 Task: Find a unique Airbnb rental in a historic castle or chateau for a memorable stay.
Action: Mouse moved to (568, 82)
Screenshot: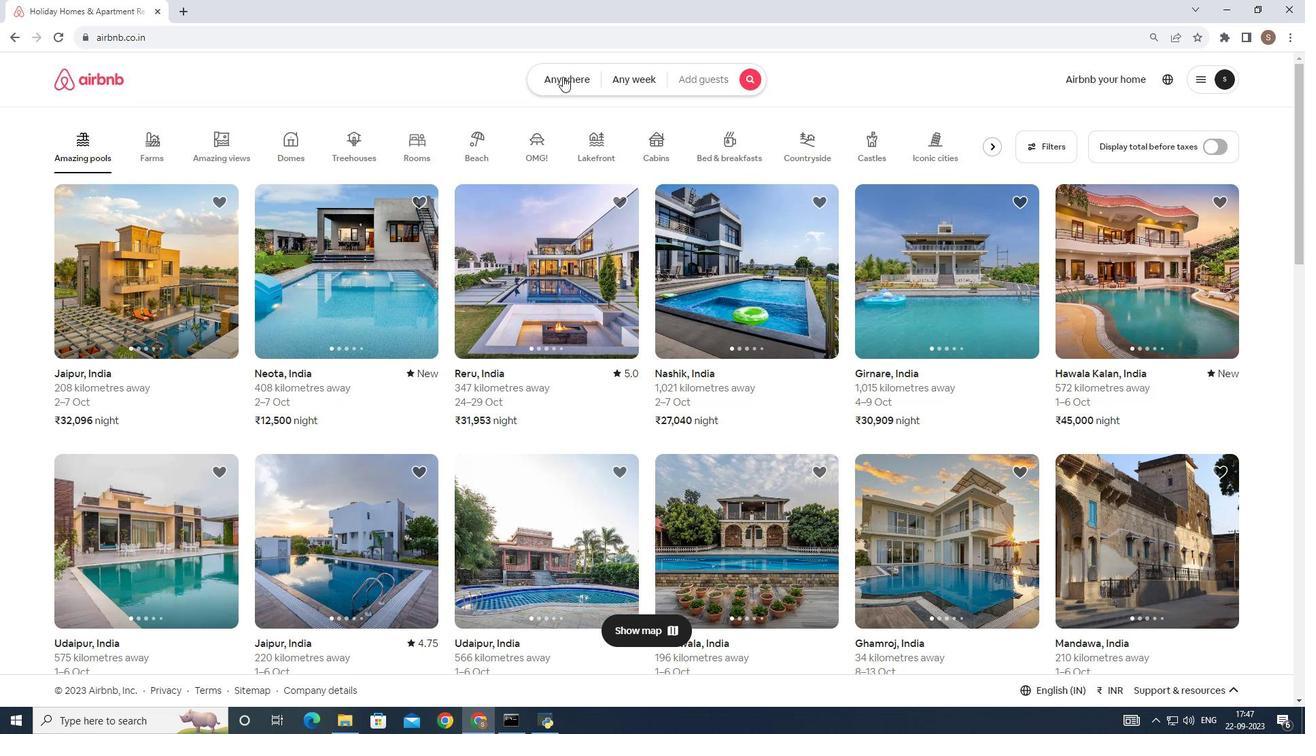 
Action: Mouse pressed left at (568, 82)
Screenshot: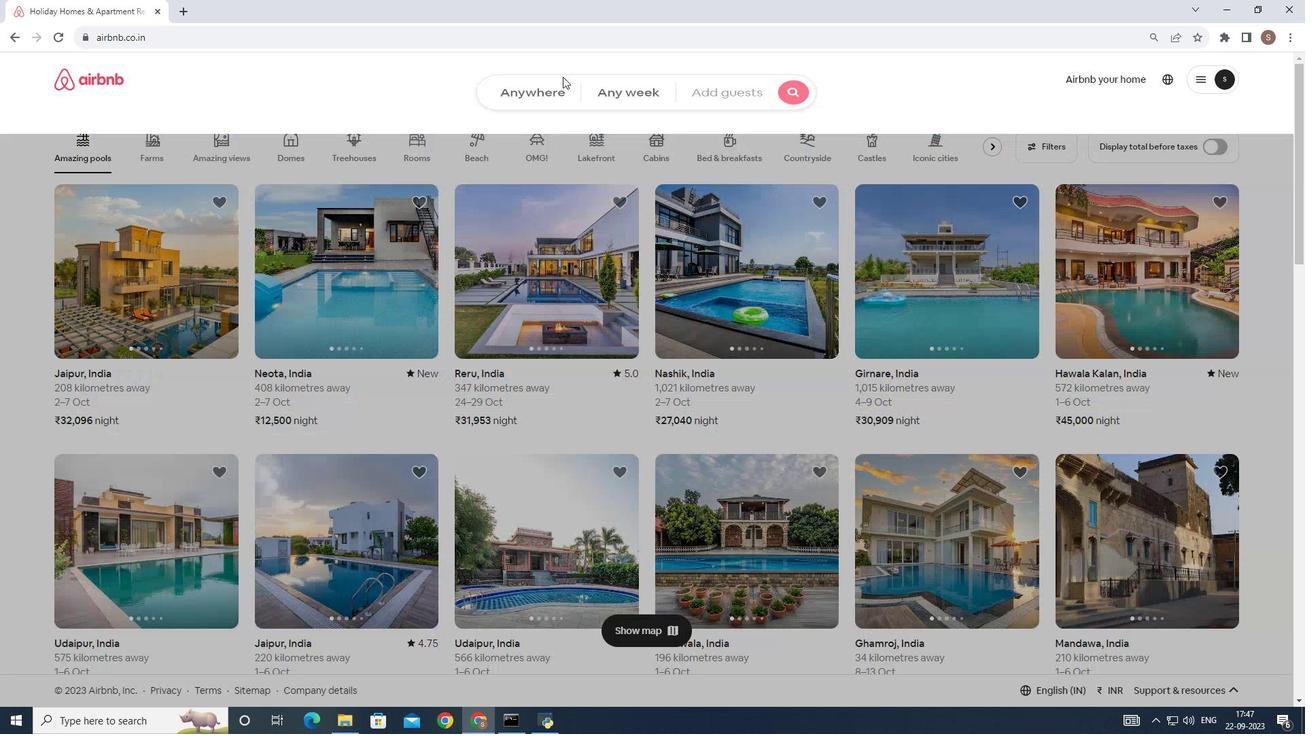 
Action: Mouse moved to (476, 142)
Screenshot: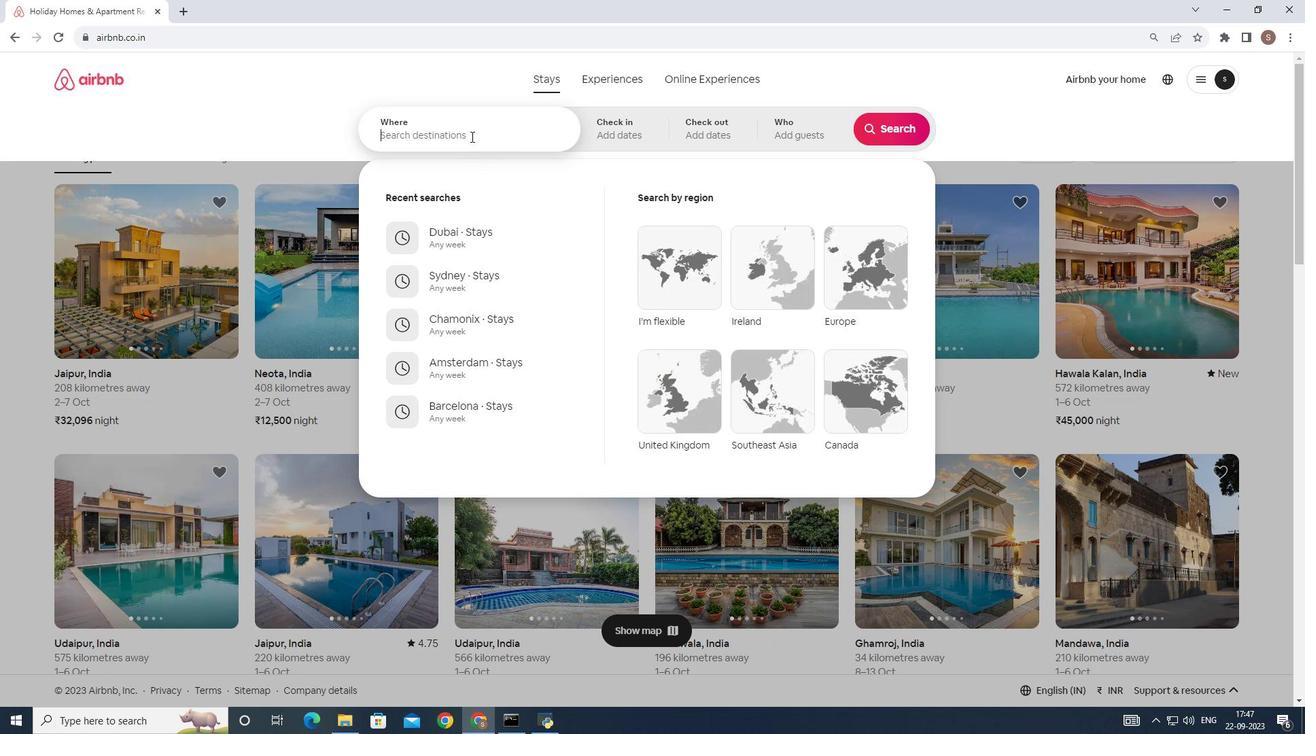 
Action: Mouse pressed left at (476, 142)
Screenshot: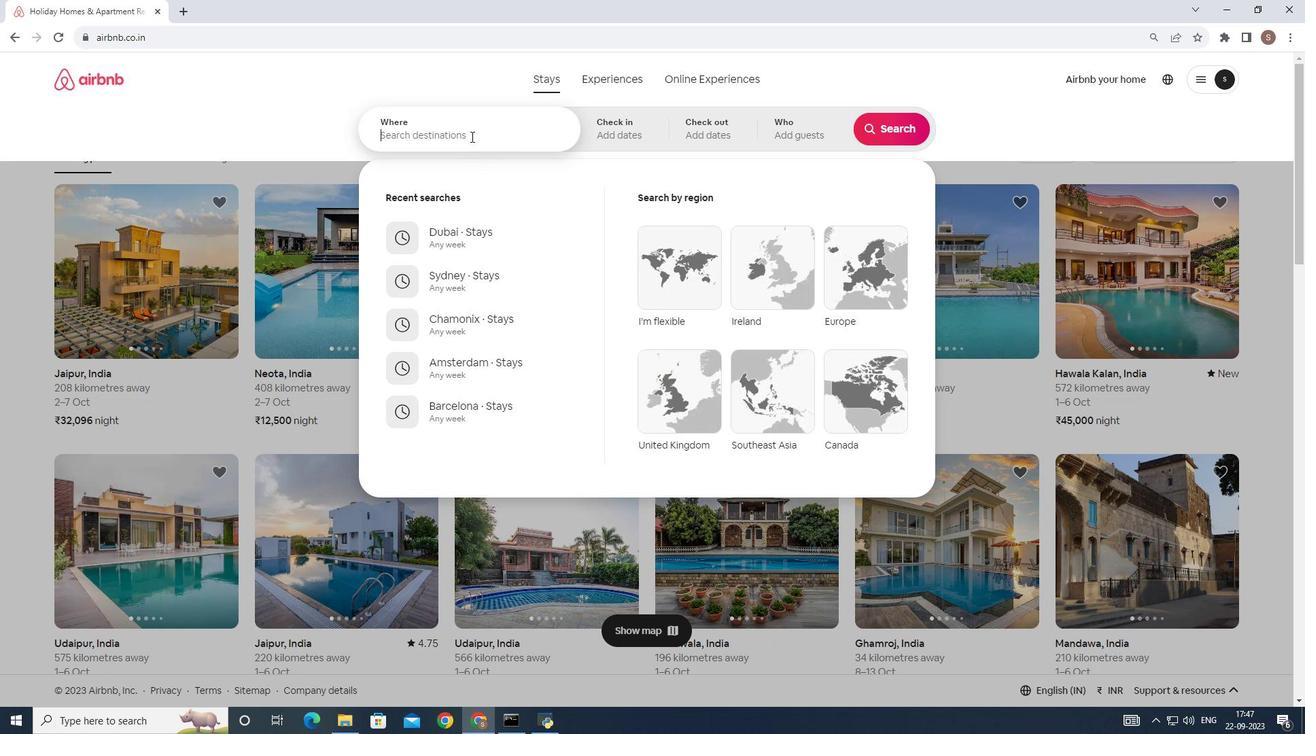 
Action: Key pressed edinburgh<Key.space>scotland
Screenshot: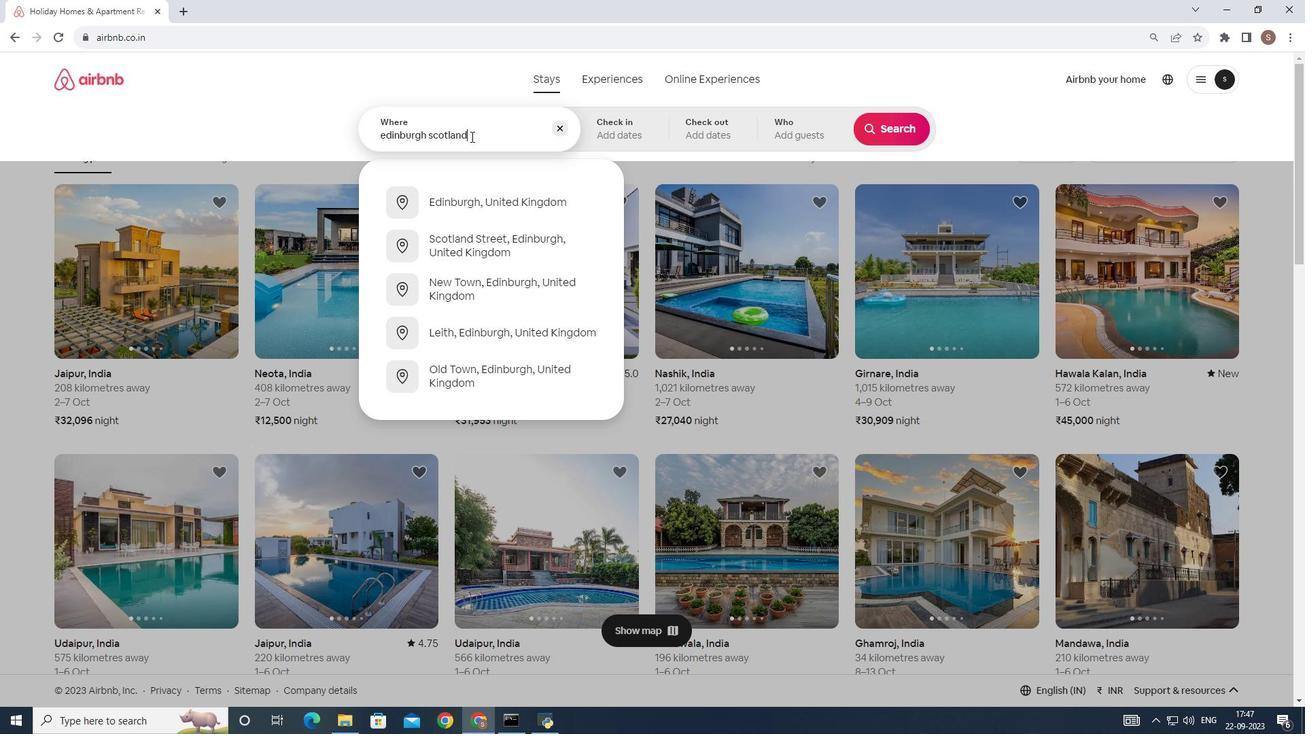 
Action: Mouse moved to (473, 252)
Screenshot: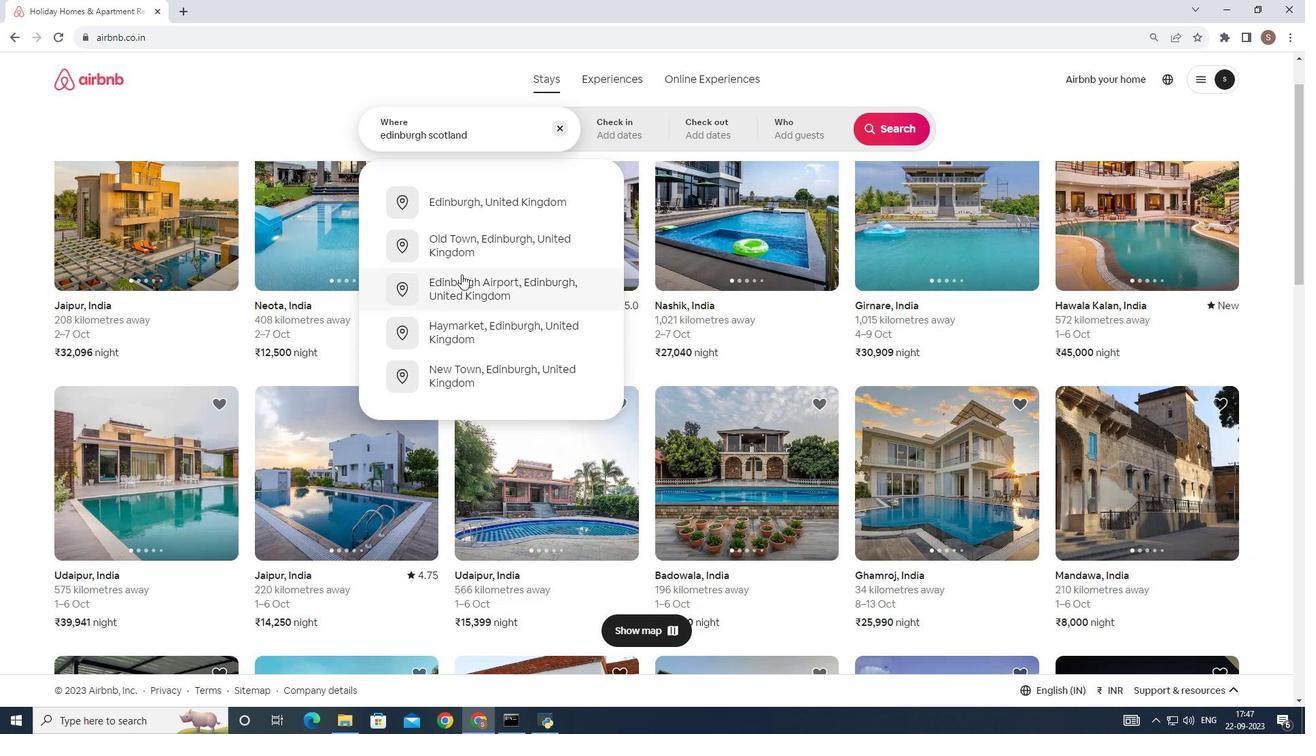 
Action: Mouse scrolled (473, 251) with delta (0, 0)
Screenshot: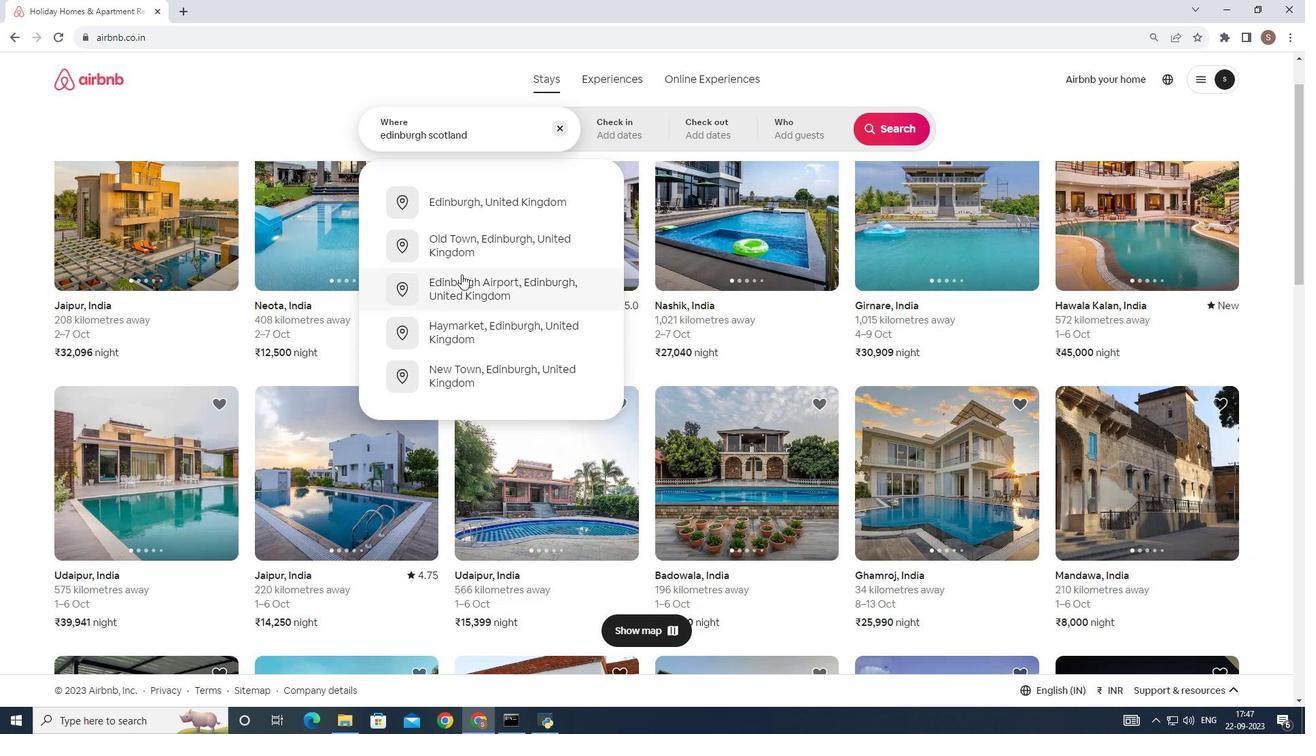 
Action: Mouse moved to (598, 76)
Screenshot: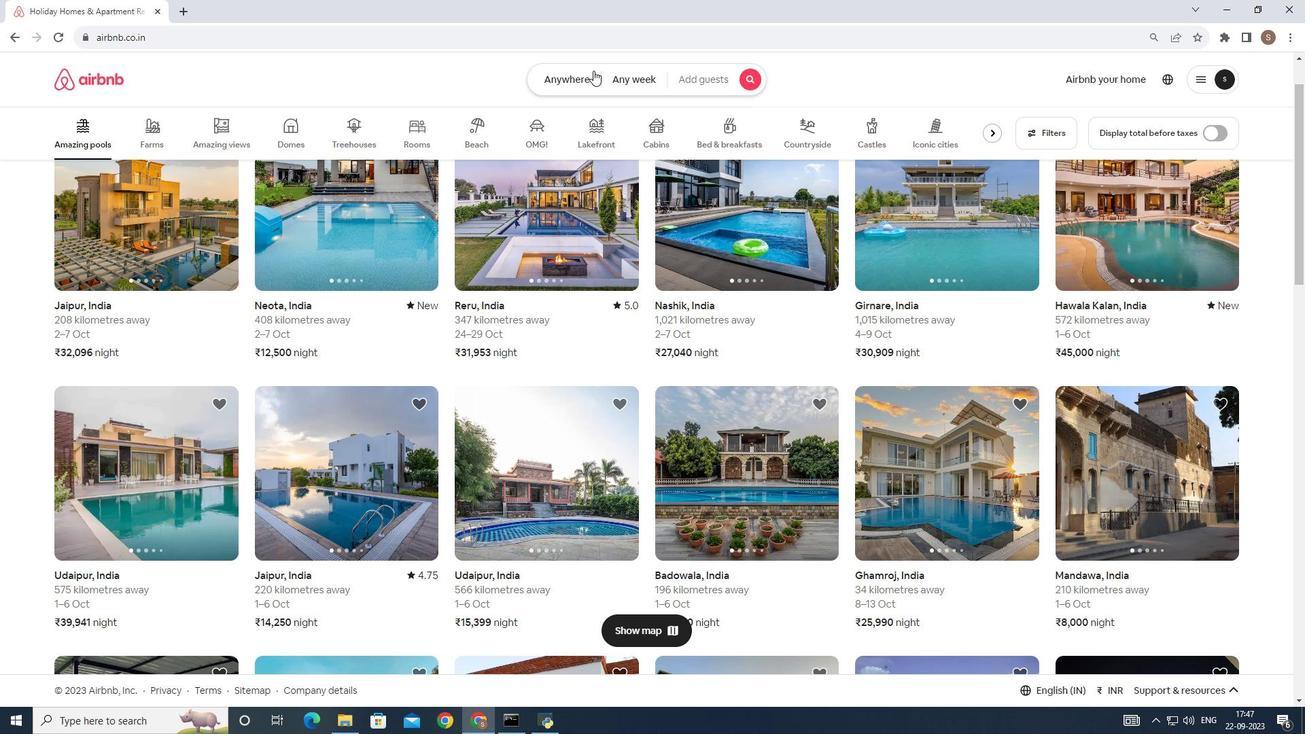 
Action: Mouse pressed left at (598, 76)
Screenshot: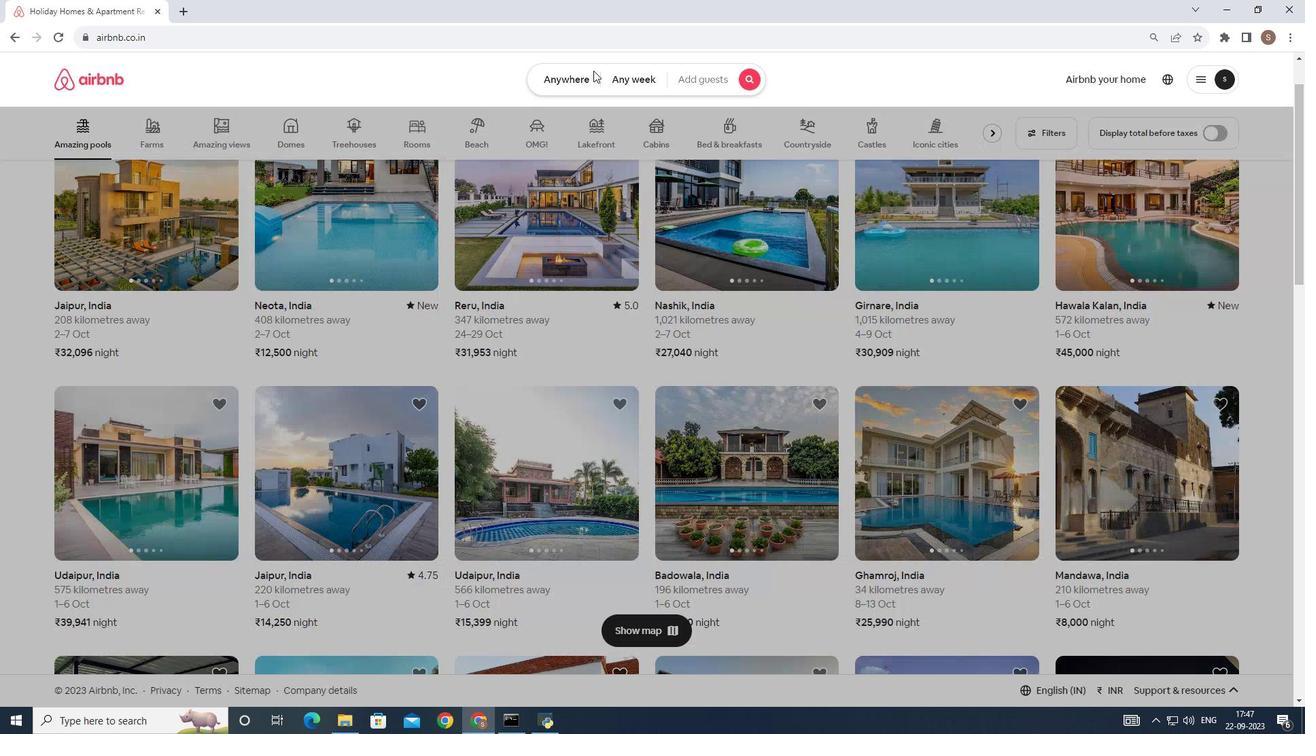 
Action: Mouse moved to (433, 140)
Screenshot: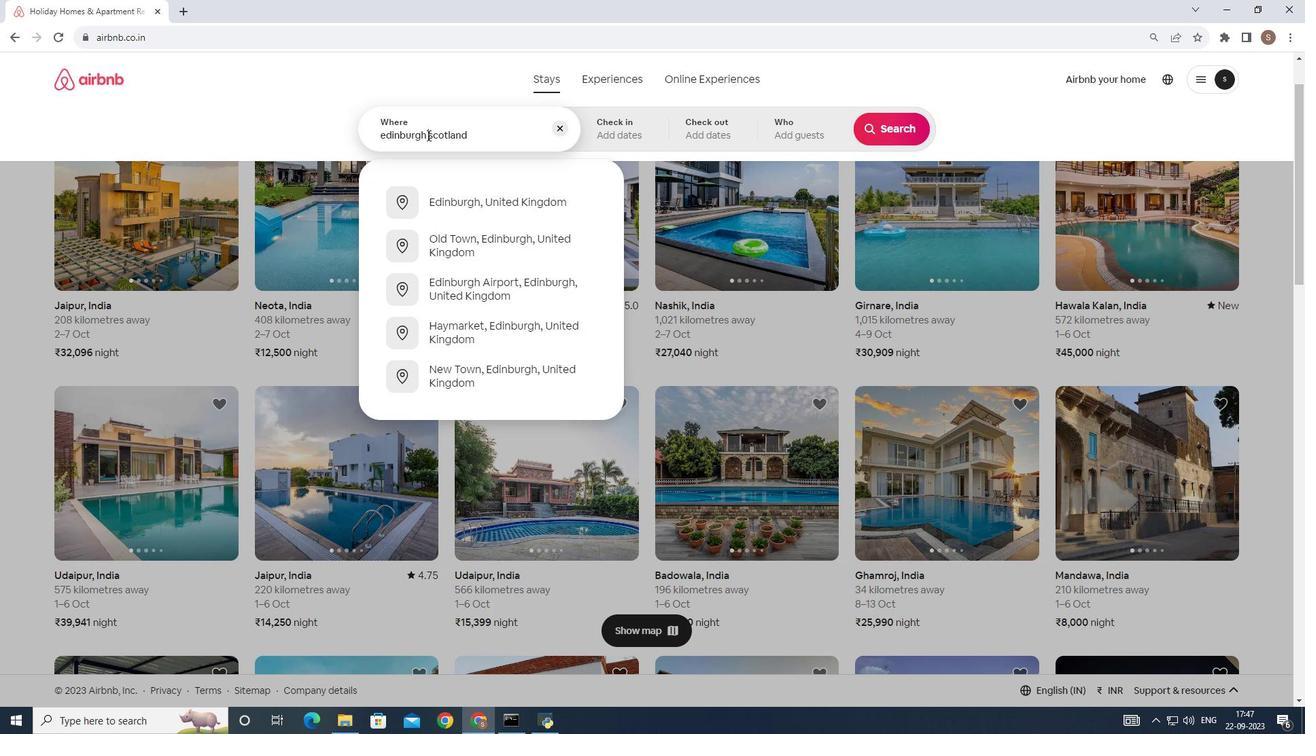 
Action: Mouse pressed left at (433, 140)
Screenshot: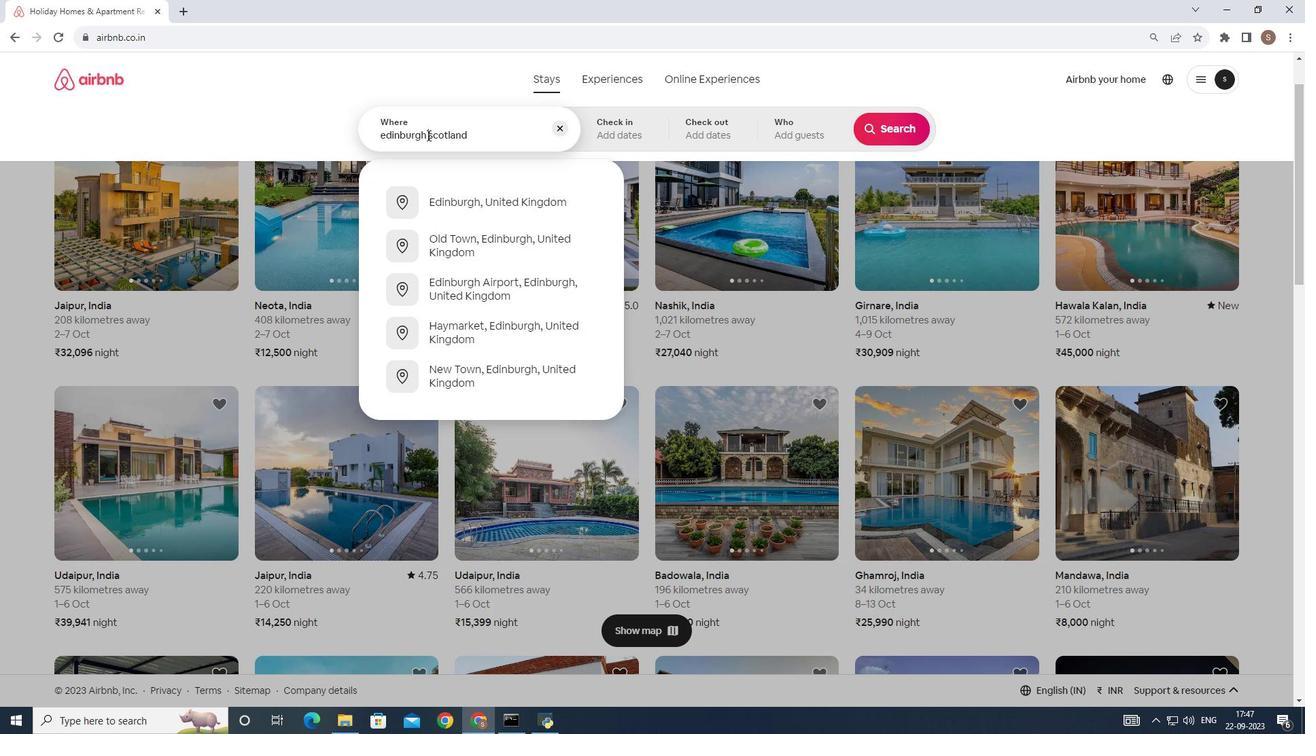 
Action: Key pressed ,<Key.space>
Screenshot: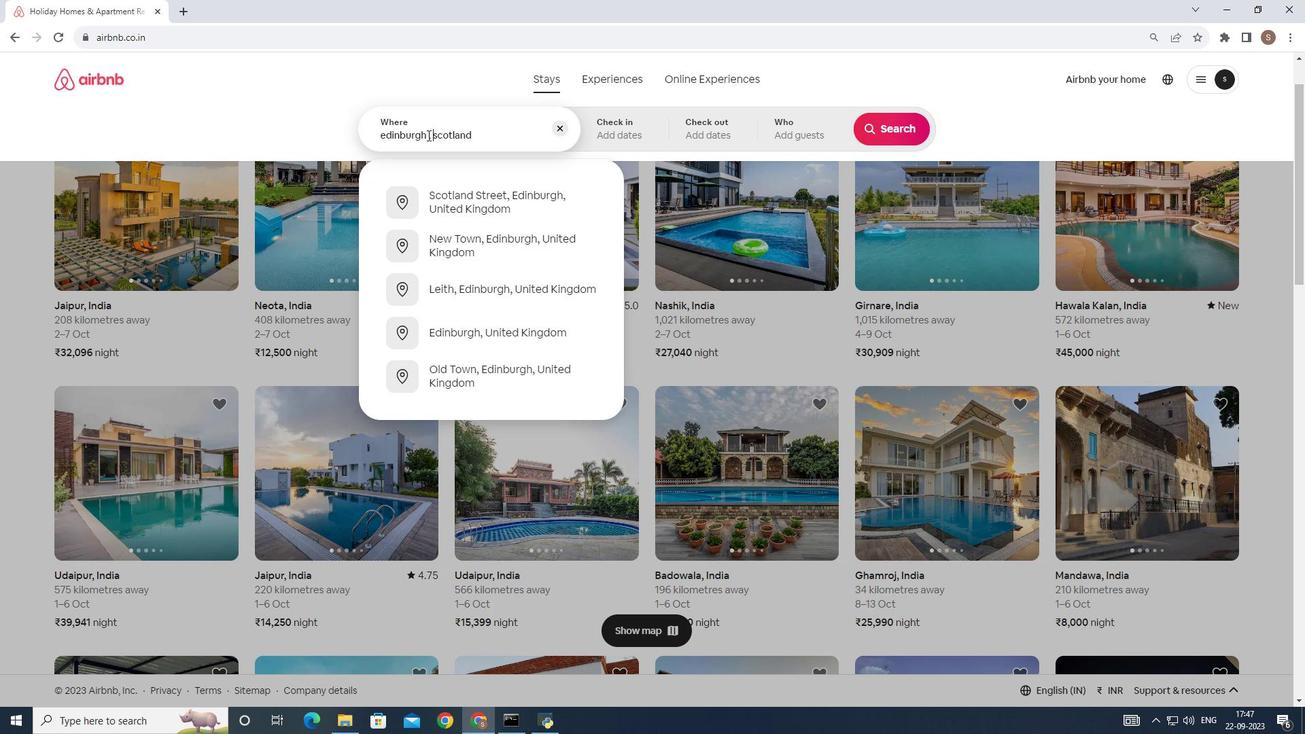 
Action: Mouse moved to (422, 261)
Screenshot: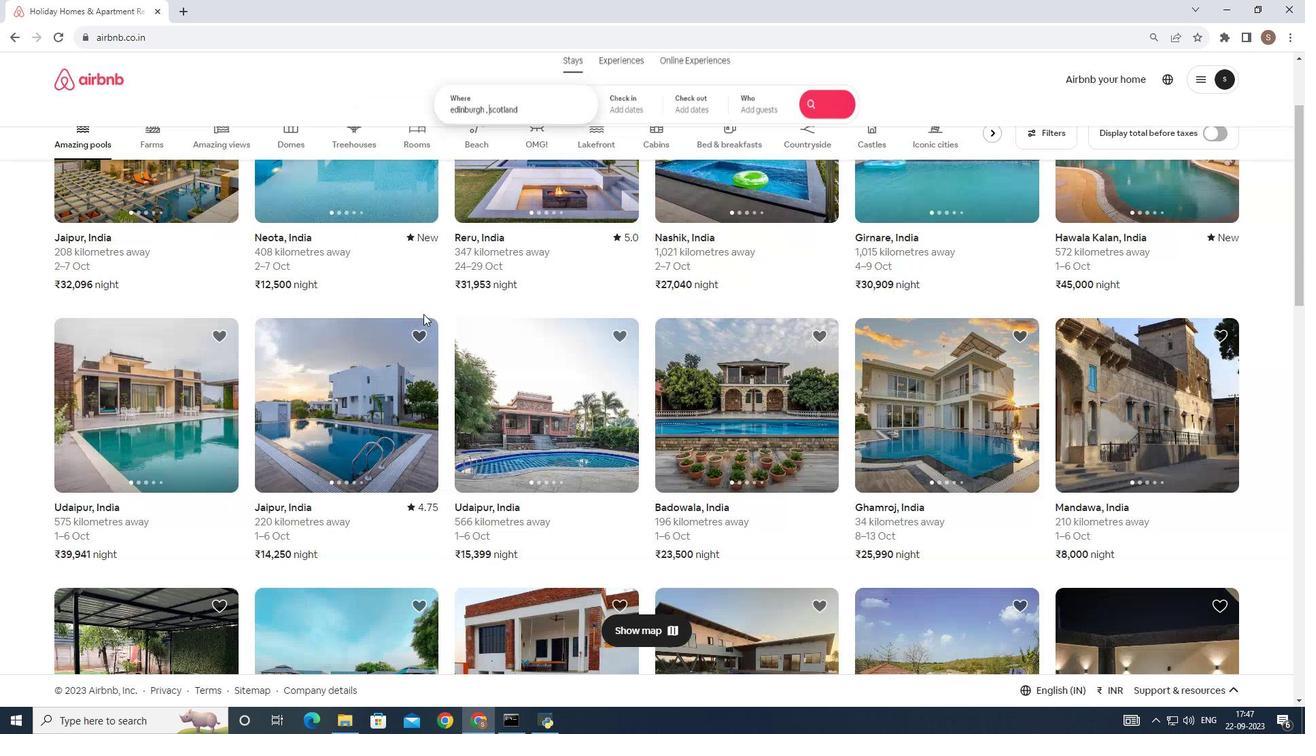 
Action: Mouse scrolled (422, 261) with delta (0, 0)
Screenshot: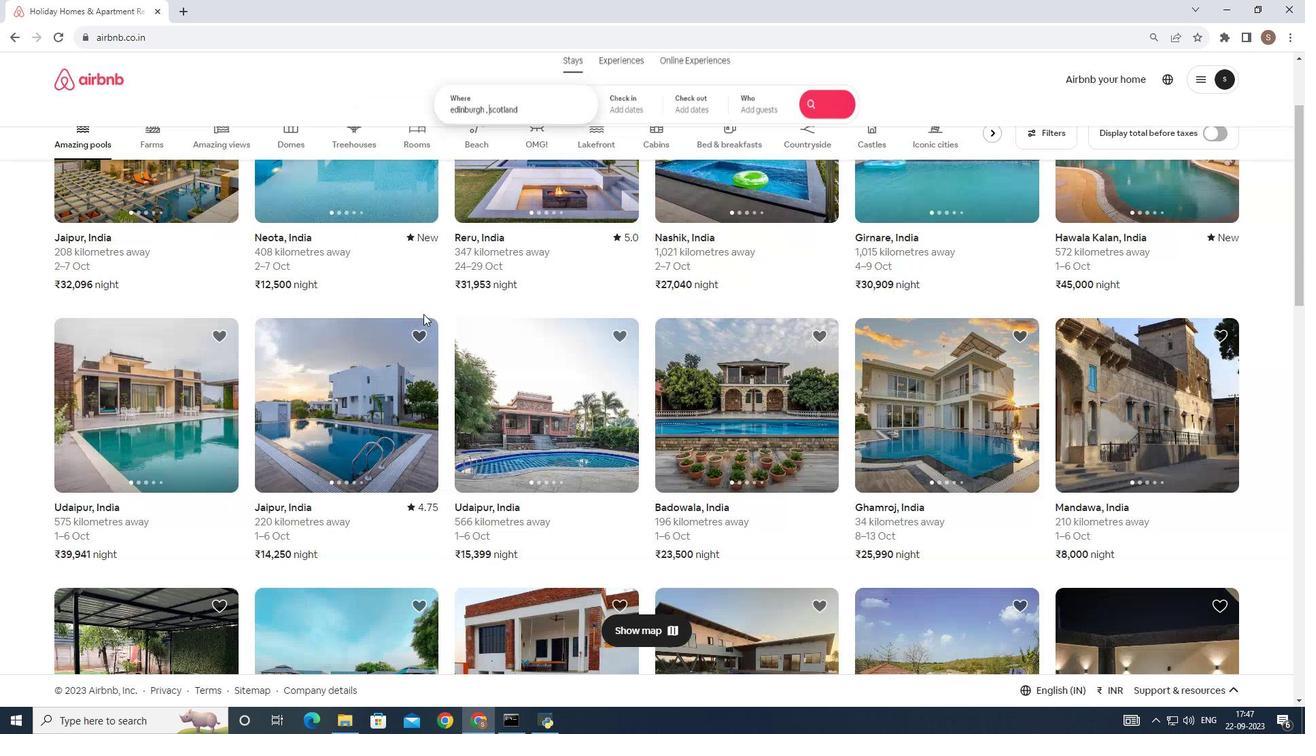 
Action: Mouse moved to (586, 92)
Screenshot: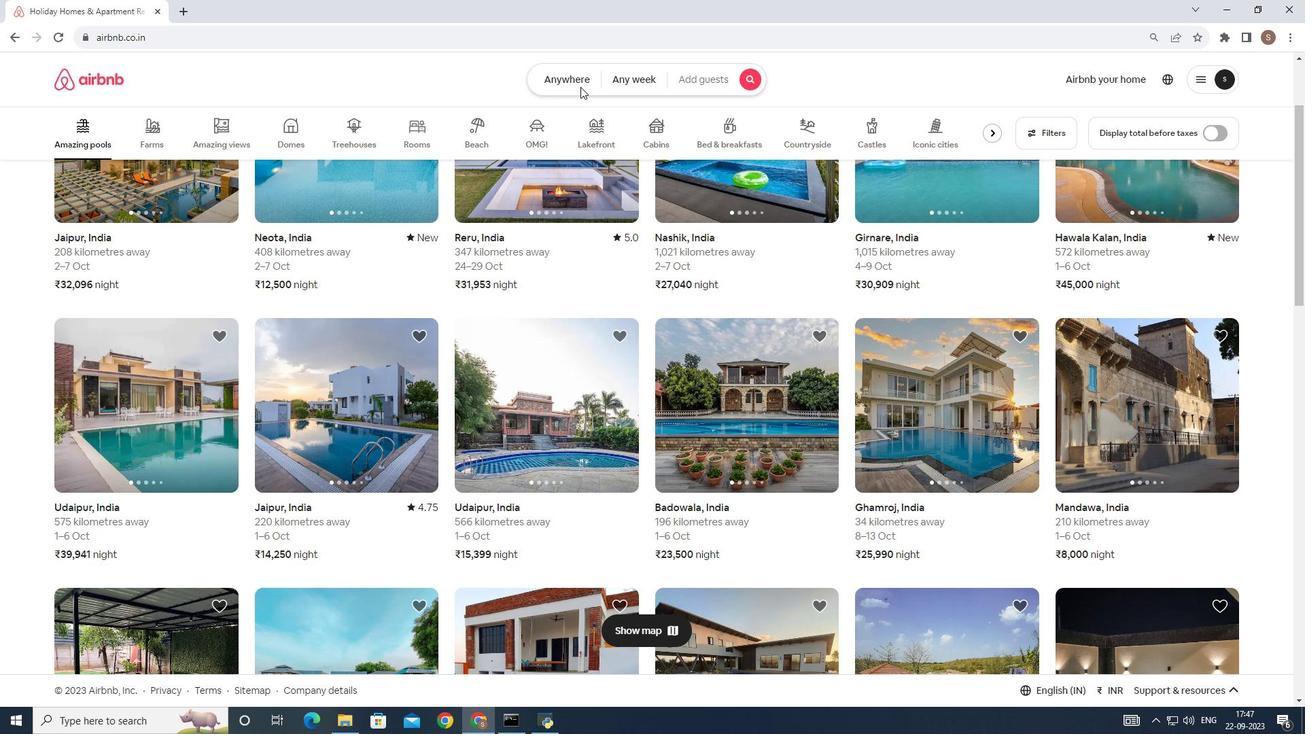 
Action: Mouse pressed left at (586, 92)
Screenshot: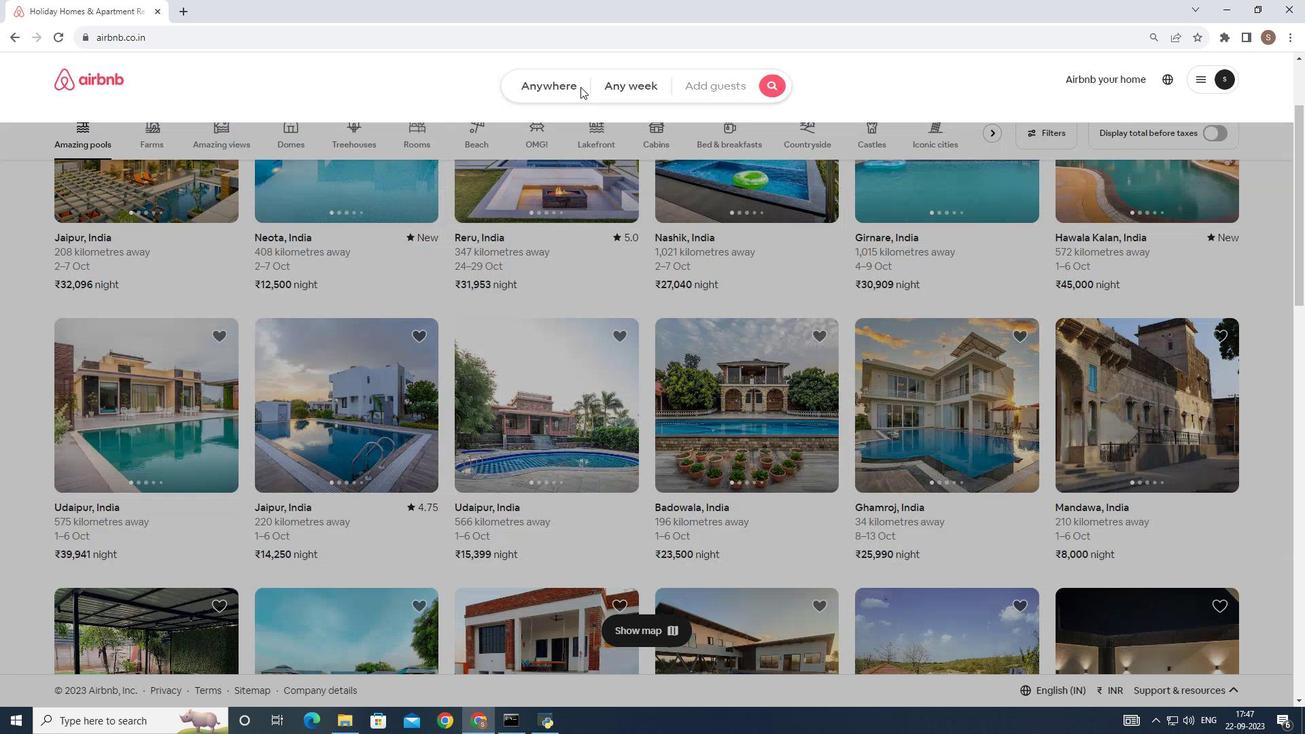 
Action: Mouse moved to (488, 343)
Screenshot: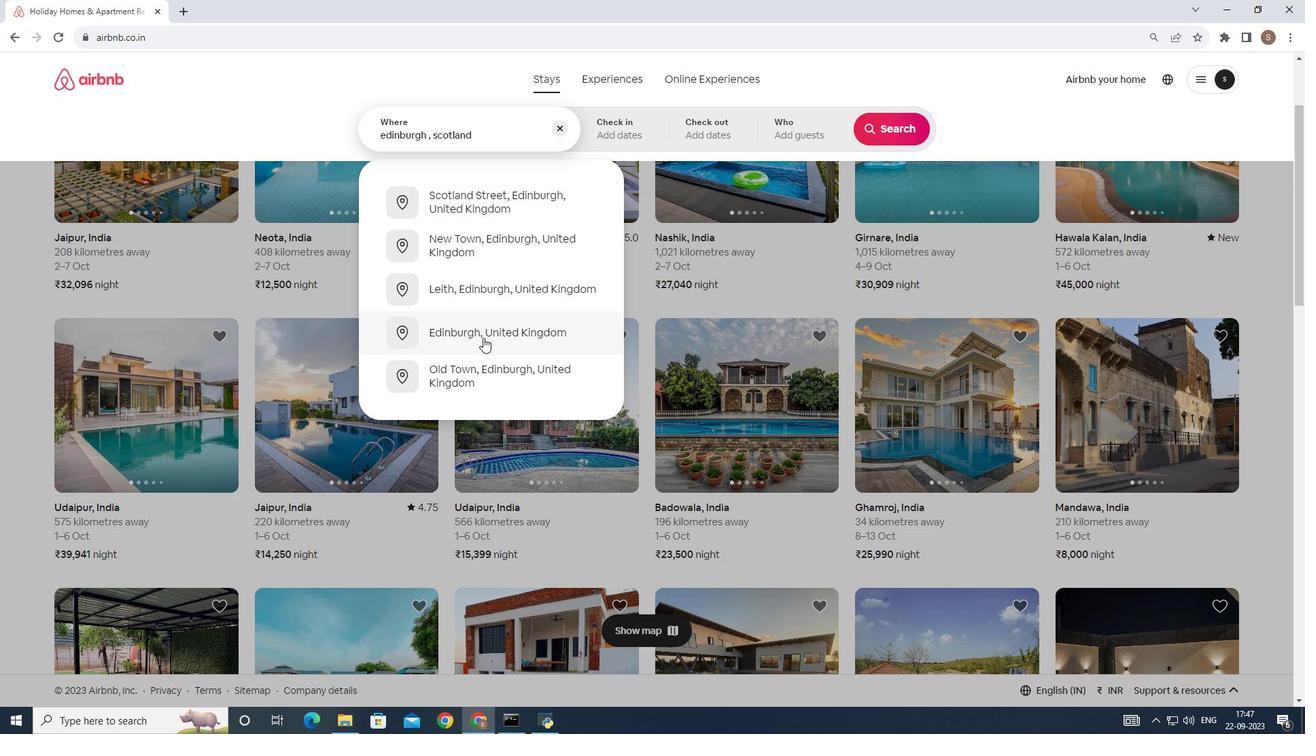 
Action: Mouse pressed left at (488, 343)
Screenshot: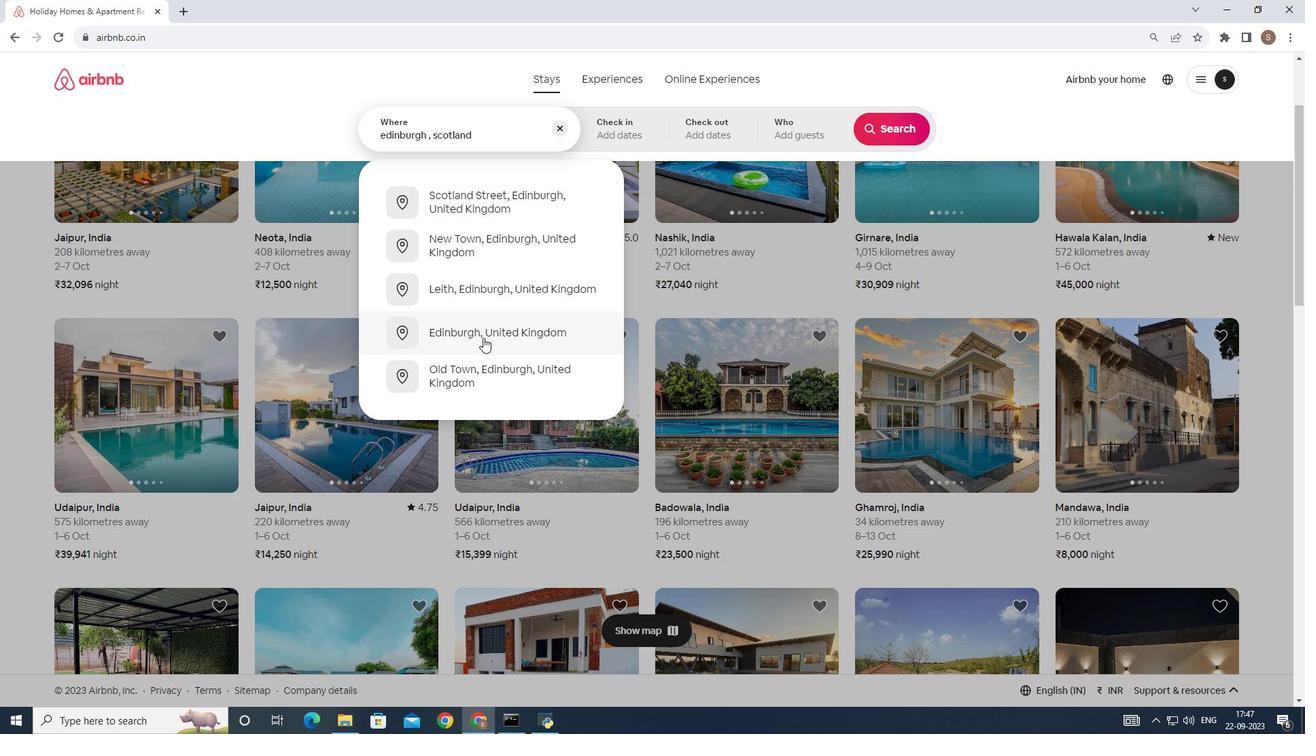 
Action: Mouse moved to (917, 134)
Screenshot: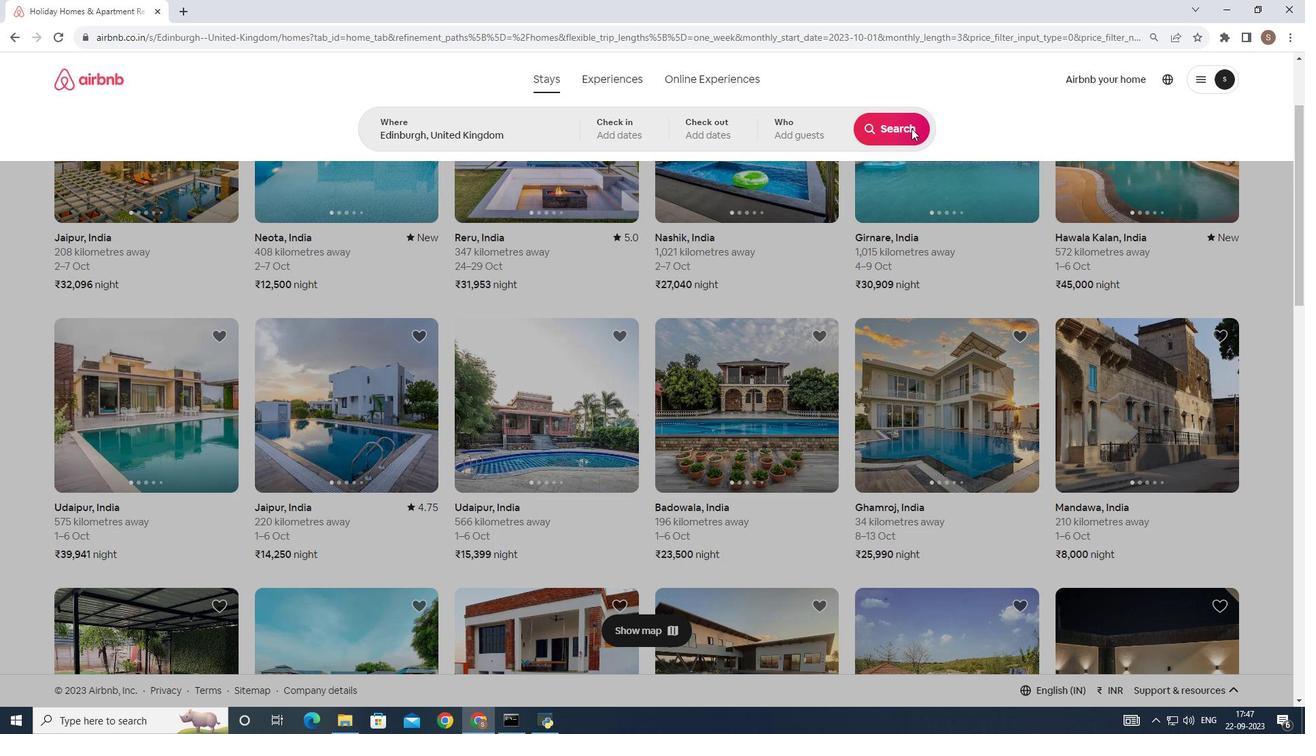 
Action: Mouse pressed left at (917, 134)
Screenshot: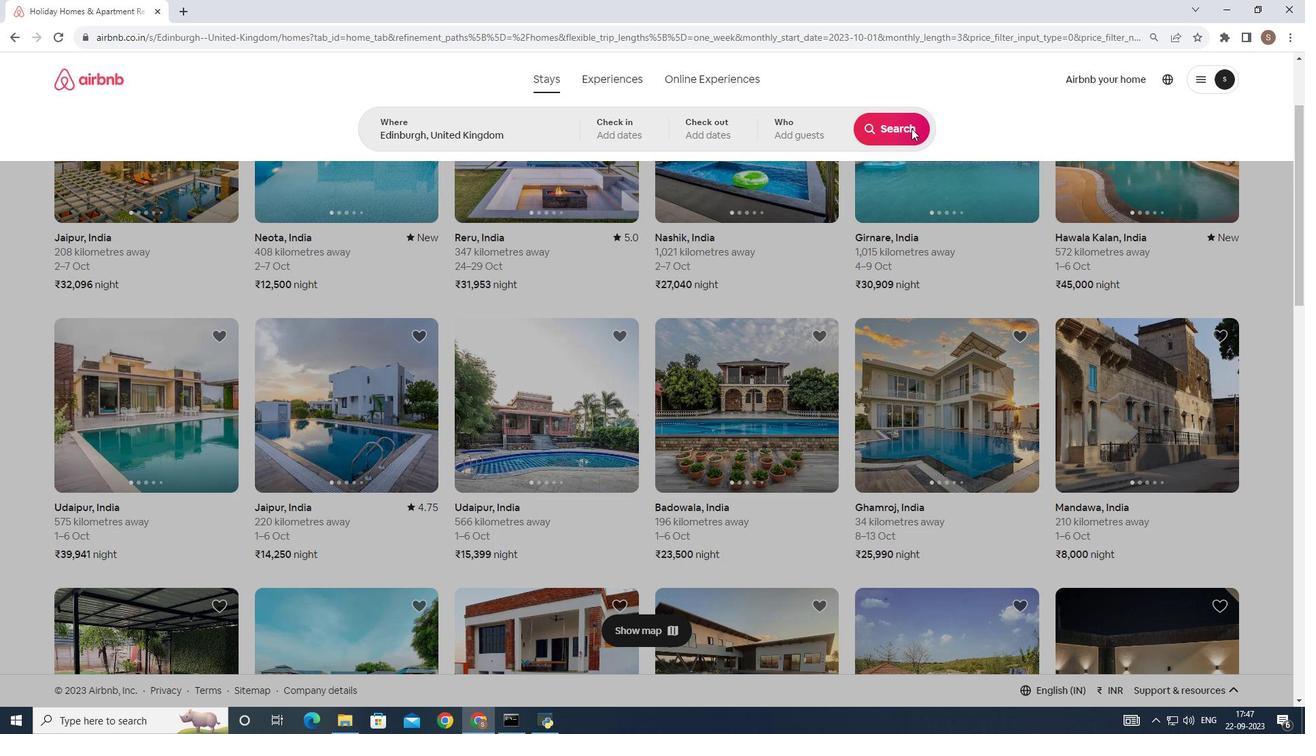 
Action: Mouse moved to (1037, 138)
Screenshot: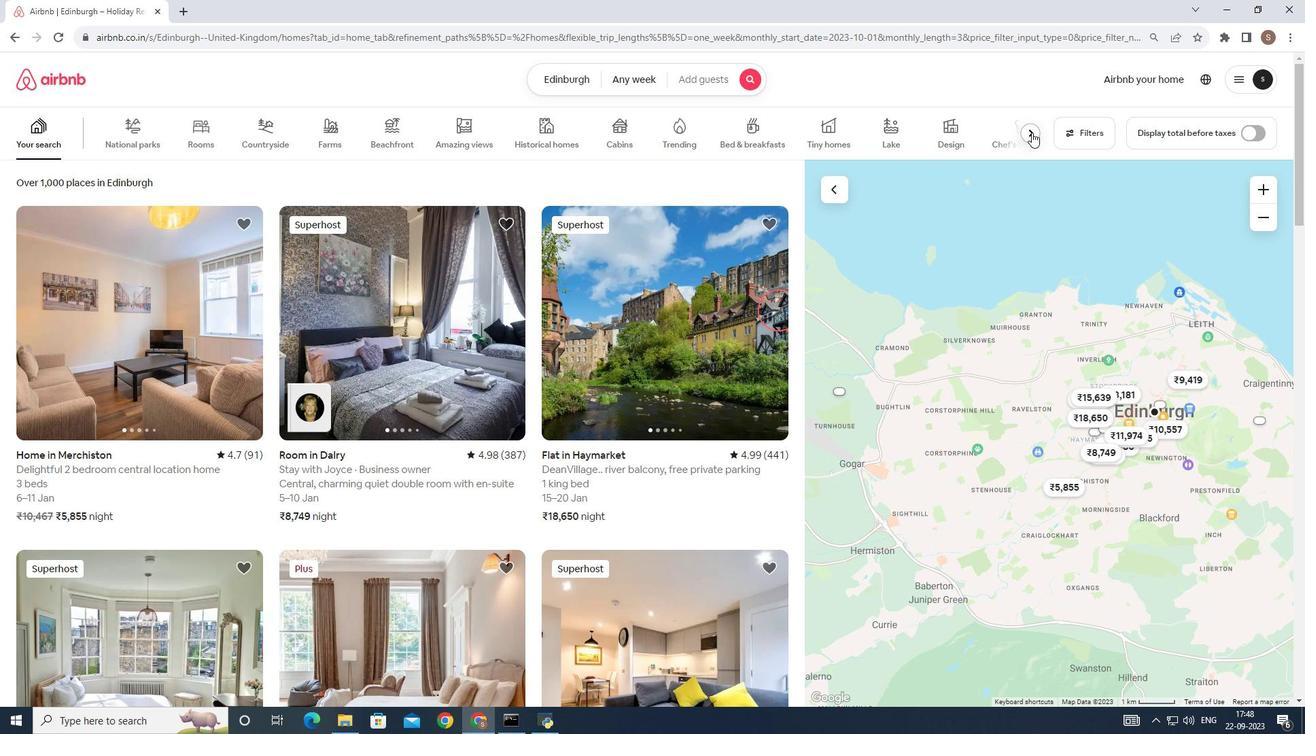 
Action: Mouse pressed left at (1037, 138)
Screenshot: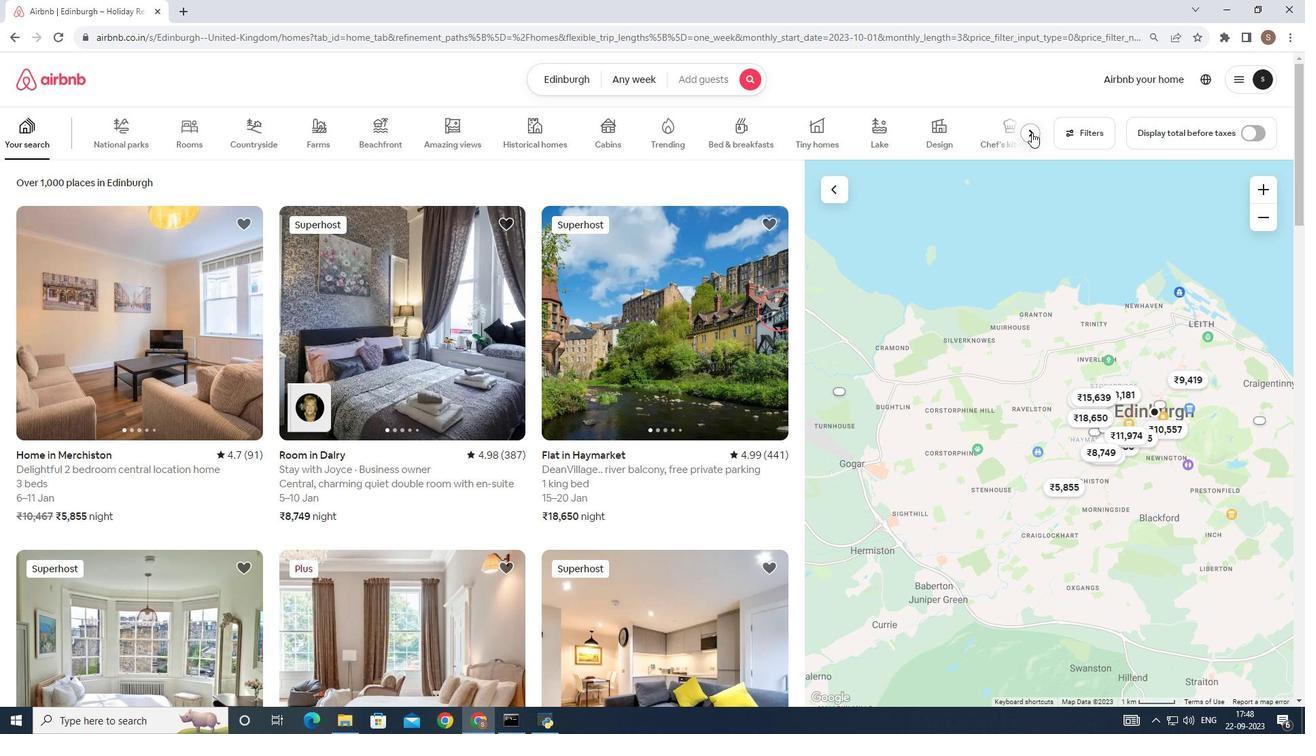 
Action: Mouse moved to (1037, 138)
Screenshot: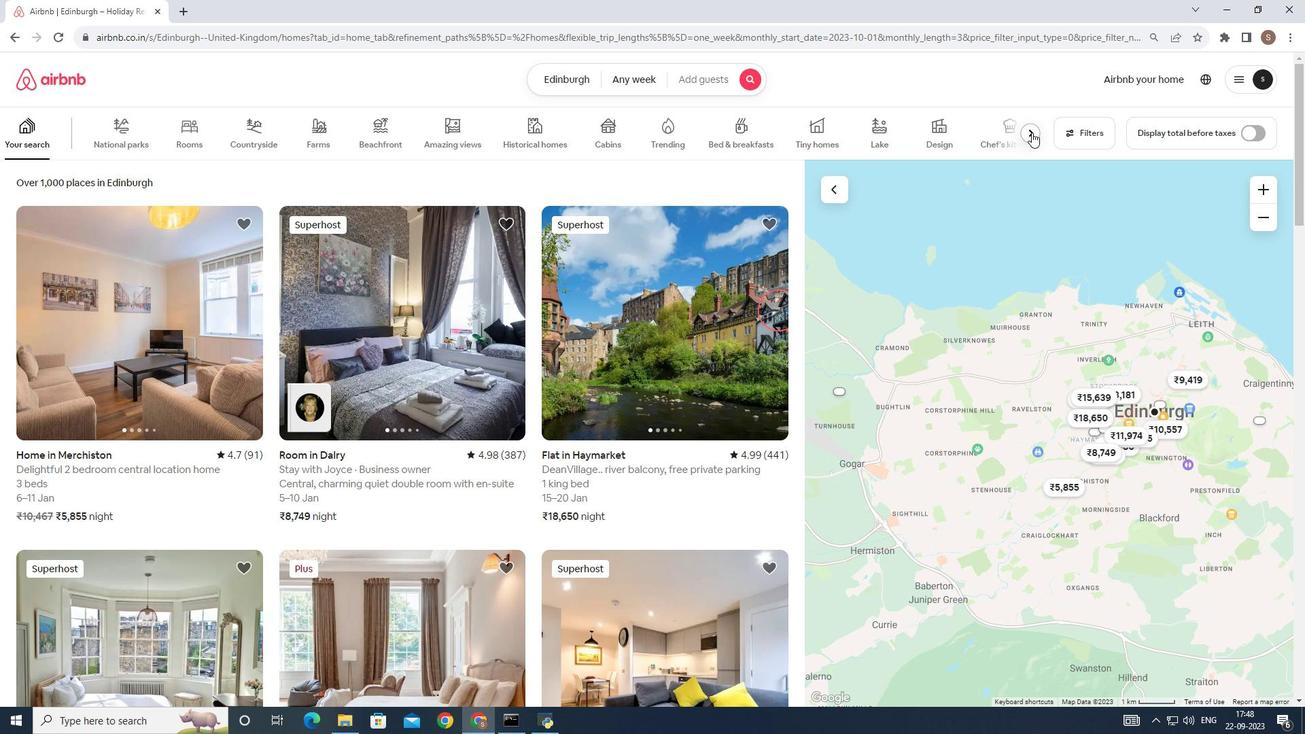 
Action: Mouse pressed left at (1037, 138)
Screenshot: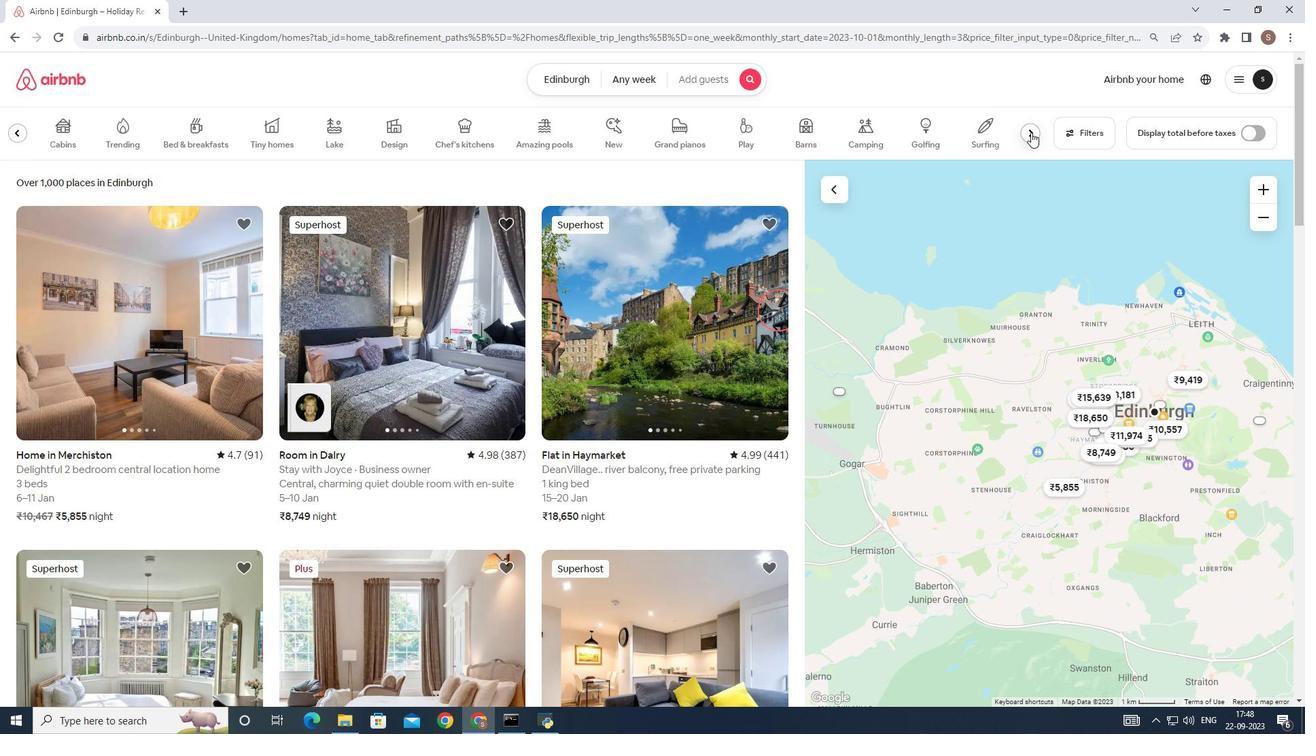 
Action: Mouse moved to (611, 144)
Screenshot: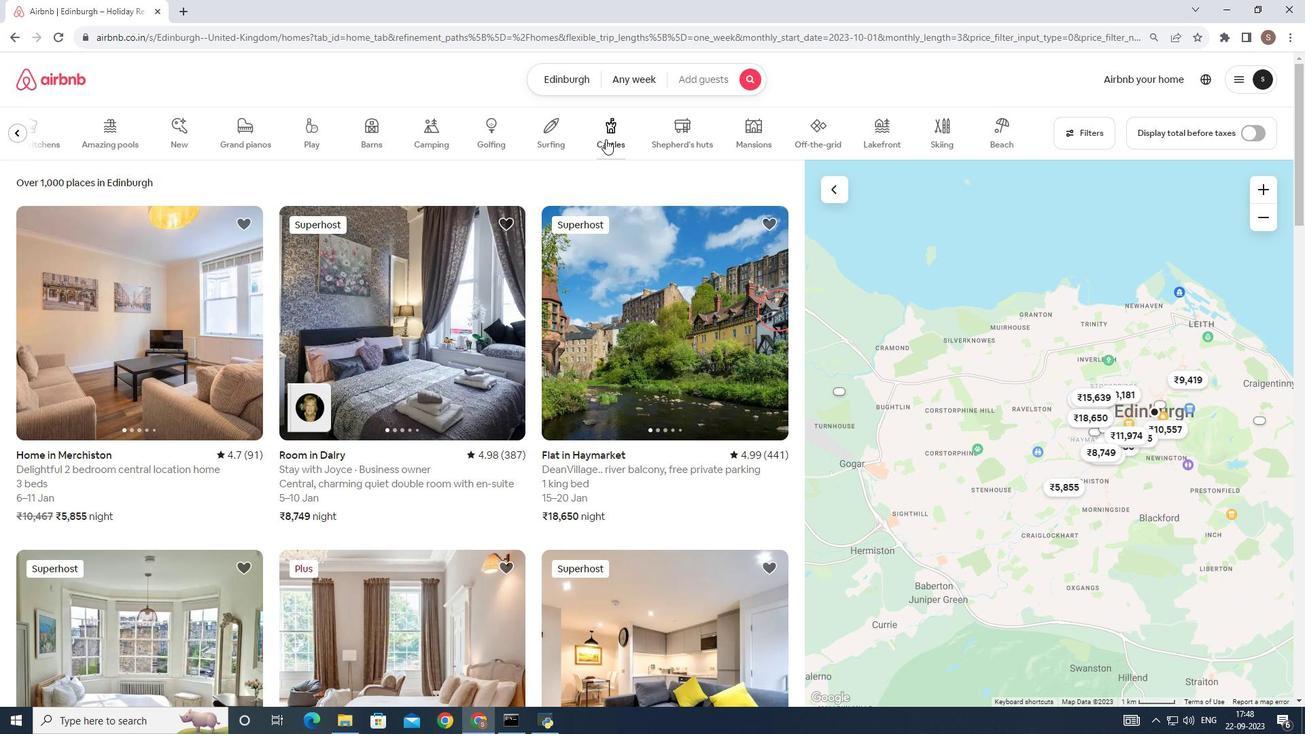 
Action: Mouse pressed left at (611, 144)
Screenshot: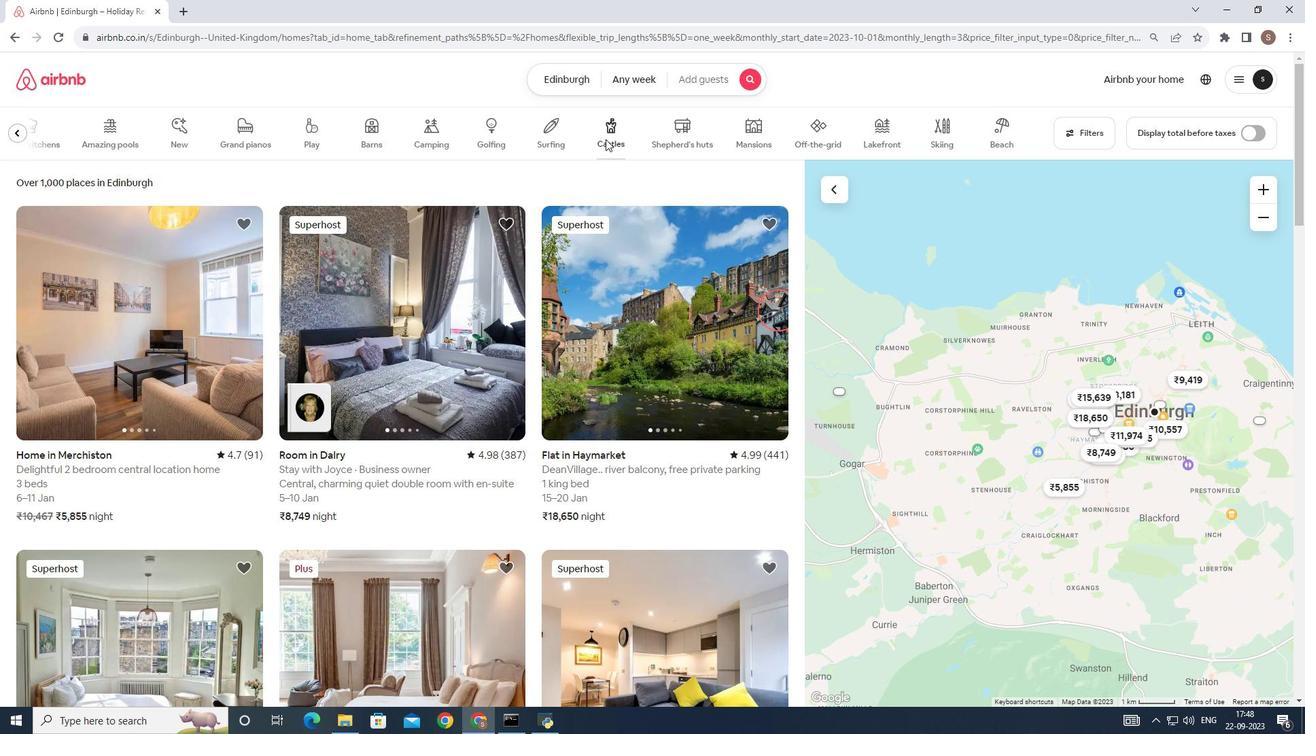 
Action: Mouse moved to (152, 379)
Screenshot: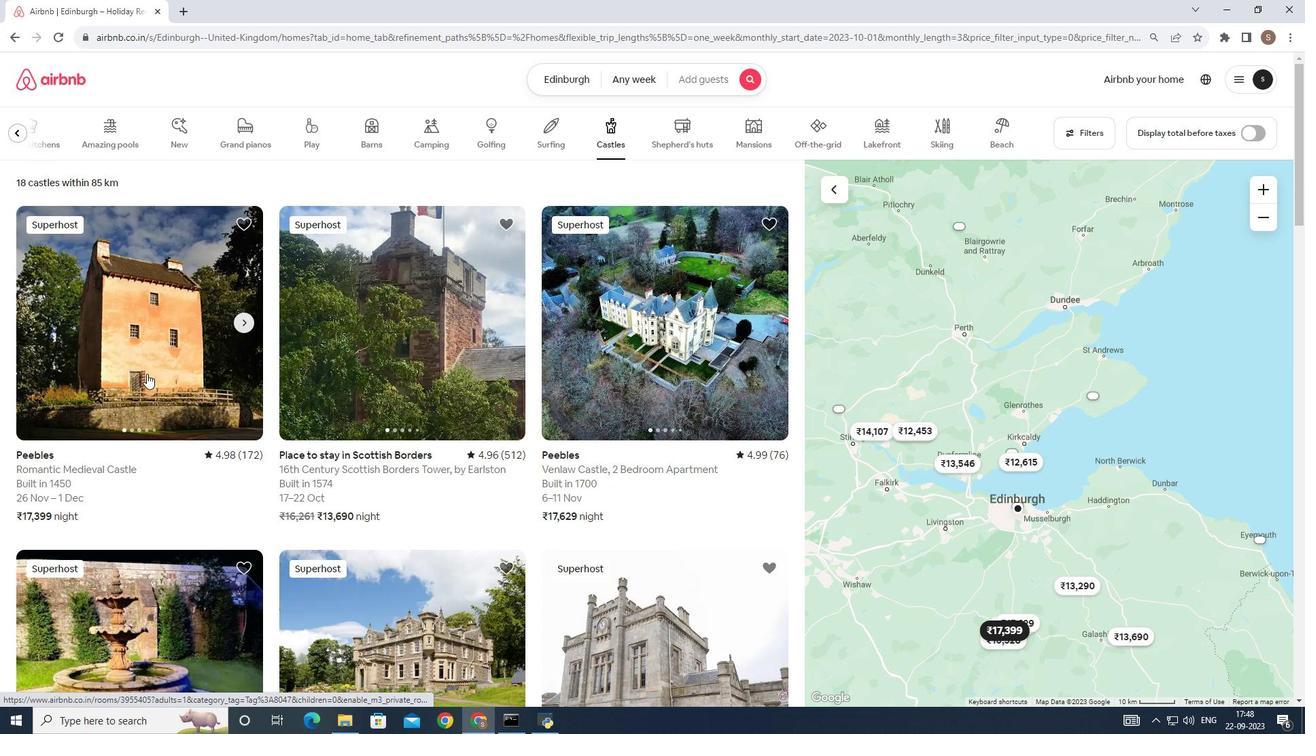 
Action: Mouse pressed left at (152, 379)
Screenshot: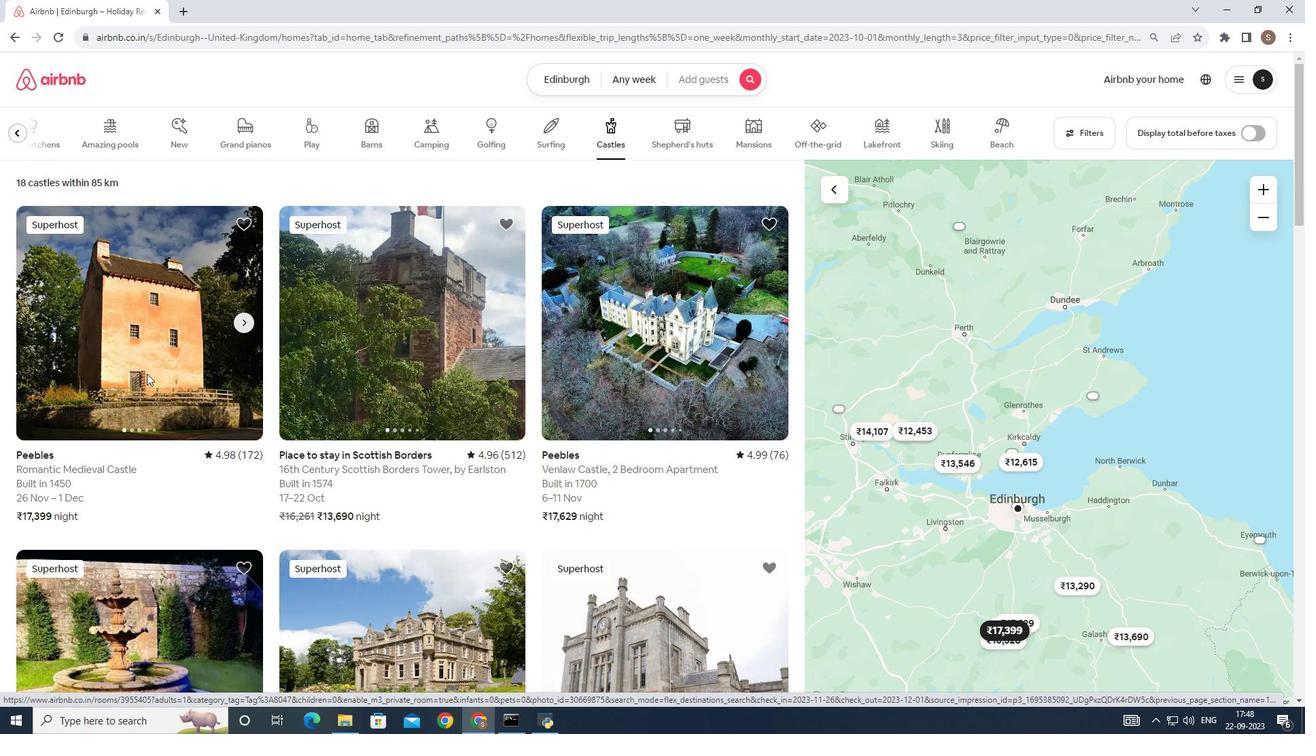 
Action: Mouse moved to (577, 543)
Screenshot: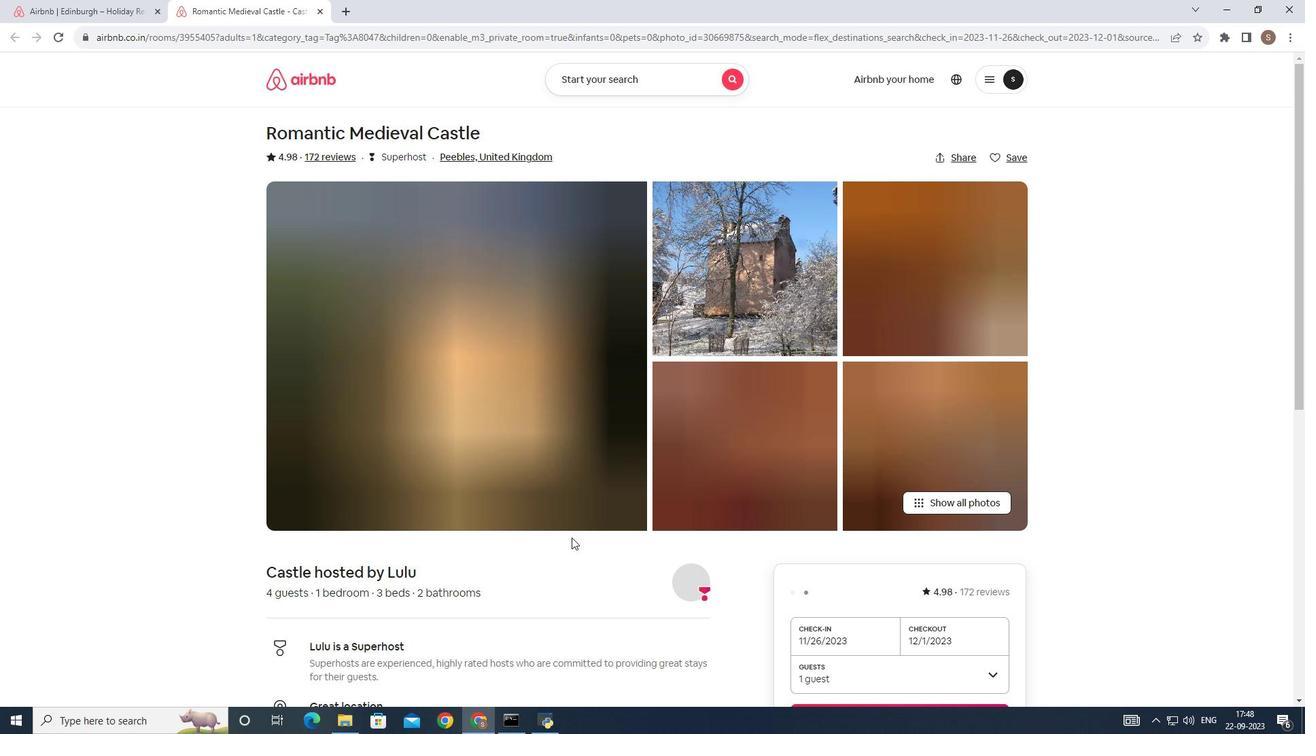 
Action: Mouse scrolled (577, 542) with delta (0, 0)
Screenshot: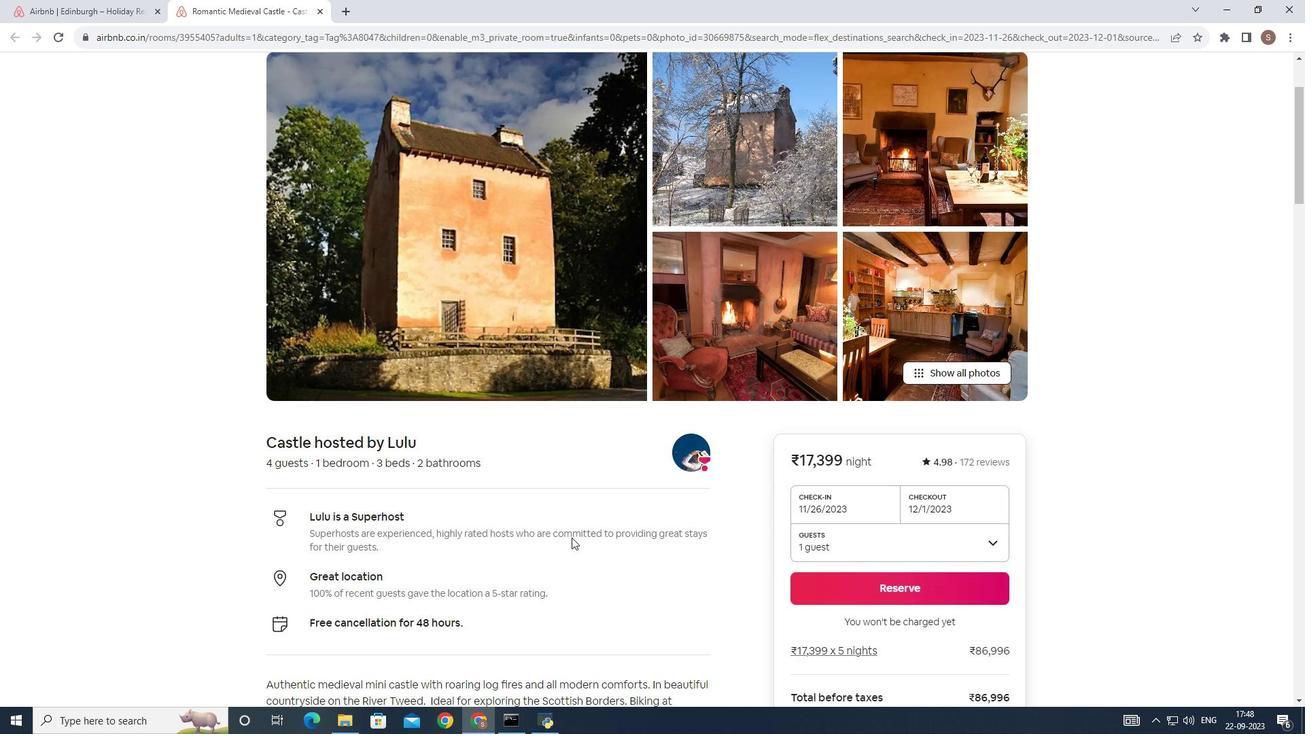 
Action: Mouse scrolled (577, 542) with delta (0, 0)
Screenshot: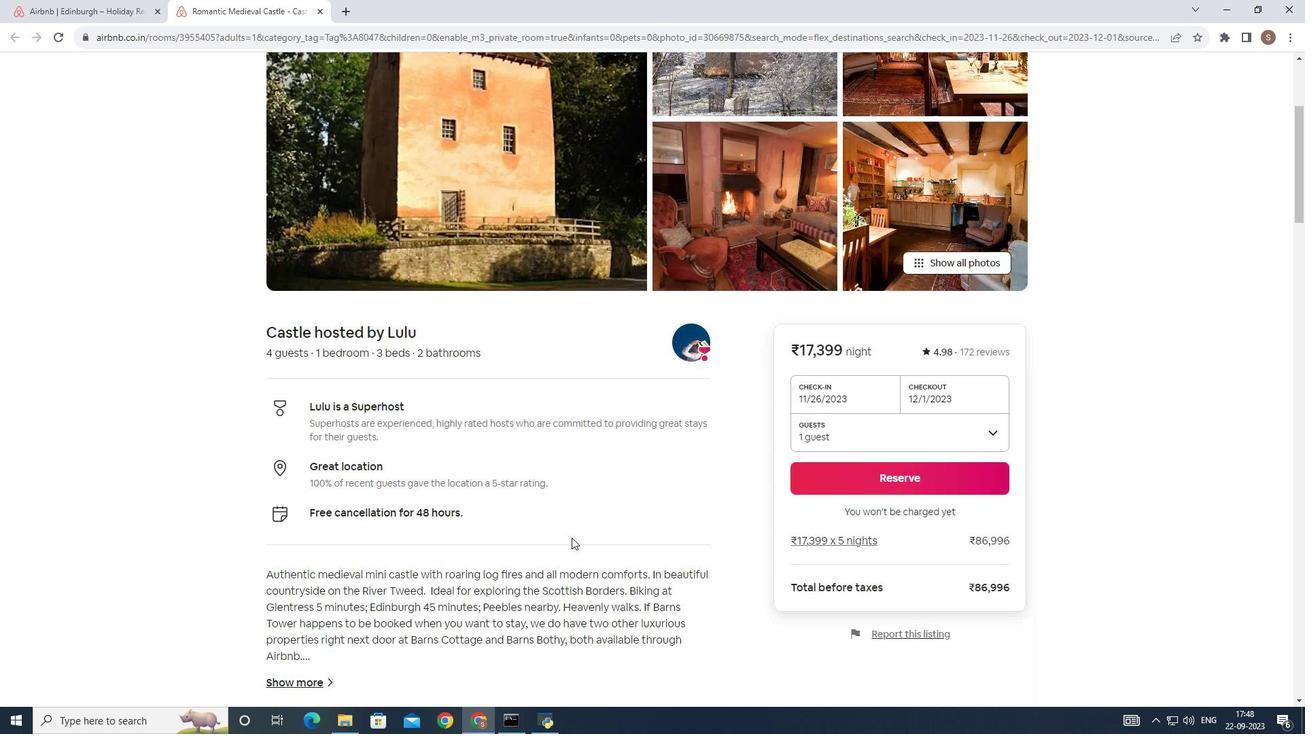 
Action: Mouse scrolled (577, 542) with delta (0, 0)
Screenshot: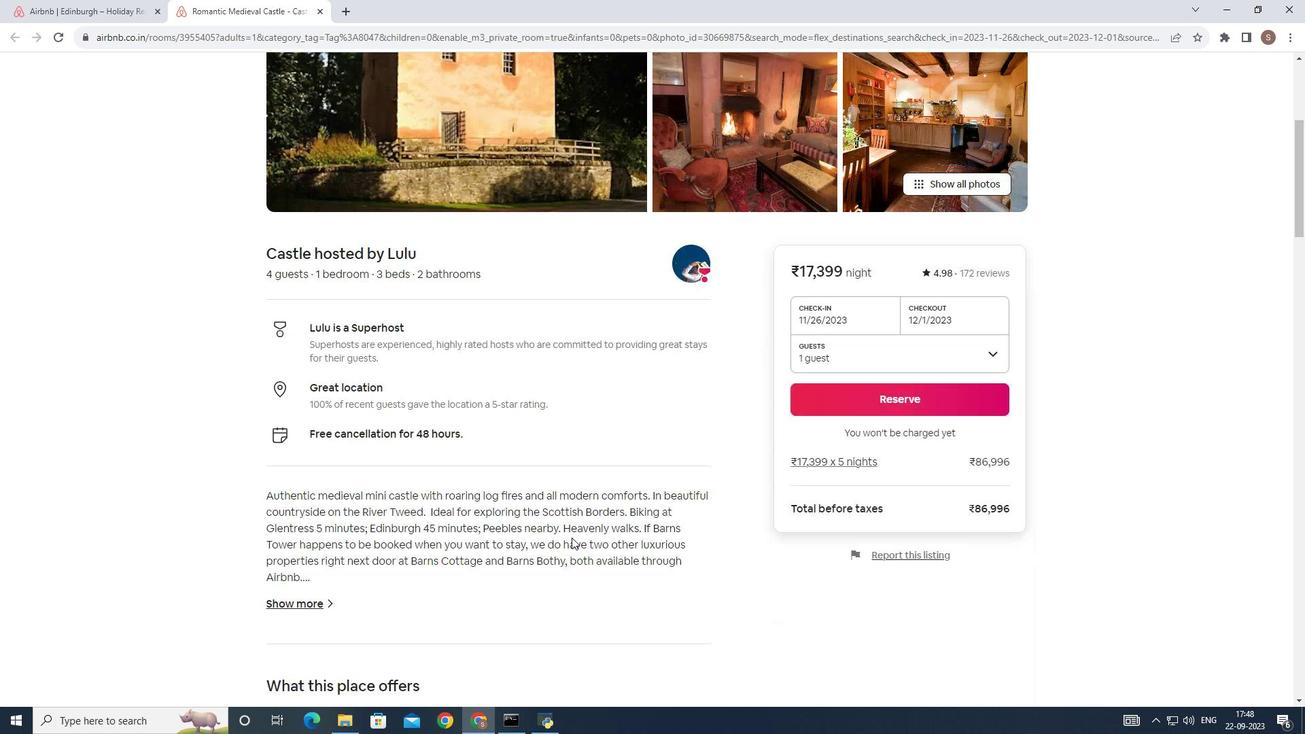 
Action: Mouse scrolled (577, 542) with delta (0, 0)
Screenshot: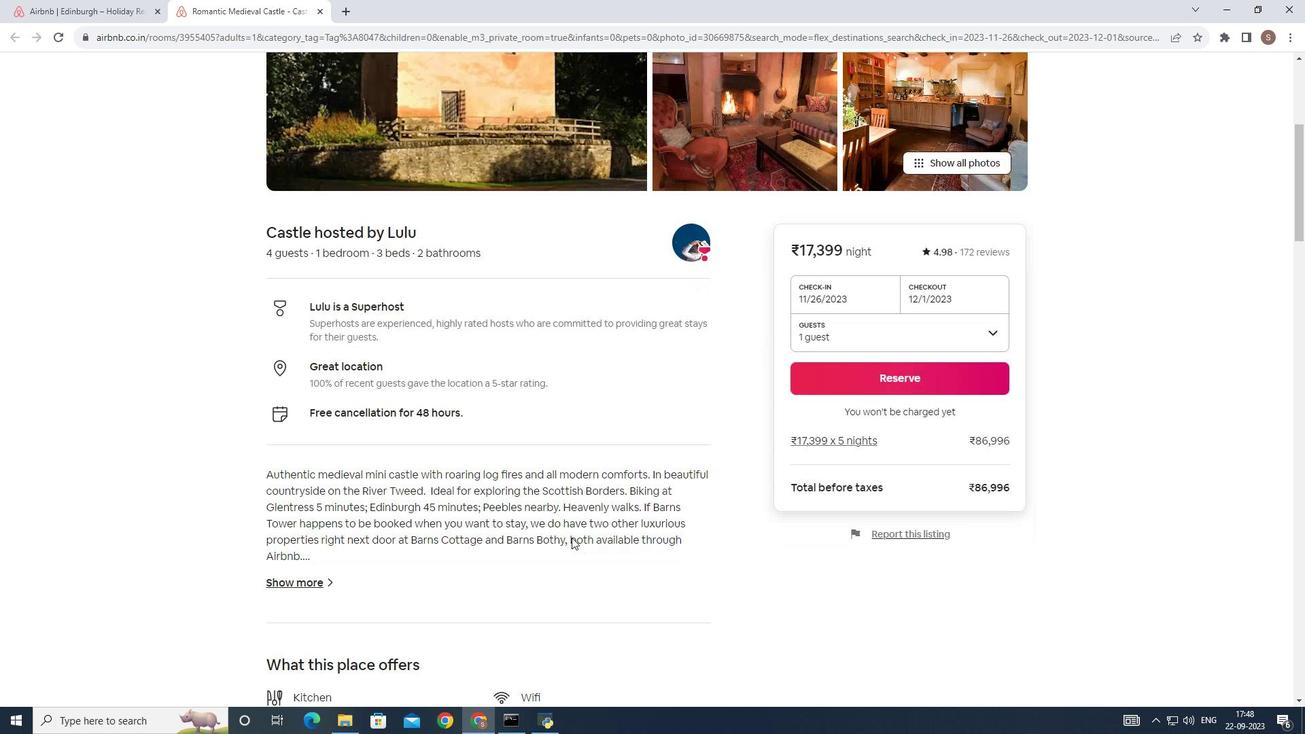 
Action: Mouse scrolled (577, 542) with delta (0, 0)
Screenshot: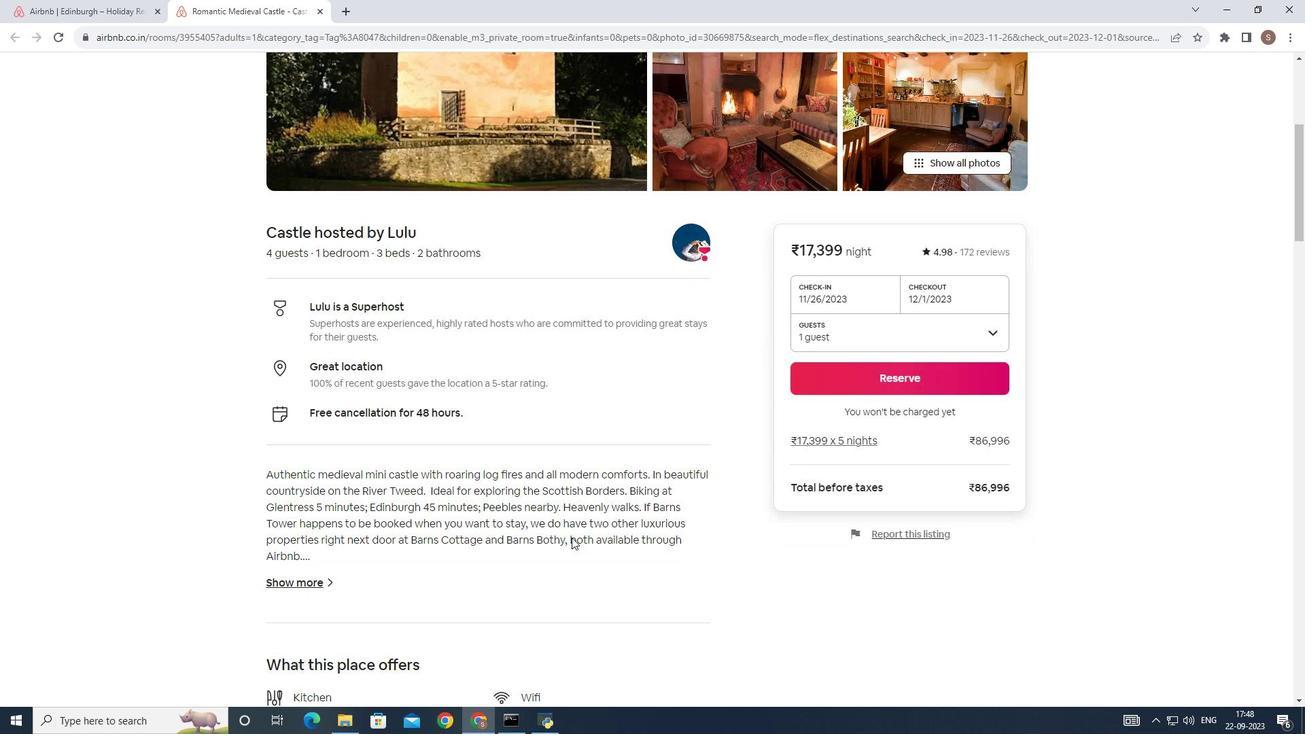 
Action: Mouse moved to (308, 586)
Screenshot: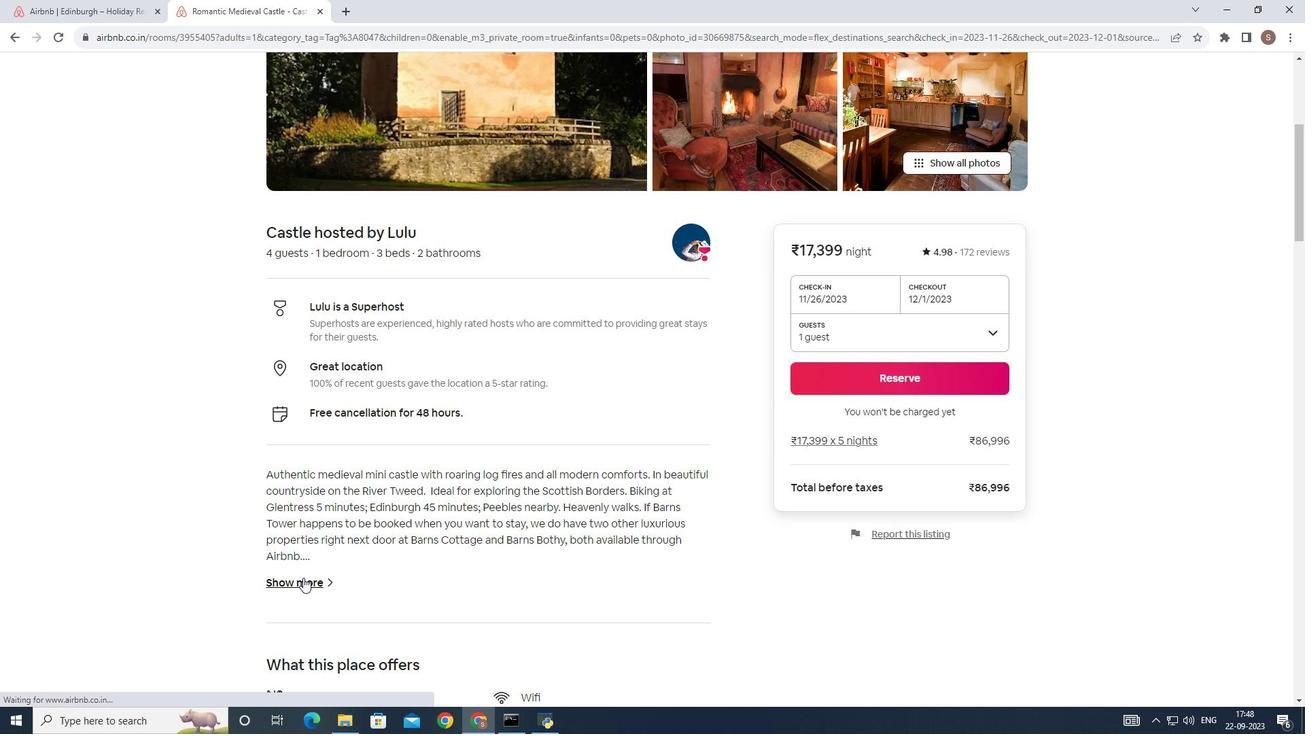 
Action: Mouse pressed left at (308, 586)
Screenshot: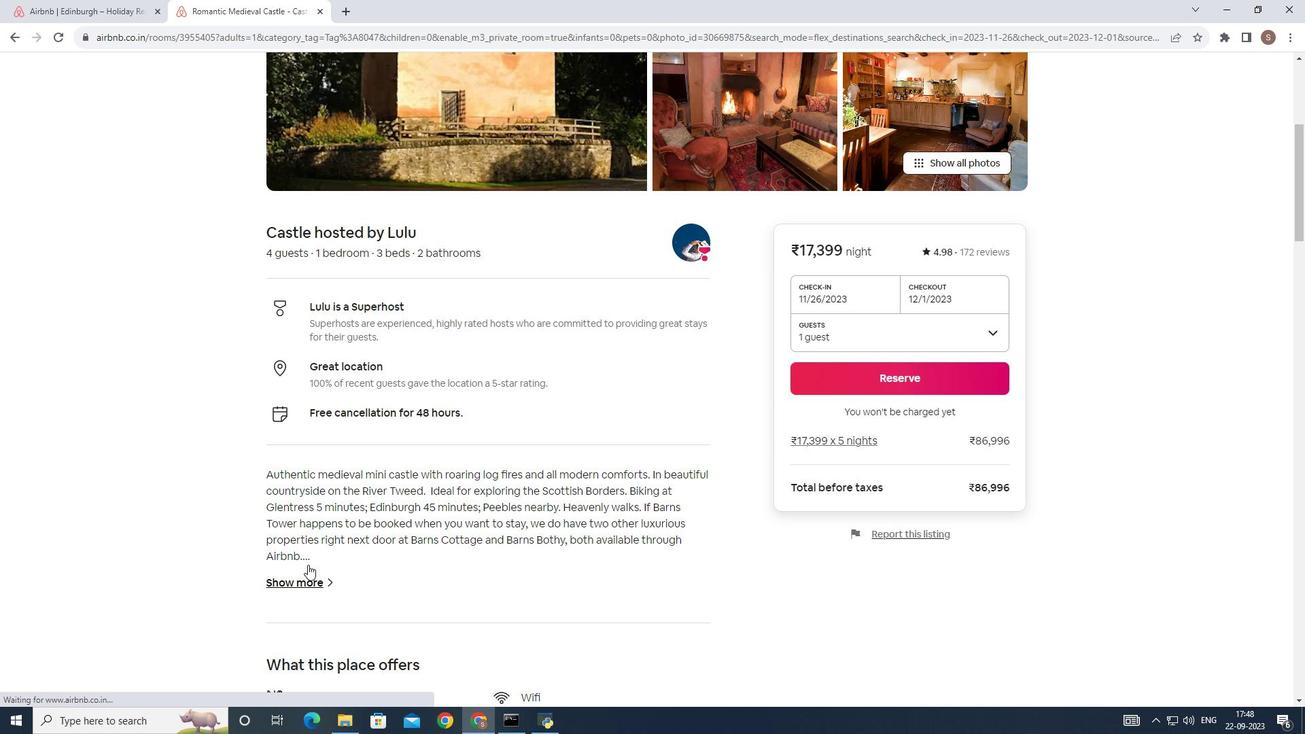 
Action: Mouse moved to (522, 501)
Screenshot: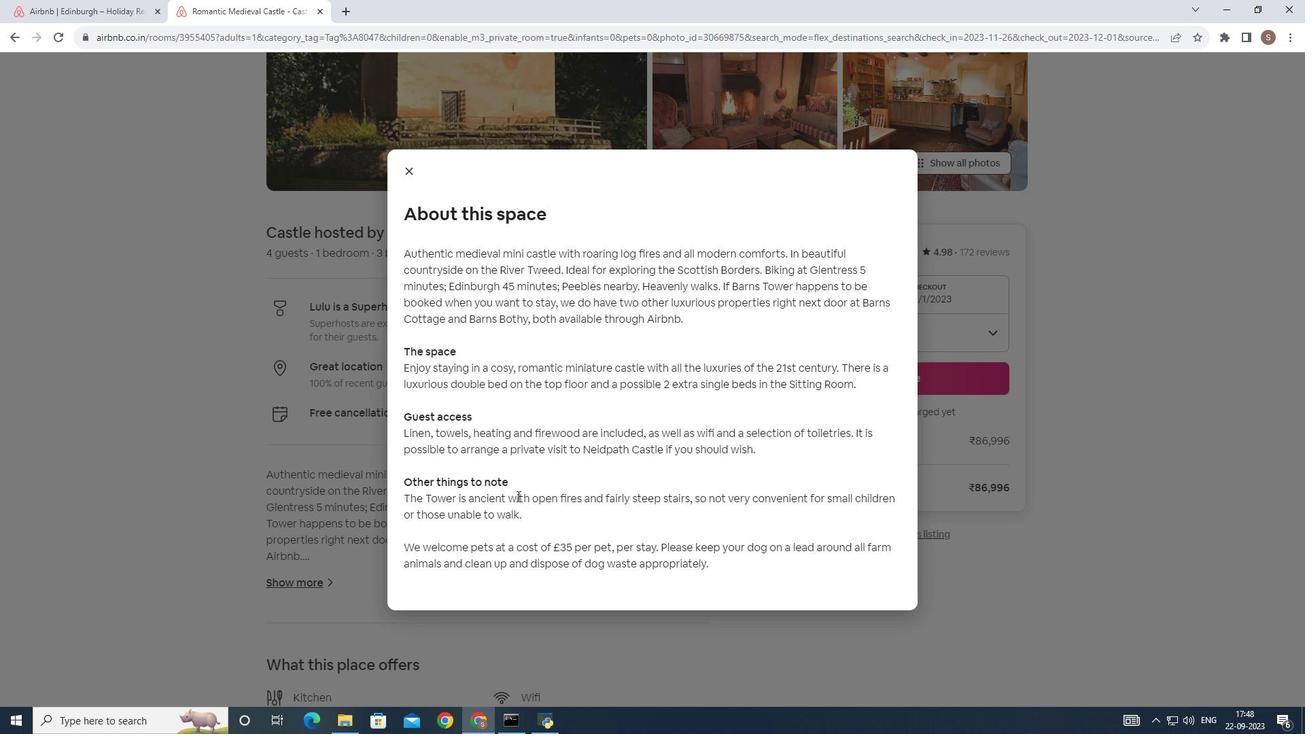 
Action: Mouse scrolled (522, 501) with delta (0, 0)
Screenshot: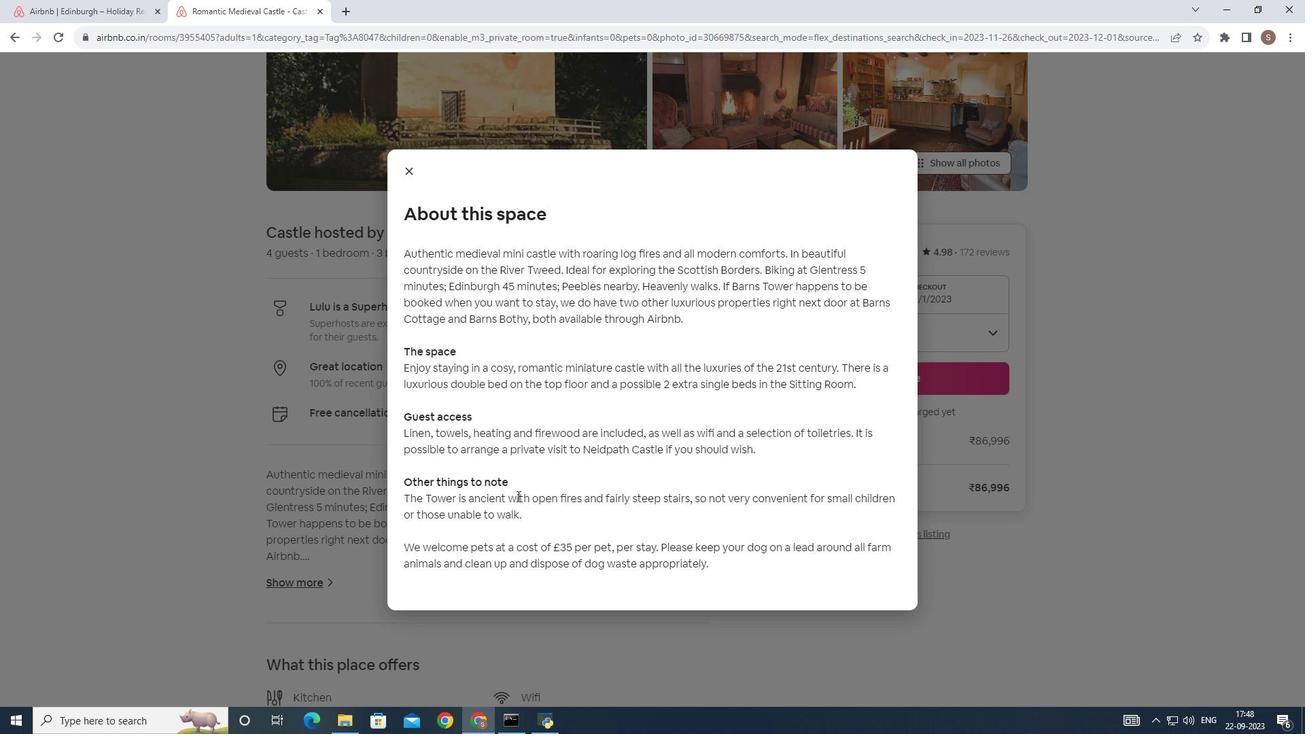 
Action: Mouse scrolled (522, 501) with delta (0, 0)
Screenshot: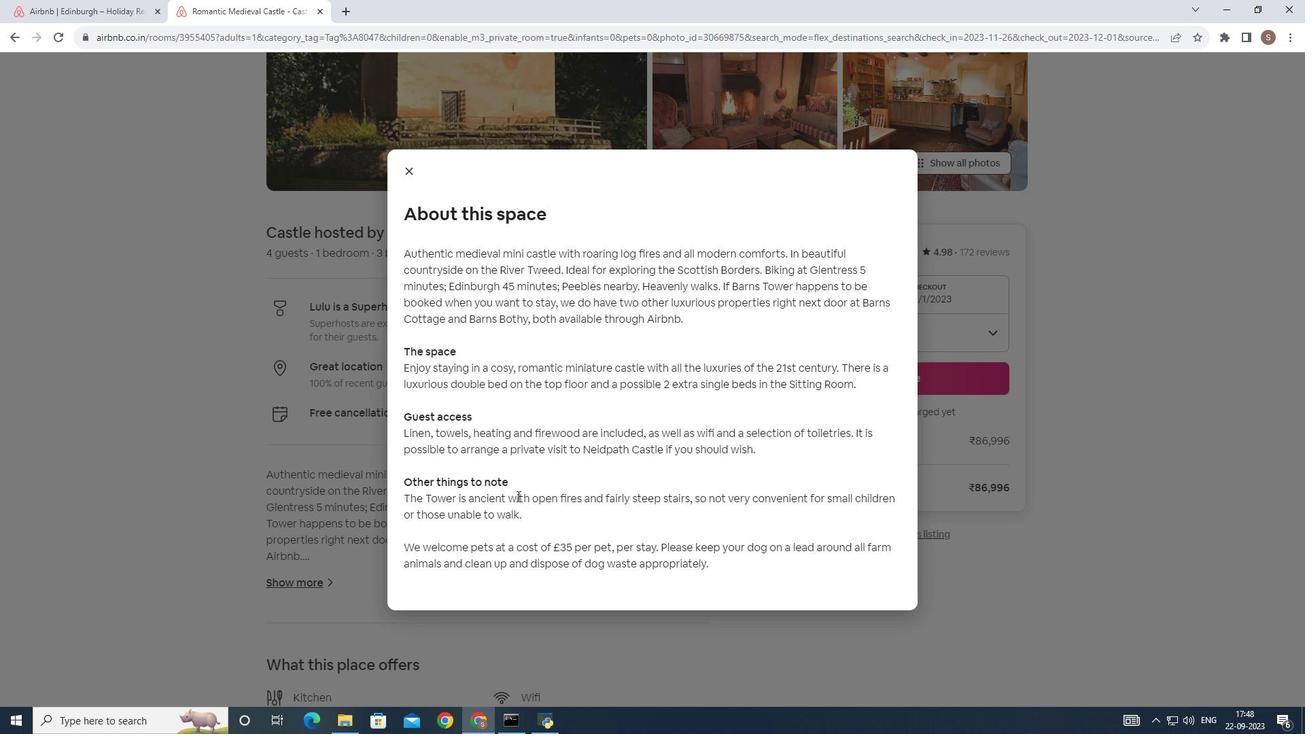 
Action: Mouse scrolled (522, 501) with delta (0, 0)
Screenshot: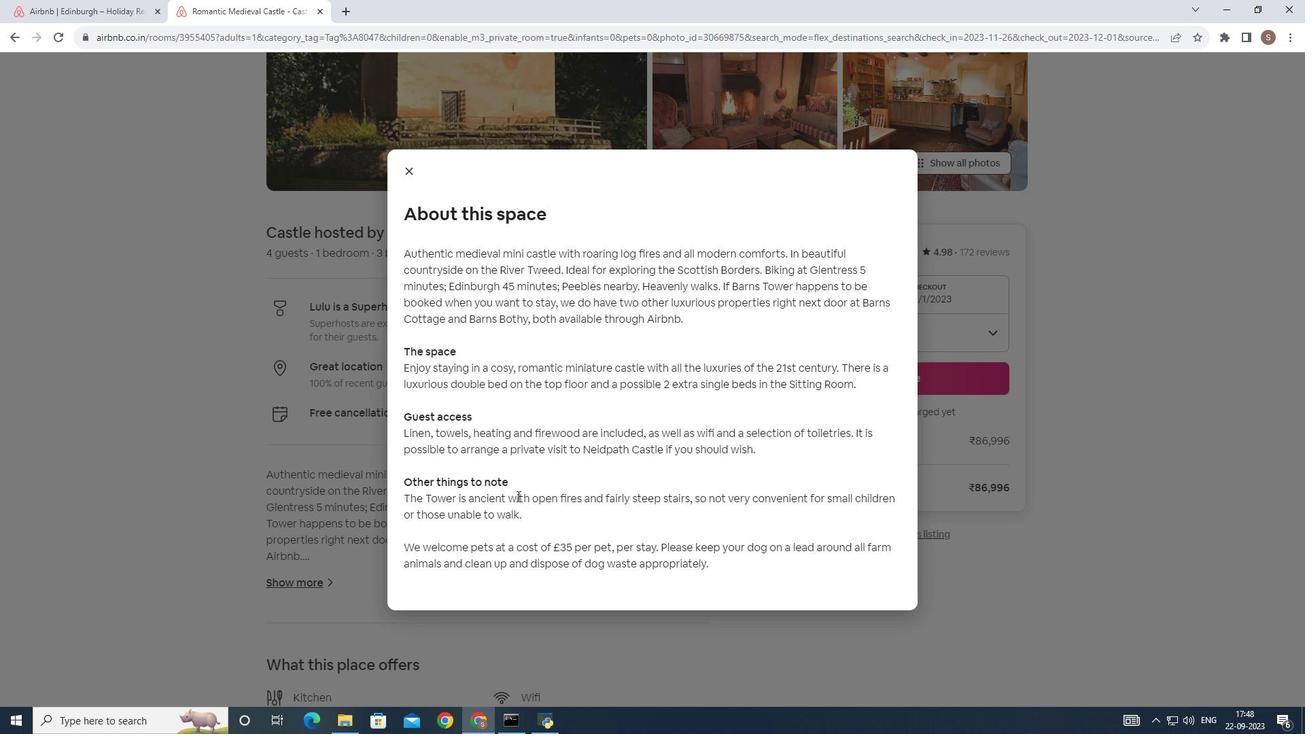 
Action: Mouse moved to (411, 178)
Screenshot: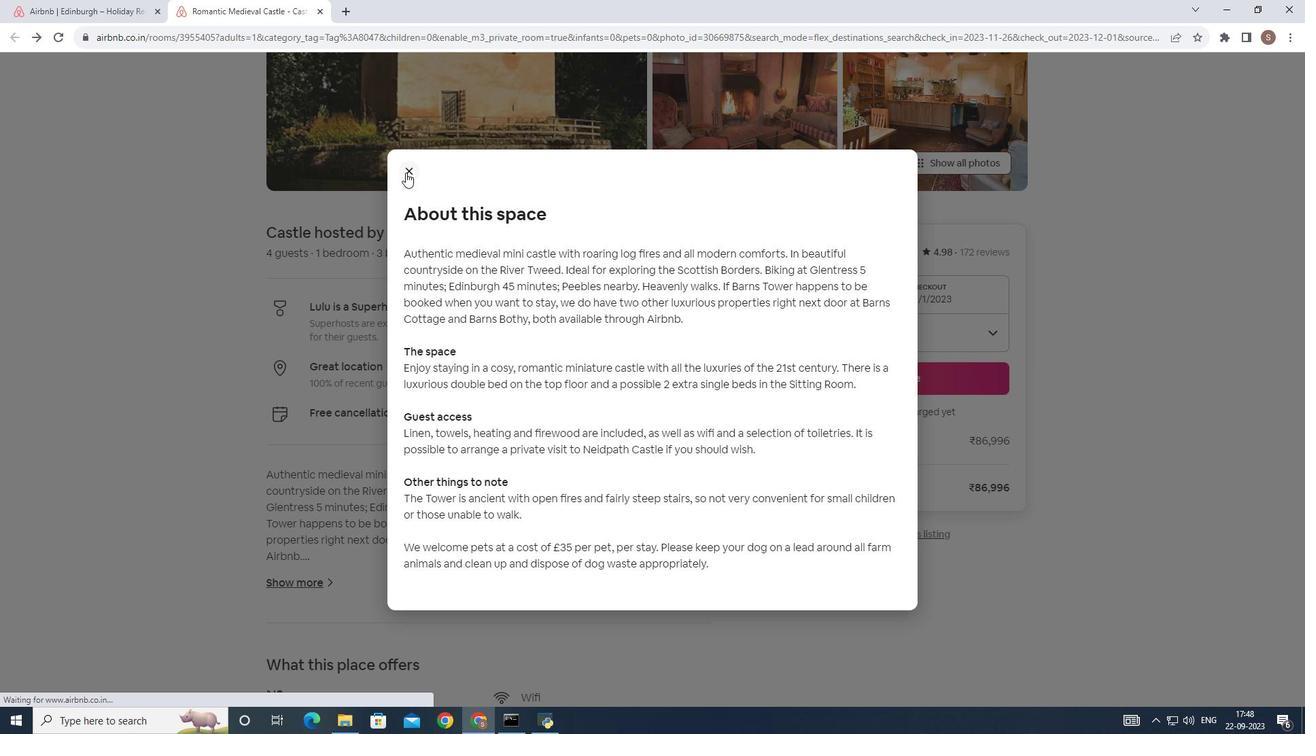 
Action: Mouse pressed left at (411, 178)
Screenshot: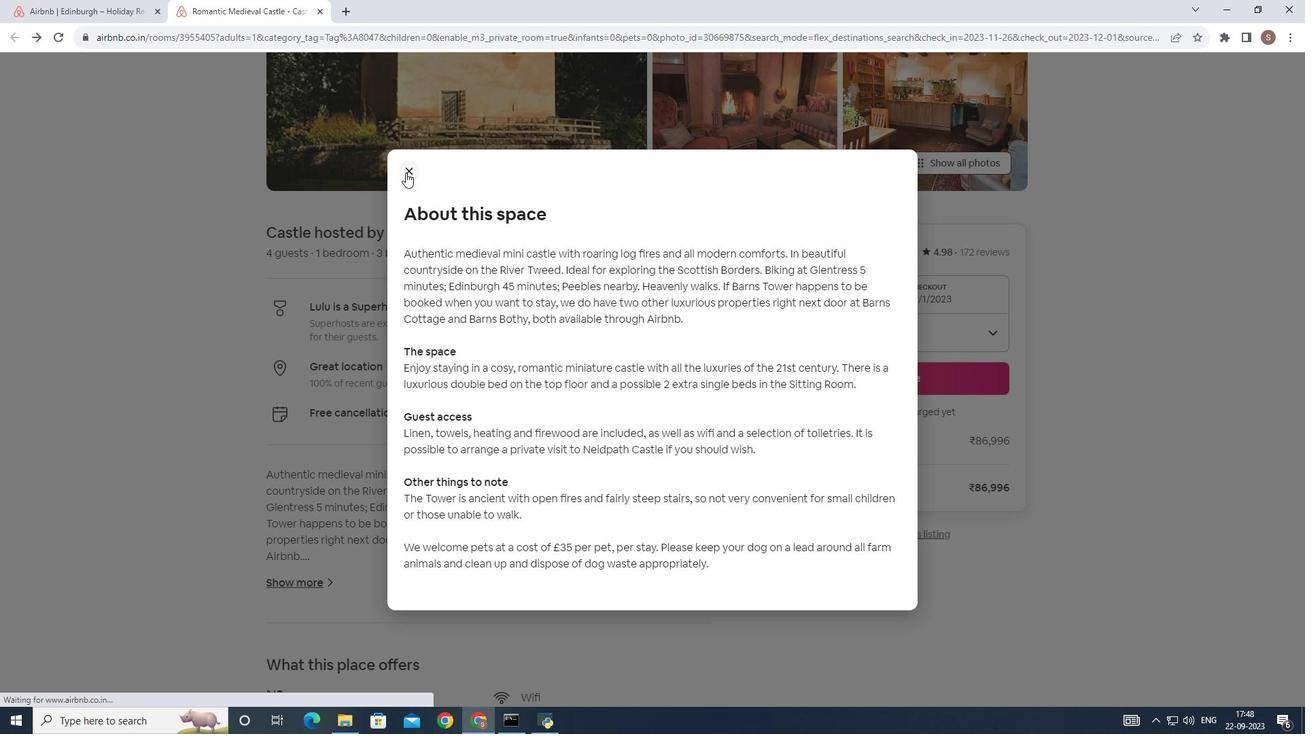 
Action: Mouse moved to (363, 372)
Screenshot: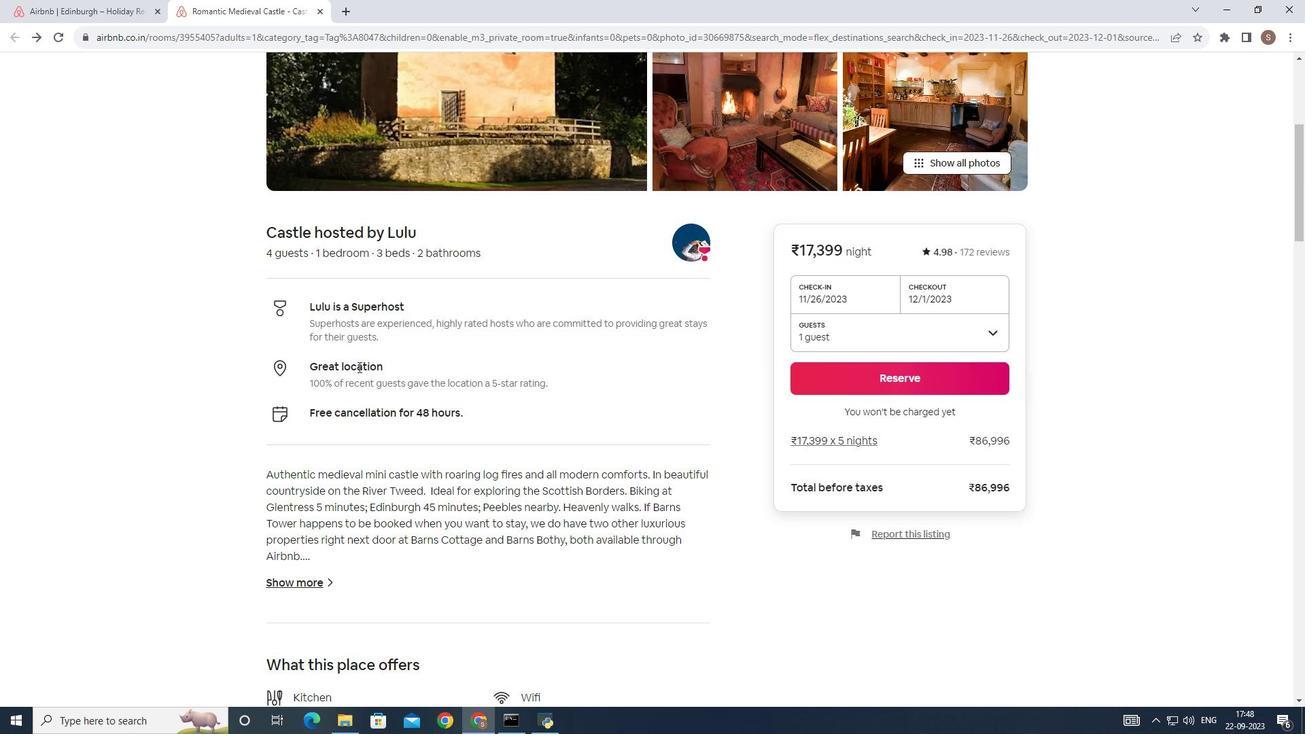 
Action: Mouse scrolled (363, 371) with delta (0, 0)
Screenshot: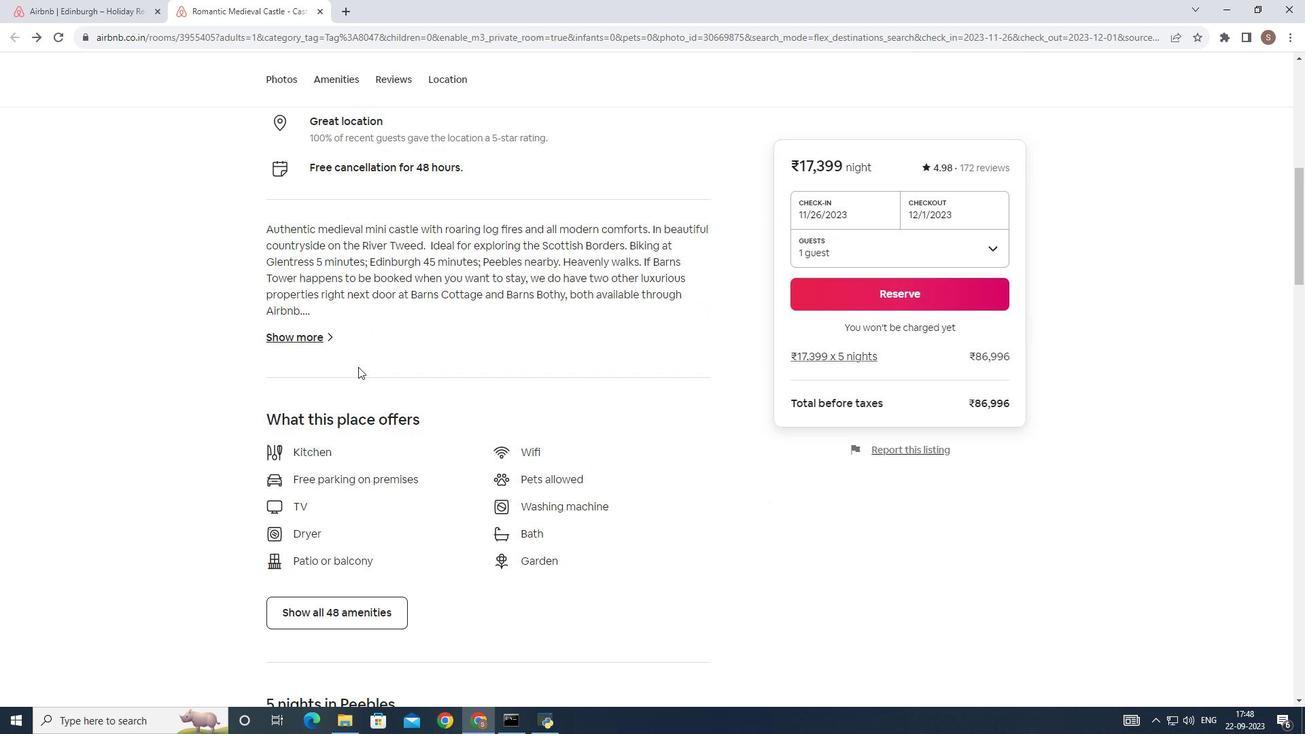 
Action: Mouse scrolled (363, 371) with delta (0, 0)
Screenshot: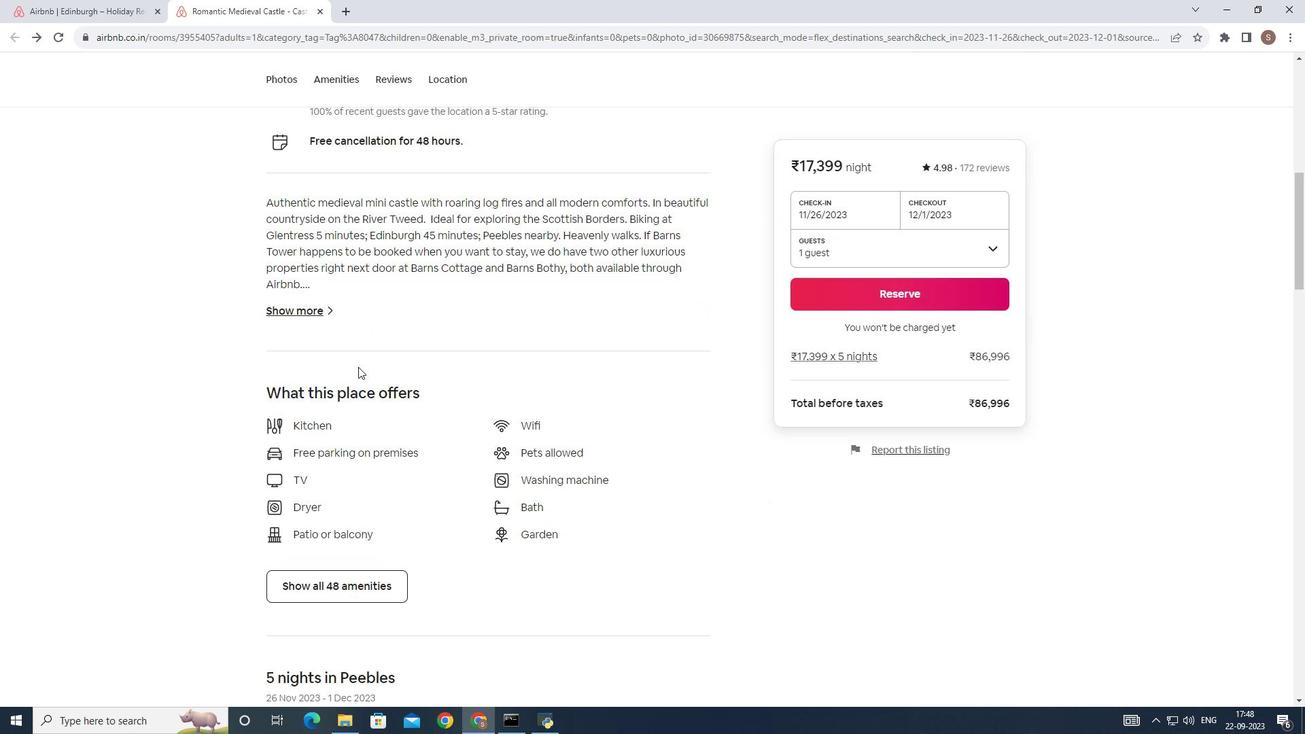
Action: Mouse scrolled (363, 371) with delta (0, 0)
Screenshot: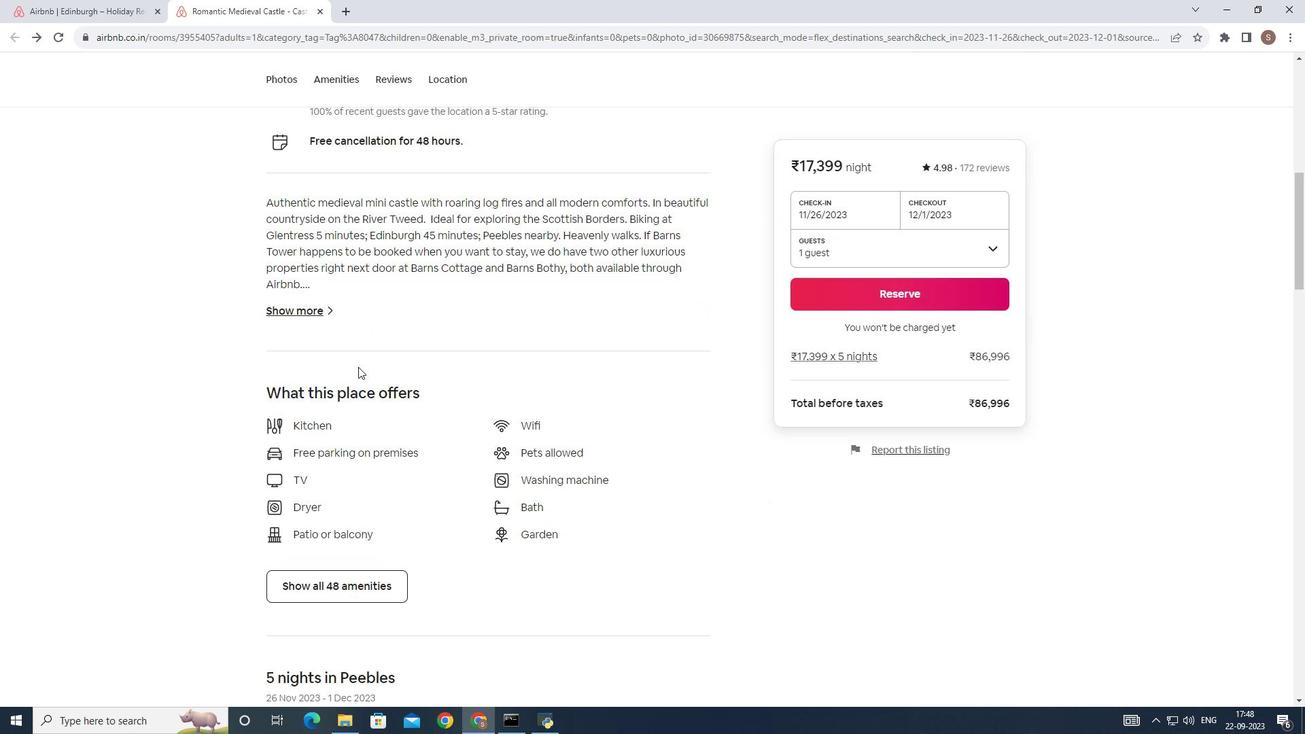 
Action: Mouse scrolled (363, 371) with delta (0, 0)
Screenshot: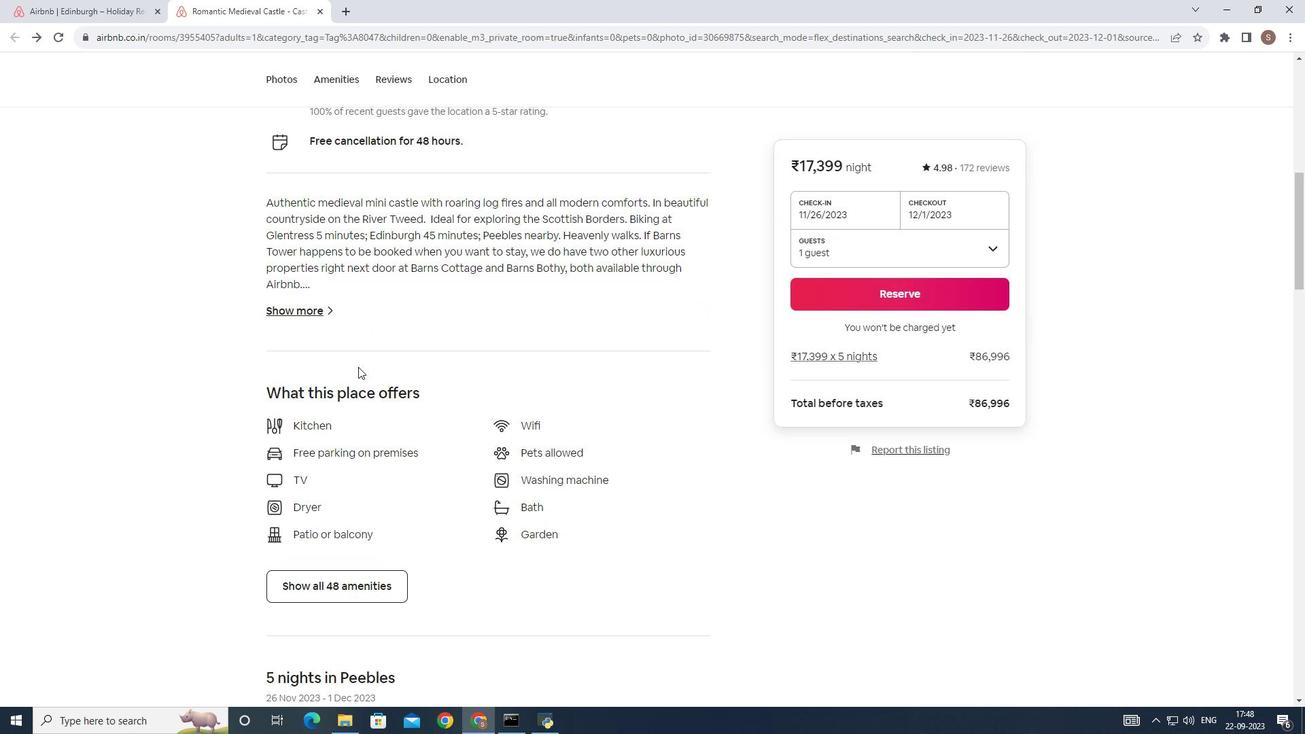 
Action: Mouse scrolled (363, 371) with delta (0, 0)
Screenshot: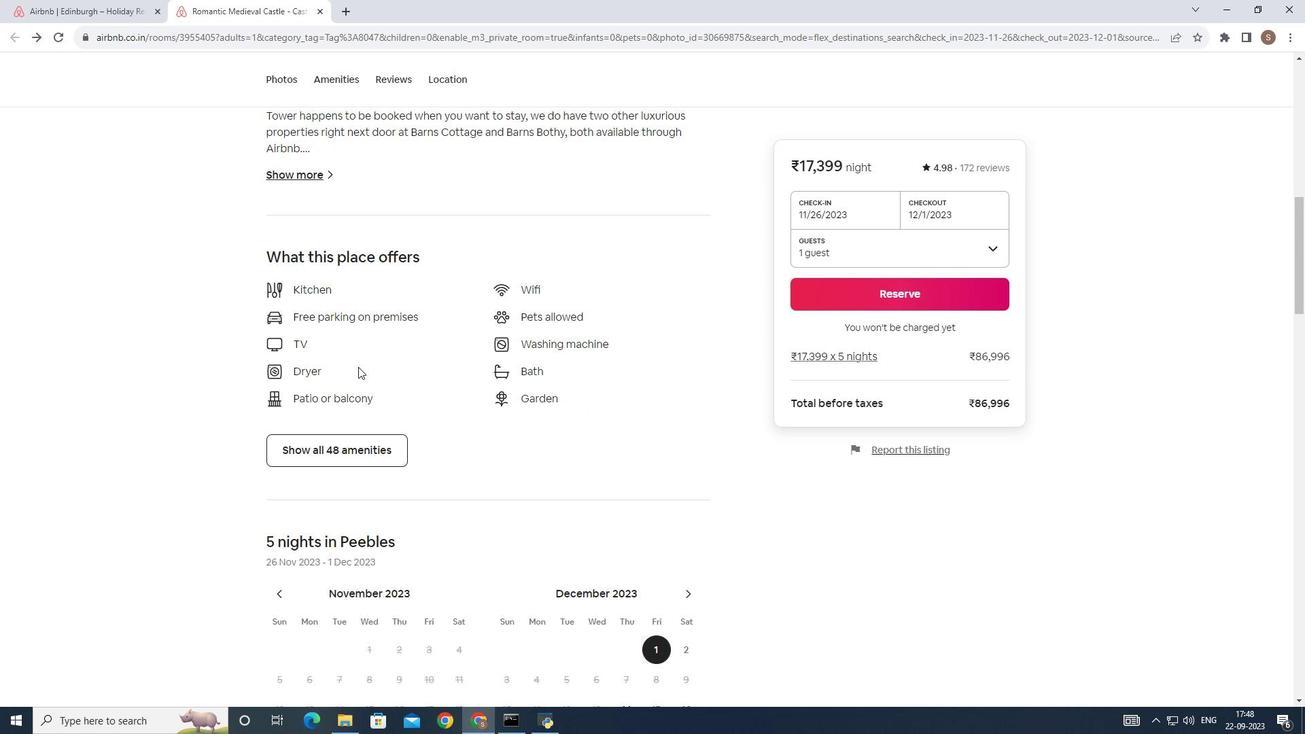 
Action: Mouse scrolled (363, 371) with delta (0, 0)
Screenshot: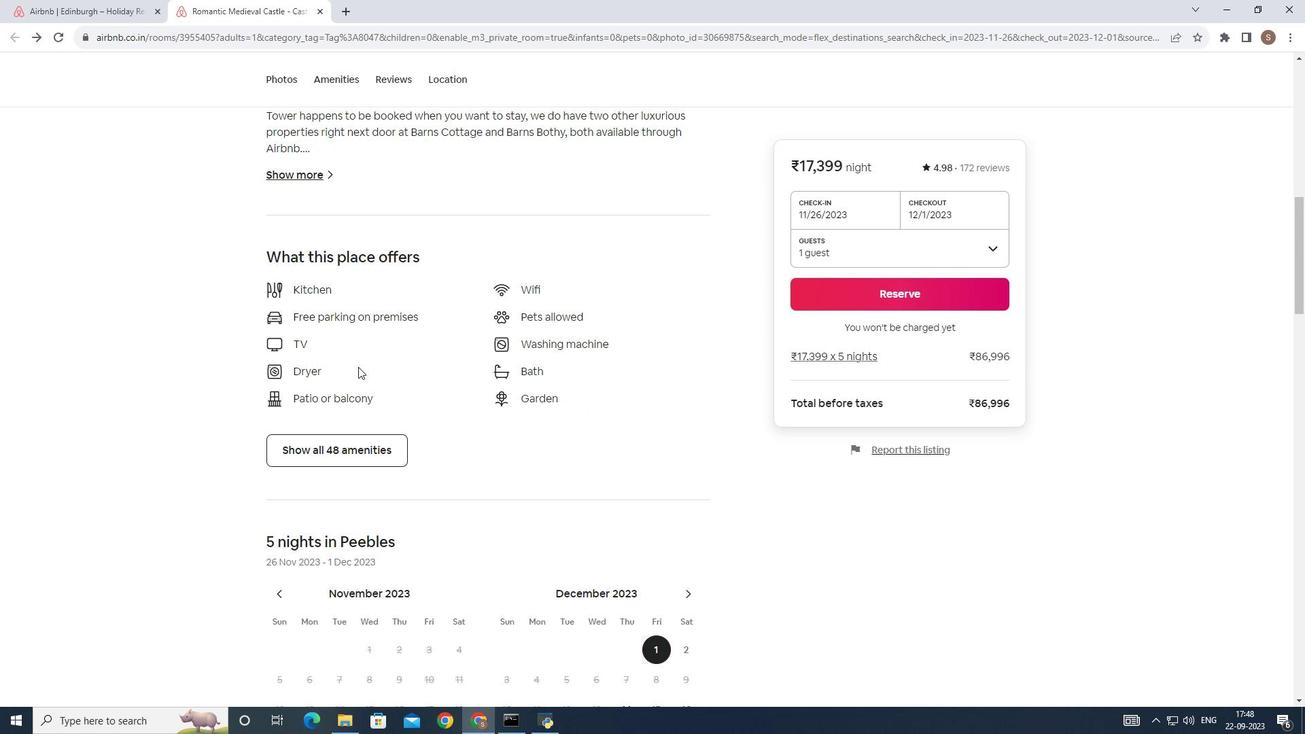 
Action: Mouse moved to (333, 463)
Screenshot: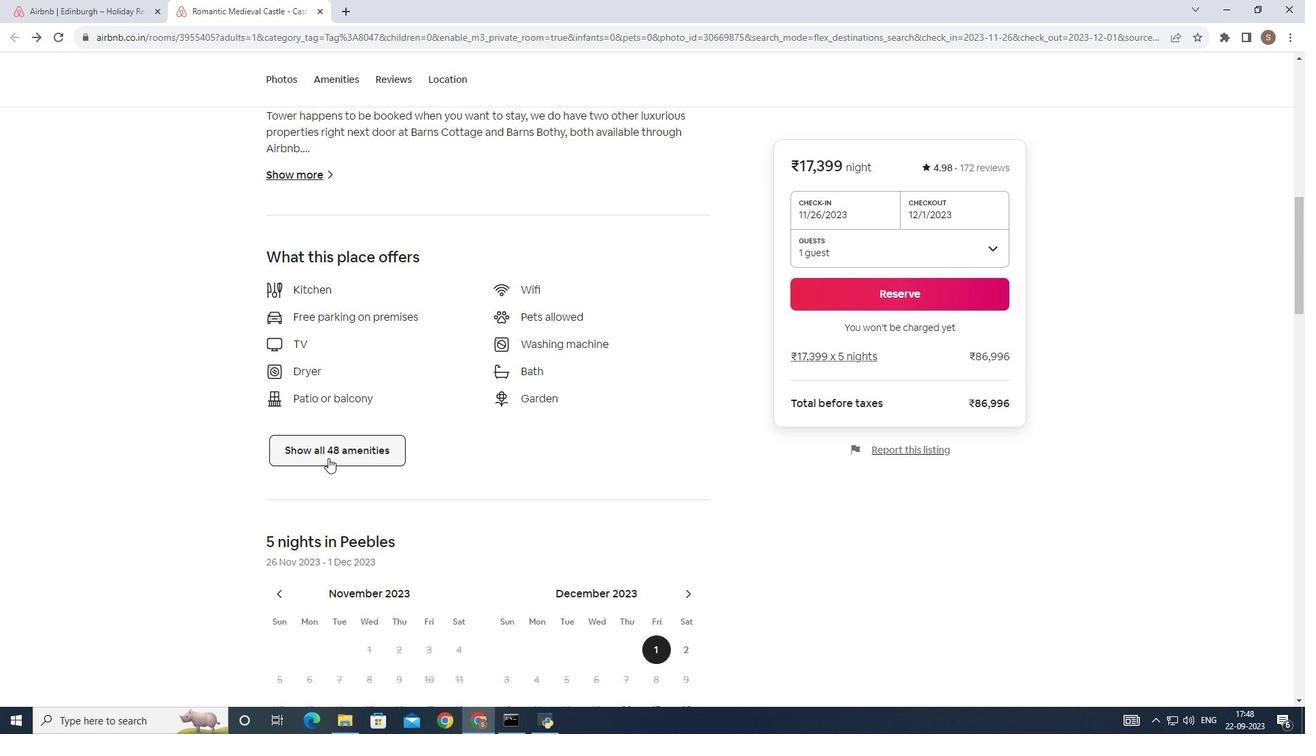 
Action: Mouse pressed left at (333, 463)
Screenshot: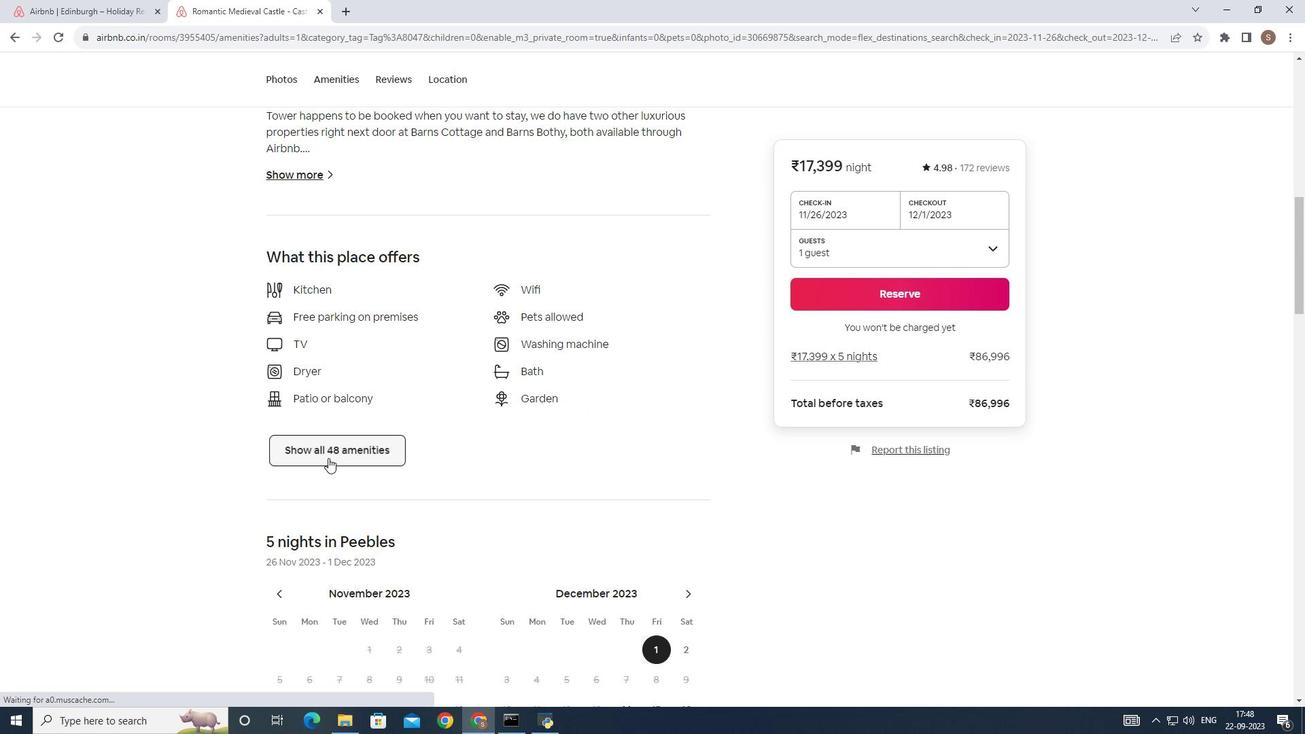 
Action: Mouse moved to (588, 407)
Screenshot: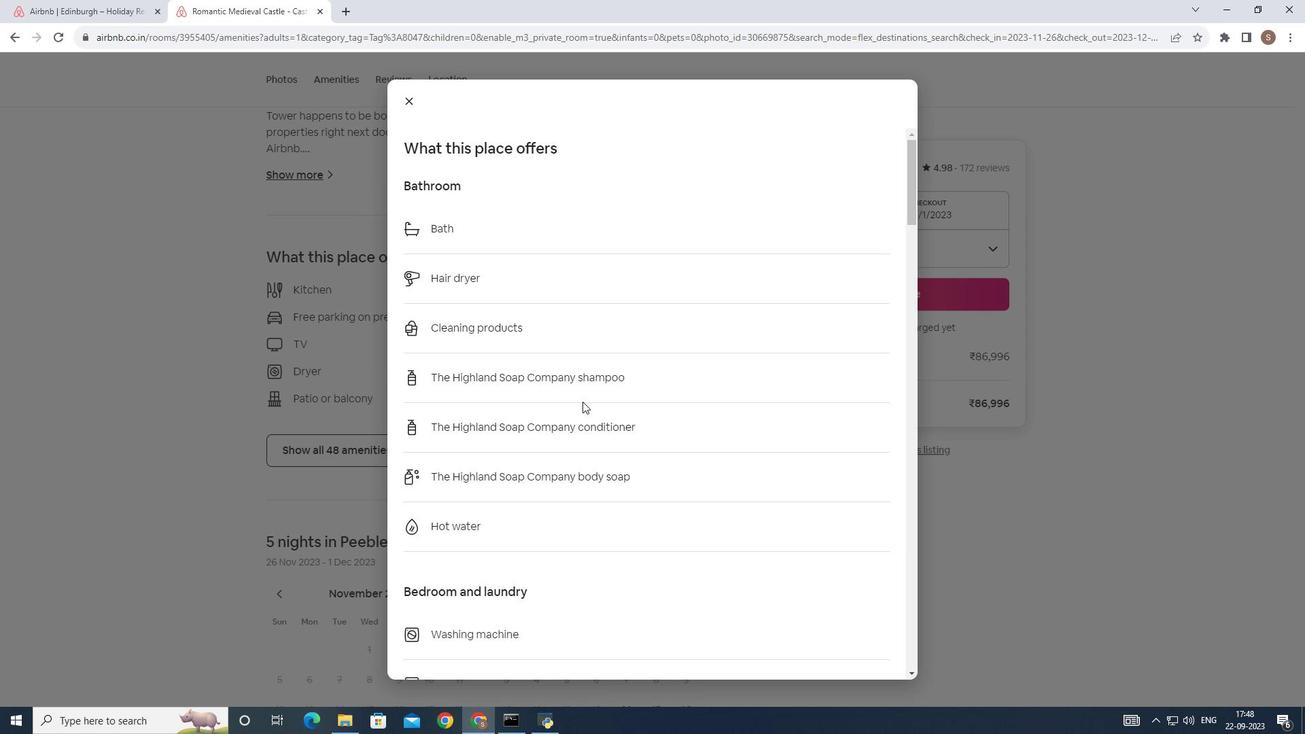 
Action: Mouse scrolled (588, 406) with delta (0, 0)
Screenshot: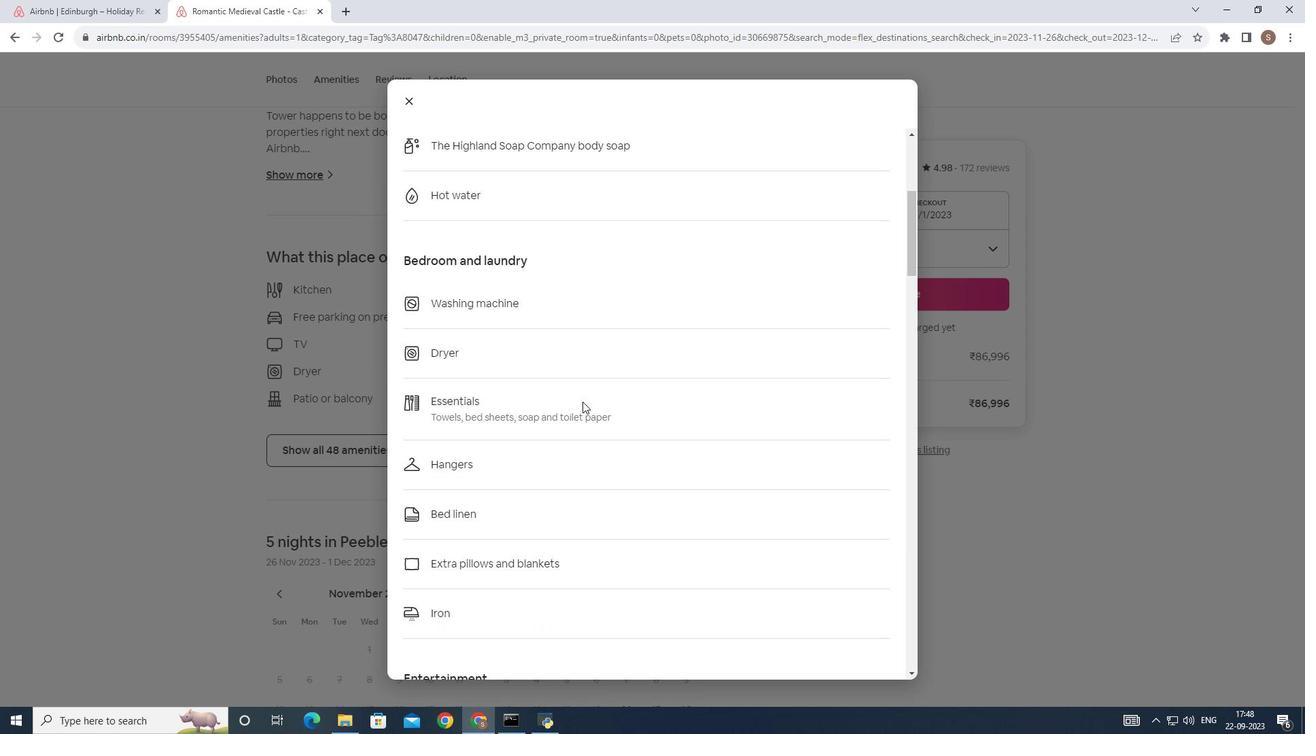 
Action: Mouse scrolled (588, 406) with delta (0, 0)
Screenshot: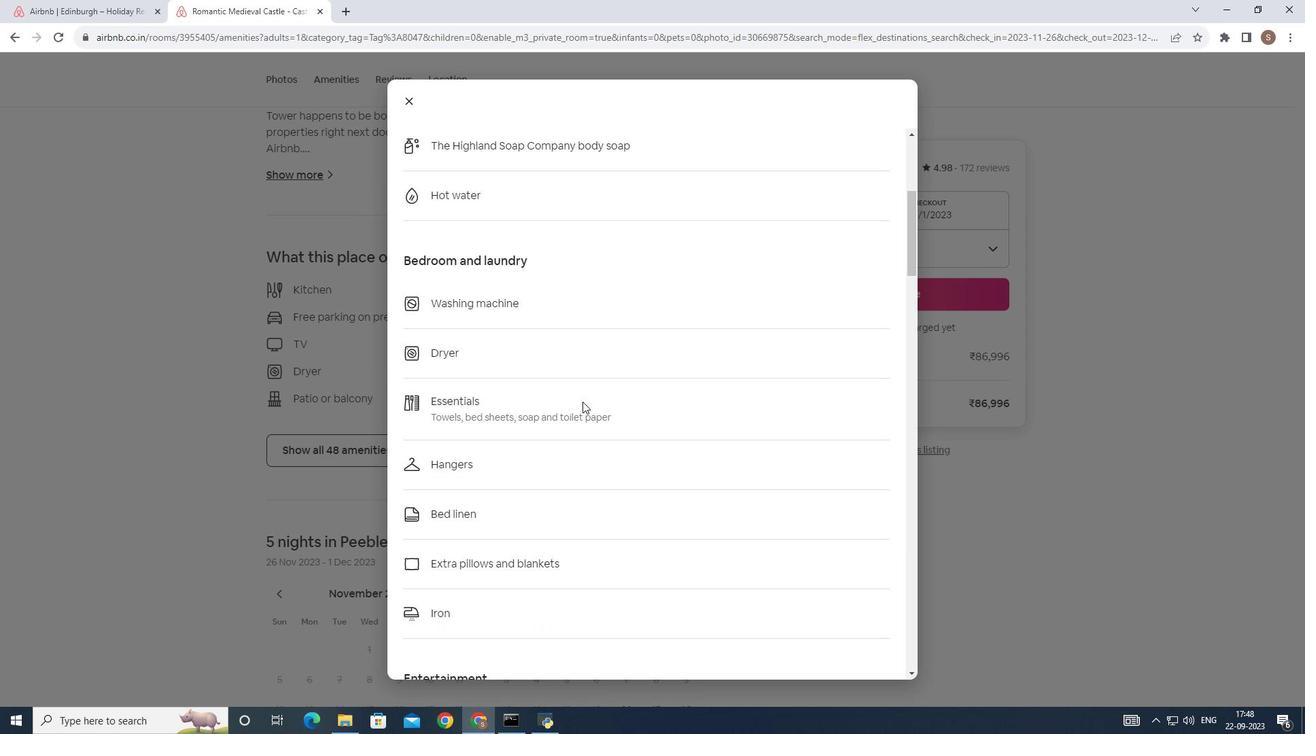 
Action: Mouse scrolled (588, 406) with delta (0, 0)
Screenshot: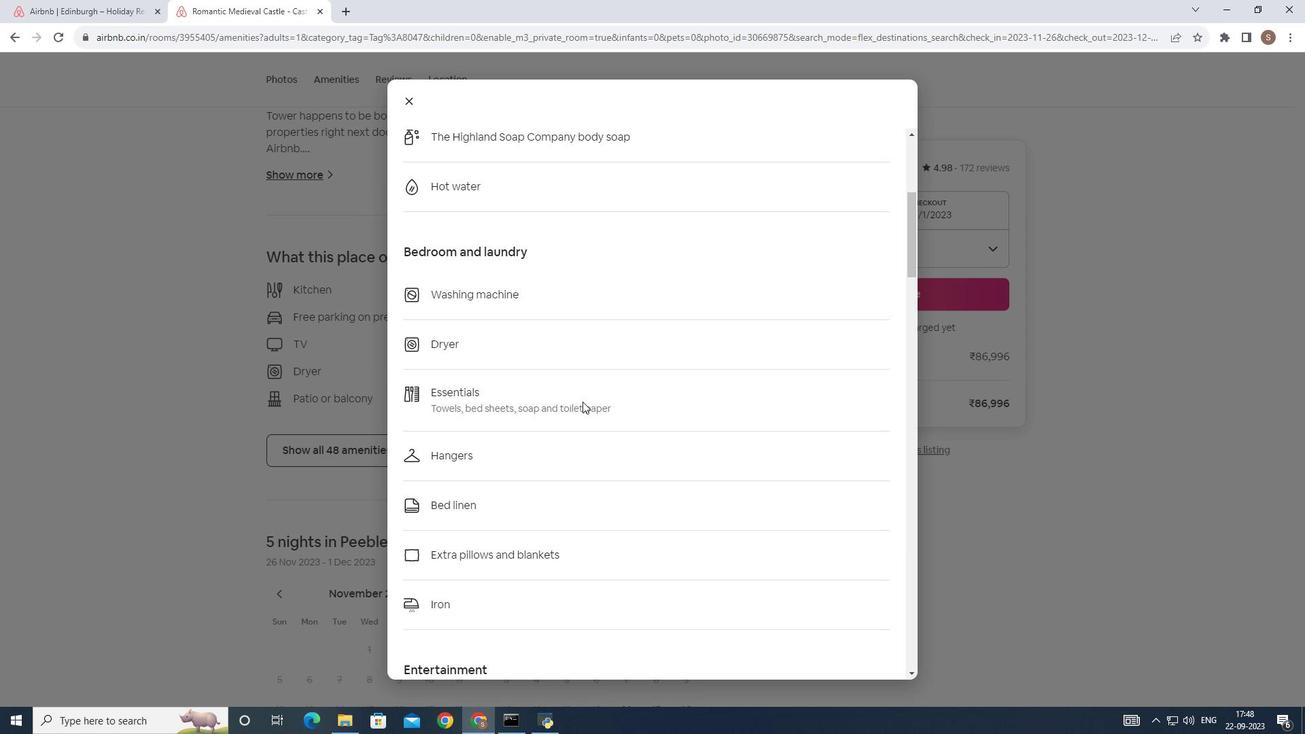 
Action: Mouse scrolled (588, 406) with delta (0, 0)
Screenshot: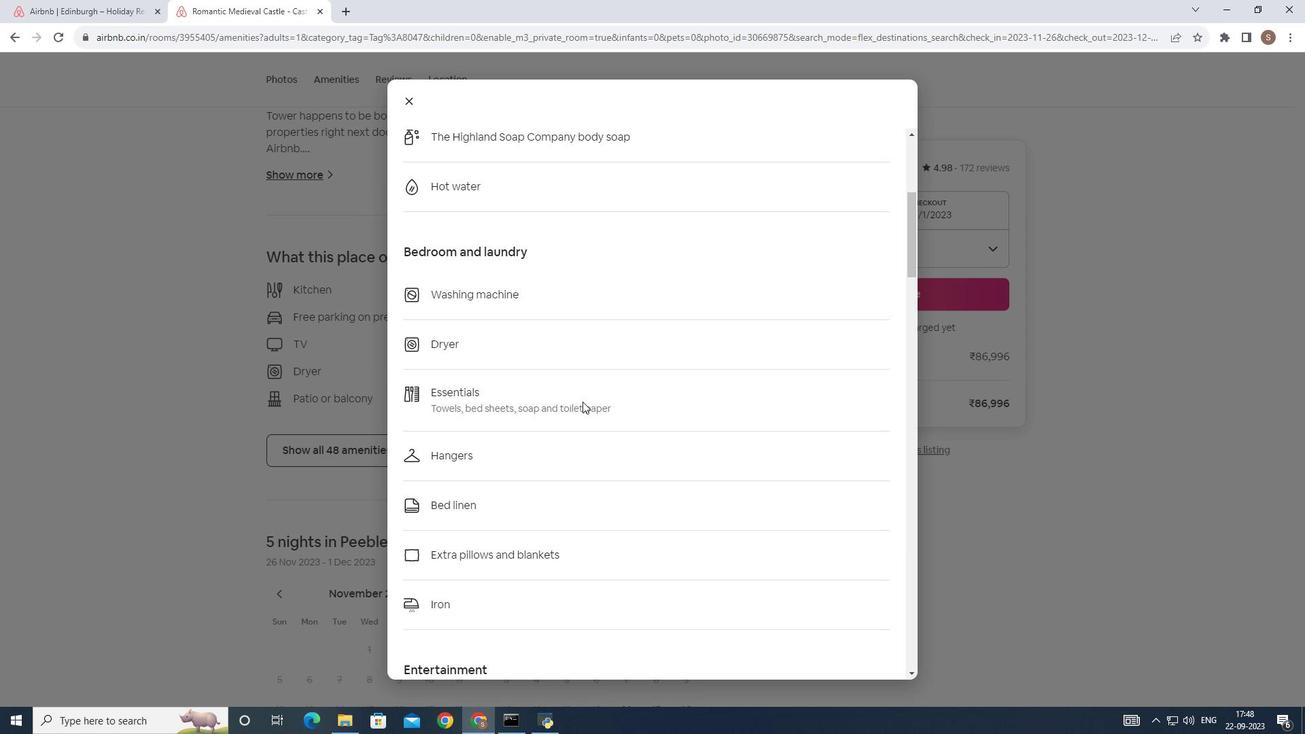
Action: Mouse scrolled (588, 406) with delta (0, 0)
Screenshot: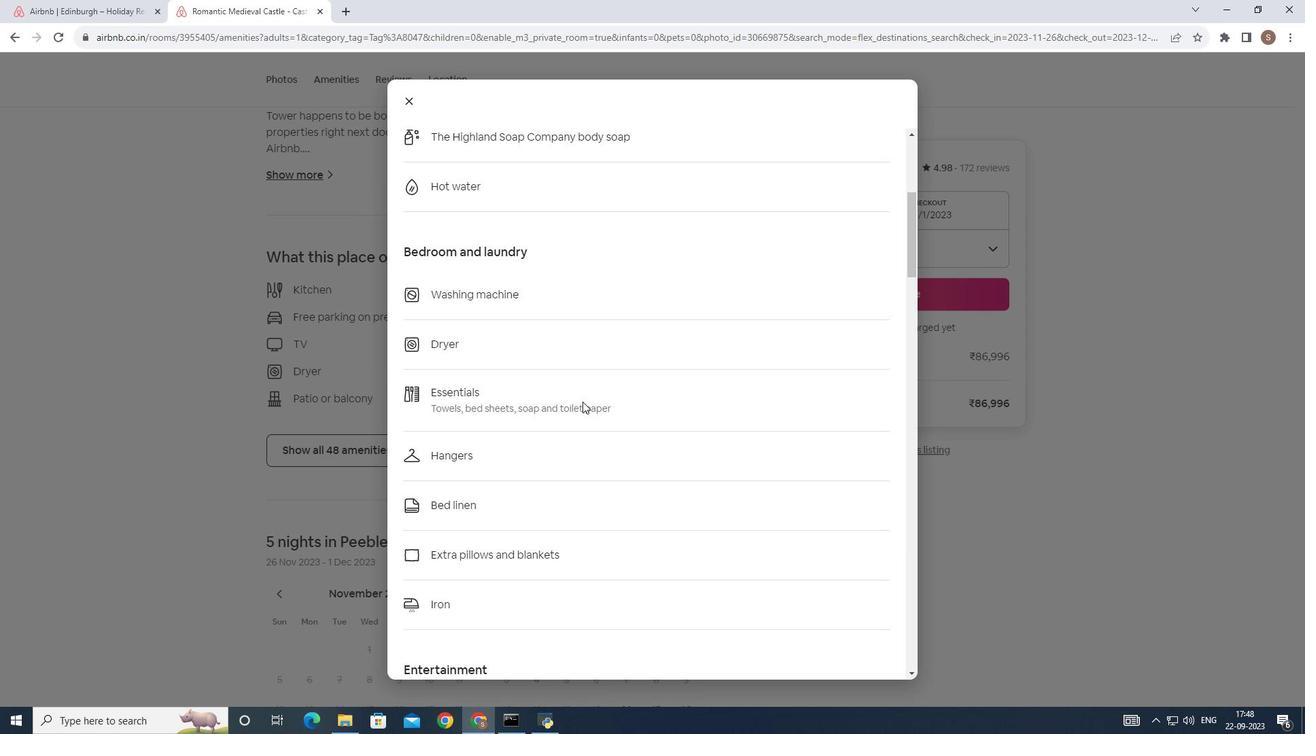 
Action: Mouse scrolled (588, 406) with delta (0, 0)
Screenshot: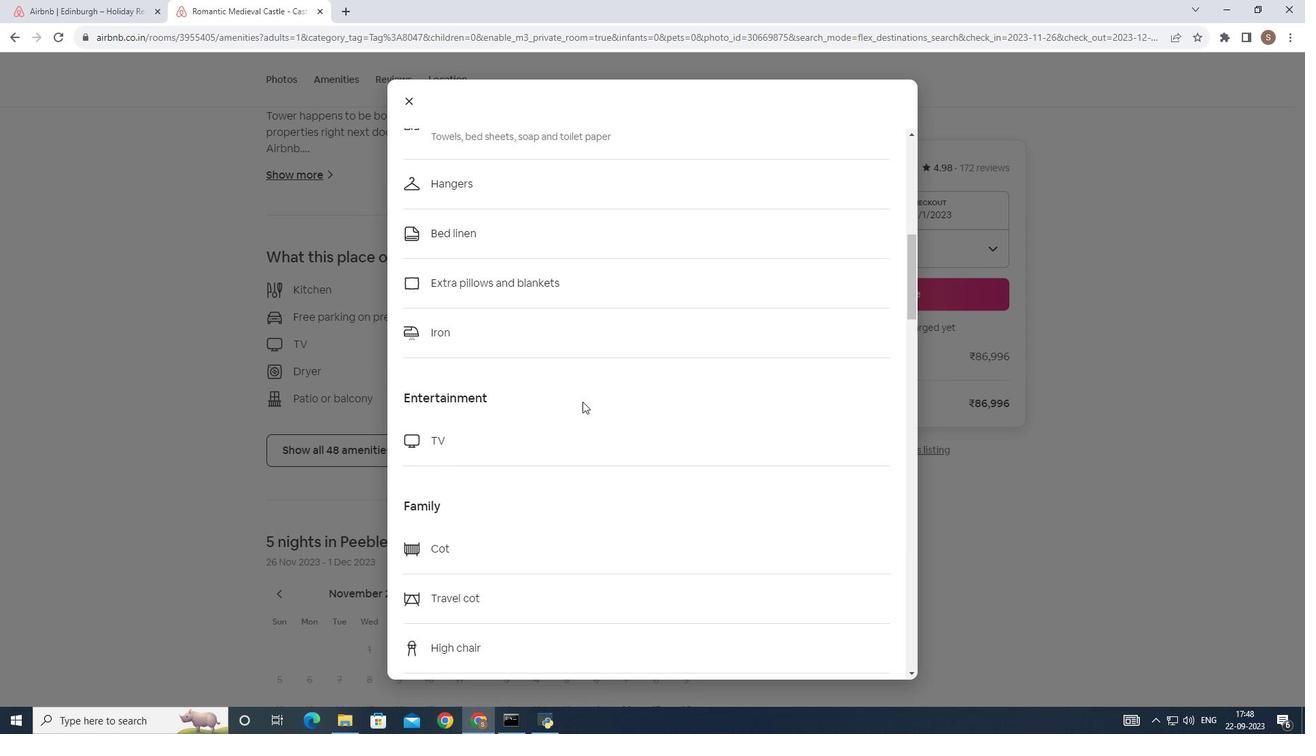 
Action: Mouse scrolled (588, 406) with delta (0, 0)
Screenshot: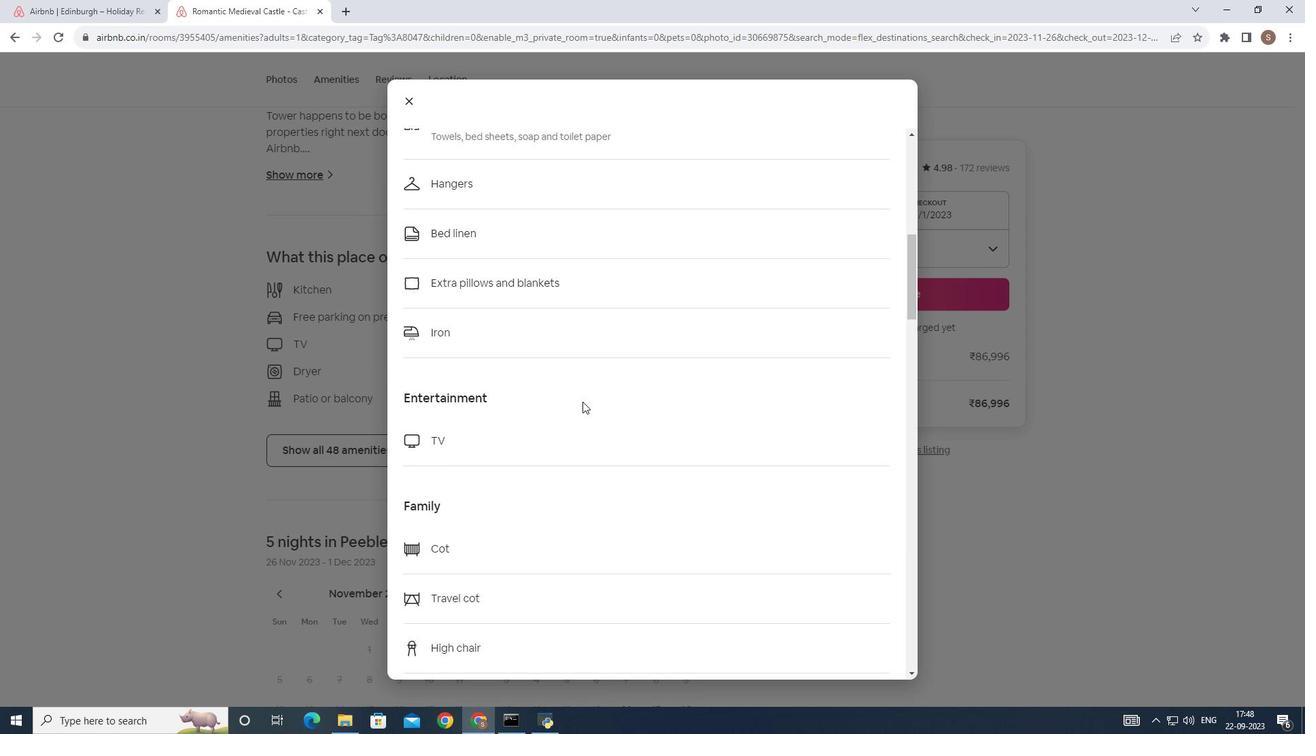 
Action: Mouse scrolled (588, 406) with delta (0, 0)
Screenshot: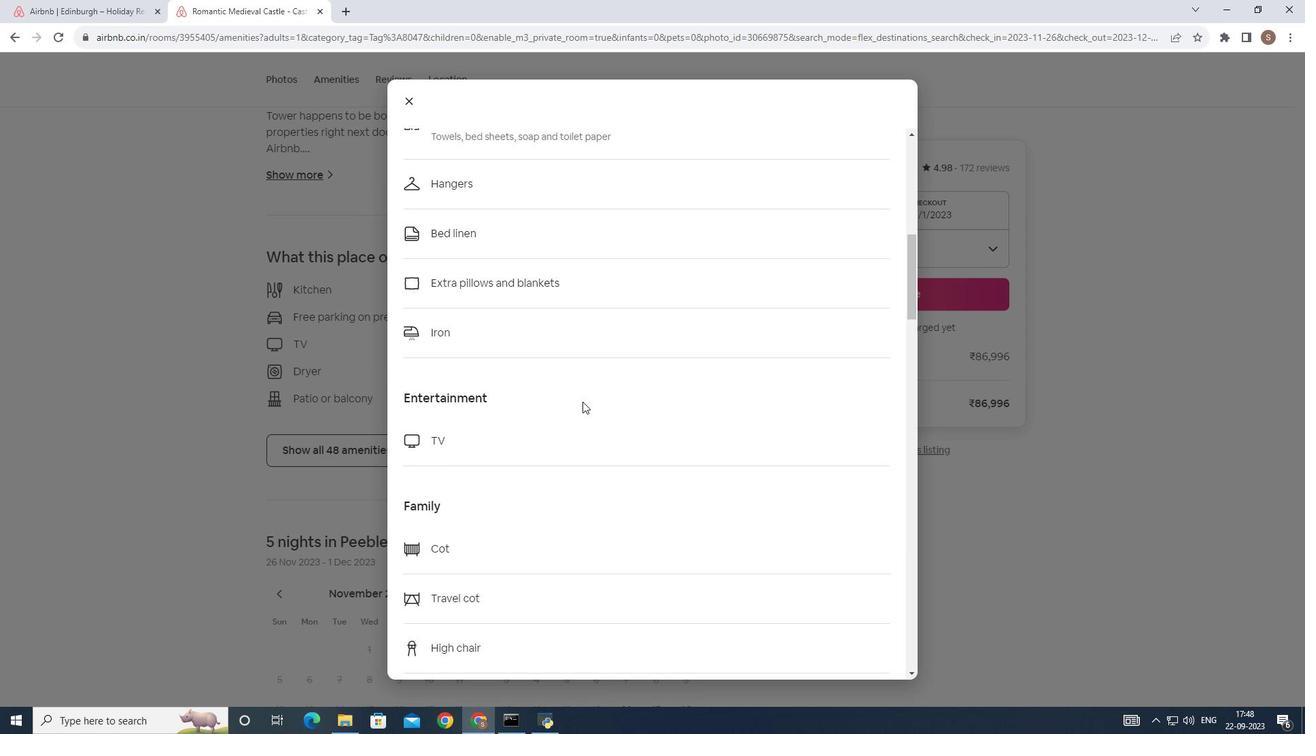 
Action: Mouse scrolled (588, 406) with delta (0, 0)
Screenshot: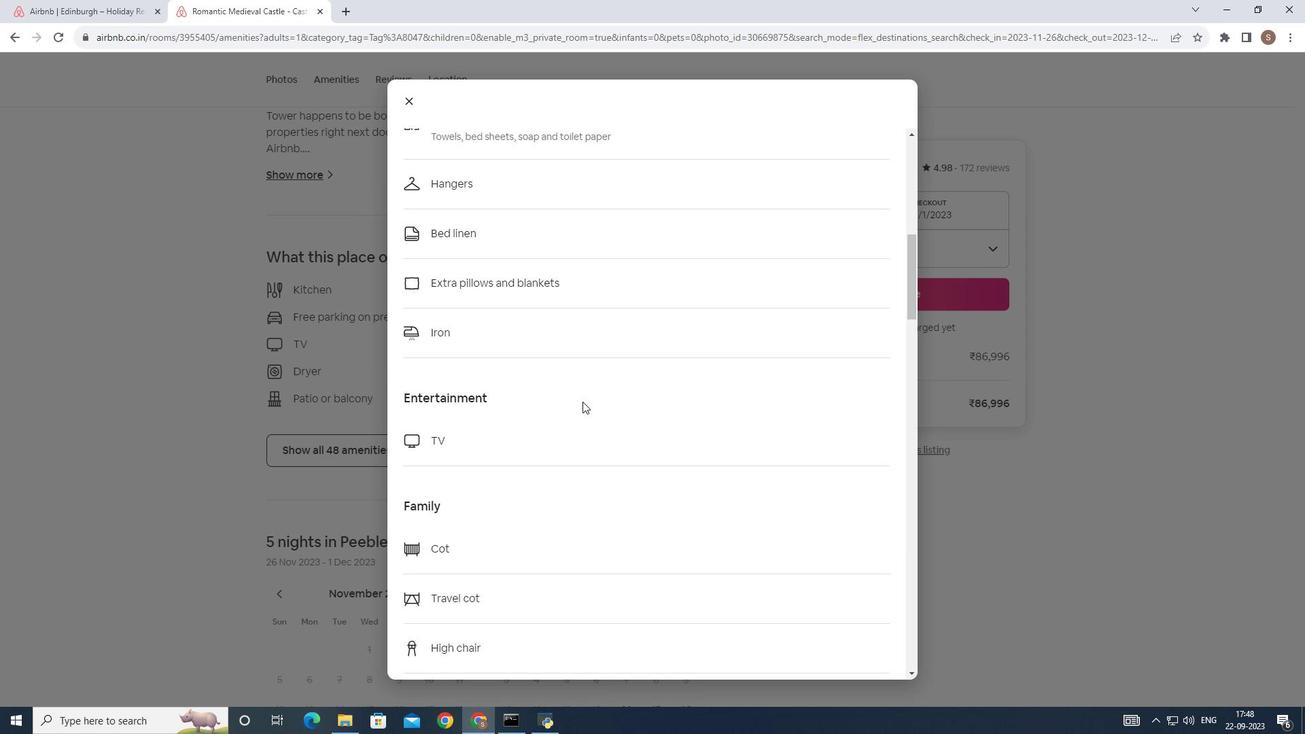 
Action: Mouse scrolled (588, 406) with delta (0, 0)
Screenshot: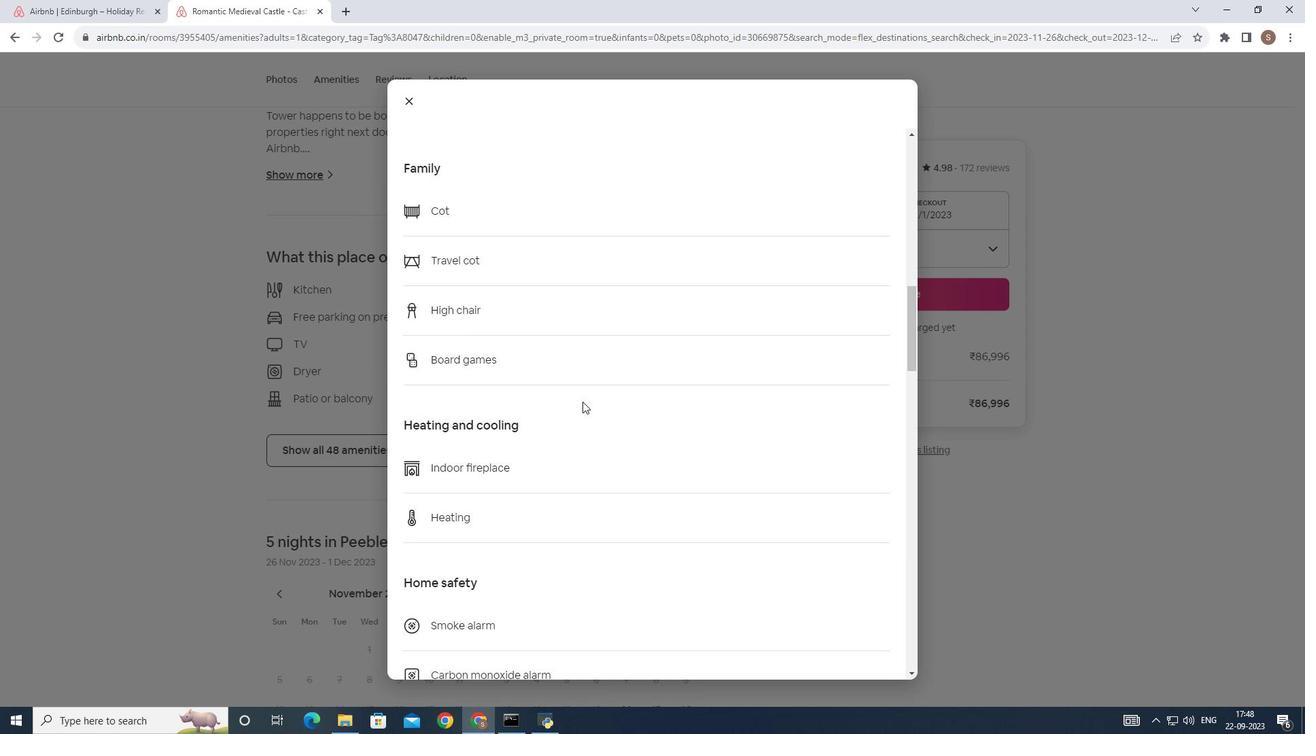
Action: Mouse scrolled (588, 406) with delta (0, 0)
Screenshot: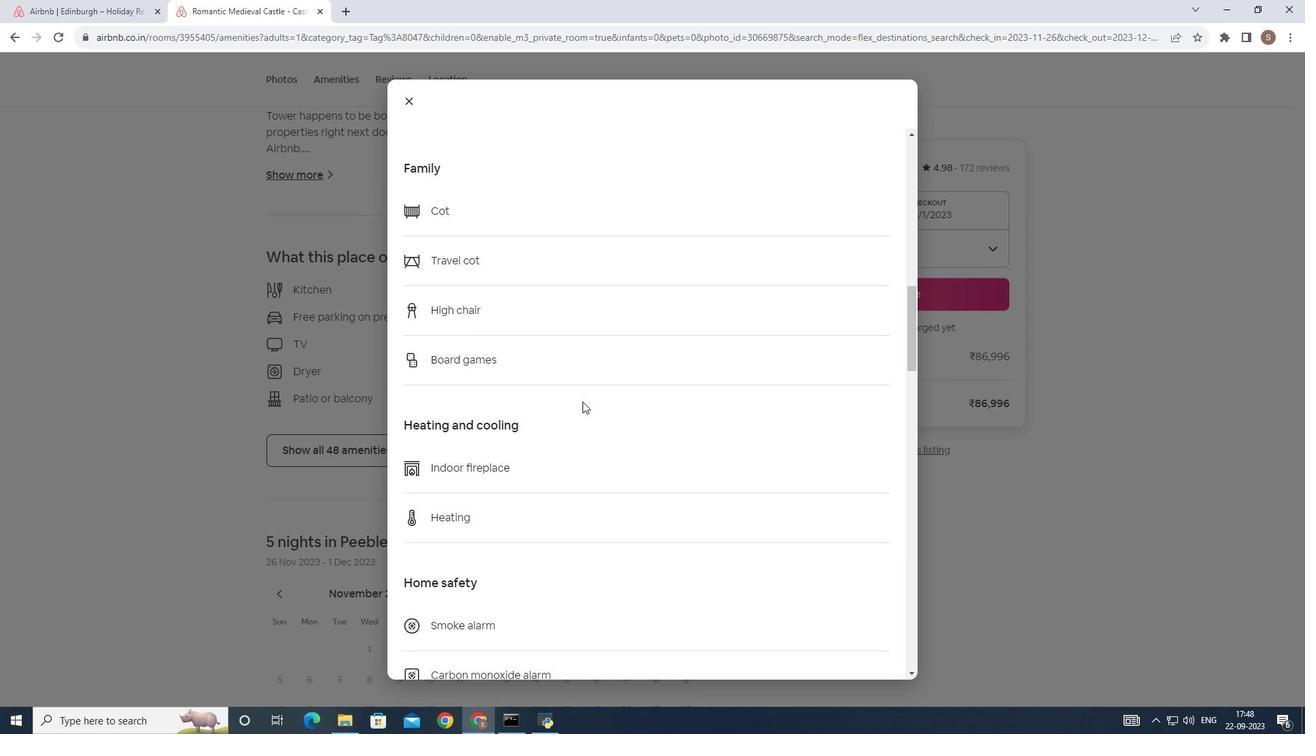 
Action: Mouse scrolled (588, 406) with delta (0, 0)
Screenshot: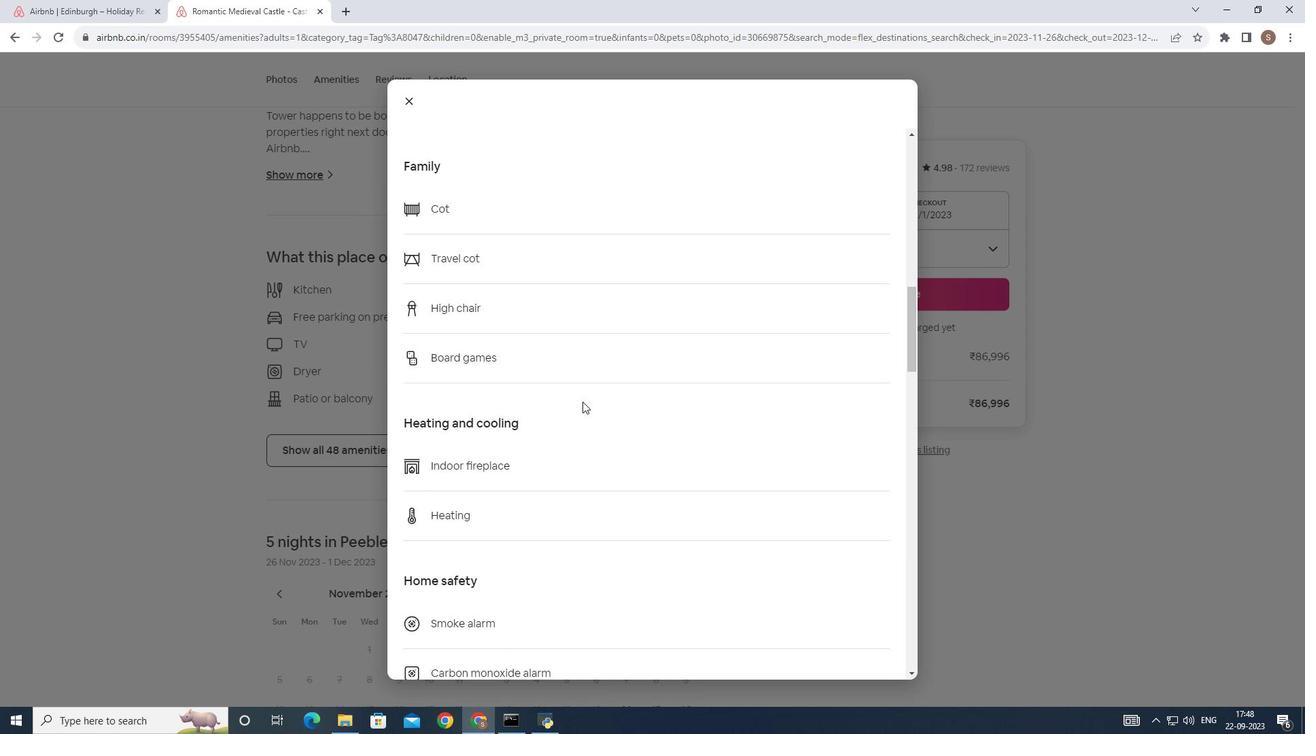 
Action: Mouse scrolled (588, 406) with delta (0, 0)
Screenshot: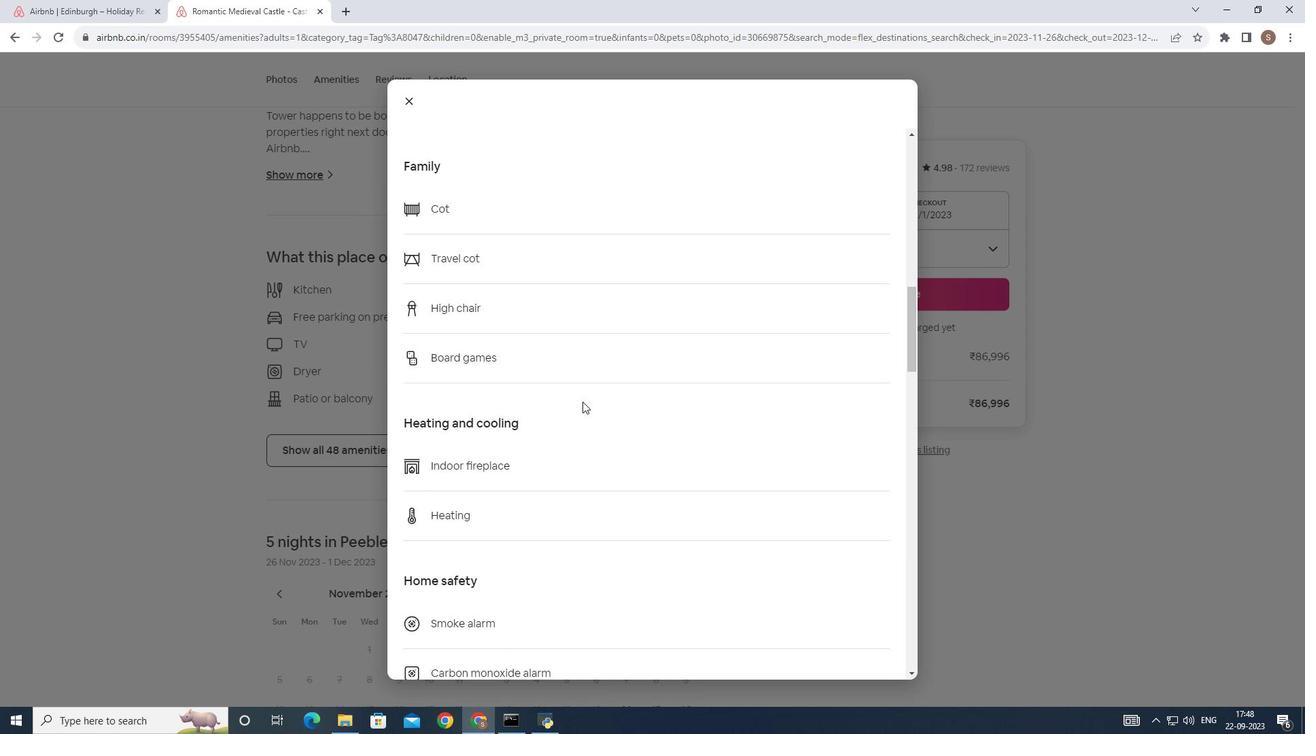 
Action: Mouse scrolled (588, 406) with delta (0, 0)
Screenshot: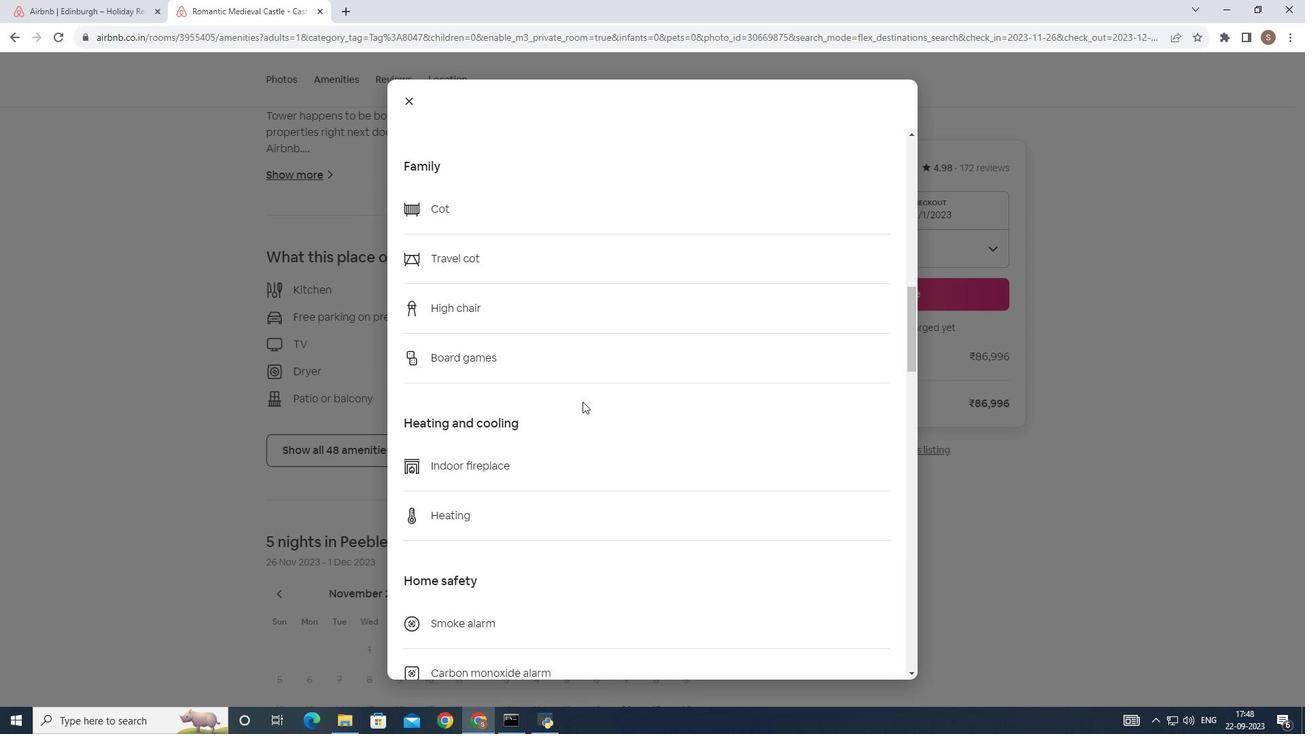 
Action: Mouse scrolled (588, 406) with delta (0, 0)
Screenshot: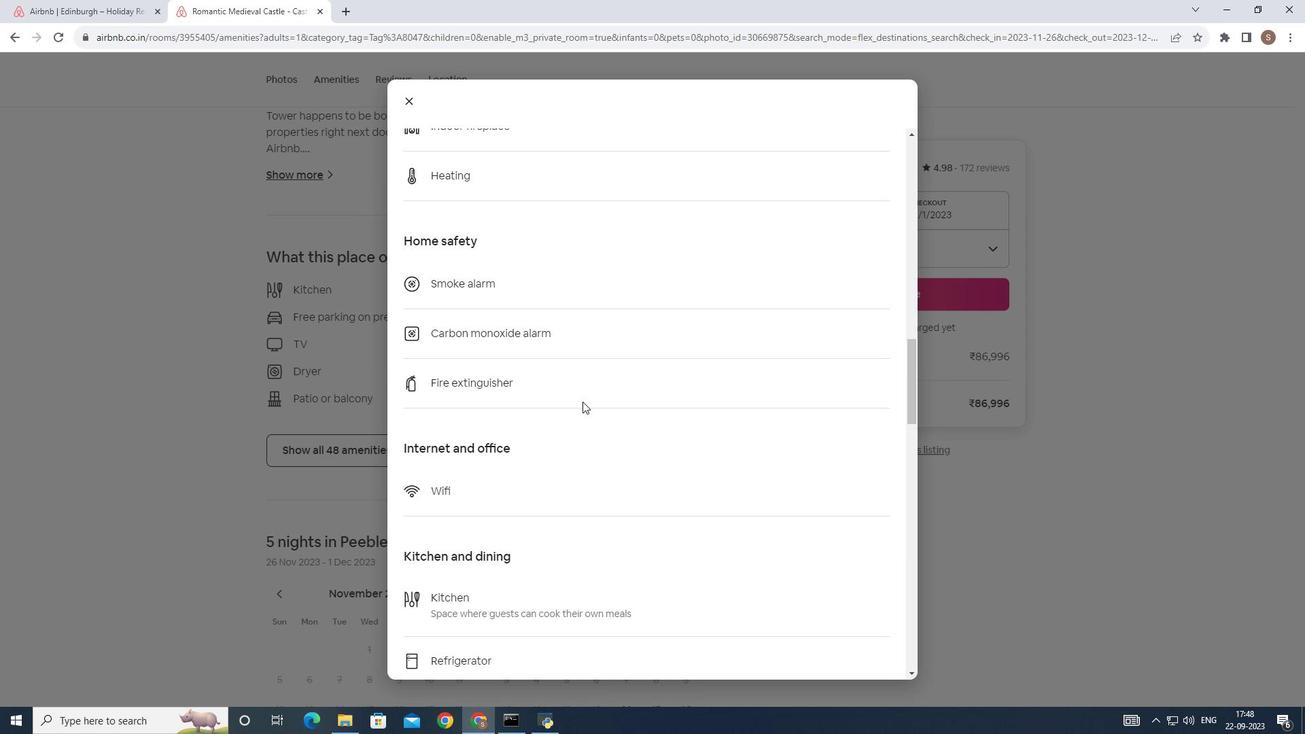 
Action: Mouse scrolled (588, 406) with delta (0, 0)
Screenshot: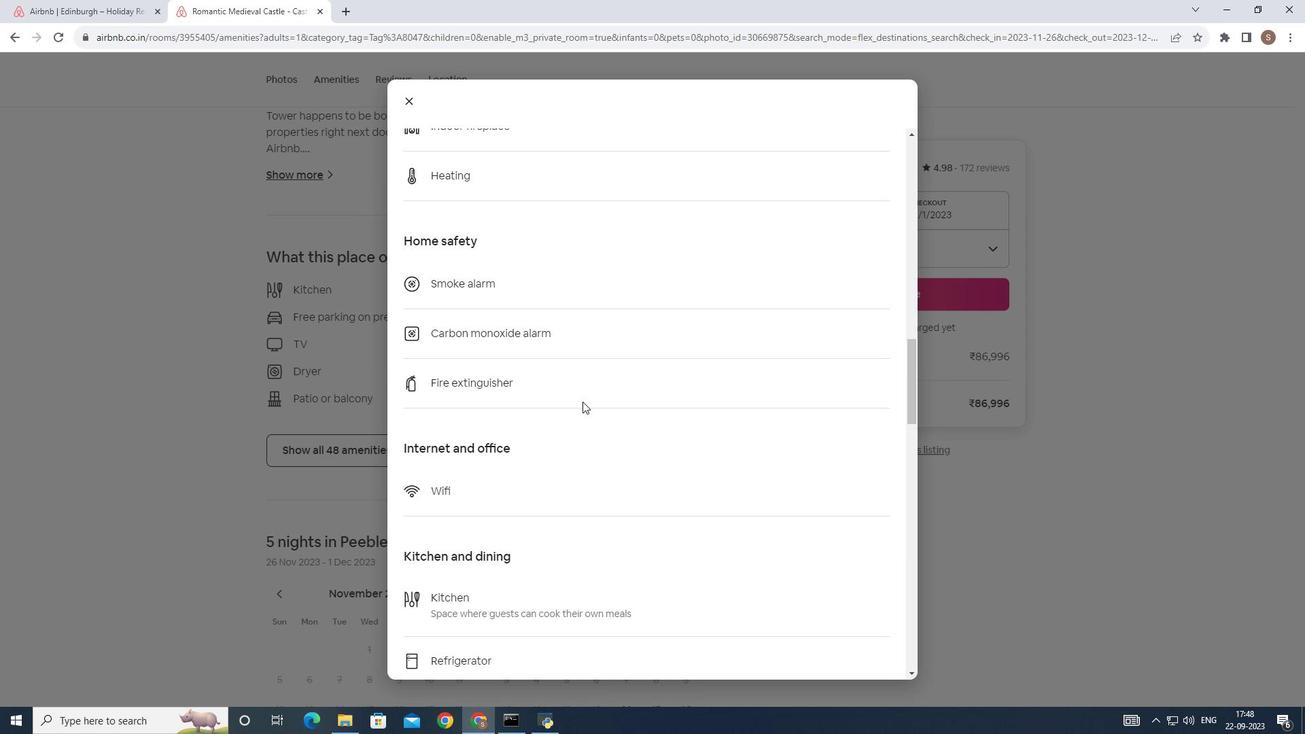 
Action: Mouse scrolled (588, 406) with delta (0, 0)
Screenshot: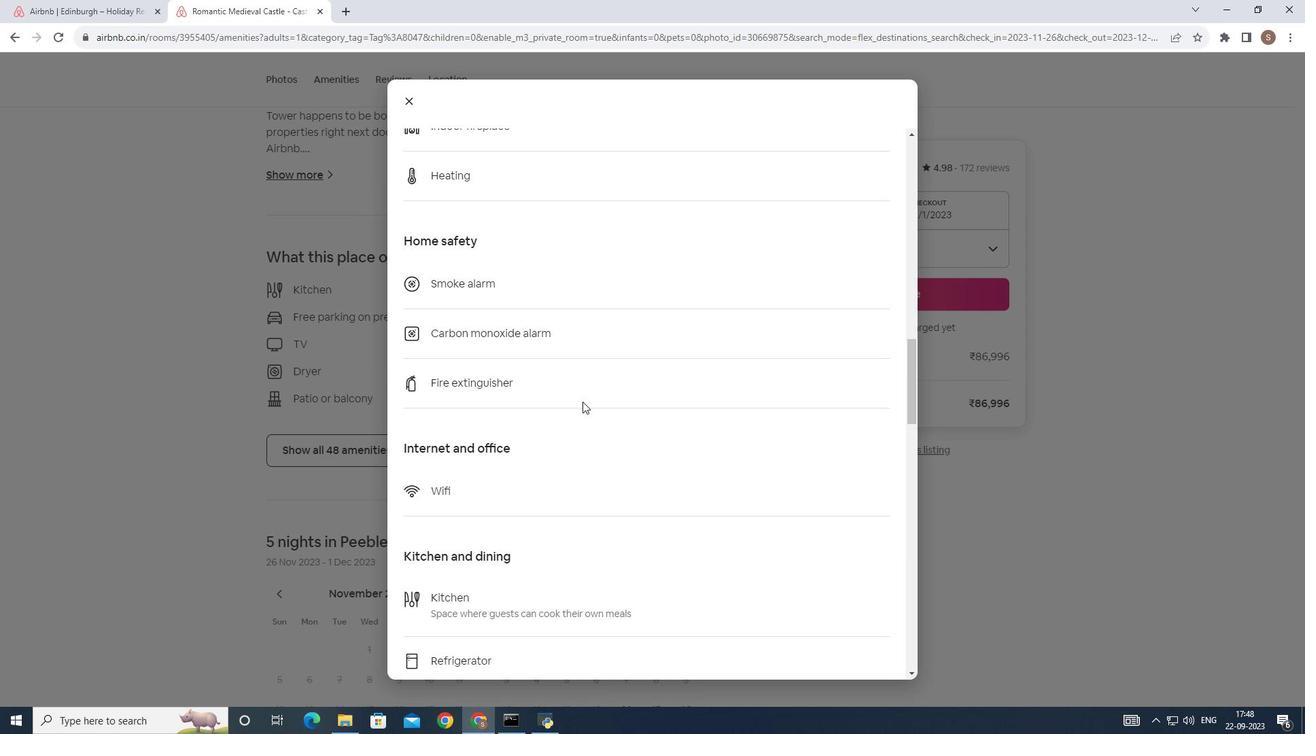 
Action: Mouse scrolled (588, 406) with delta (0, 0)
Screenshot: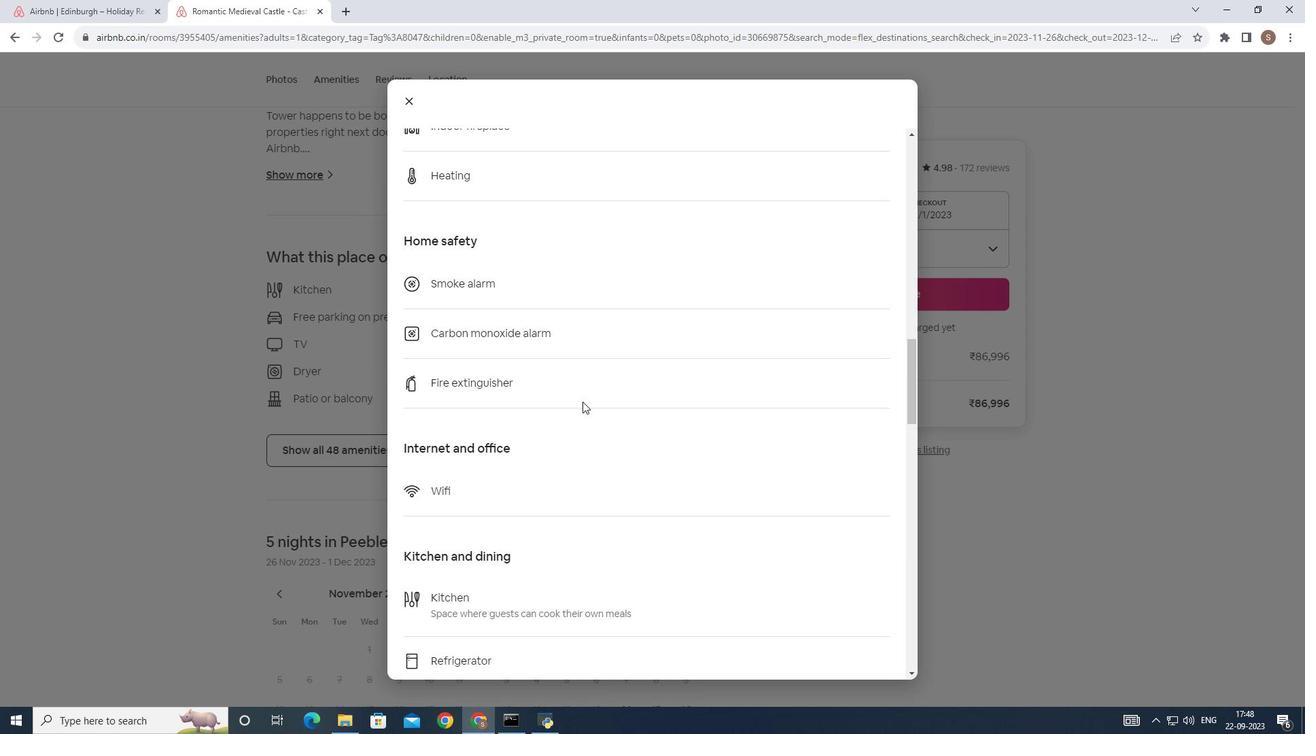 
Action: Mouse scrolled (588, 406) with delta (0, 0)
Screenshot: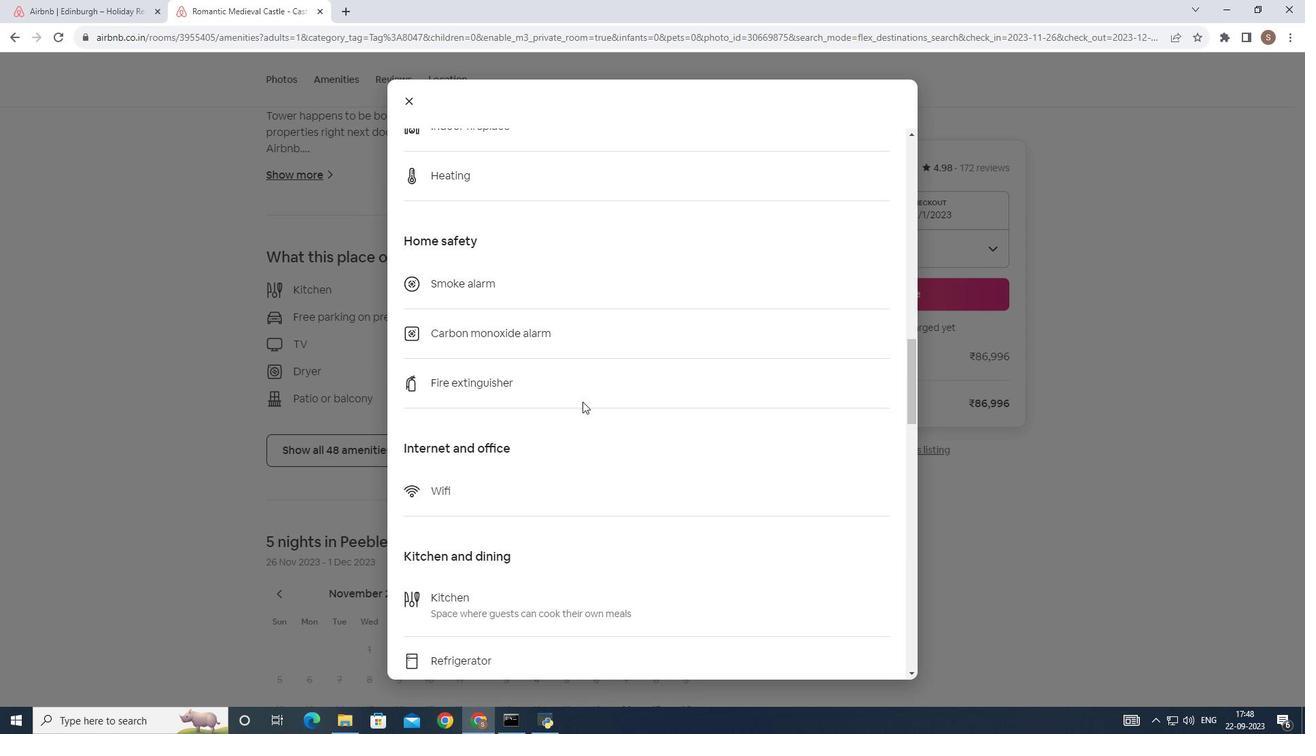
Action: Mouse scrolled (588, 406) with delta (0, 0)
Screenshot: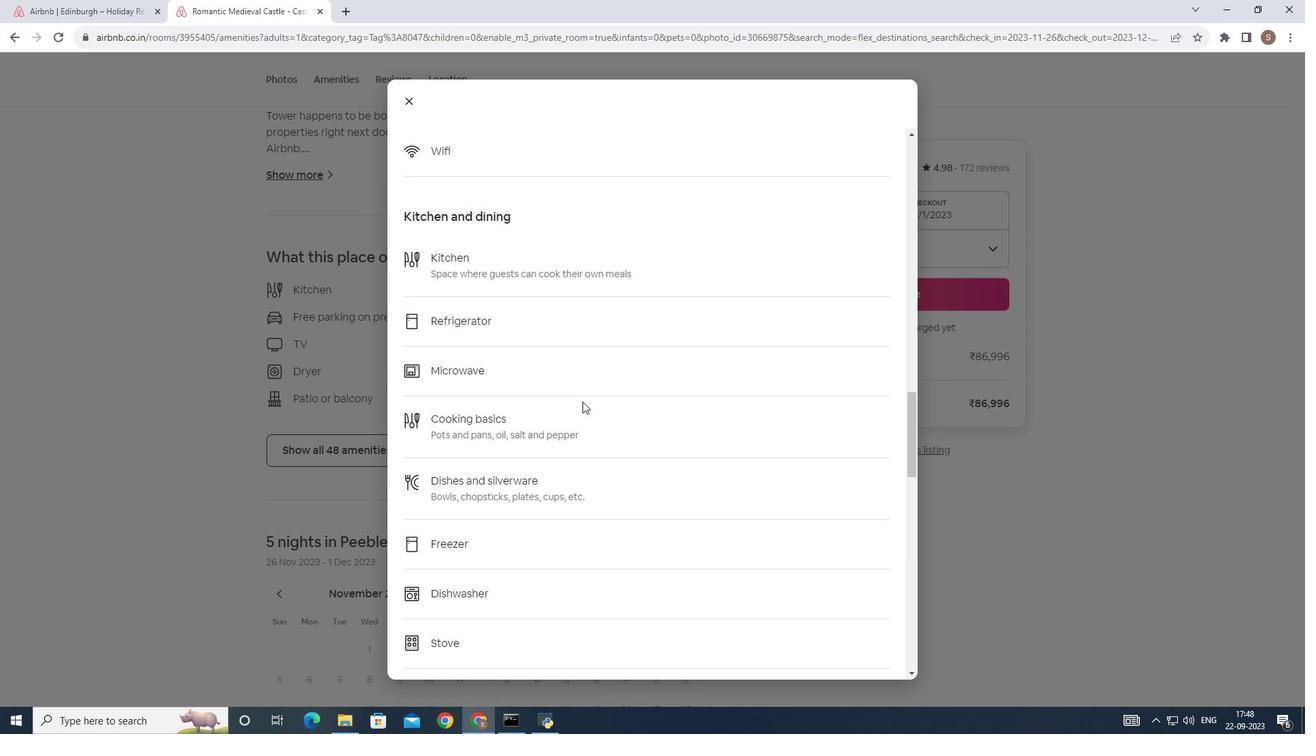 
Action: Mouse scrolled (588, 406) with delta (0, 0)
Screenshot: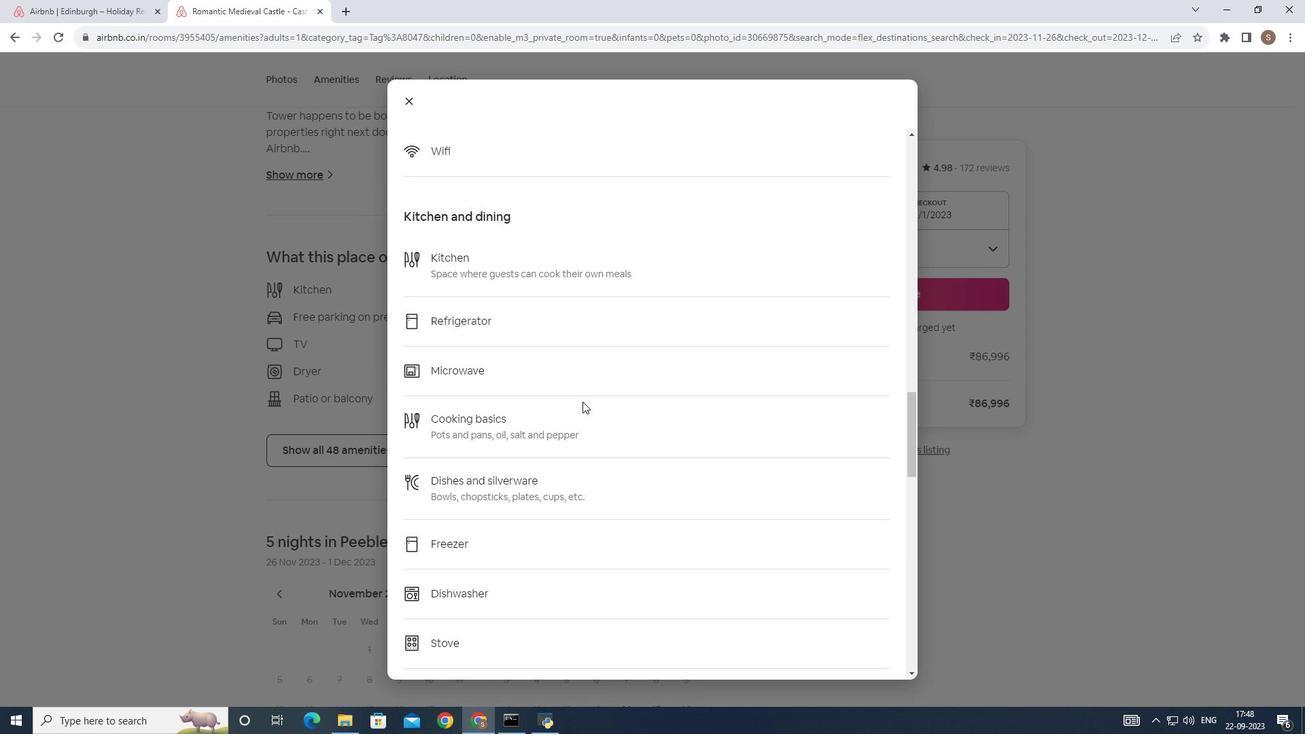 
Action: Mouse scrolled (588, 406) with delta (0, 0)
Screenshot: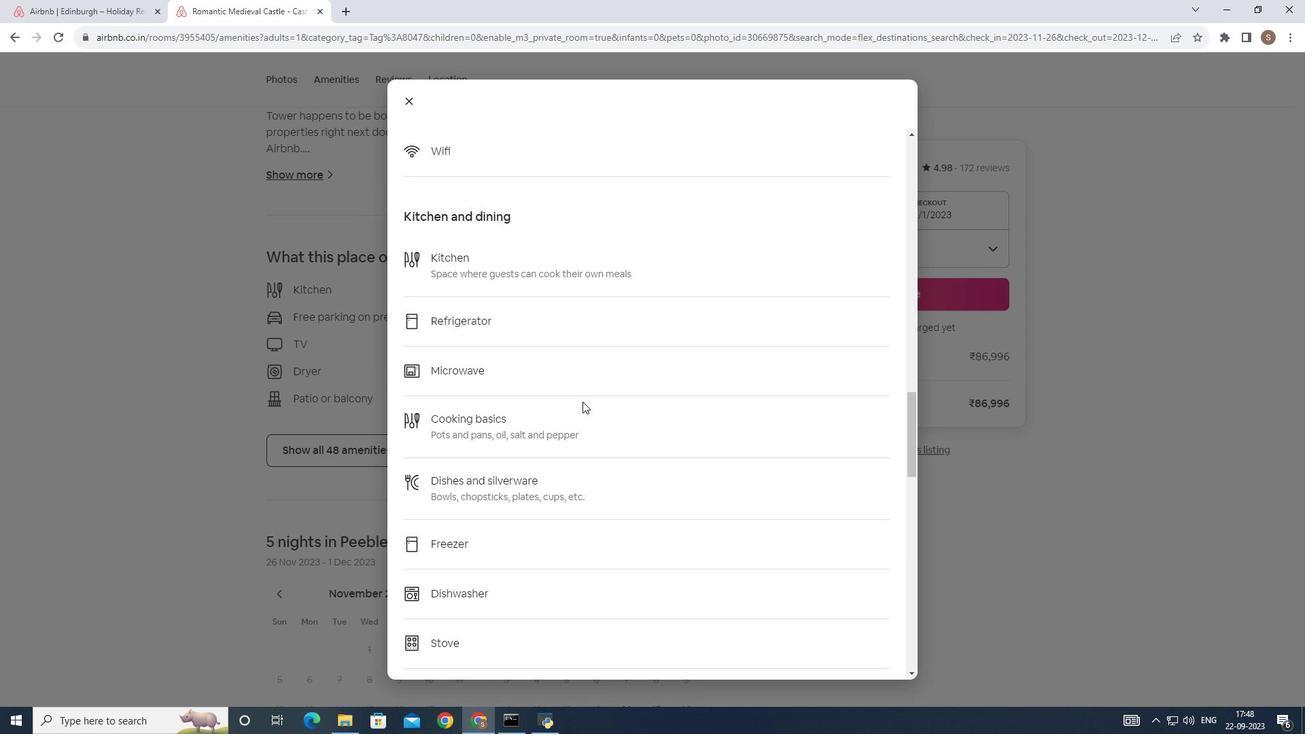 
Action: Mouse scrolled (588, 406) with delta (0, 0)
Screenshot: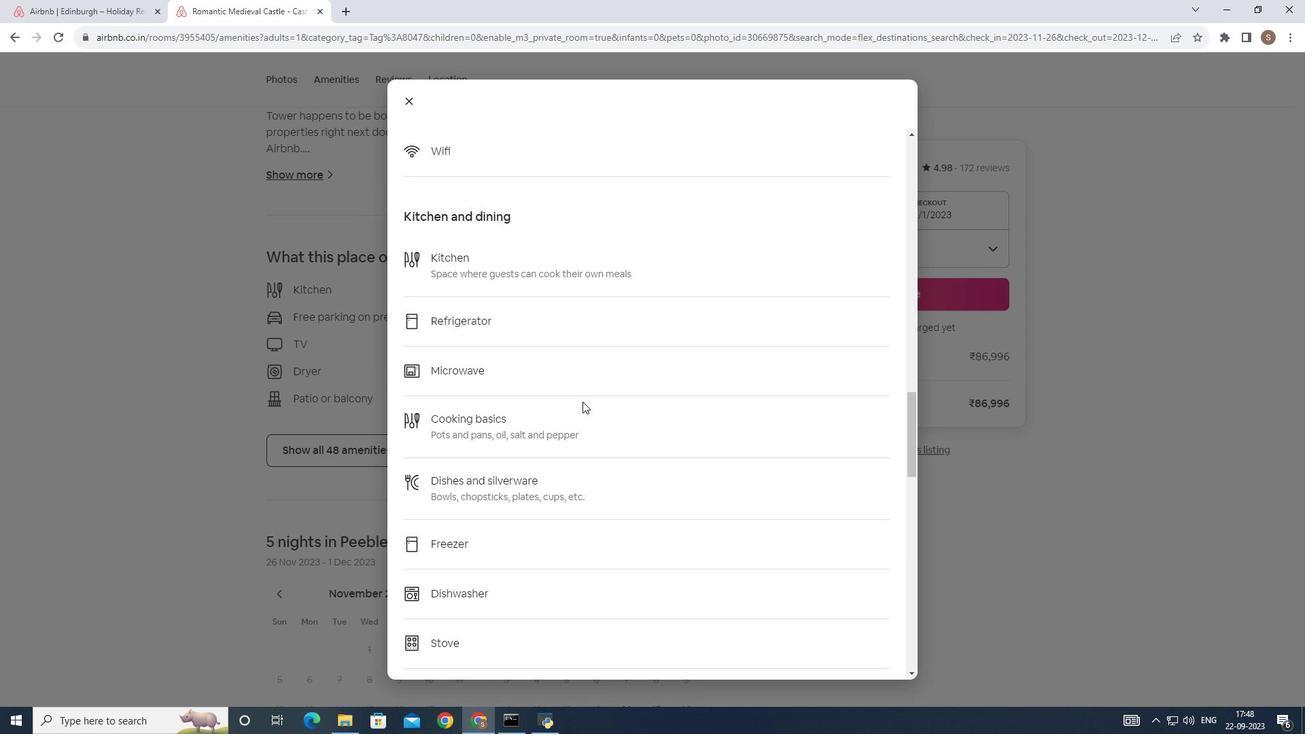 
Action: Mouse scrolled (588, 406) with delta (0, 0)
Screenshot: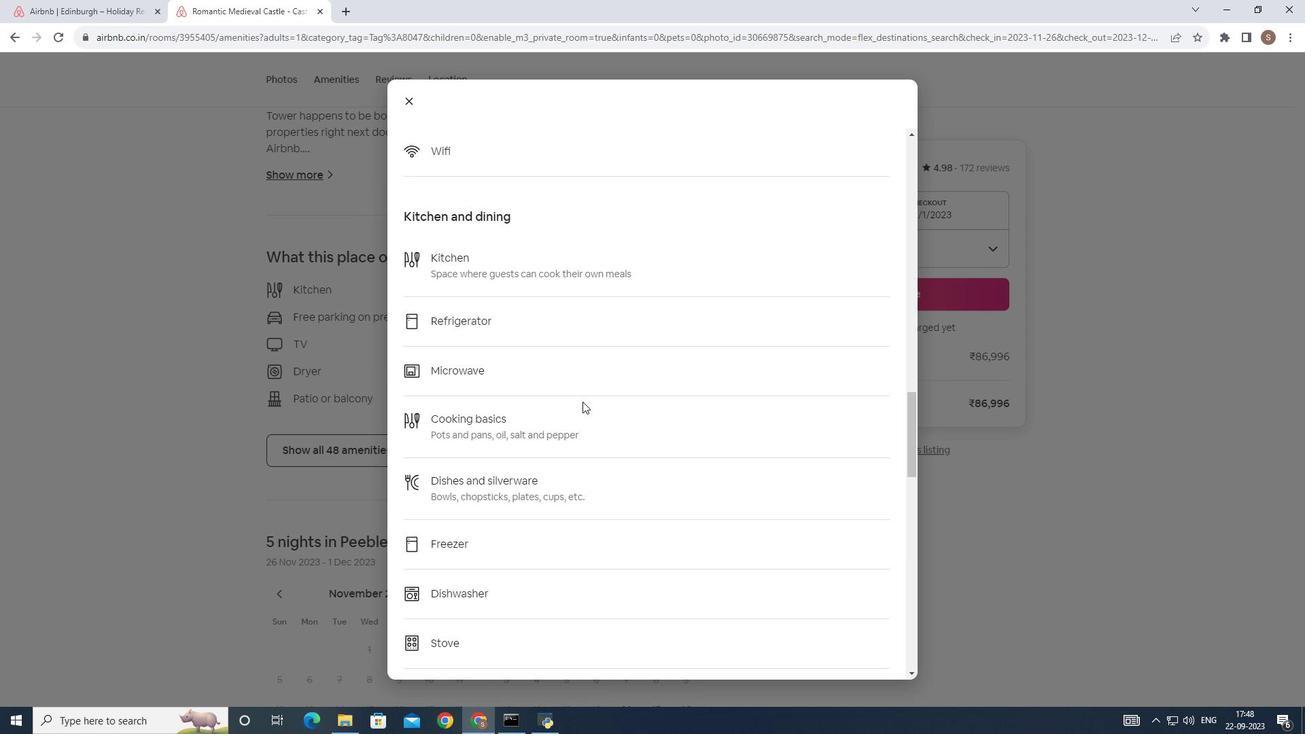 
Action: Mouse scrolled (588, 406) with delta (0, 0)
Screenshot: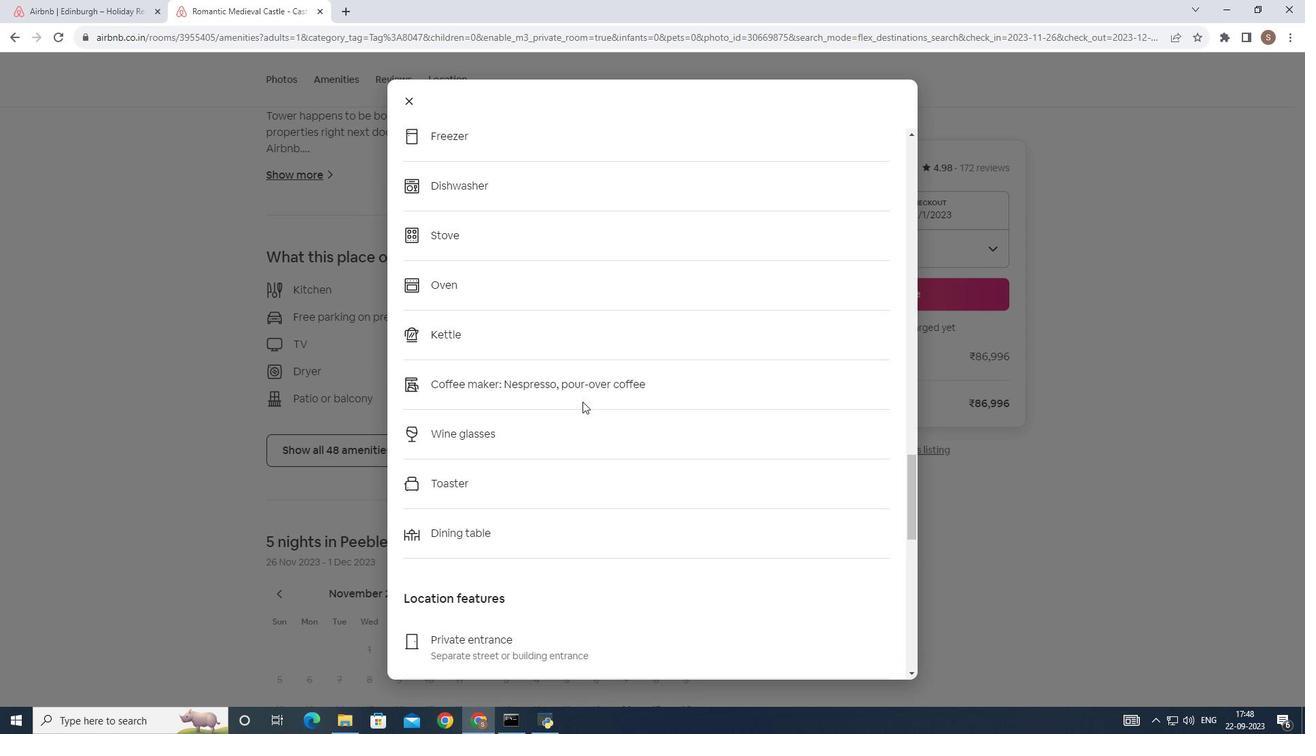
Action: Mouse scrolled (588, 406) with delta (0, 0)
Screenshot: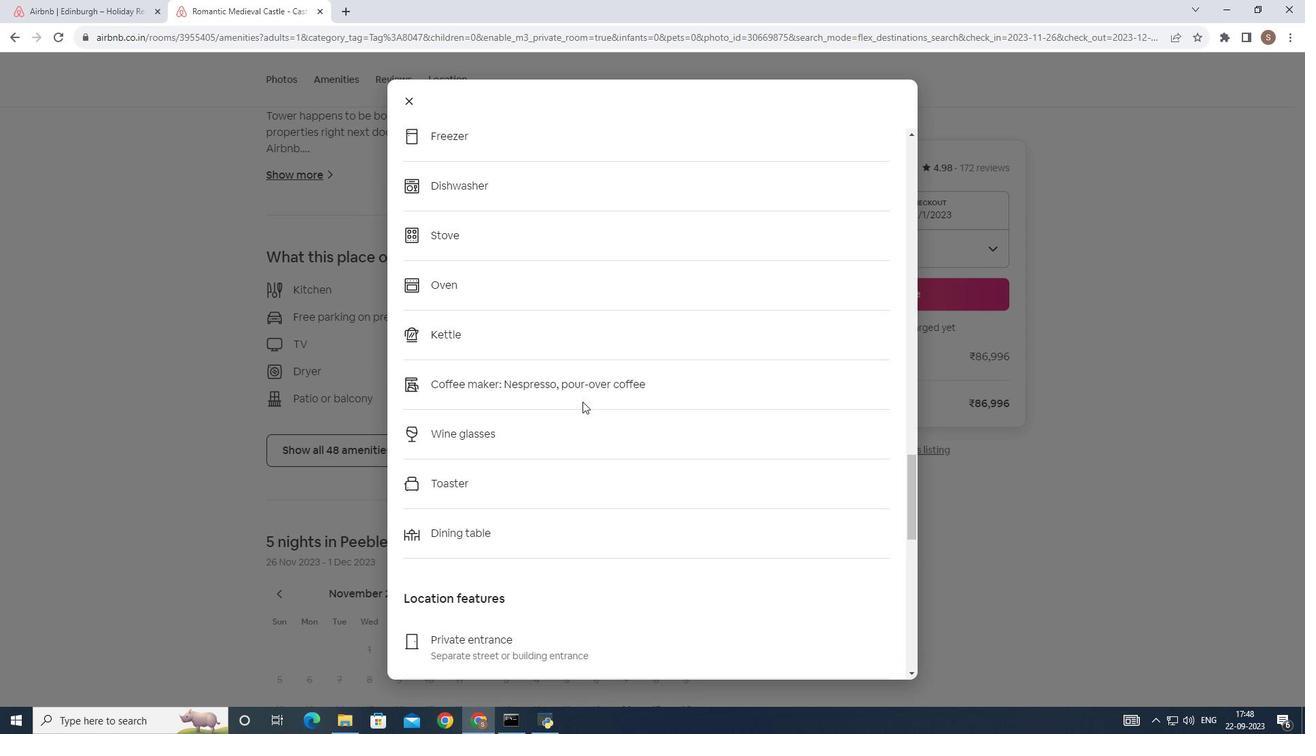
Action: Mouse scrolled (588, 406) with delta (0, 0)
Screenshot: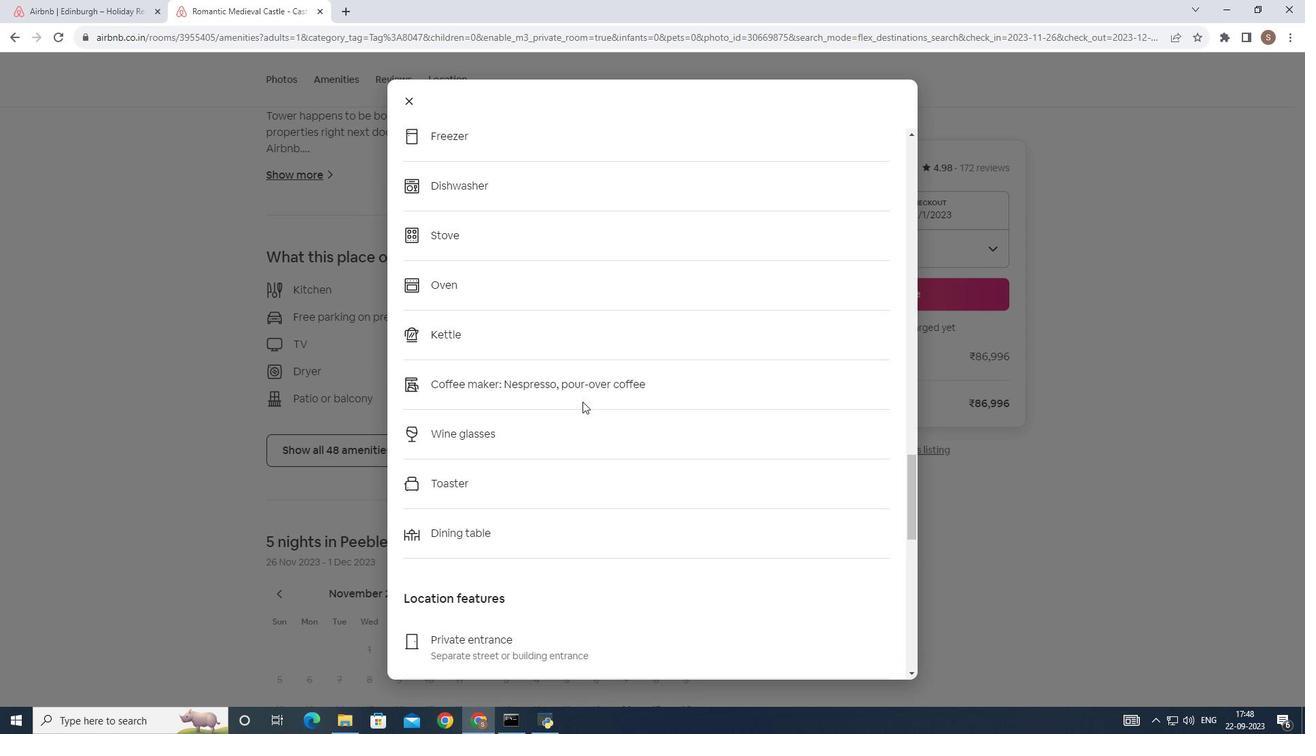 
Action: Mouse scrolled (588, 406) with delta (0, 0)
Screenshot: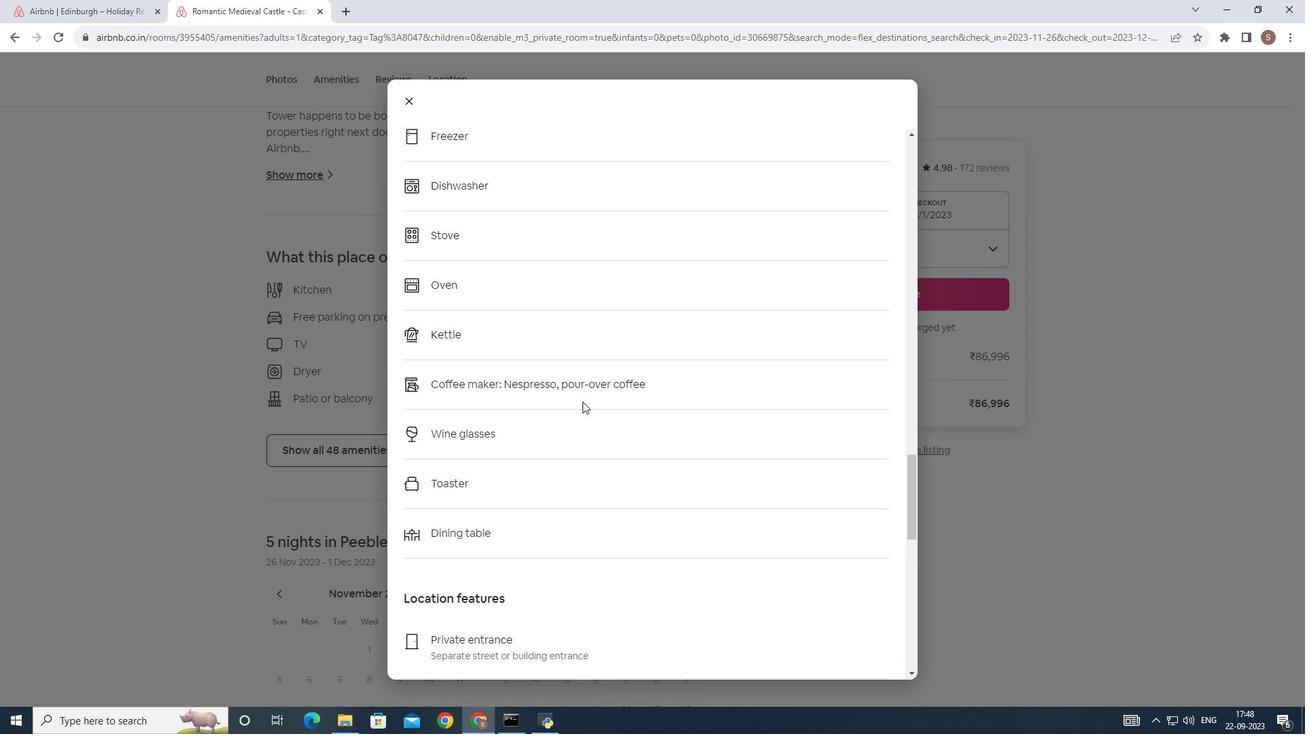 
Action: Mouse scrolled (588, 406) with delta (0, 0)
Screenshot: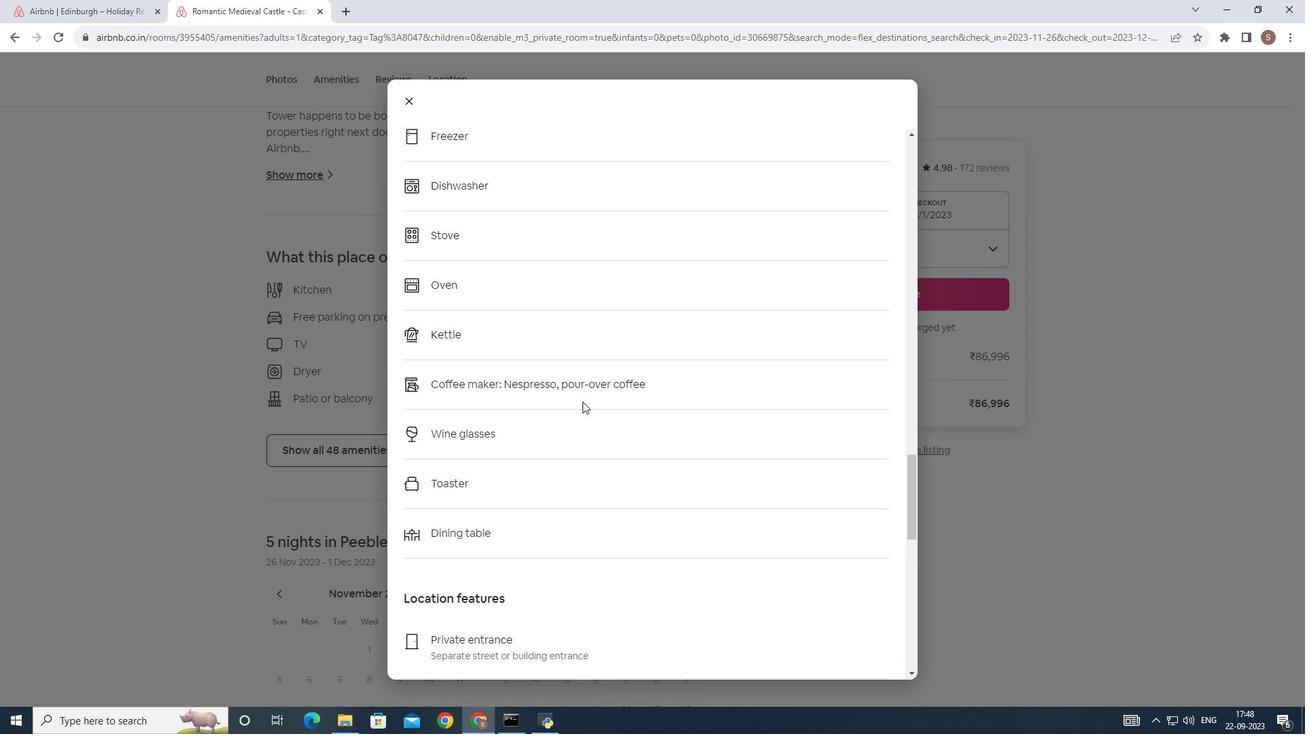 
Action: Mouse scrolled (588, 406) with delta (0, 0)
Screenshot: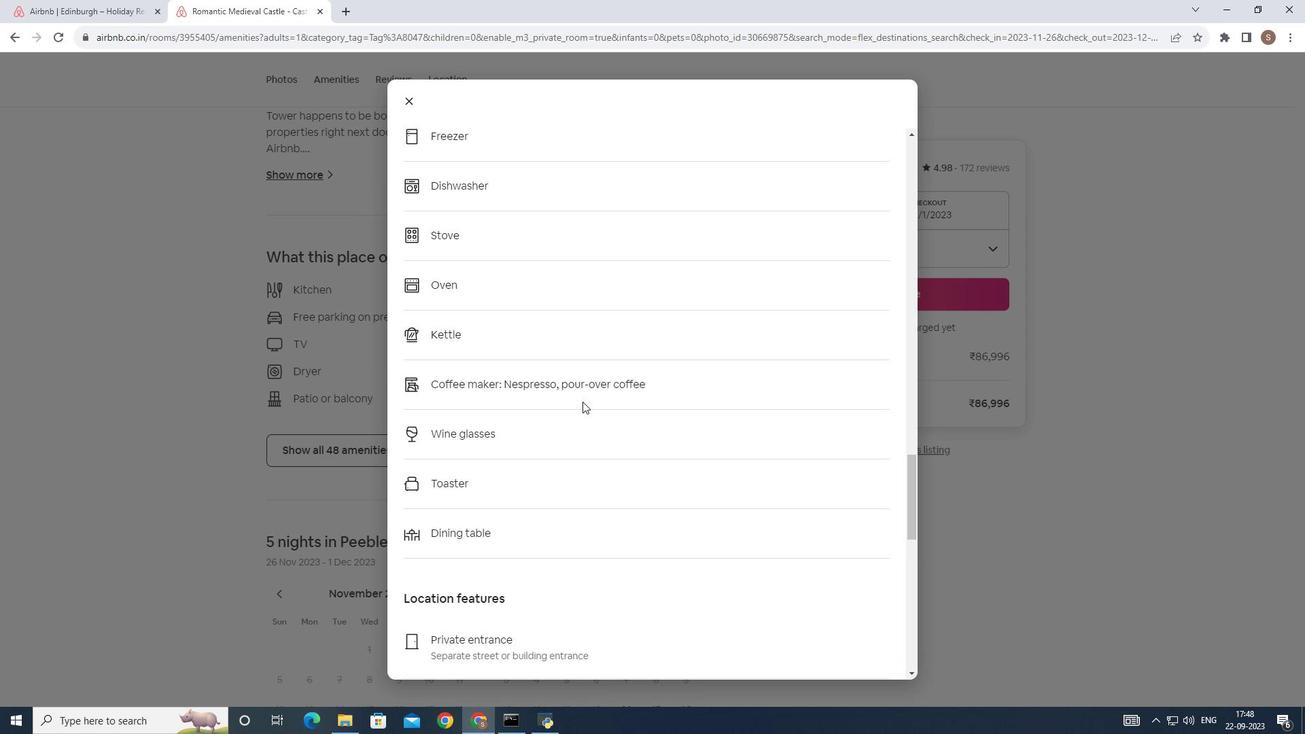 
Action: Mouse scrolled (588, 406) with delta (0, 0)
Screenshot: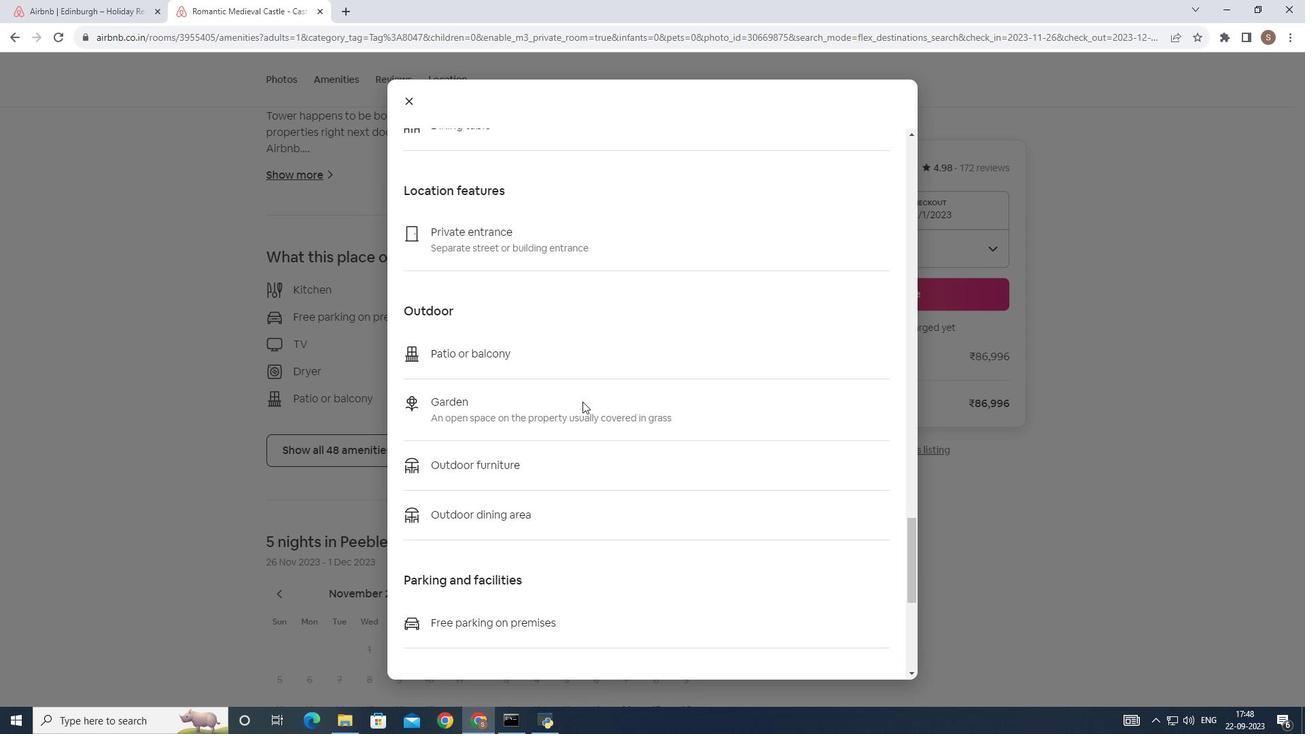
Action: Mouse scrolled (588, 406) with delta (0, 0)
Screenshot: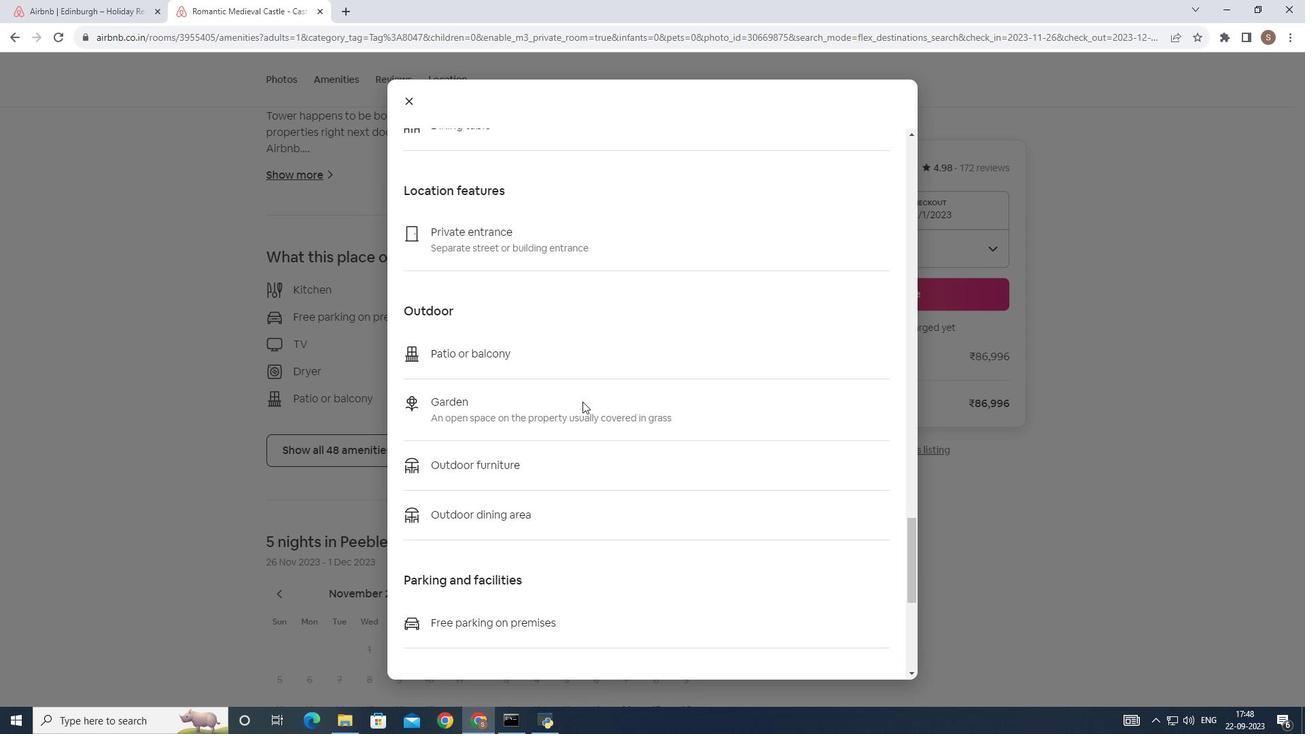 
Action: Mouse scrolled (588, 406) with delta (0, 0)
Screenshot: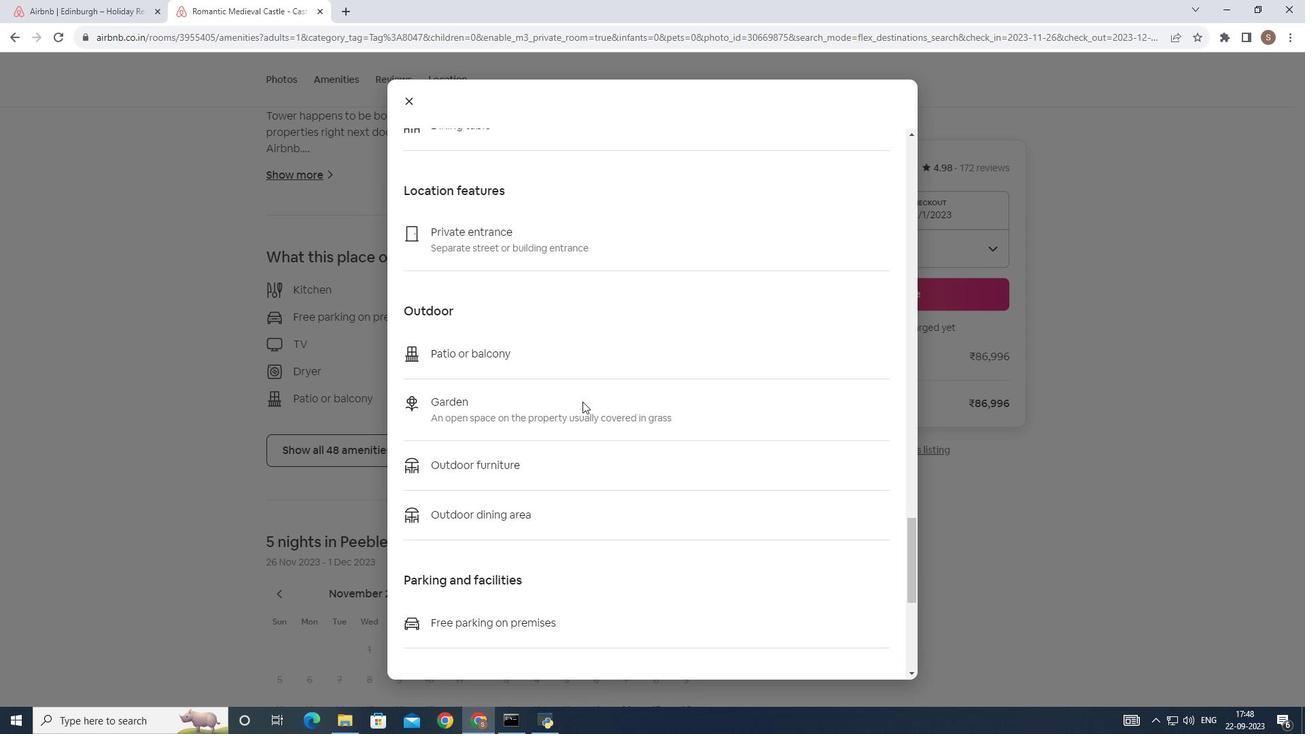 
Action: Mouse scrolled (588, 406) with delta (0, 0)
Screenshot: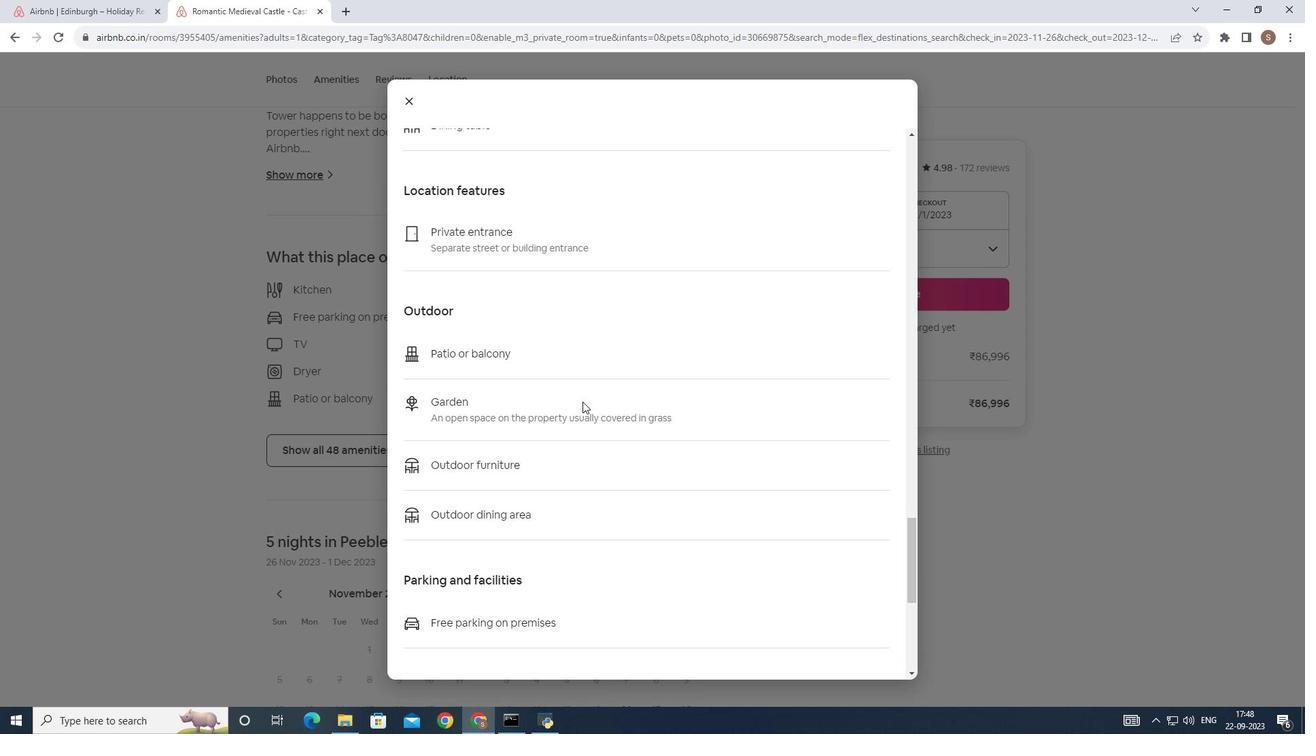 
Action: Mouse scrolled (588, 406) with delta (0, 0)
Screenshot: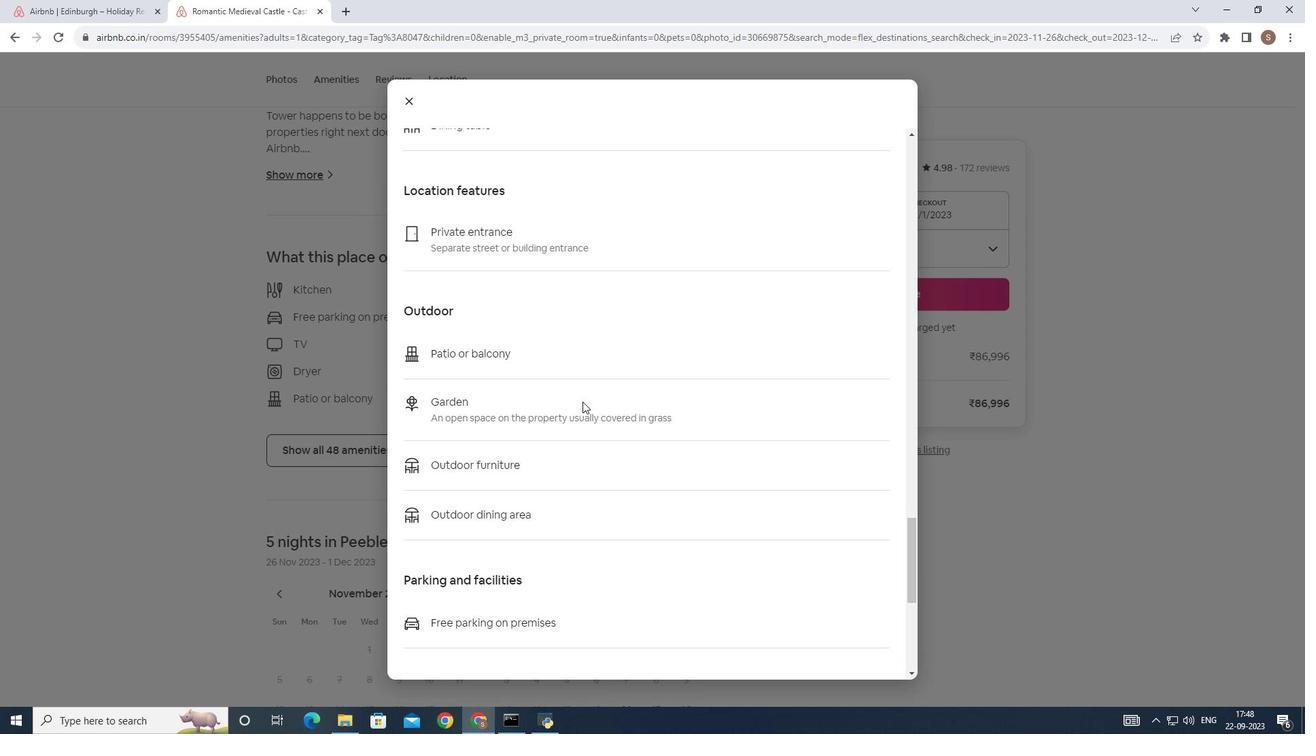 
Action: Mouse scrolled (588, 406) with delta (0, 0)
Screenshot: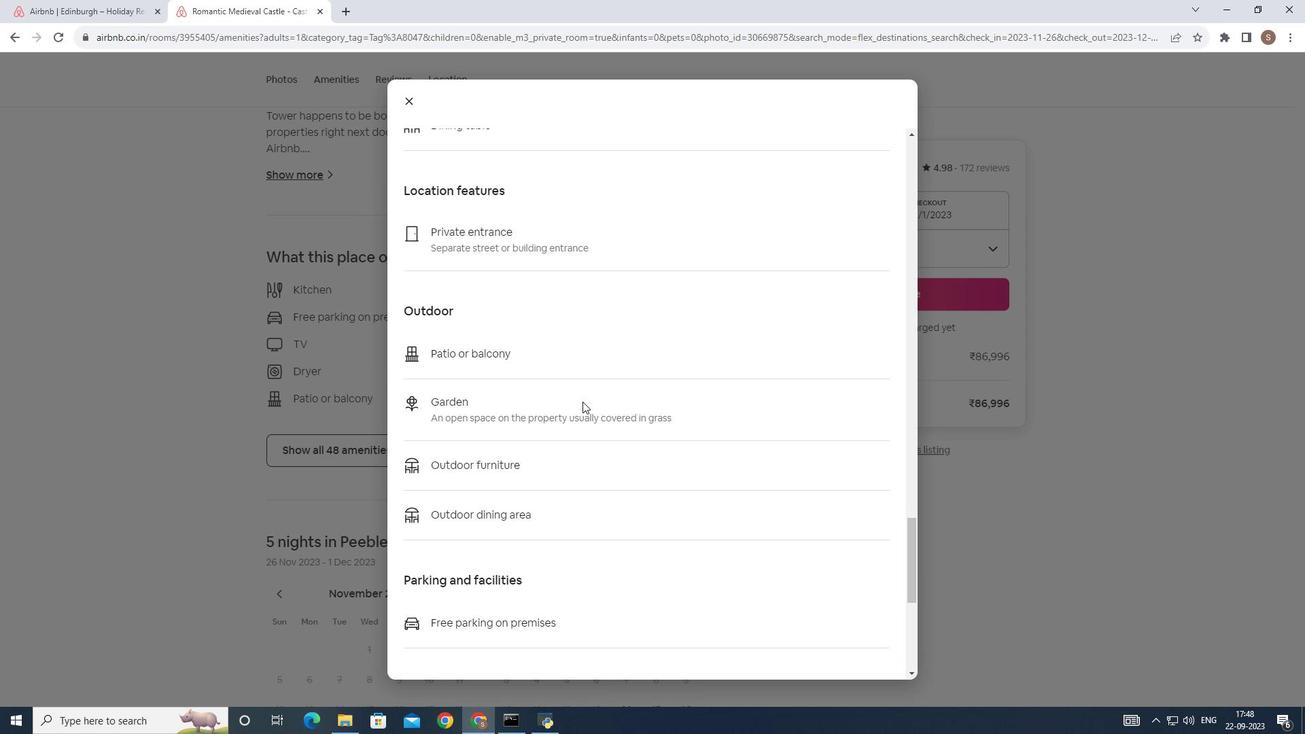 
Action: Mouse scrolled (588, 406) with delta (0, 0)
Screenshot: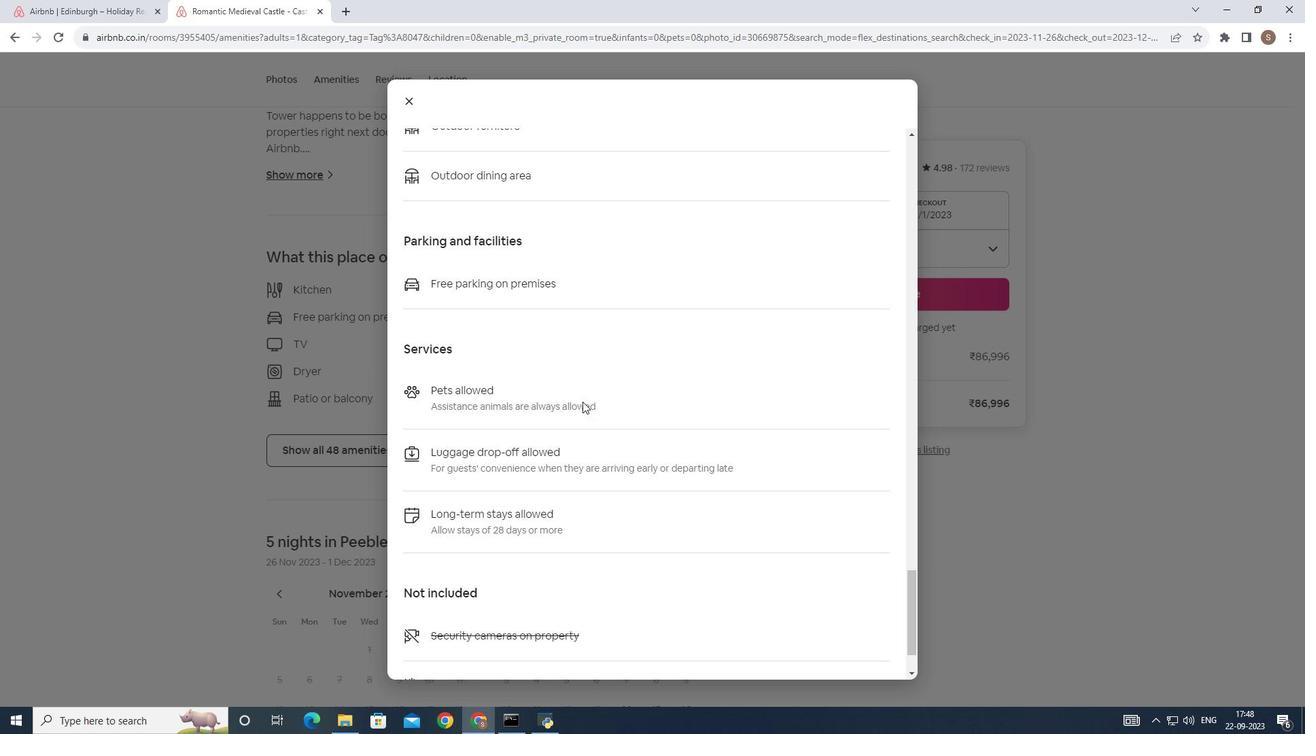 
Action: Mouse scrolled (588, 406) with delta (0, 0)
Screenshot: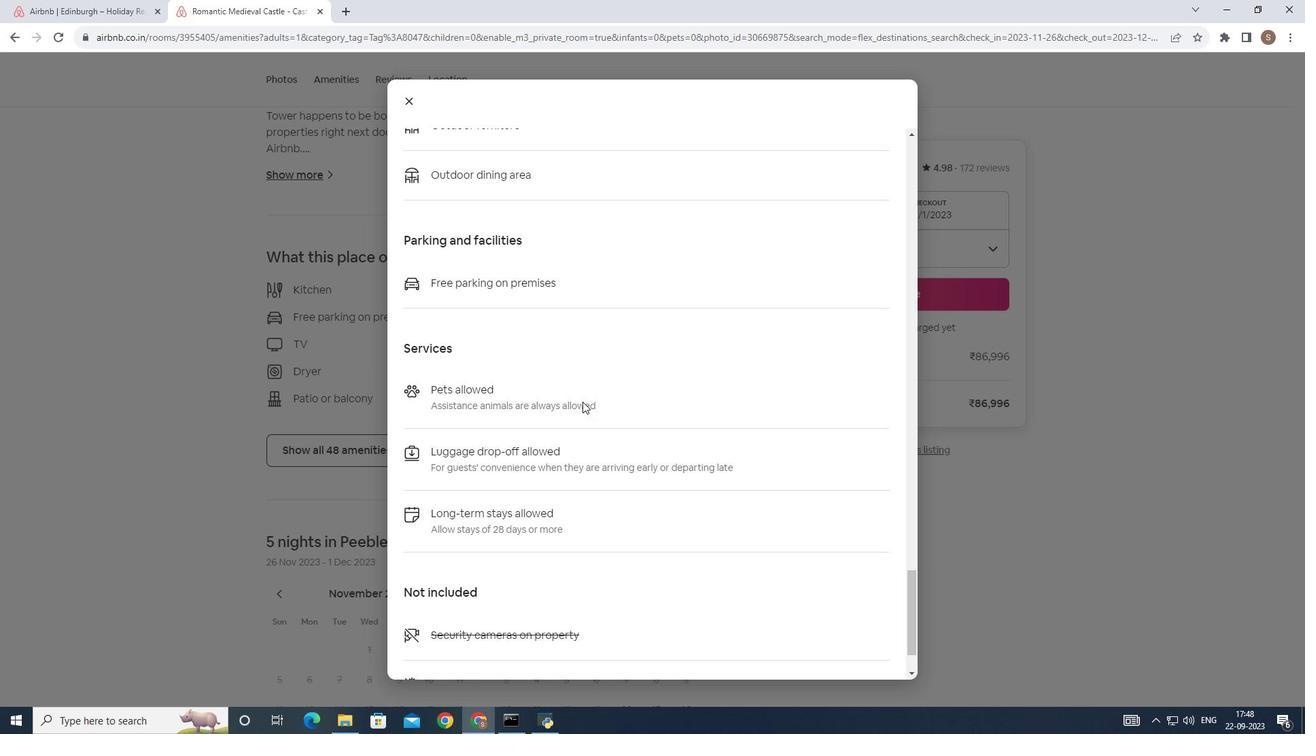 
Action: Mouse scrolled (588, 406) with delta (0, 0)
Screenshot: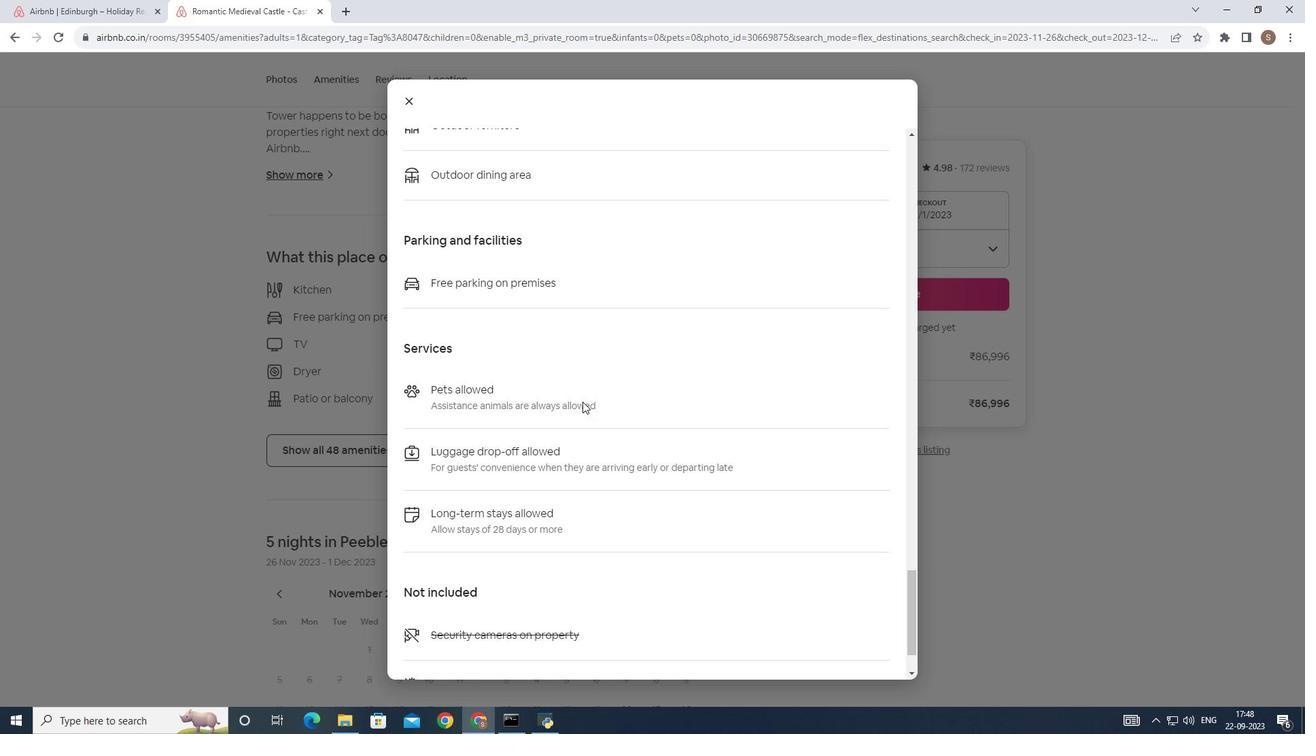 
Action: Mouse scrolled (588, 406) with delta (0, 0)
Screenshot: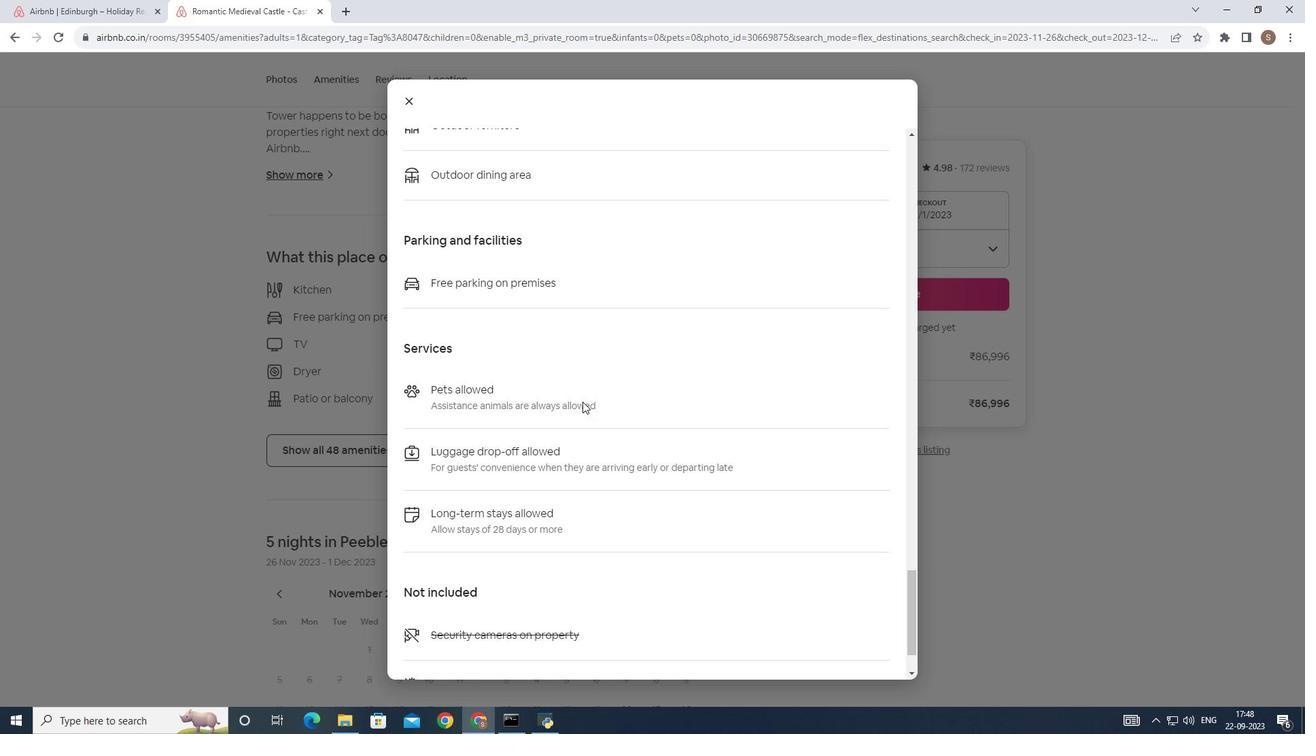 
Action: Mouse scrolled (588, 406) with delta (0, 0)
Screenshot: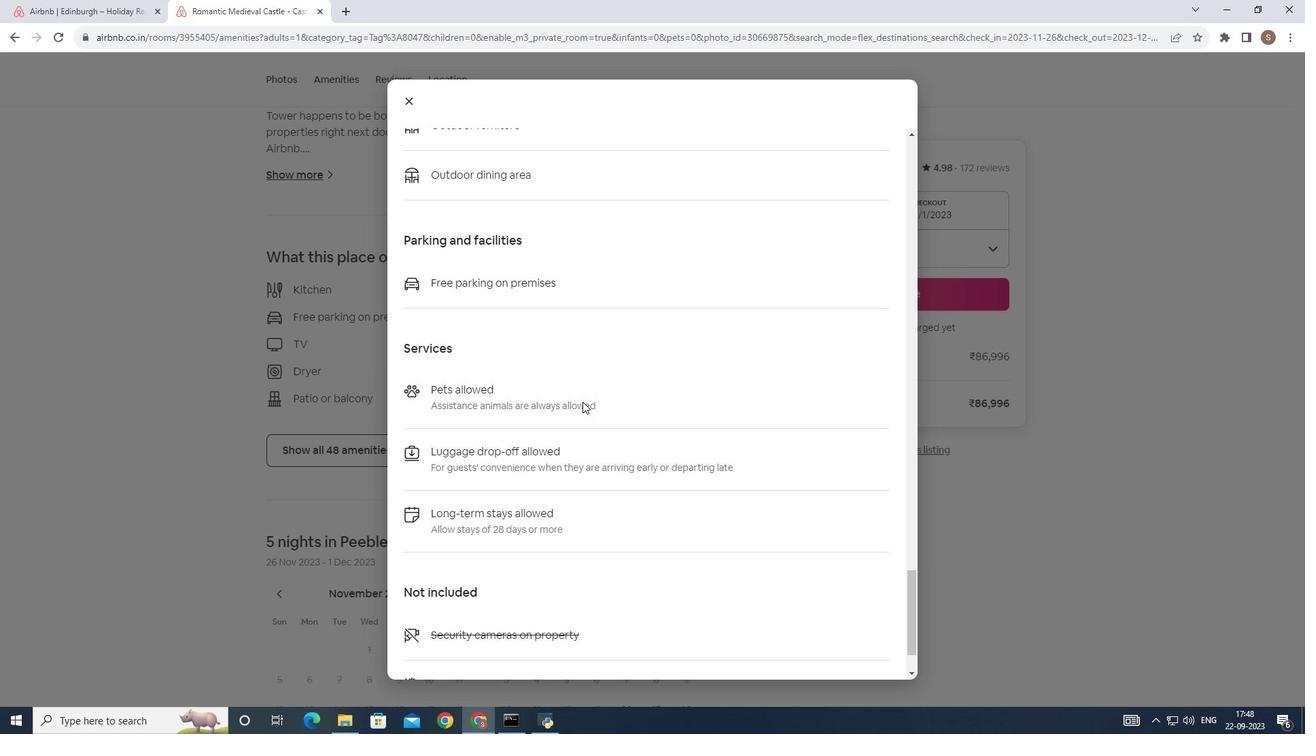 
Action: Mouse scrolled (588, 406) with delta (0, 0)
Screenshot: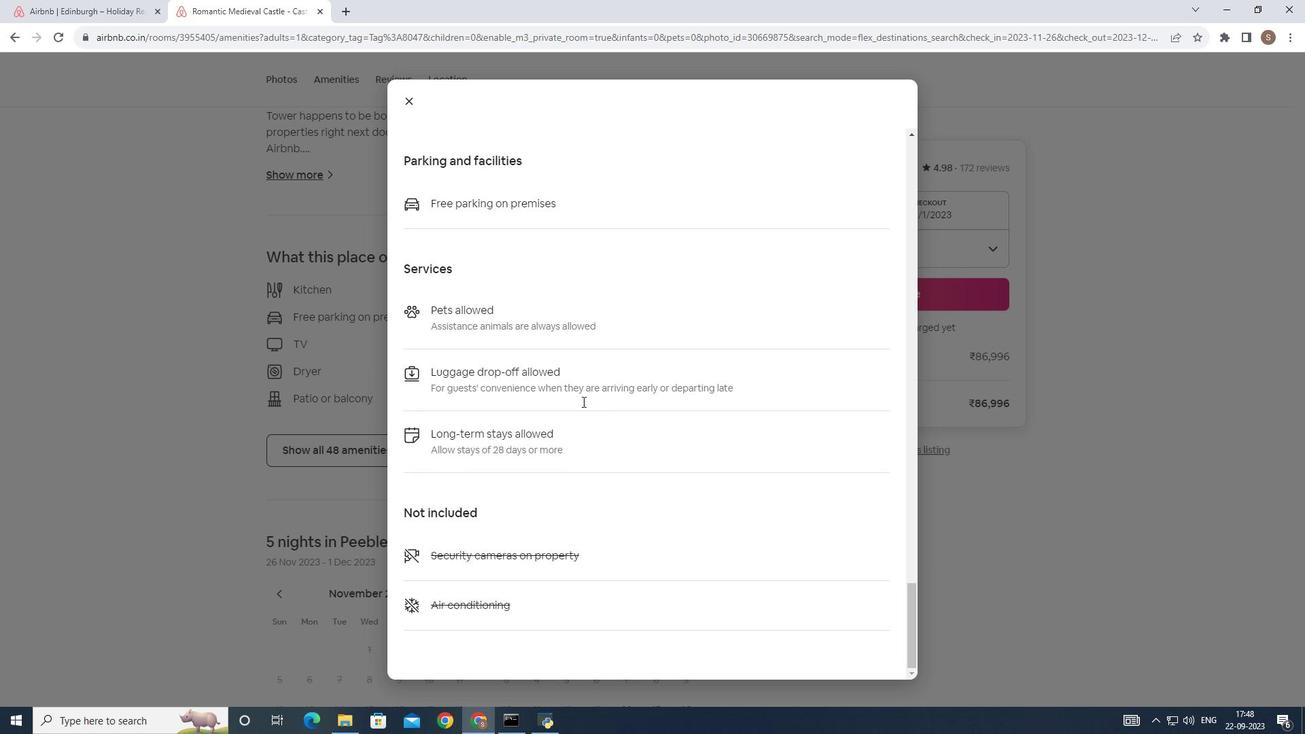 
Action: Mouse scrolled (588, 406) with delta (0, 0)
Screenshot: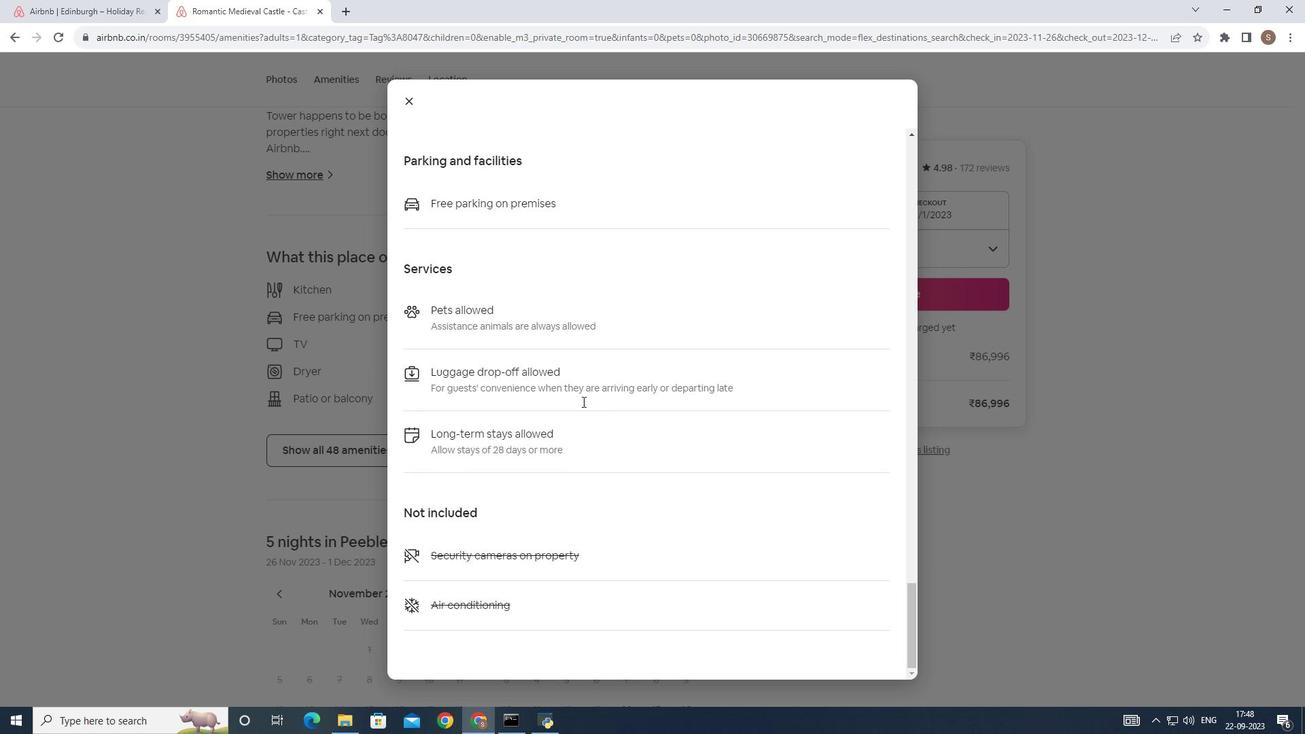 
Action: Mouse scrolled (588, 406) with delta (0, 0)
Screenshot: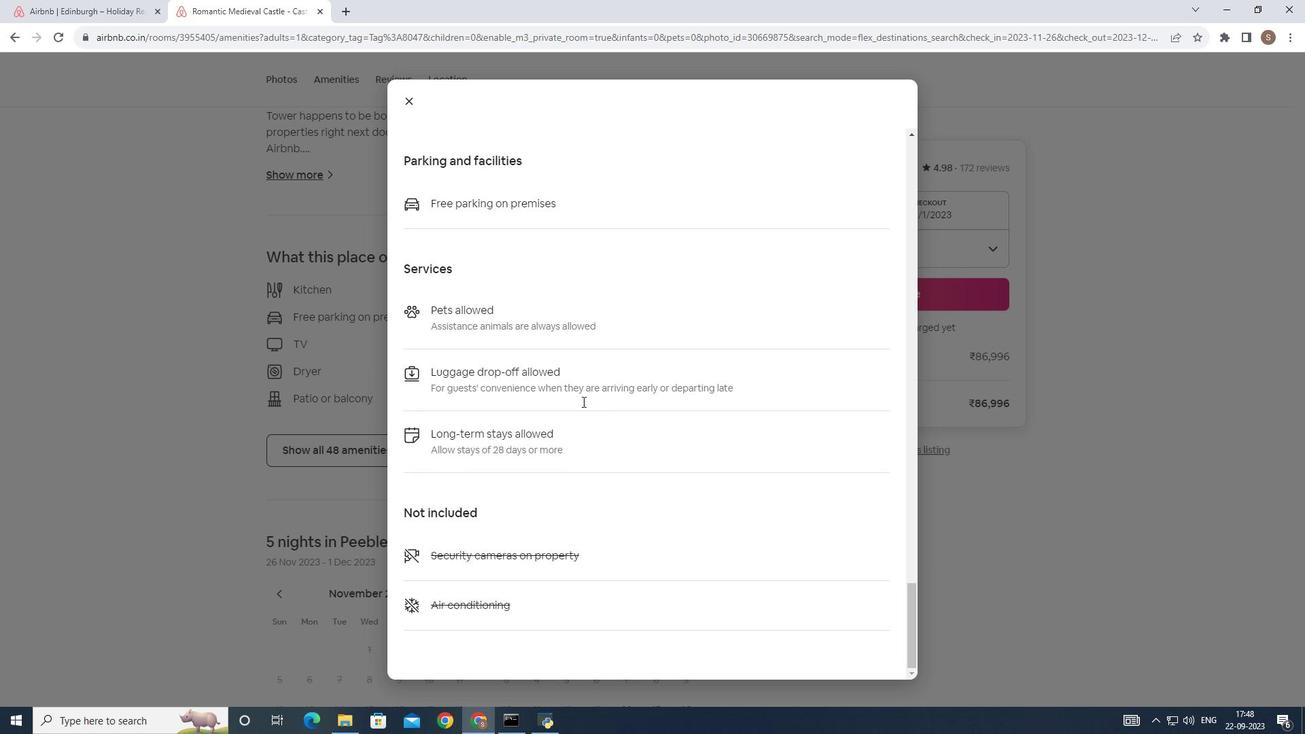 
Action: Mouse scrolled (588, 406) with delta (0, 0)
Screenshot: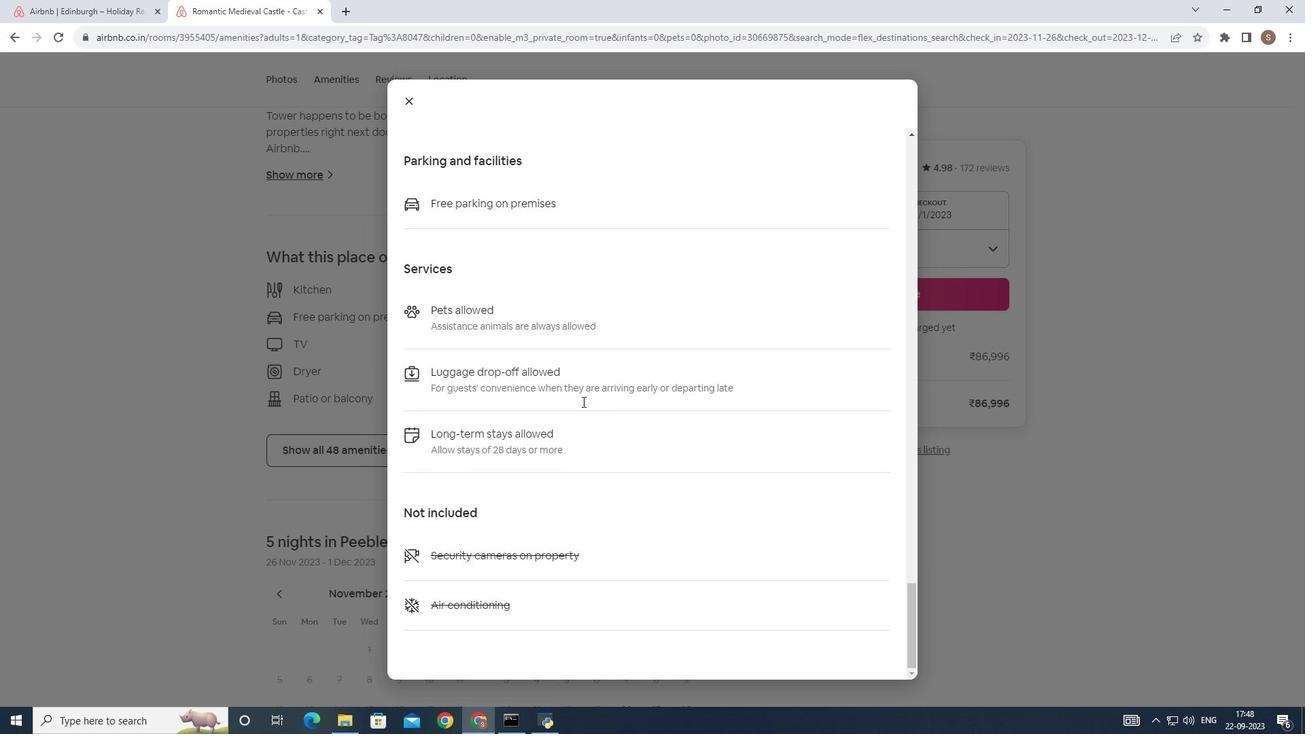 
Action: Mouse scrolled (588, 406) with delta (0, 0)
Screenshot: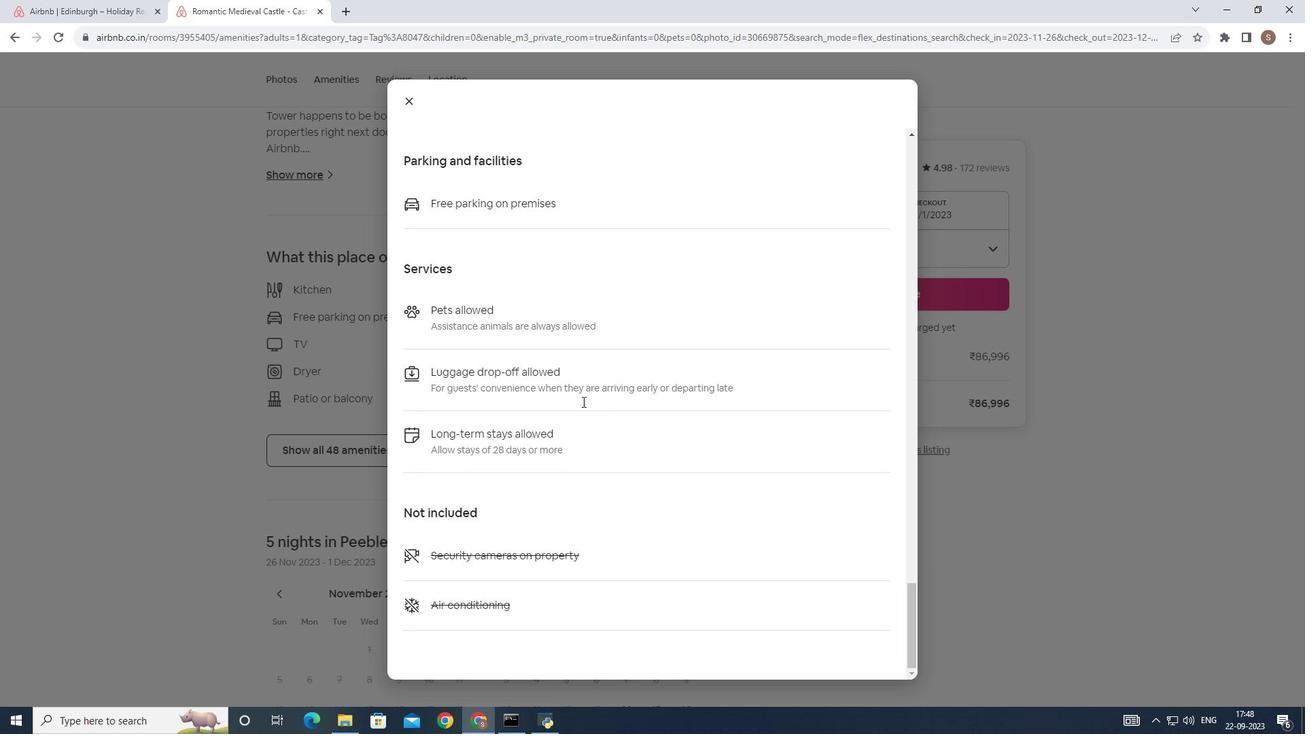 
Action: Mouse moved to (405, 107)
Screenshot: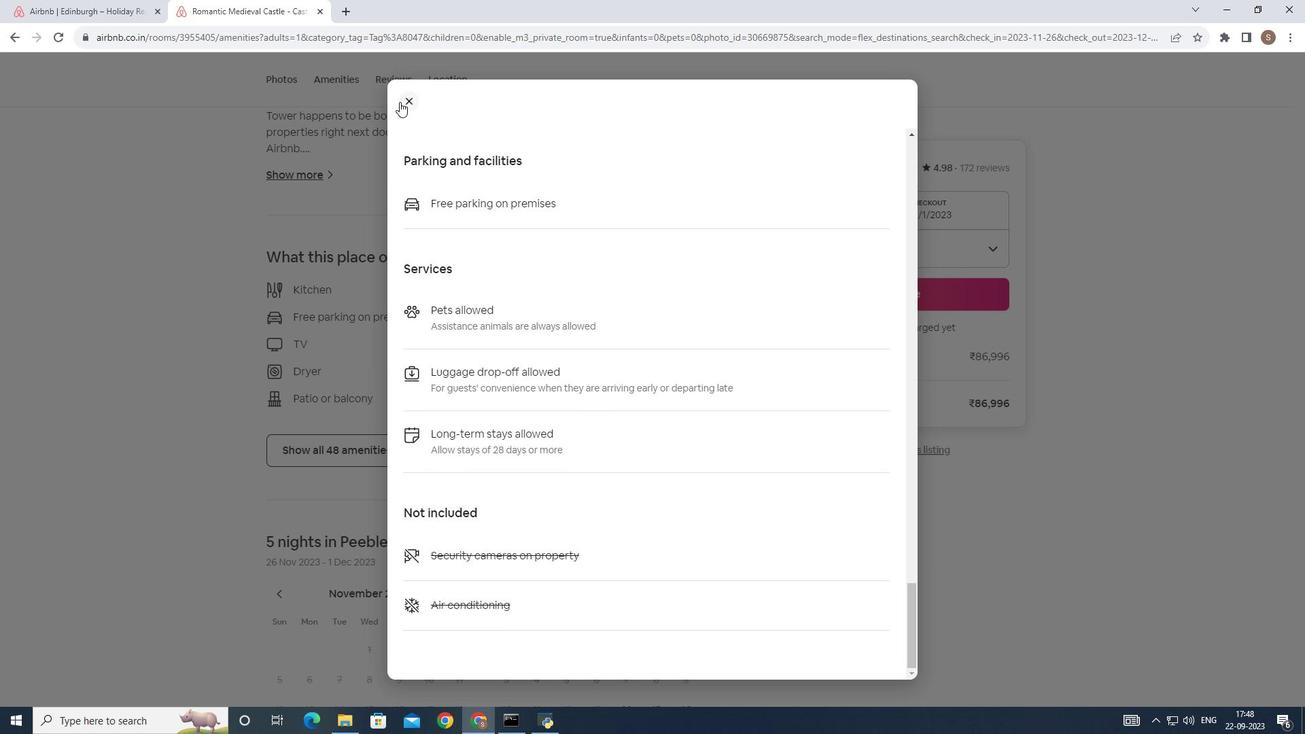 
Action: Mouse pressed left at (405, 107)
Screenshot: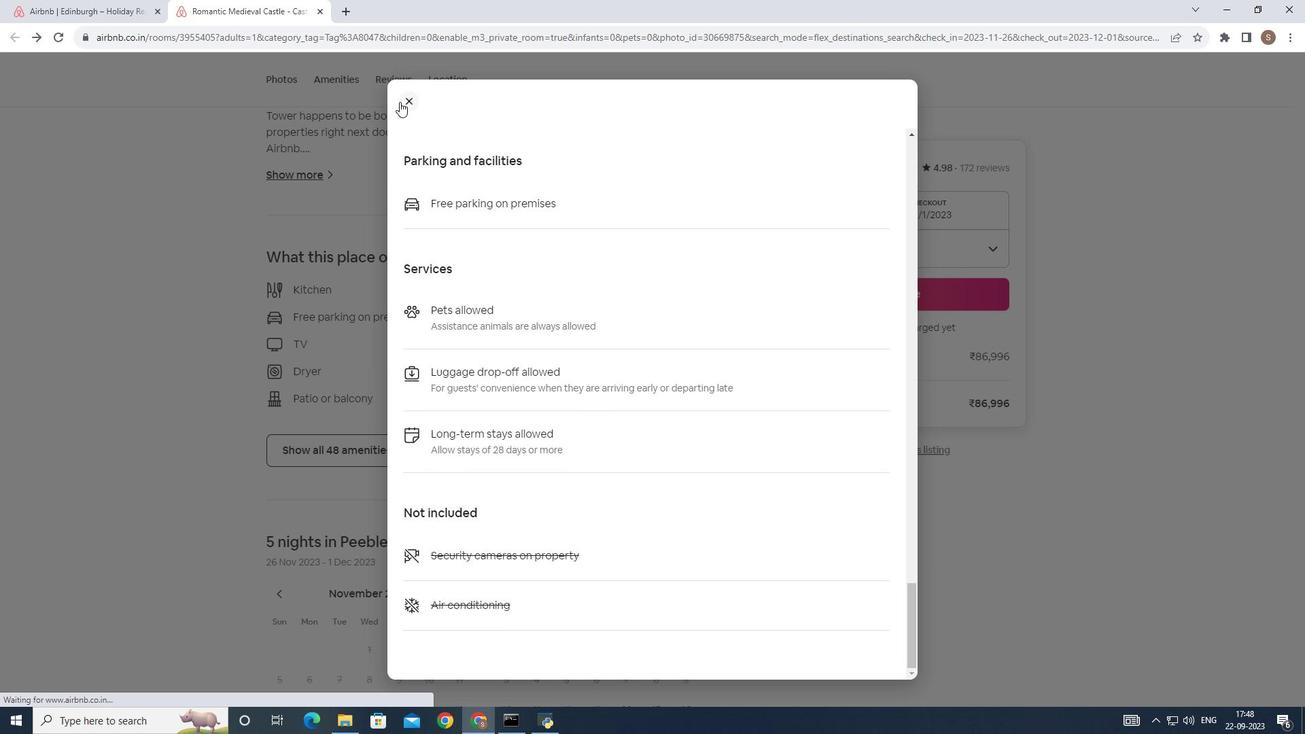 
Action: Mouse moved to (379, 374)
Screenshot: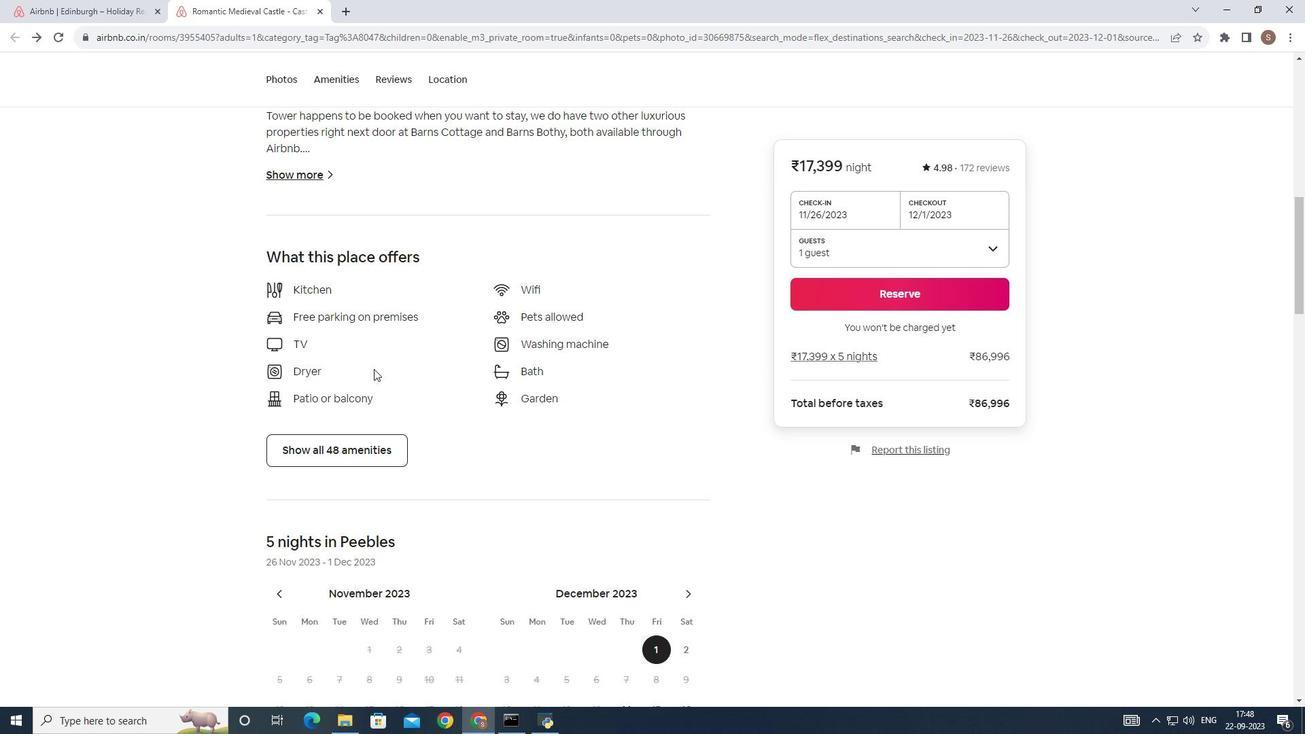 
Action: Mouse scrolled (379, 373) with delta (0, 0)
Screenshot: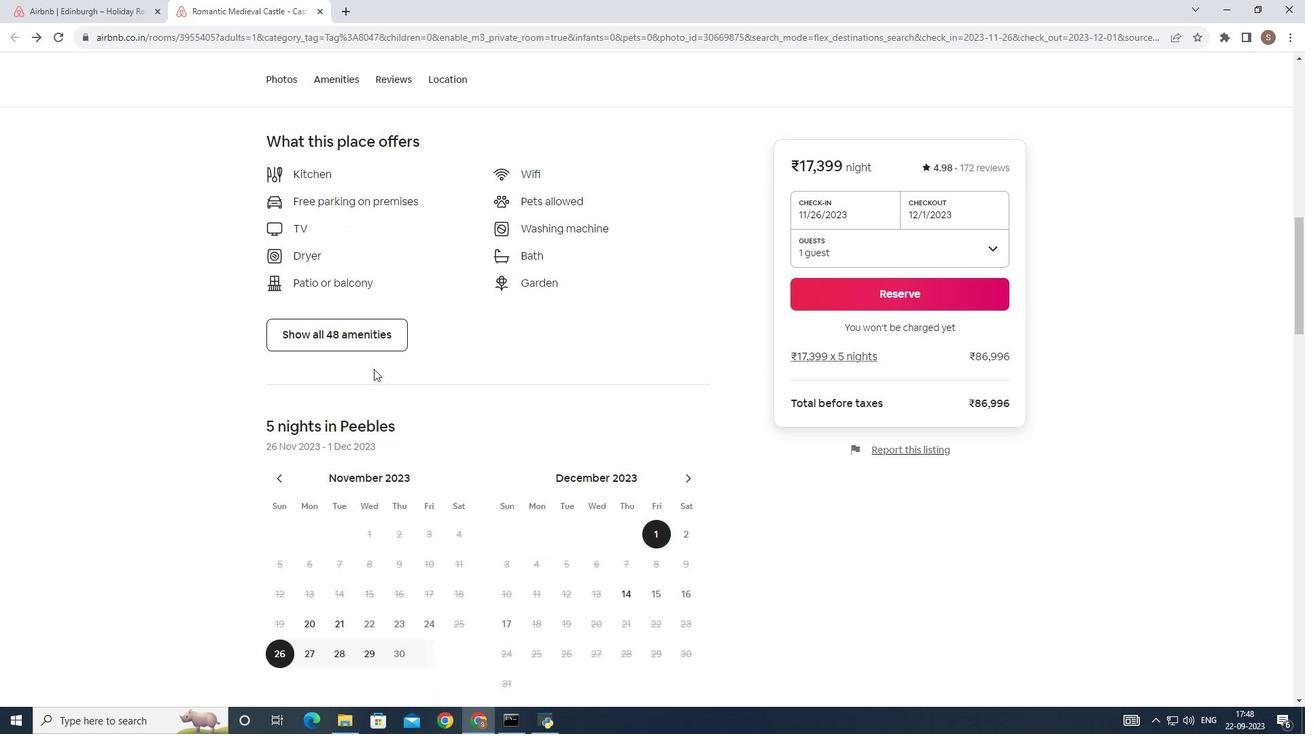 
Action: Mouse scrolled (379, 373) with delta (0, 0)
Screenshot: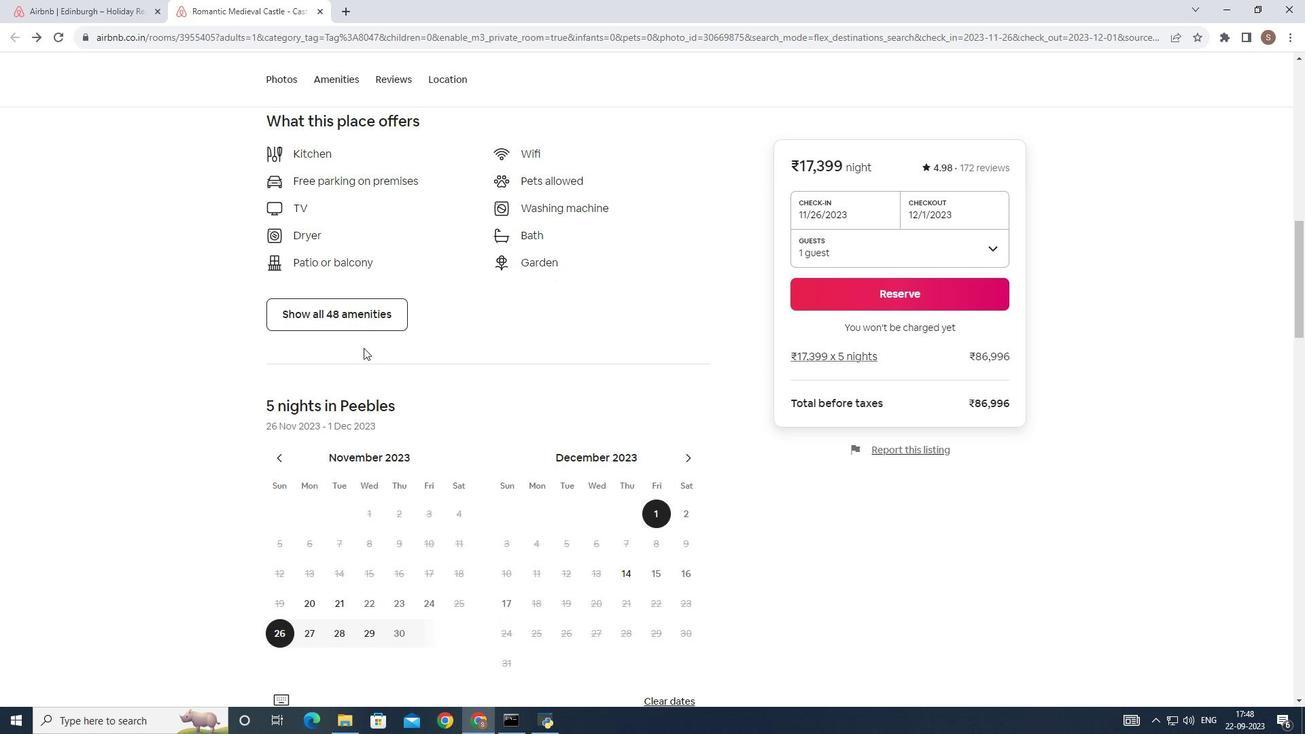 
Action: Mouse moved to (368, 326)
Screenshot: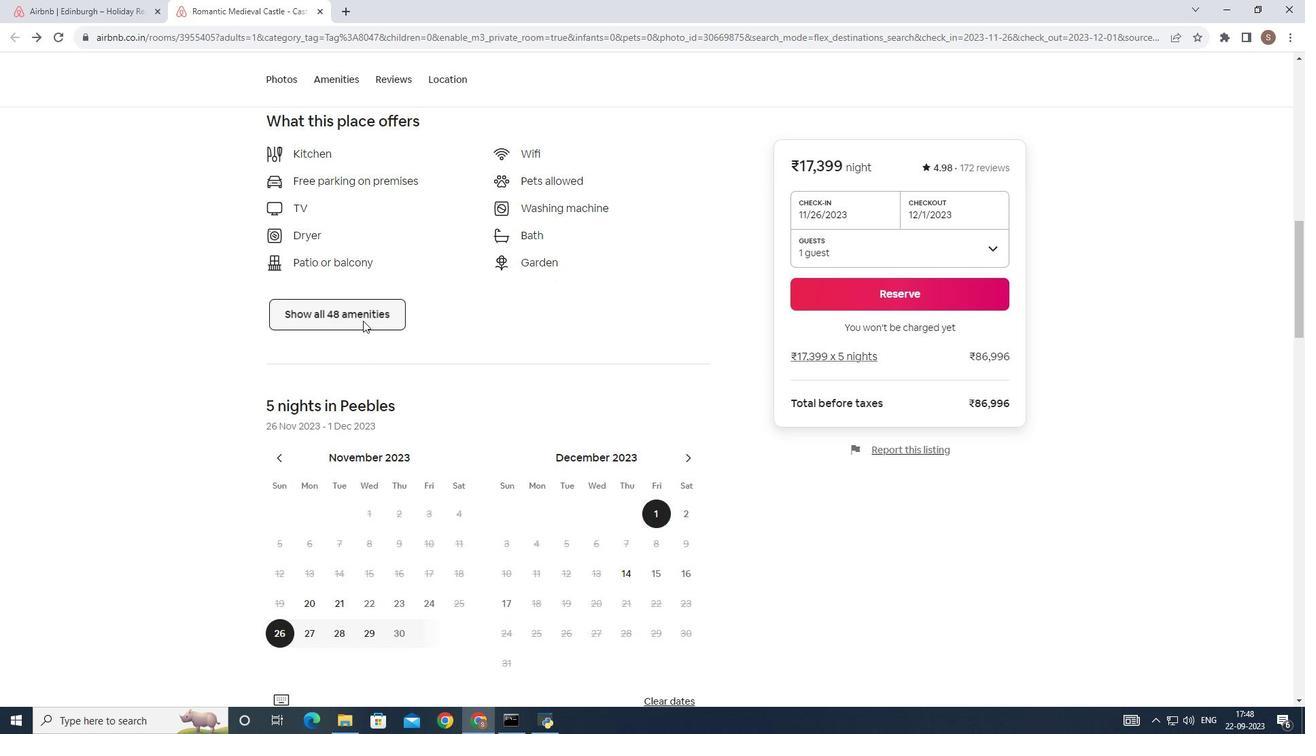
Action: Mouse pressed left at (368, 326)
Screenshot: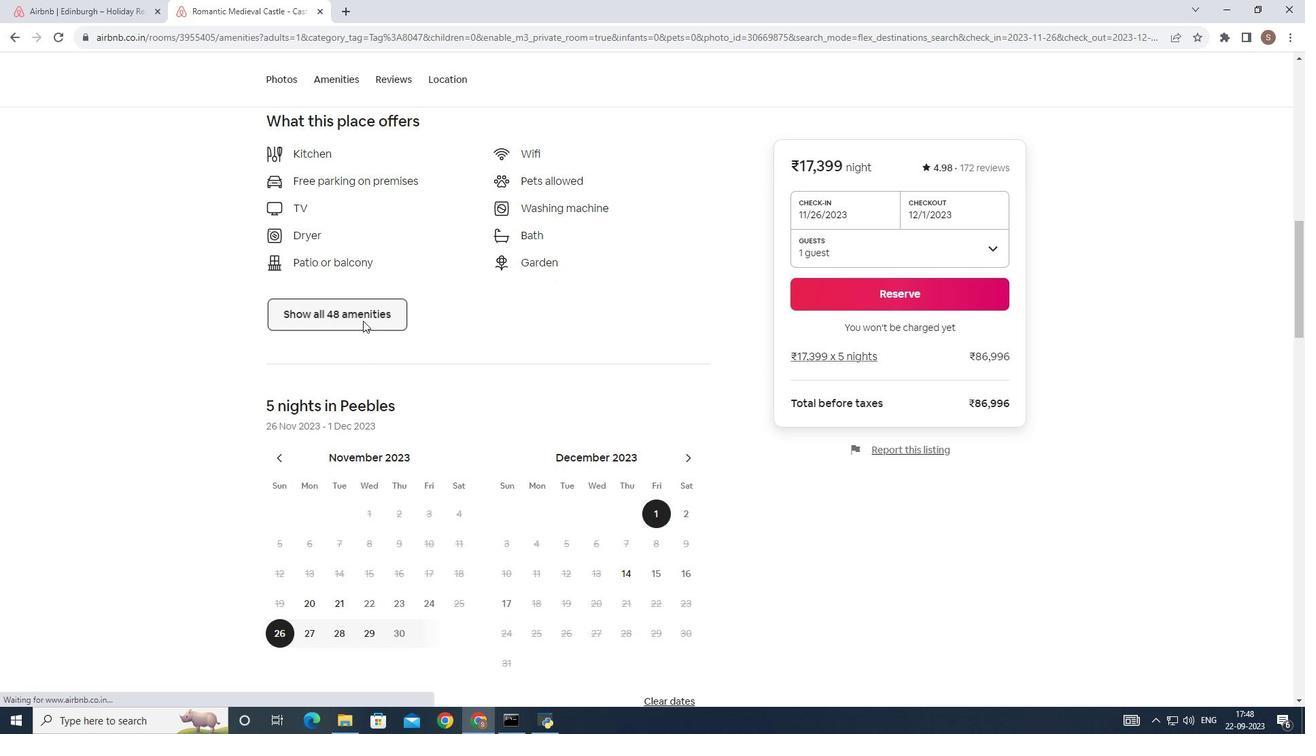 
Action: Mouse moved to (473, 327)
Screenshot: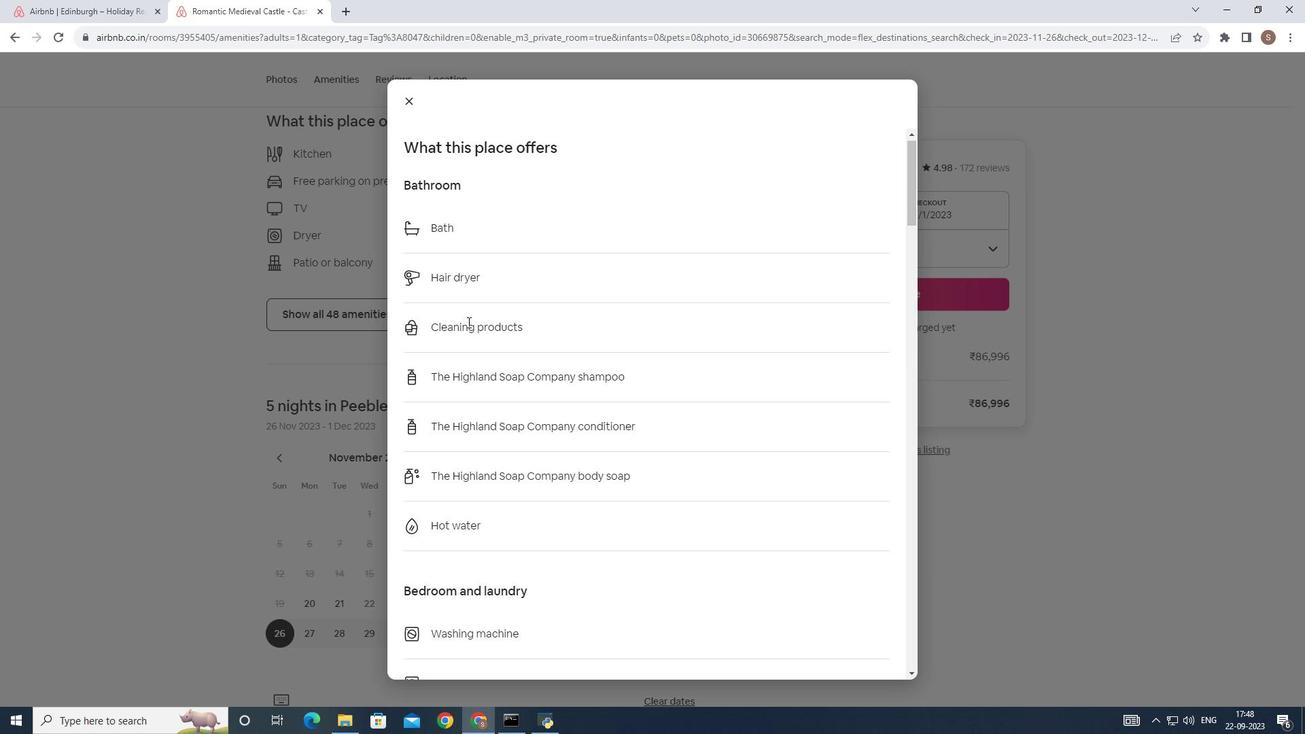 
Action: Mouse scrolled (473, 327) with delta (0, 0)
Screenshot: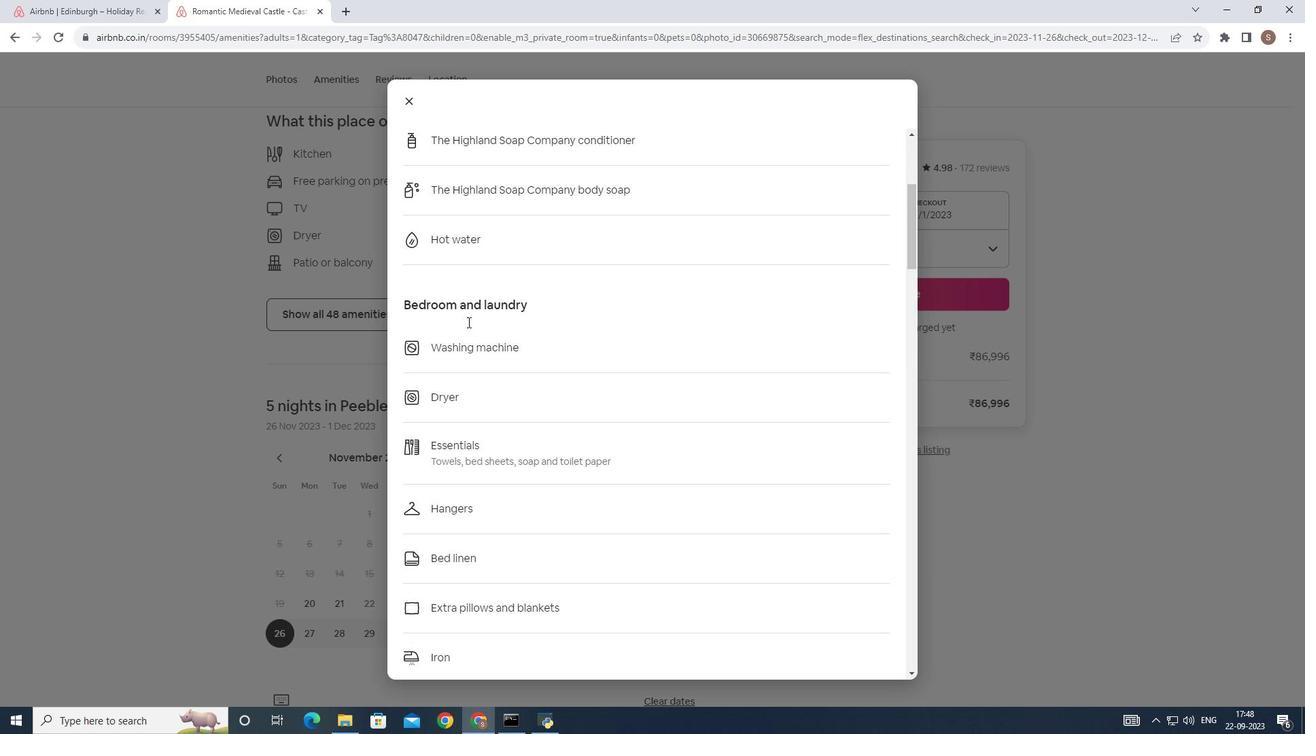 
Action: Mouse moved to (473, 327)
Screenshot: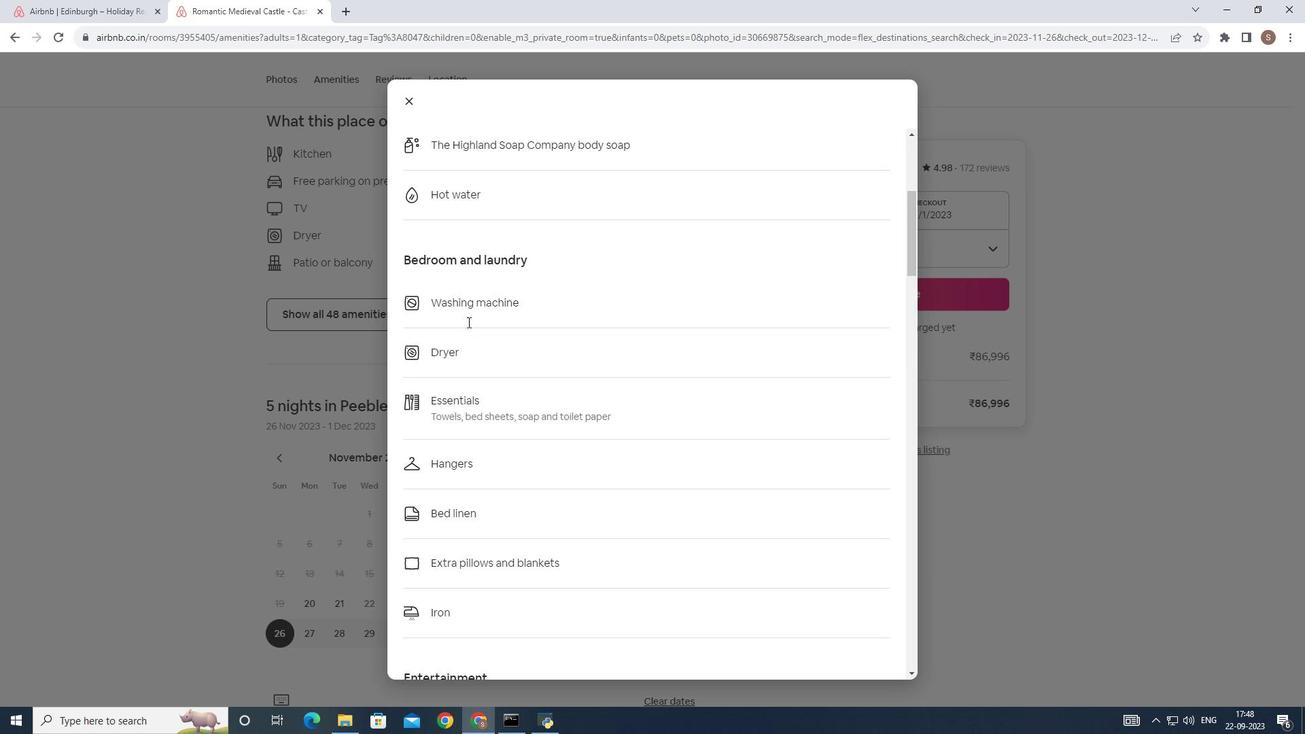 
Action: Mouse scrolled (473, 327) with delta (0, 0)
Screenshot: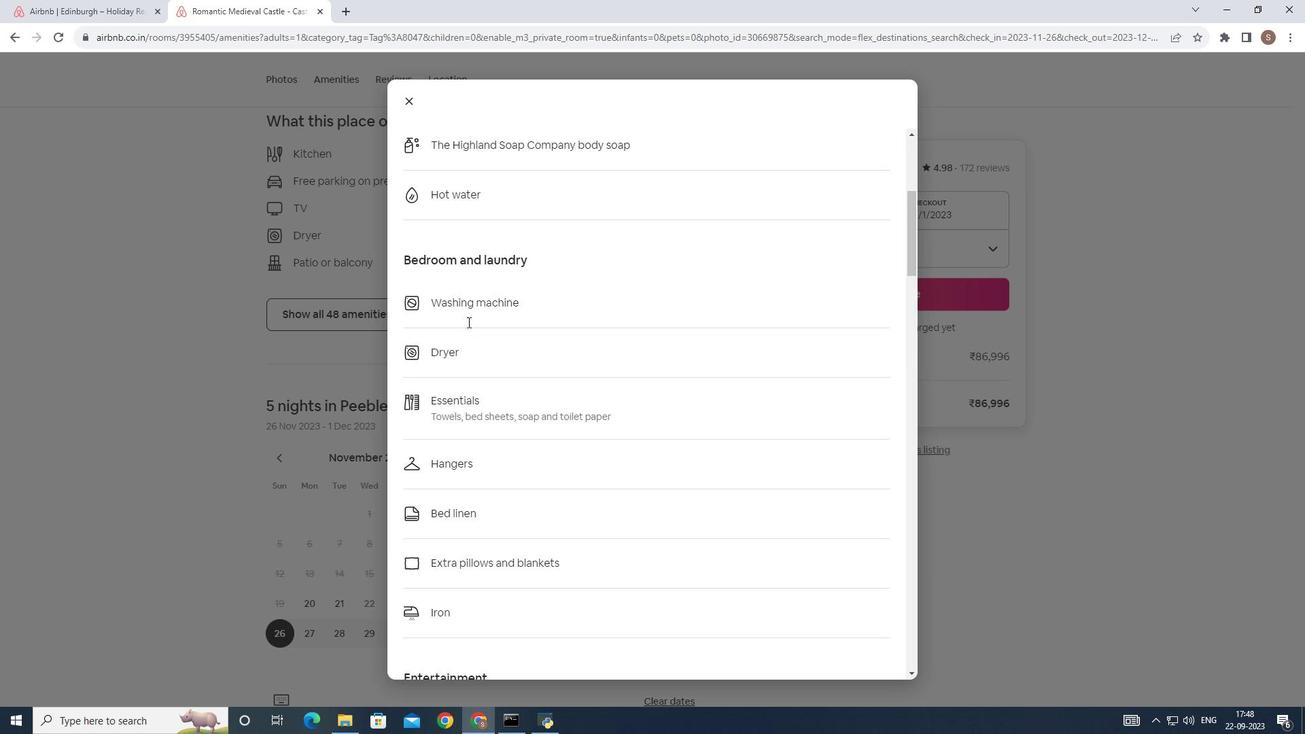 
Action: Mouse scrolled (473, 327) with delta (0, 0)
Screenshot: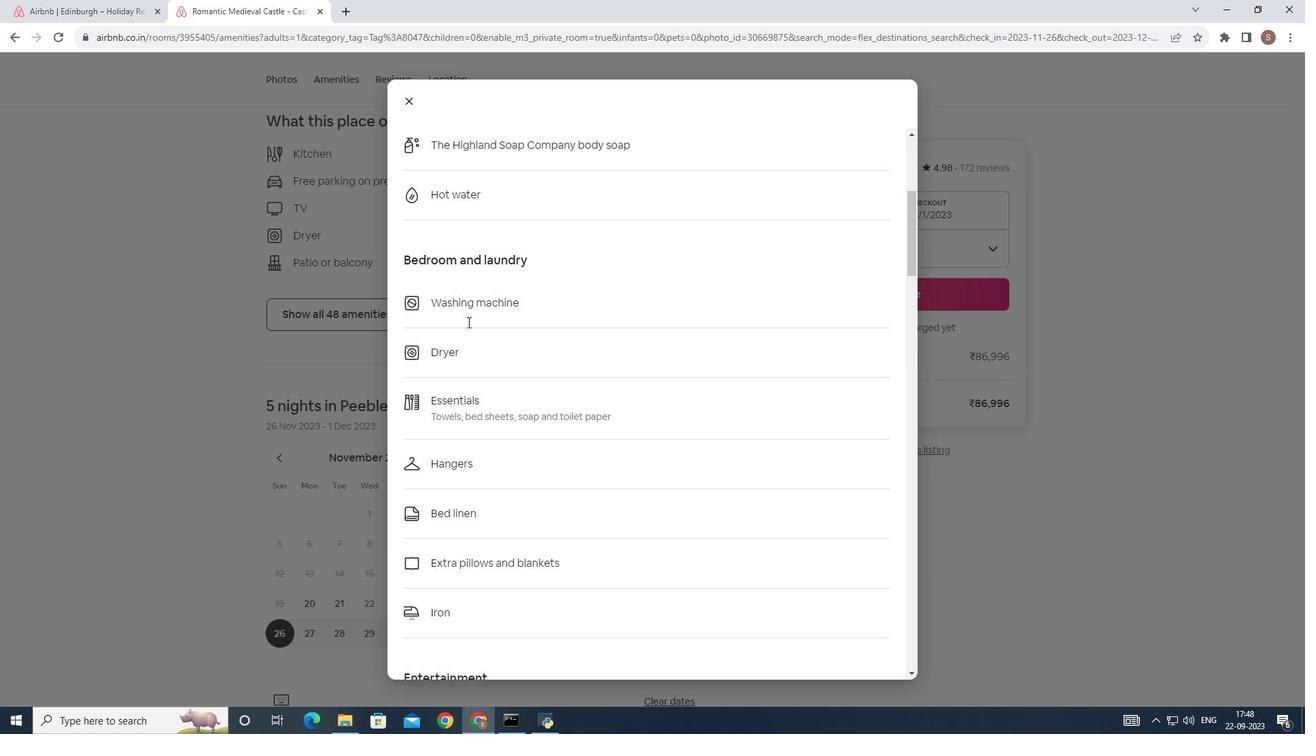 
Action: Mouse scrolled (473, 327) with delta (0, 0)
Screenshot: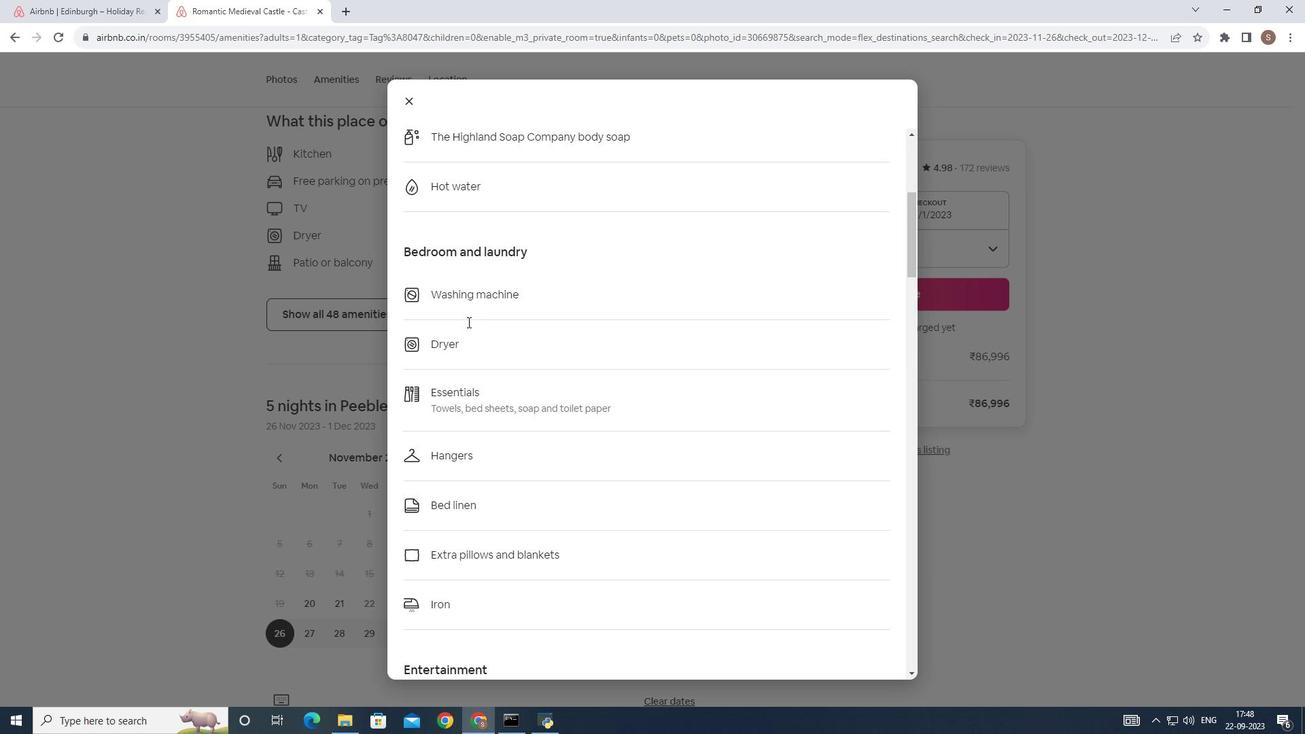 
Action: Mouse scrolled (473, 327) with delta (0, 0)
Screenshot: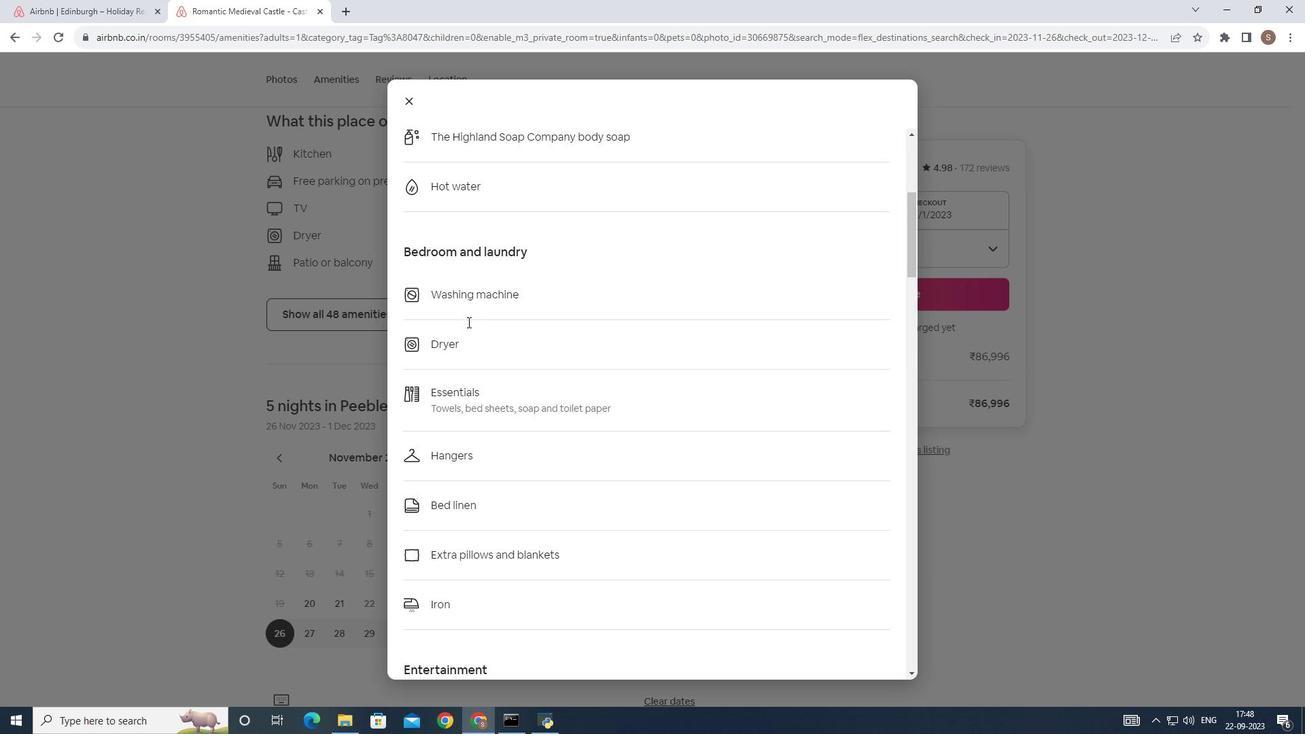 
Action: Mouse scrolled (473, 327) with delta (0, 0)
Screenshot: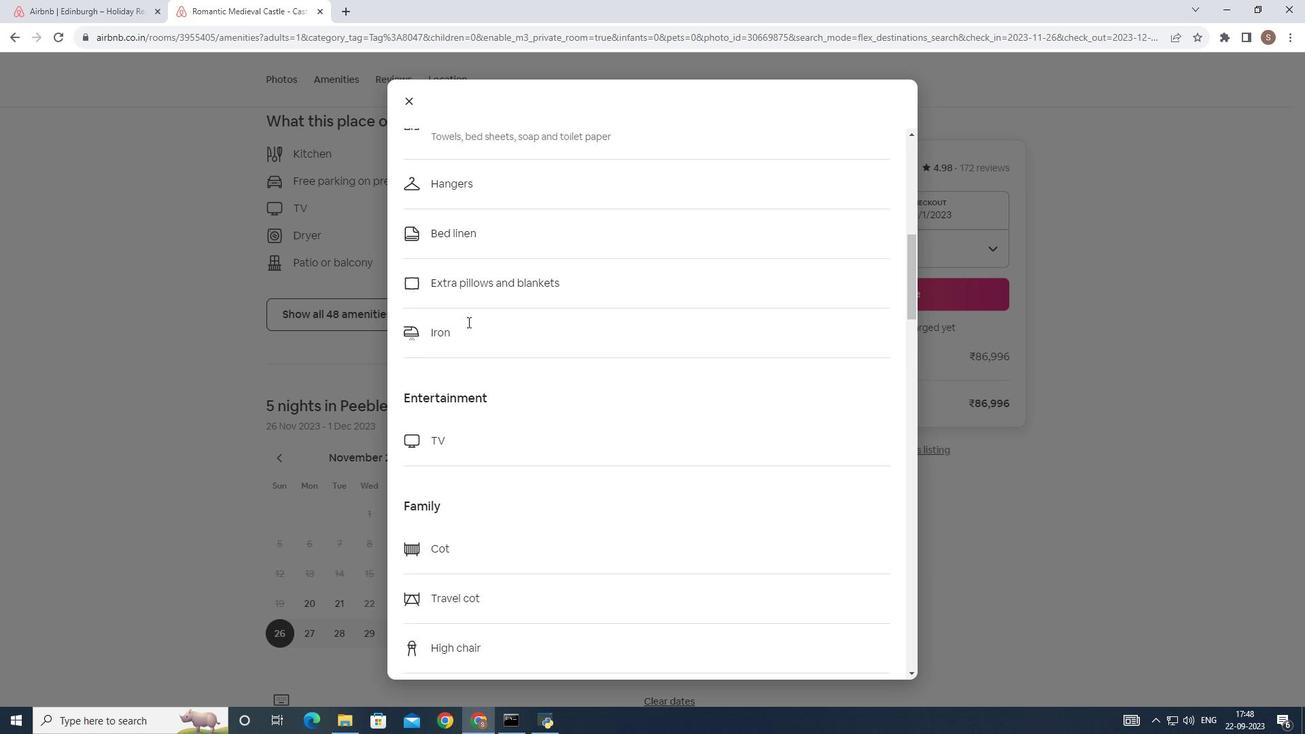
Action: Mouse scrolled (473, 327) with delta (0, 0)
Screenshot: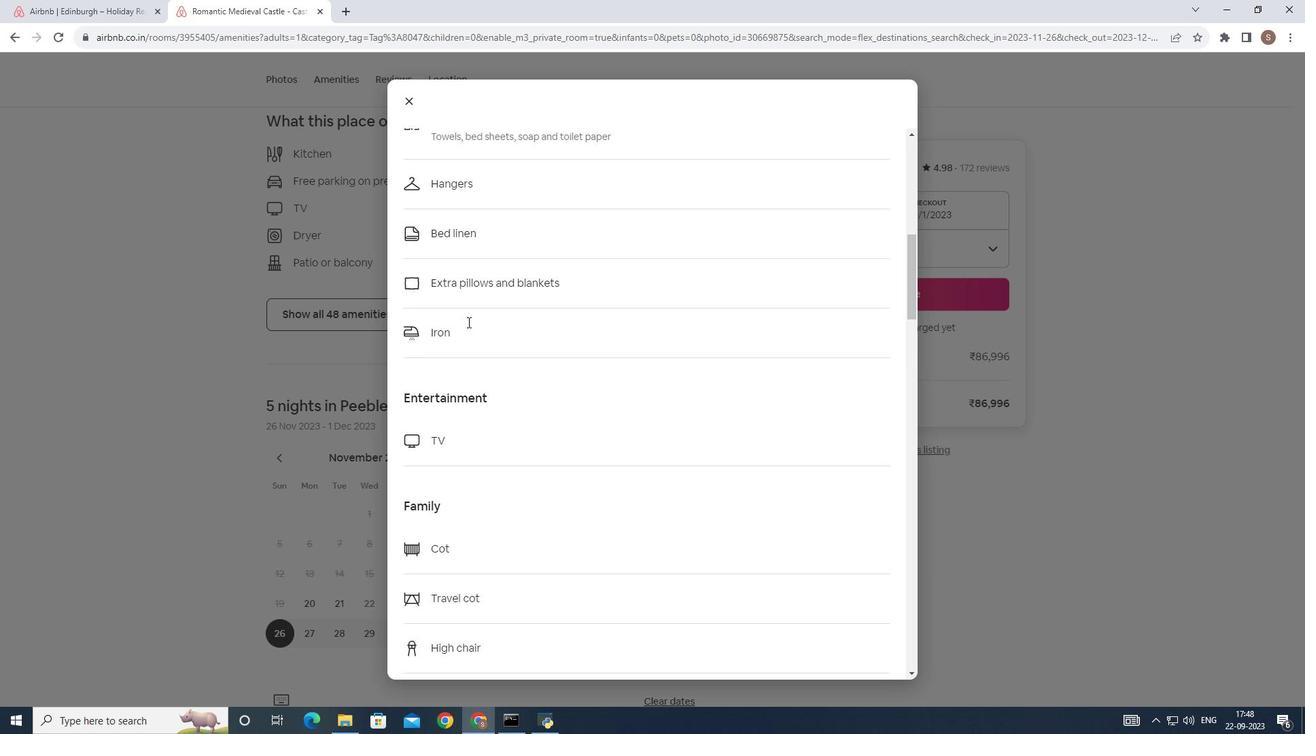 
Action: Mouse scrolled (473, 327) with delta (0, 0)
Screenshot: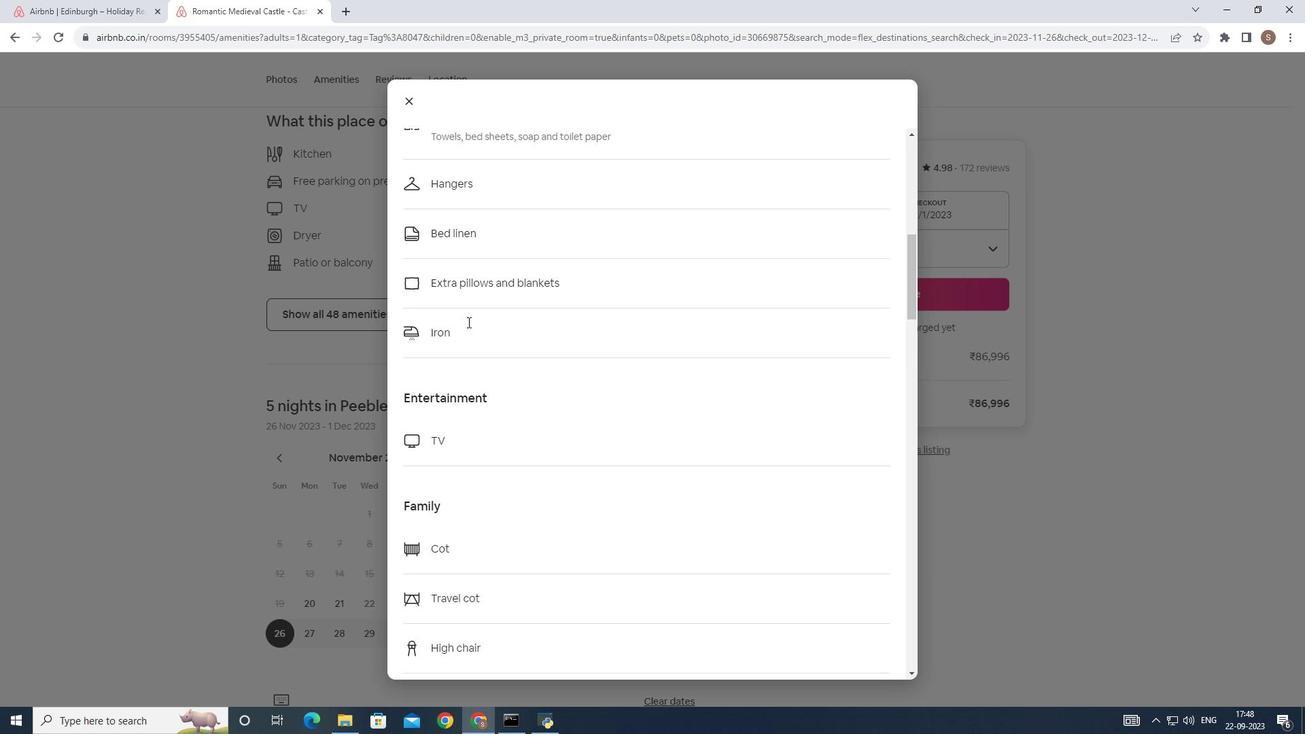 
Action: Mouse scrolled (473, 327) with delta (0, 0)
Screenshot: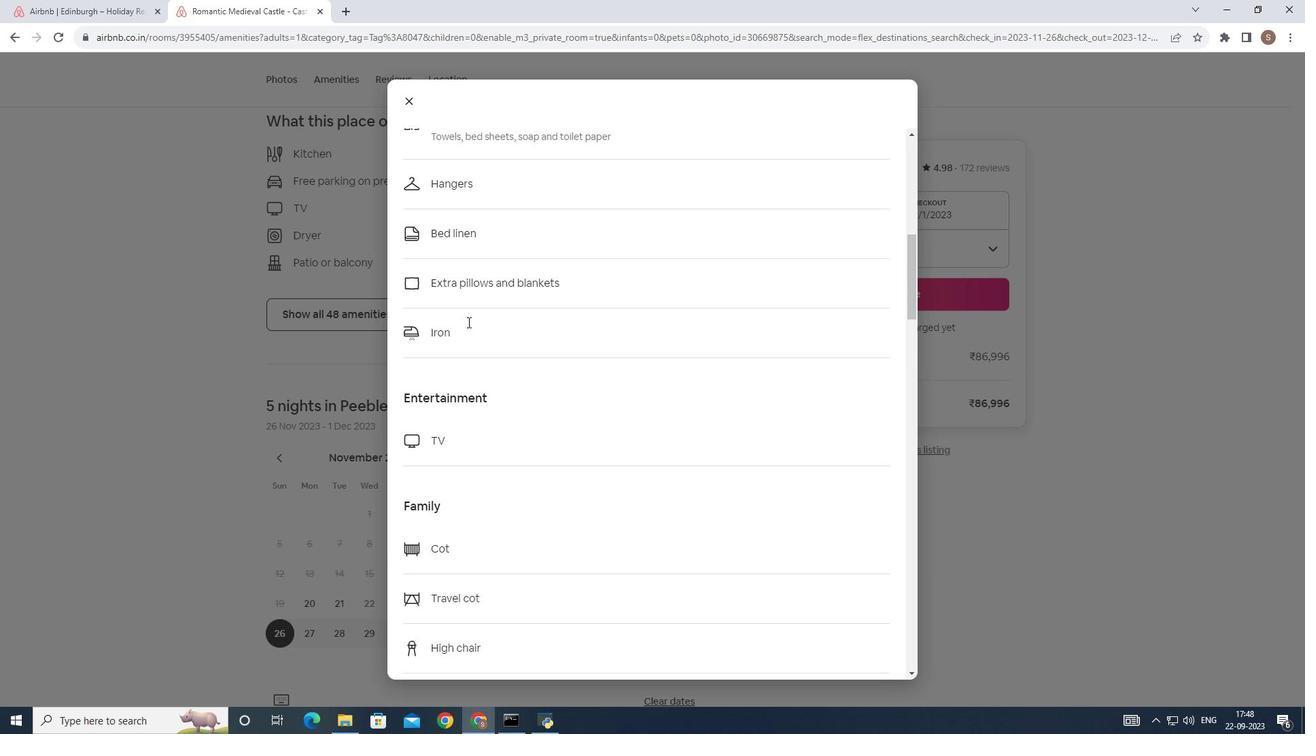 
Action: Mouse scrolled (473, 327) with delta (0, 0)
Screenshot: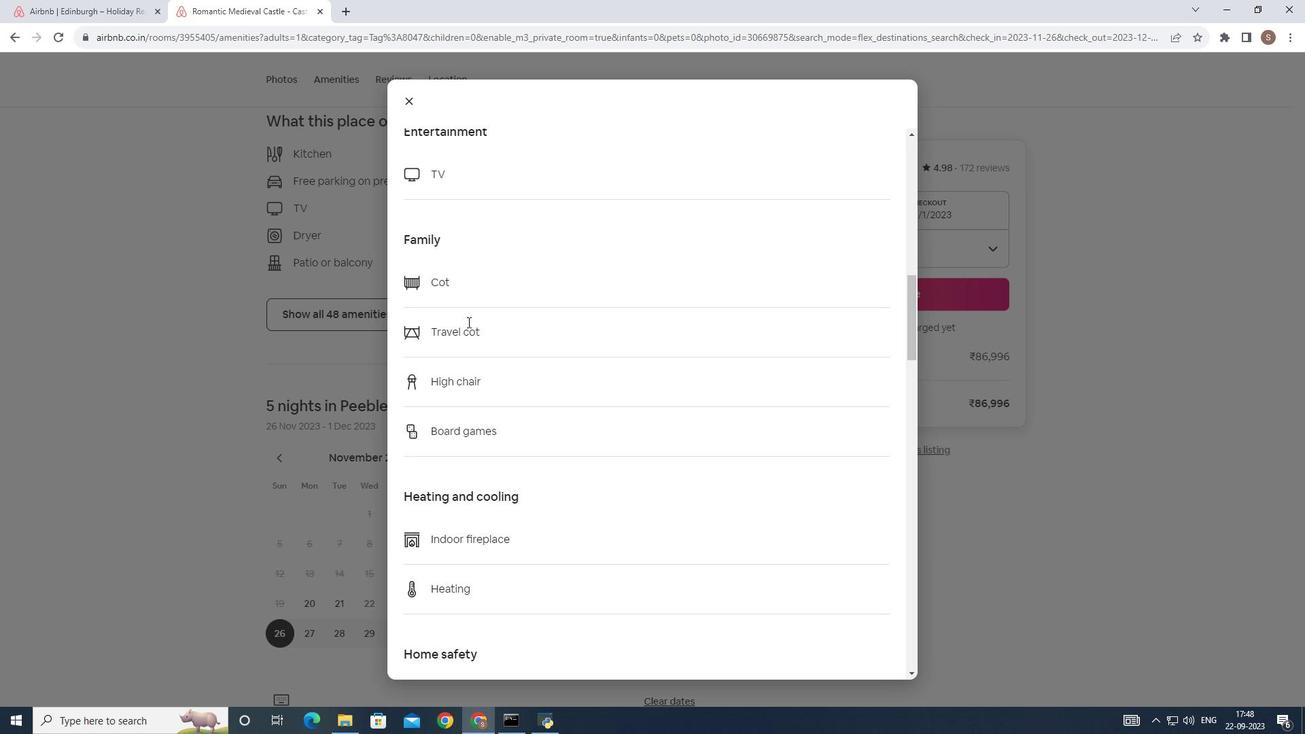 
Action: Mouse scrolled (473, 327) with delta (0, 0)
Screenshot: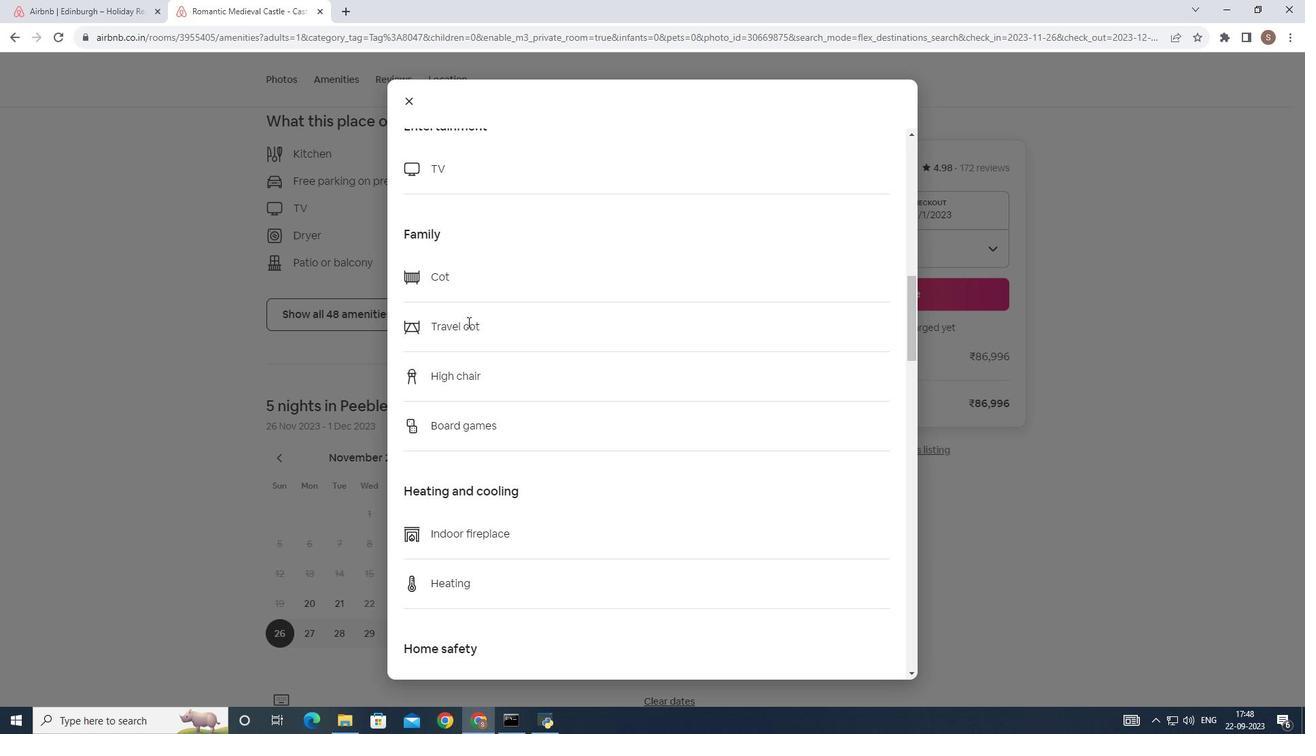 
Action: Mouse scrolled (473, 327) with delta (0, 0)
Screenshot: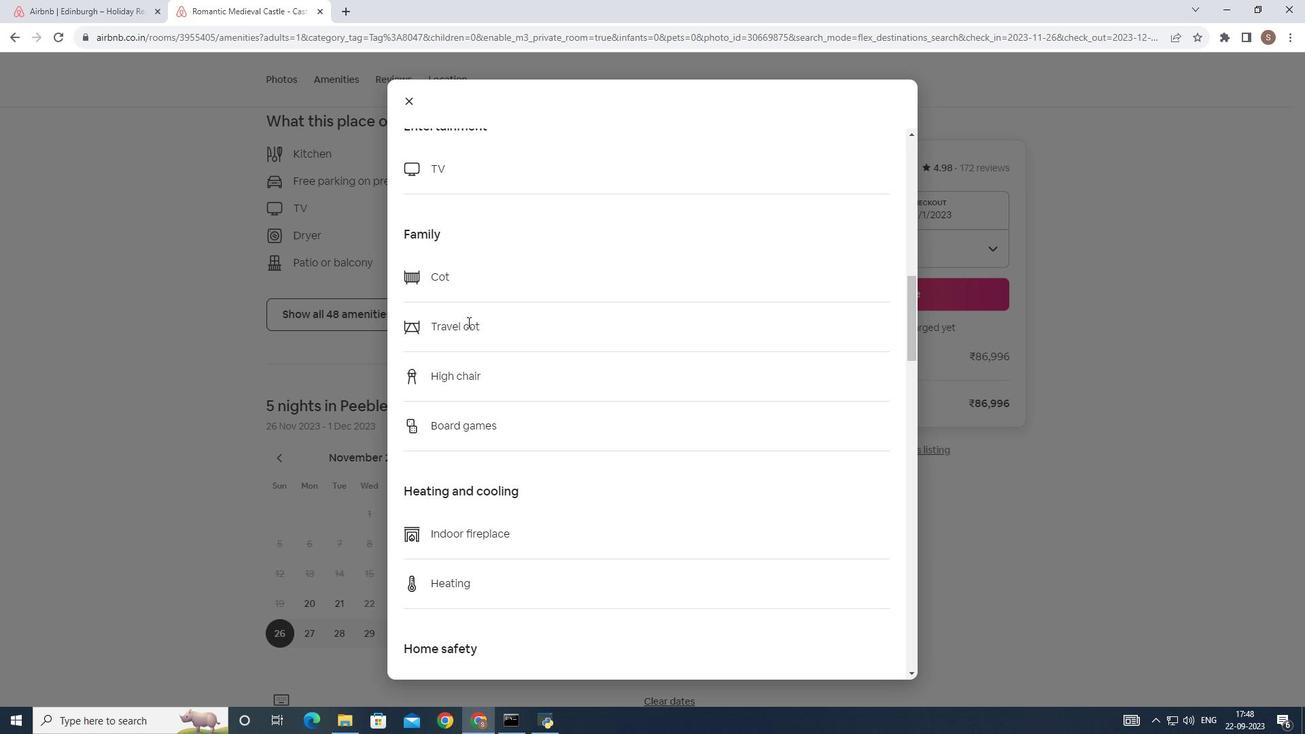 
Action: Mouse scrolled (473, 327) with delta (0, 0)
Screenshot: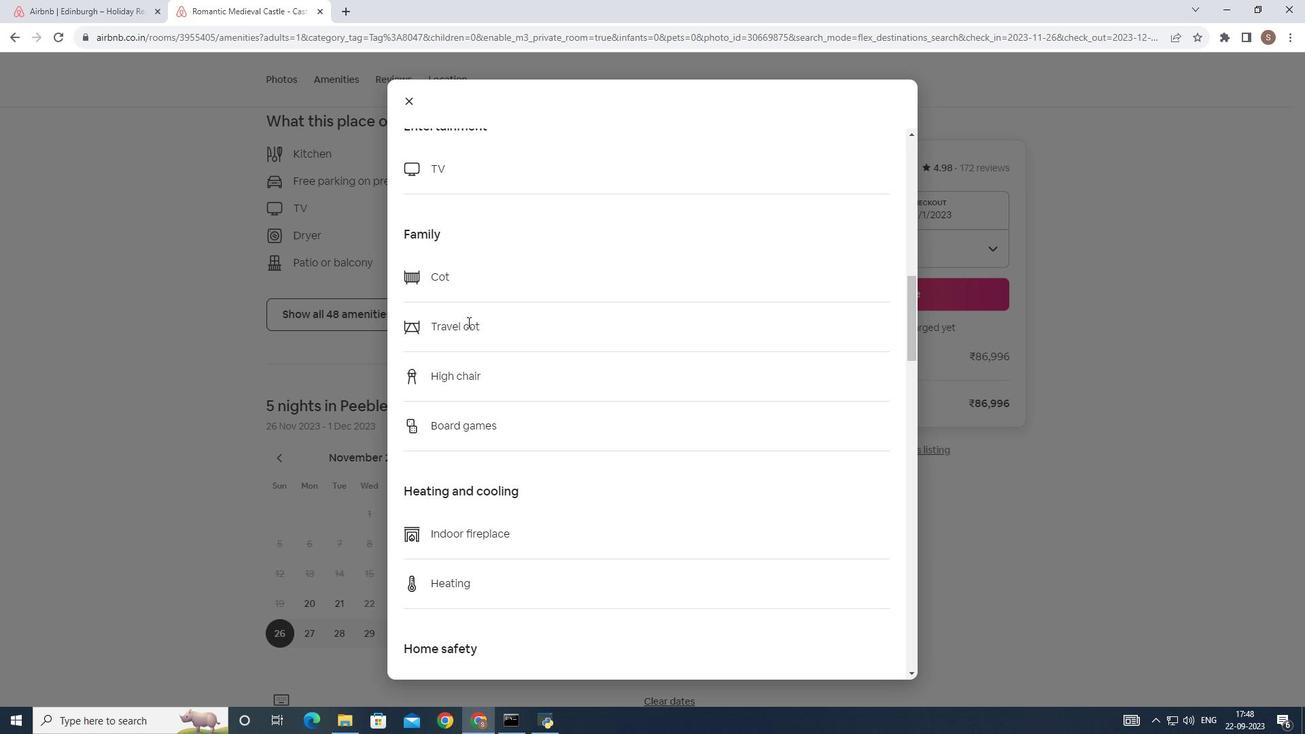 
Action: Mouse scrolled (473, 327) with delta (0, 0)
Screenshot: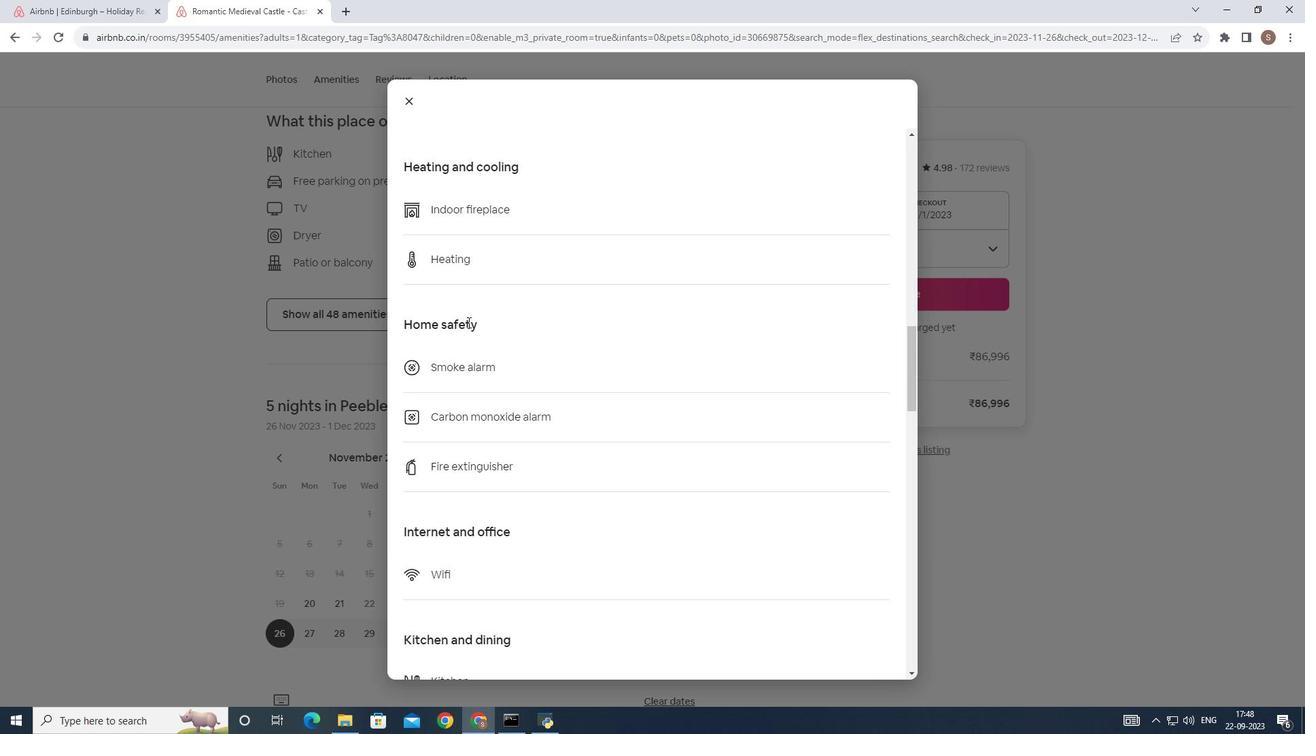 
Action: Mouse scrolled (473, 327) with delta (0, 0)
Screenshot: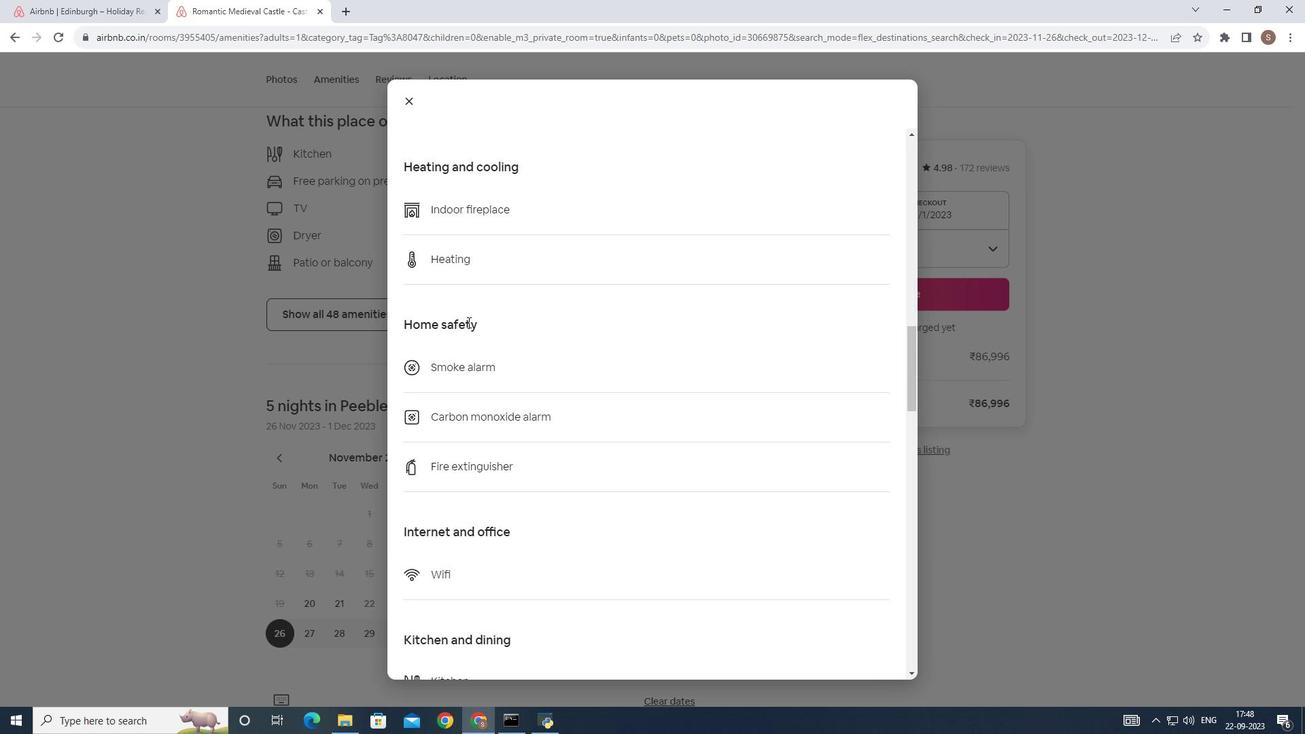 
Action: Mouse scrolled (473, 327) with delta (0, 0)
Screenshot: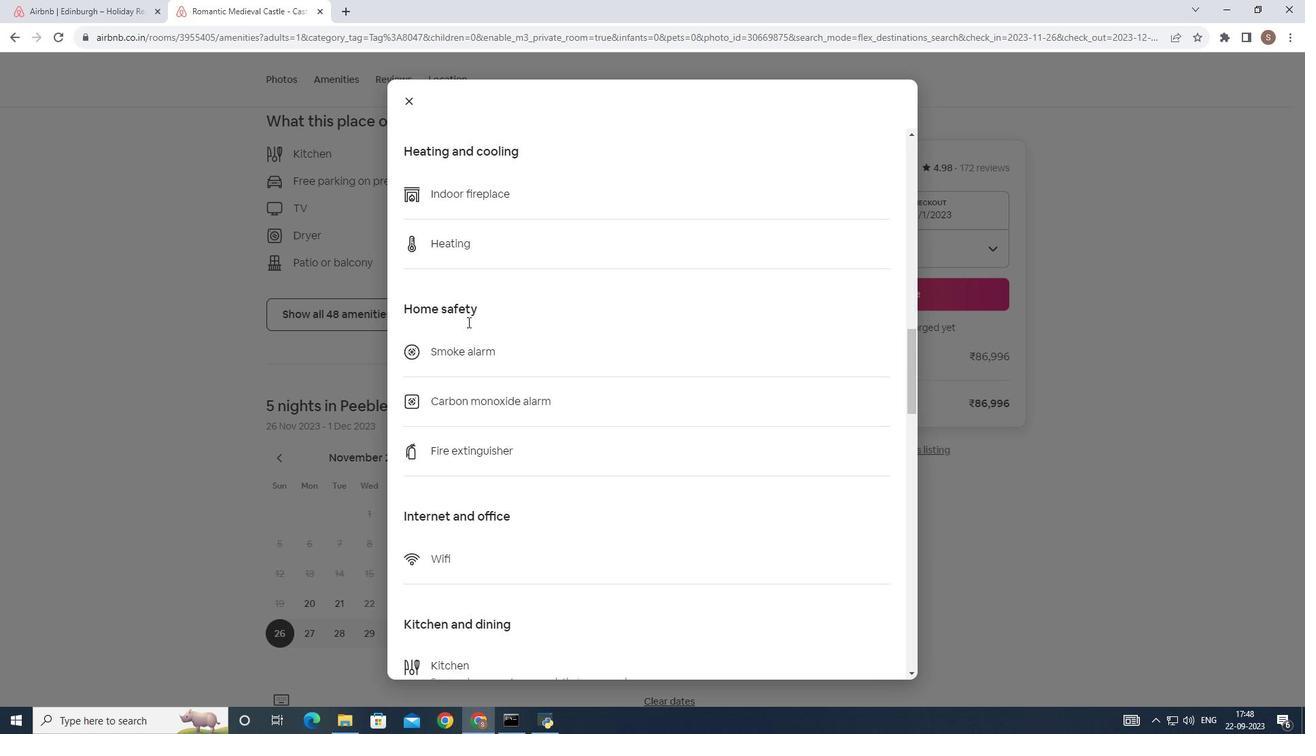 
Action: Mouse scrolled (473, 327) with delta (0, 0)
Screenshot: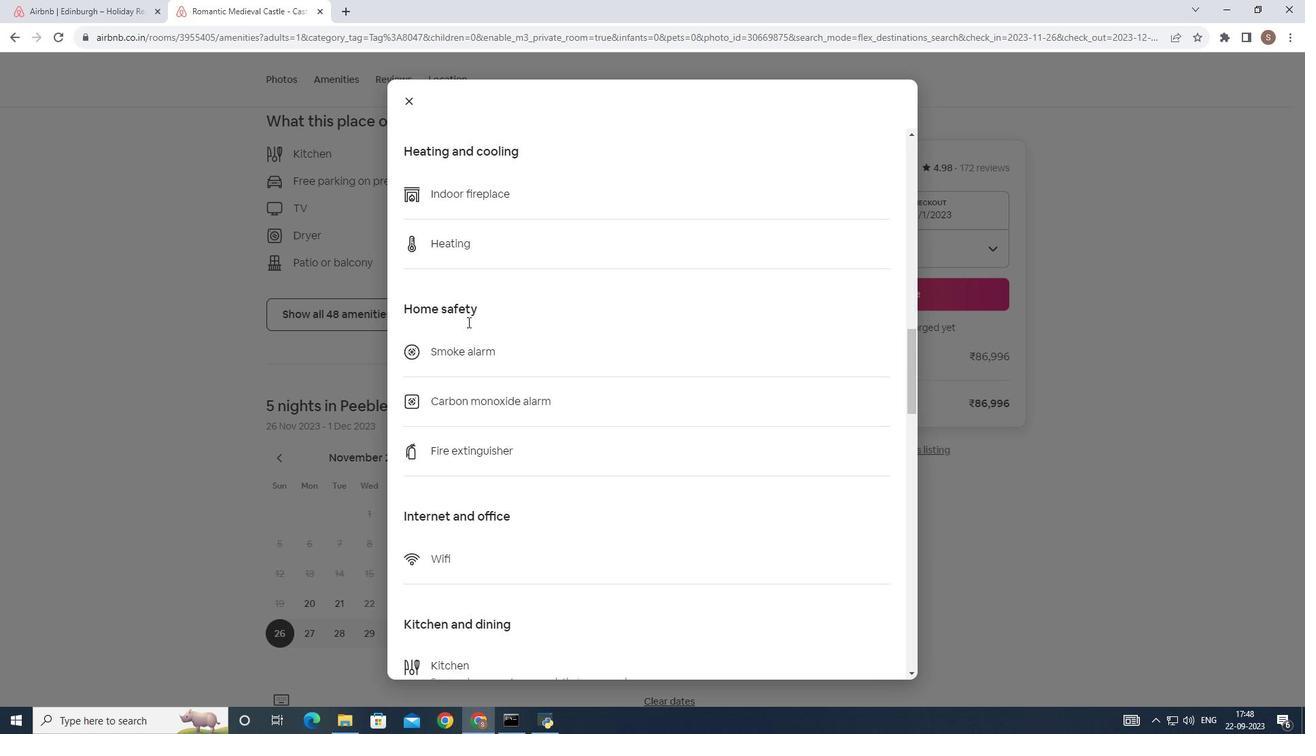 
Action: Mouse scrolled (473, 327) with delta (0, 0)
Screenshot: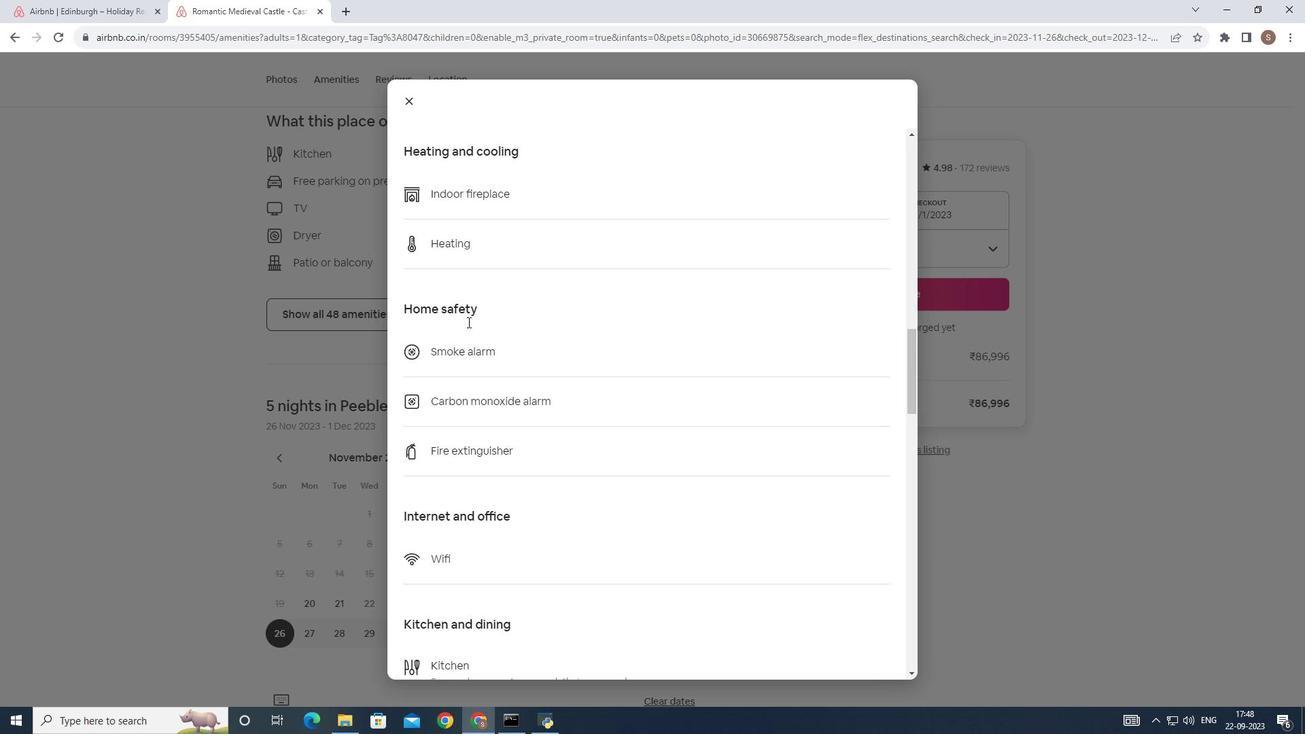 
Action: Mouse scrolled (473, 327) with delta (0, 0)
Screenshot: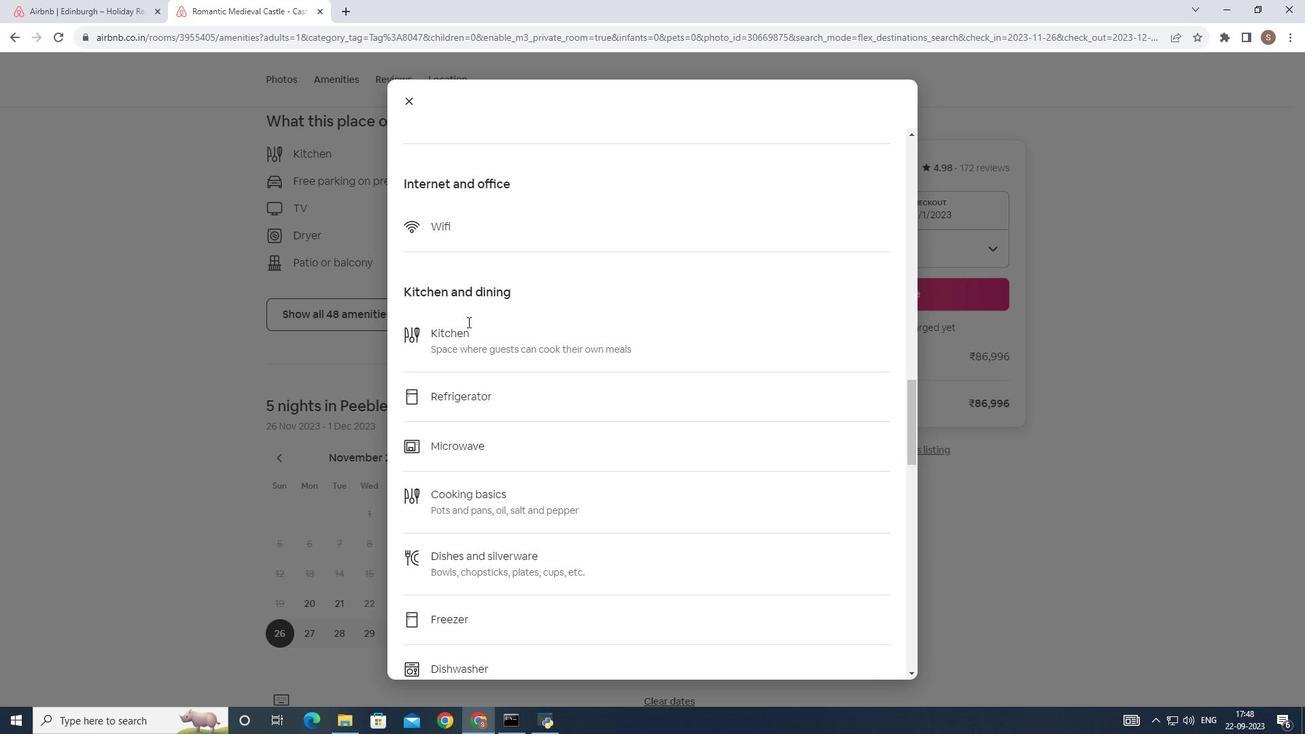 
Action: Mouse scrolled (473, 327) with delta (0, 0)
Screenshot: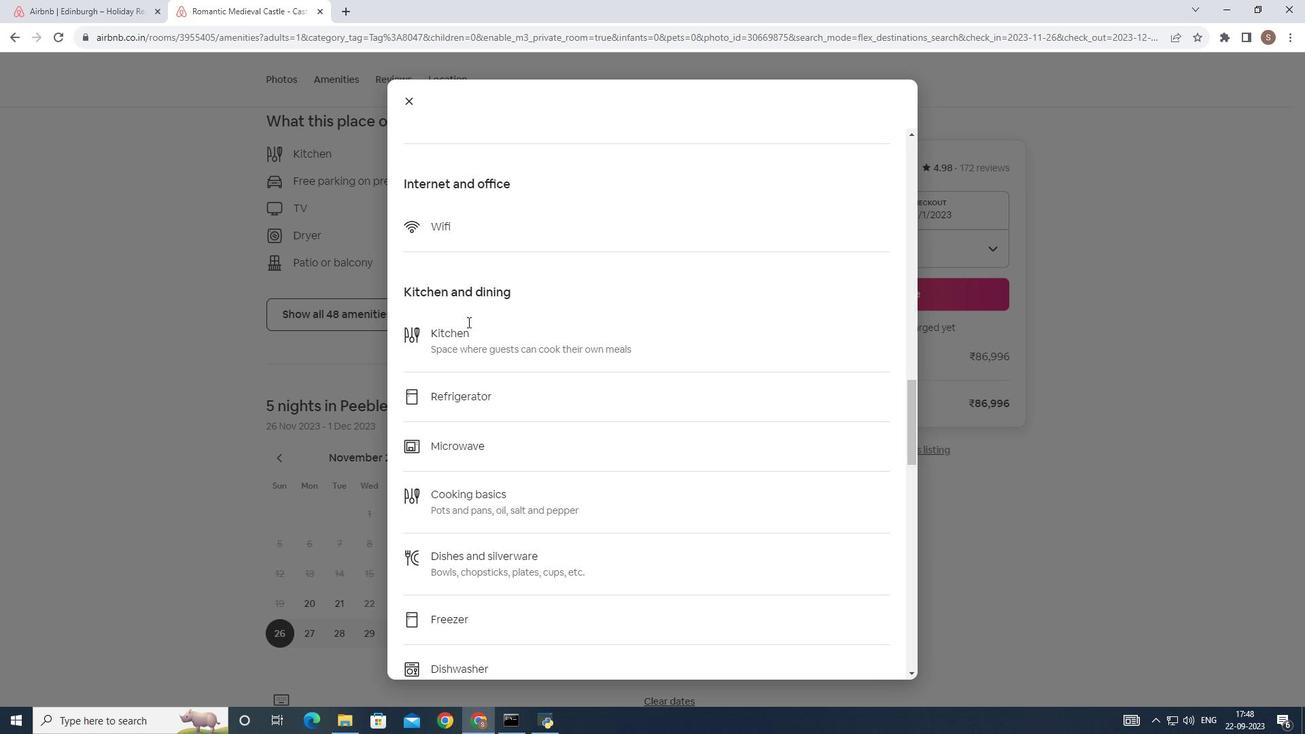 
Action: Mouse scrolled (473, 327) with delta (0, 0)
Screenshot: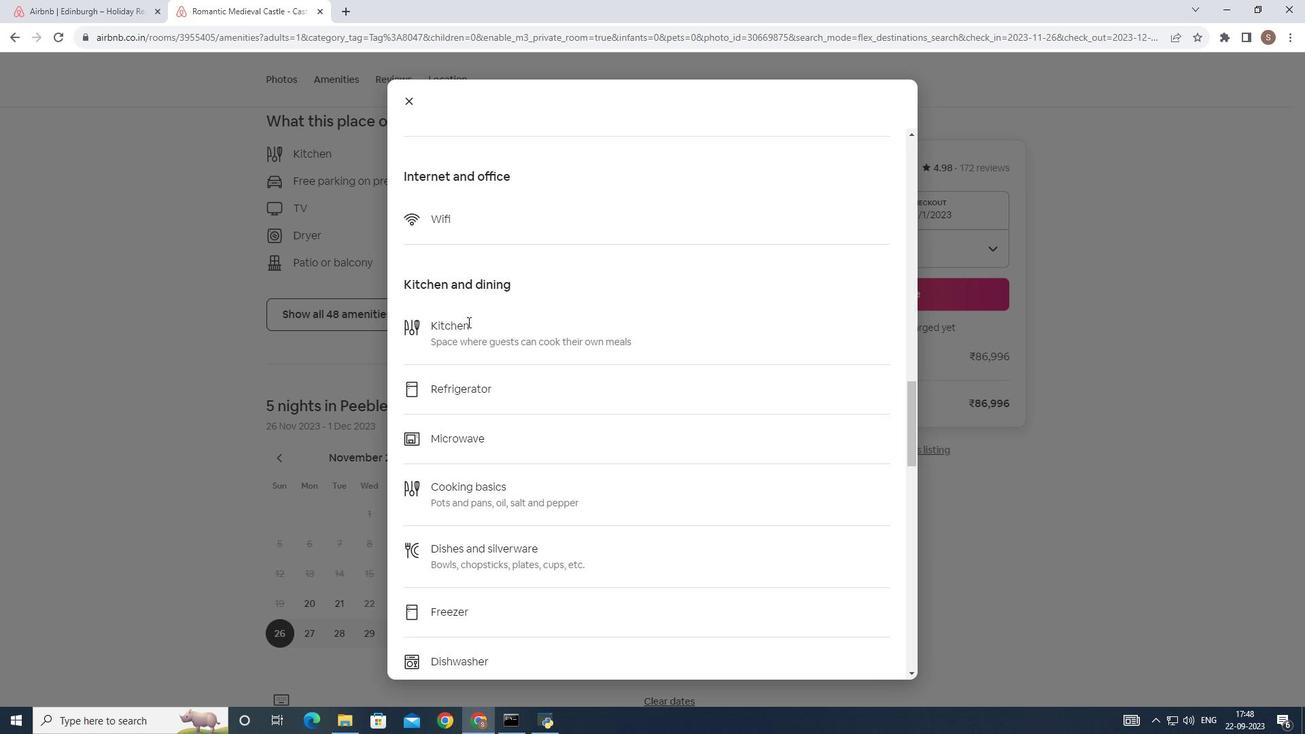 
Action: Mouse scrolled (473, 327) with delta (0, 0)
Screenshot: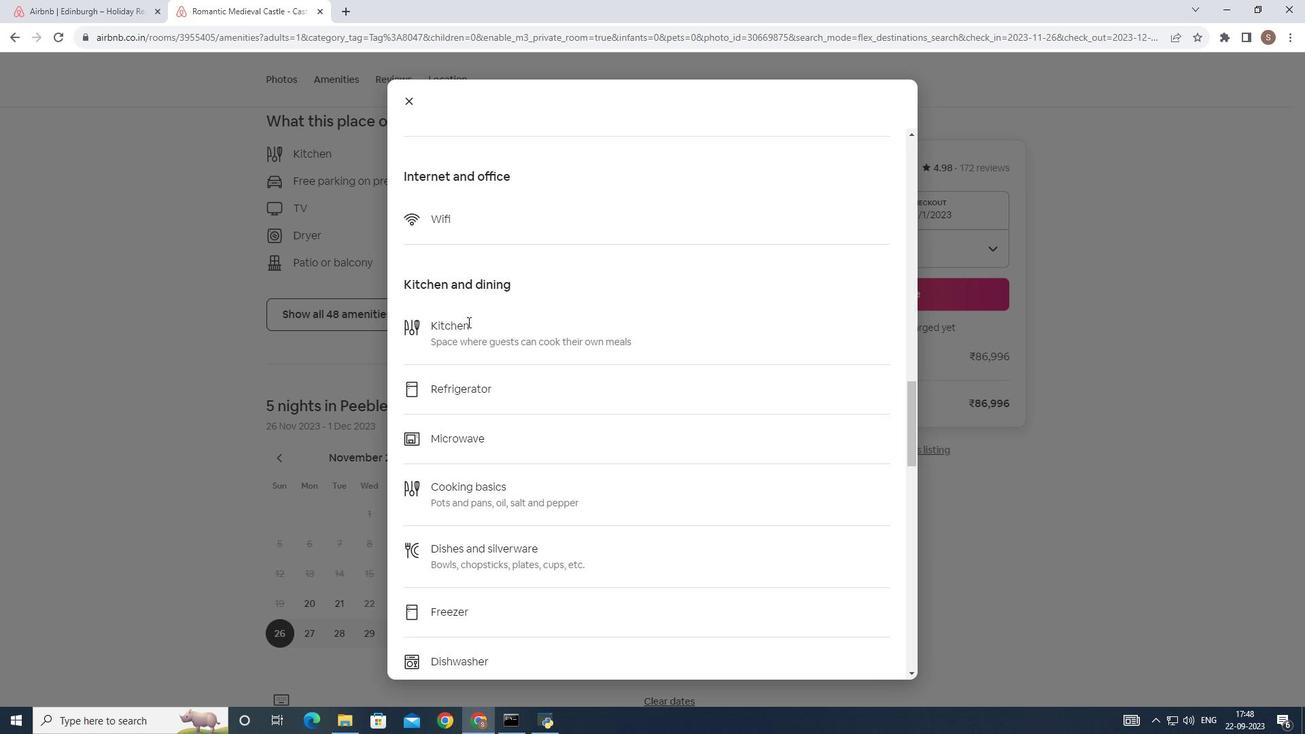 
Action: Mouse scrolled (473, 327) with delta (0, 0)
Screenshot: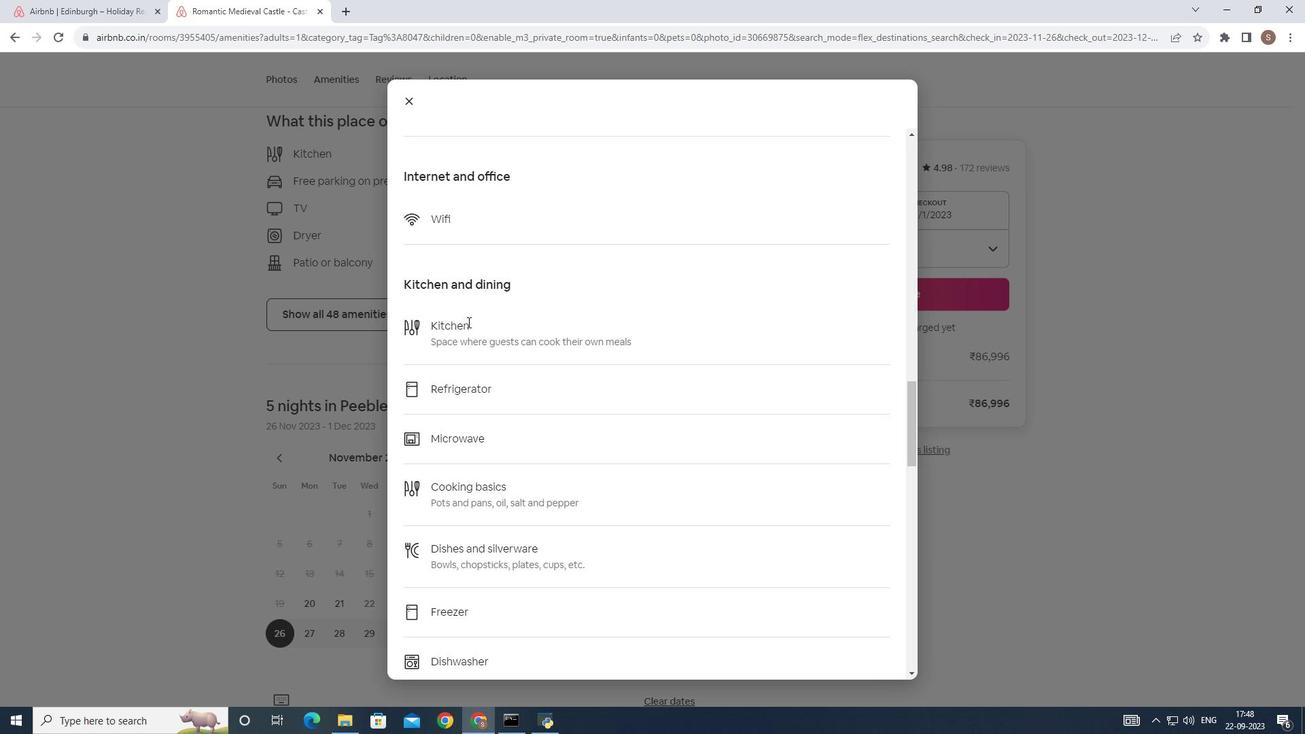 
Action: Mouse scrolled (473, 327) with delta (0, 0)
Screenshot: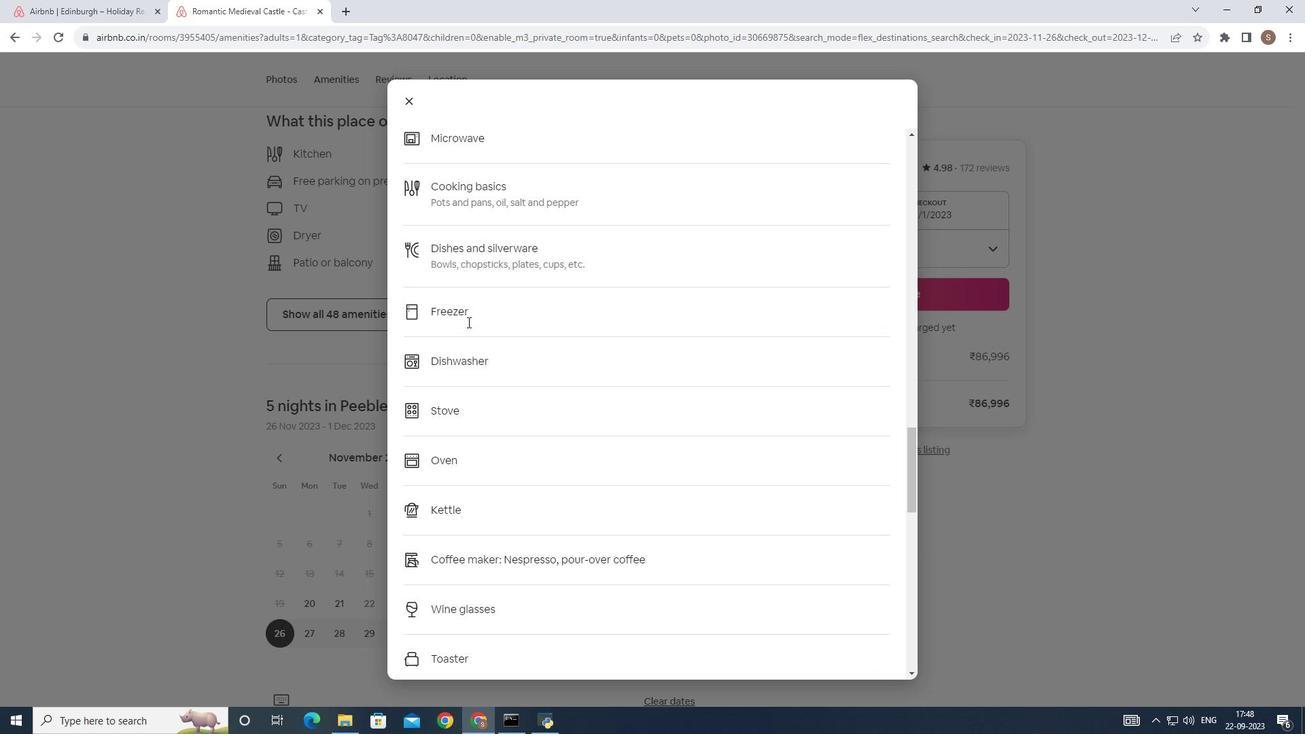 
Action: Mouse scrolled (473, 327) with delta (0, 0)
Screenshot: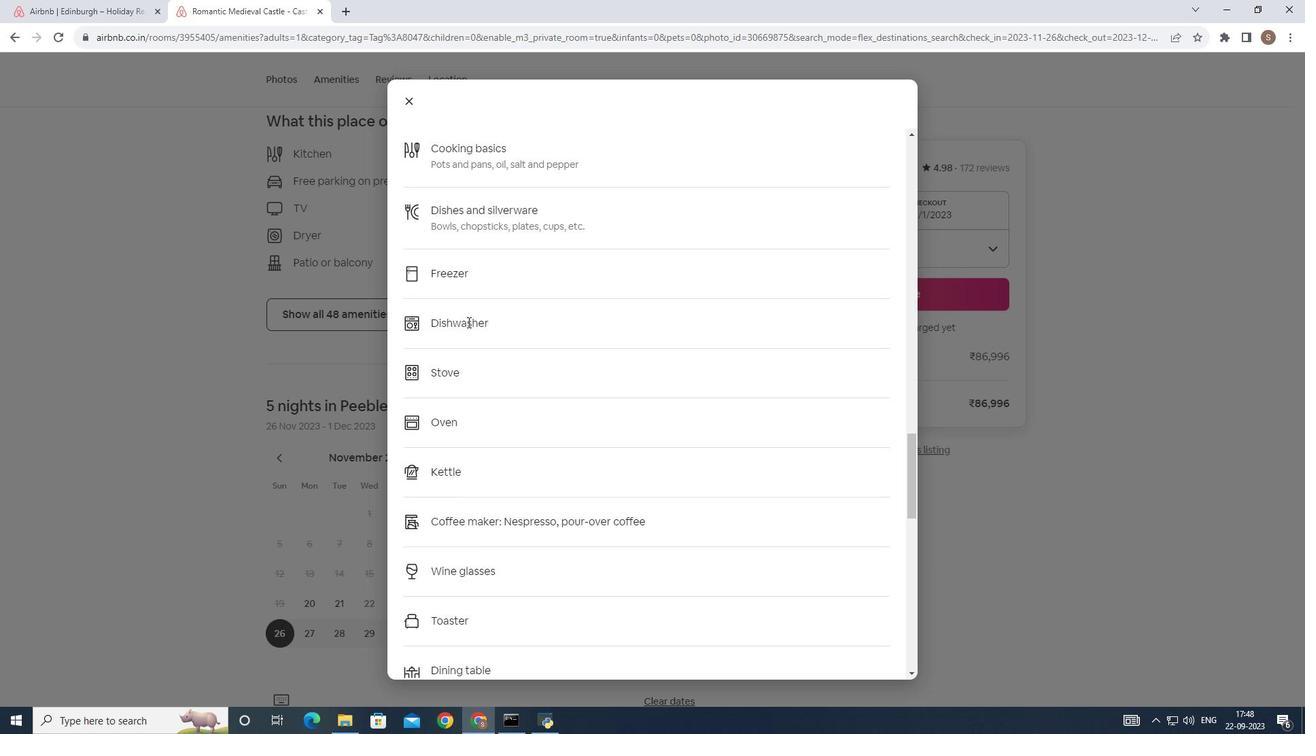 
Action: Mouse scrolled (473, 327) with delta (0, 0)
Screenshot: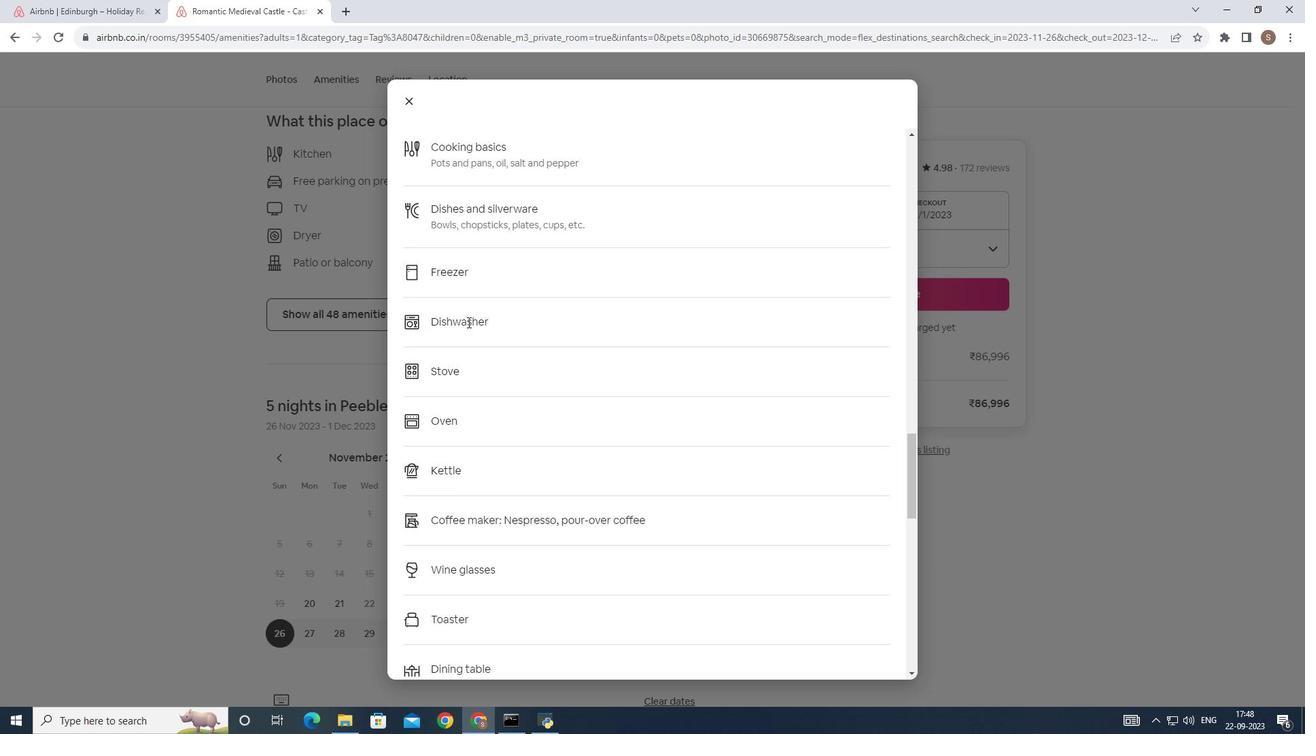 
Action: Mouse scrolled (473, 327) with delta (0, 0)
Screenshot: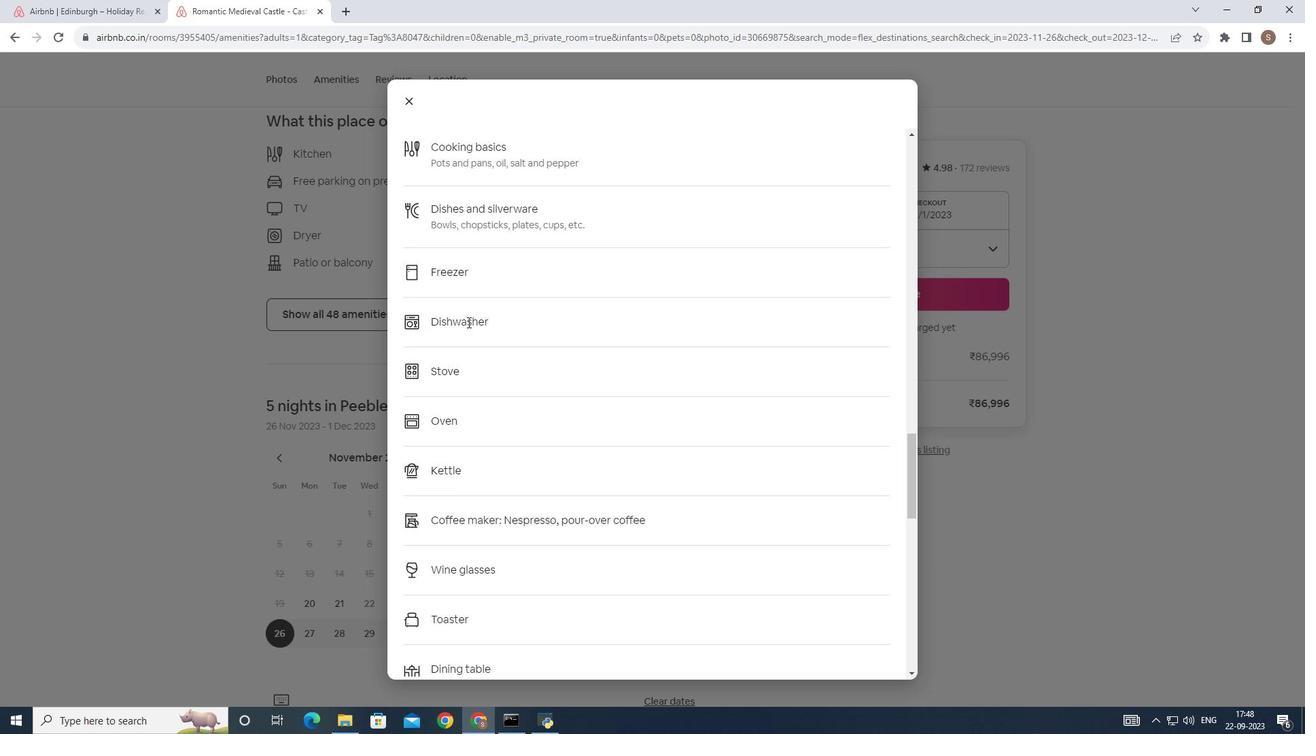 
Action: Mouse scrolled (473, 327) with delta (0, 0)
Screenshot: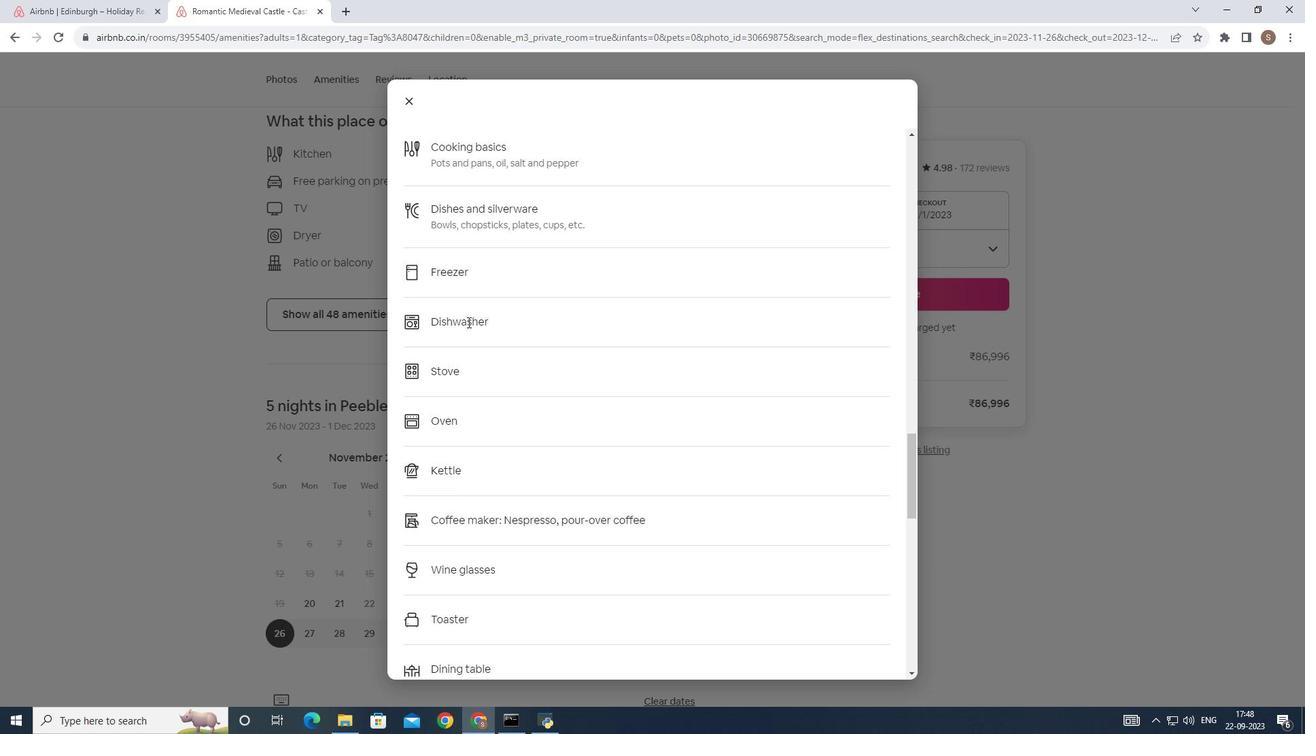 
Action: Mouse scrolled (473, 327) with delta (0, 0)
Screenshot: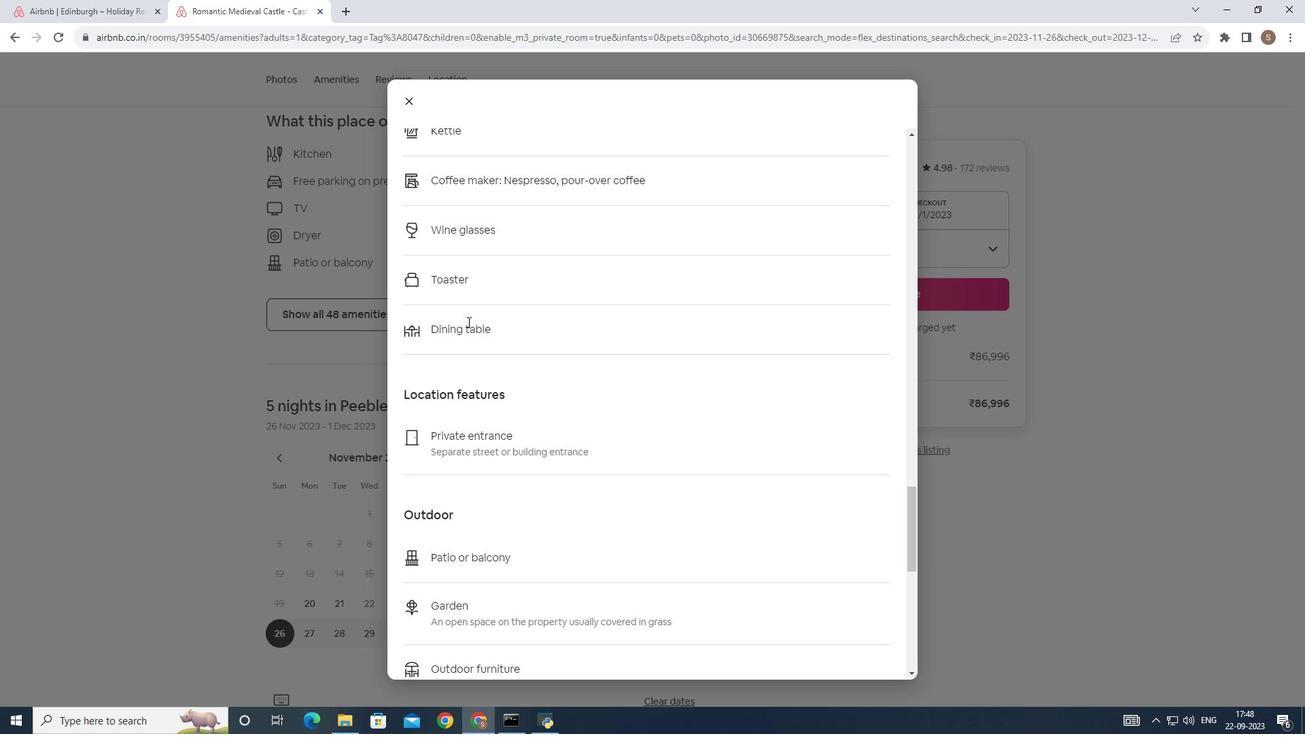 
Action: Mouse scrolled (473, 327) with delta (0, 0)
Screenshot: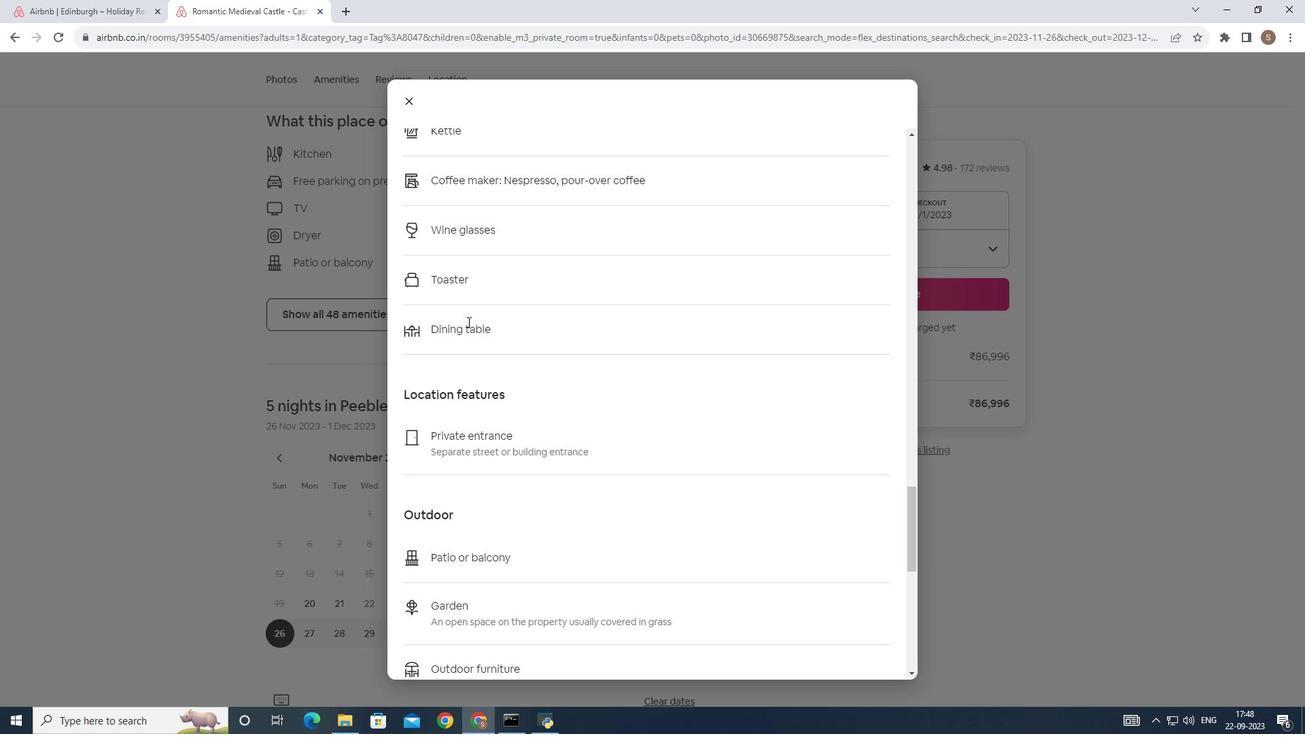 
Action: Mouse scrolled (473, 327) with delta (0, 0)
Screenshot: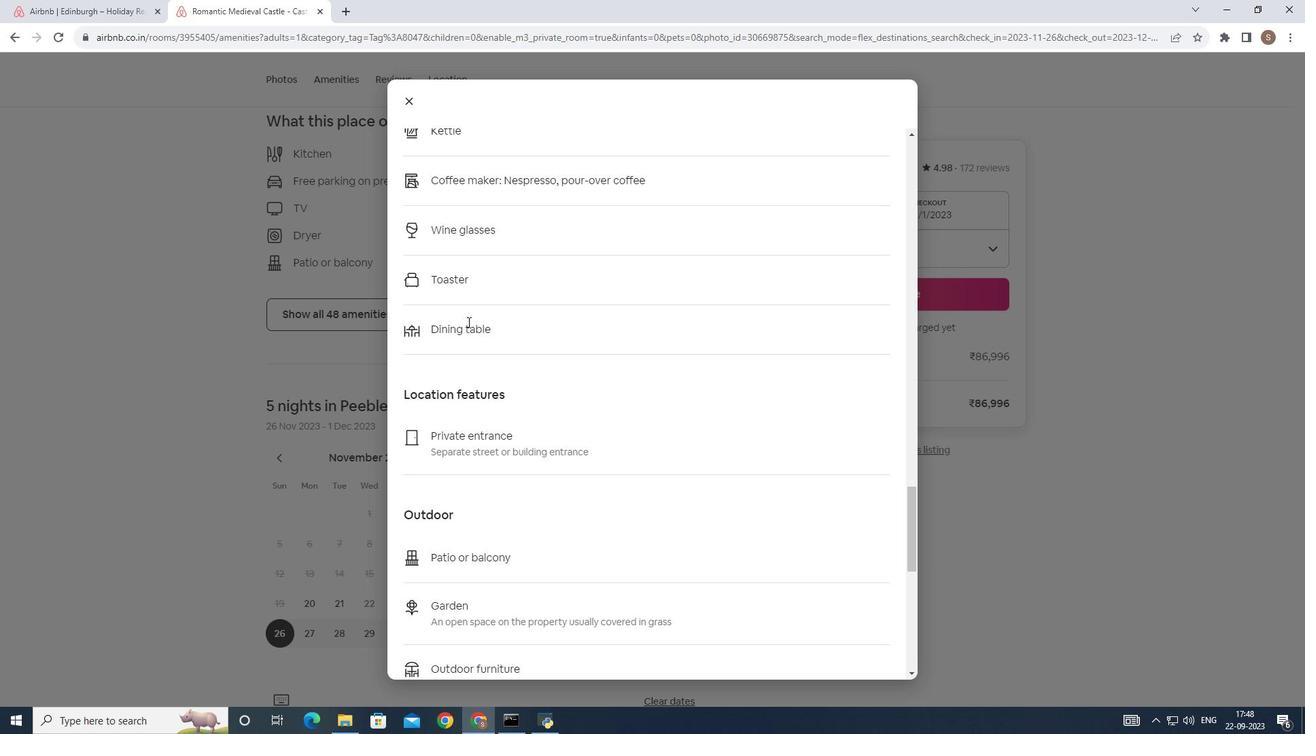 
Action: Mouse scrolled (473, 327) with delta (0, 0)
Screenshot: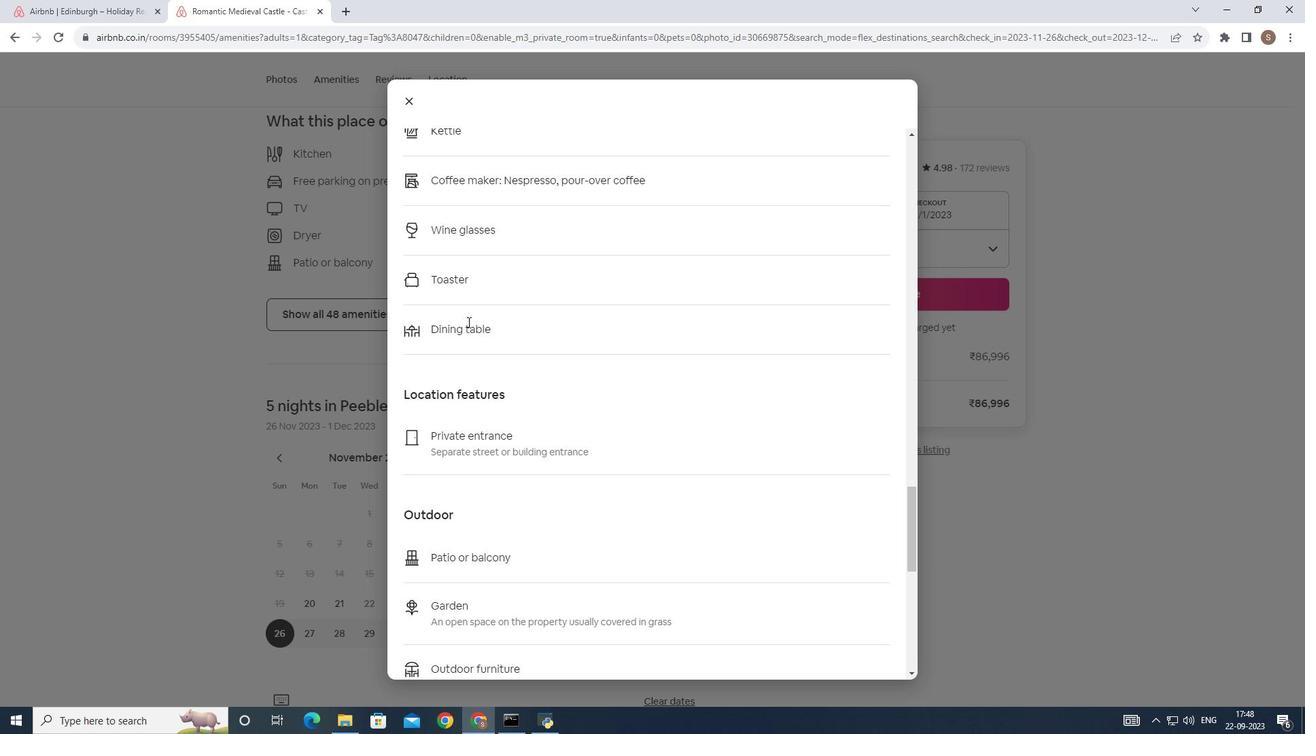 
Action: Mouse scrolled (473, 327) with delta (0, 0)
Screenshot: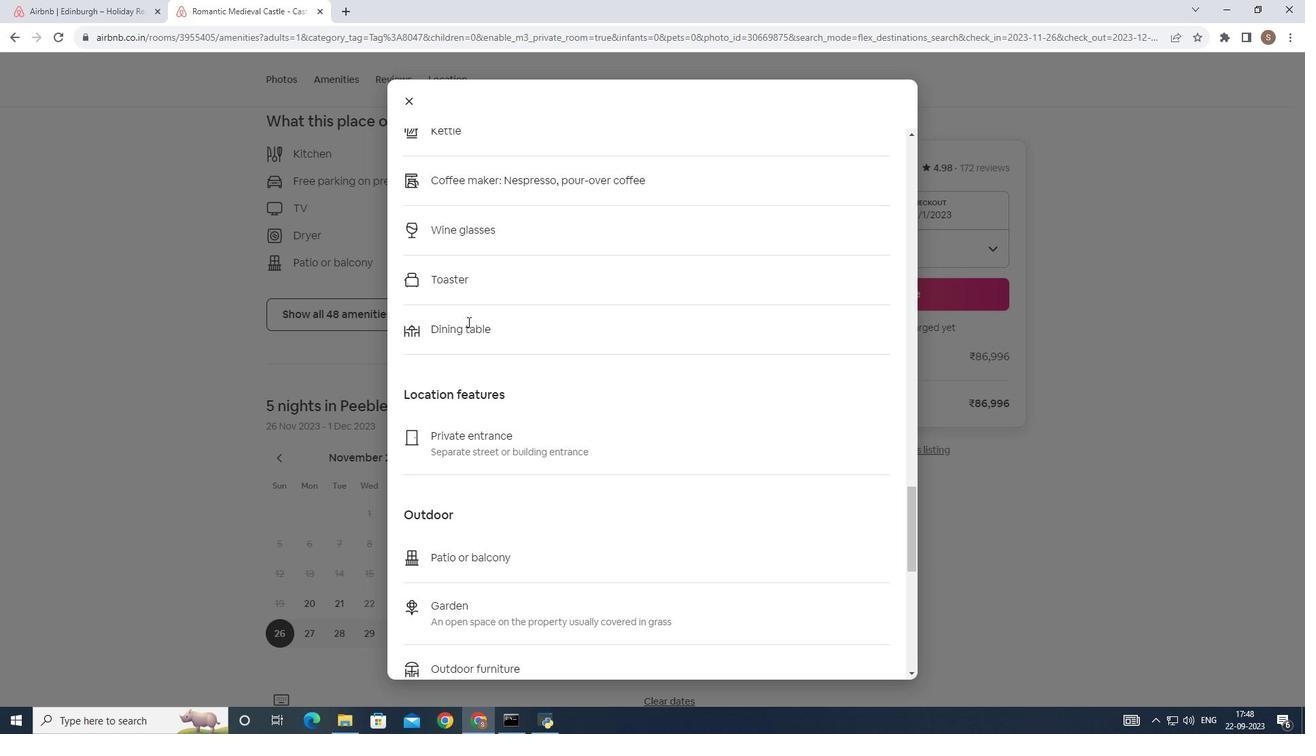 
Action: Mouse scrolled (473, 327) with delta (0, 0)
Screenshot: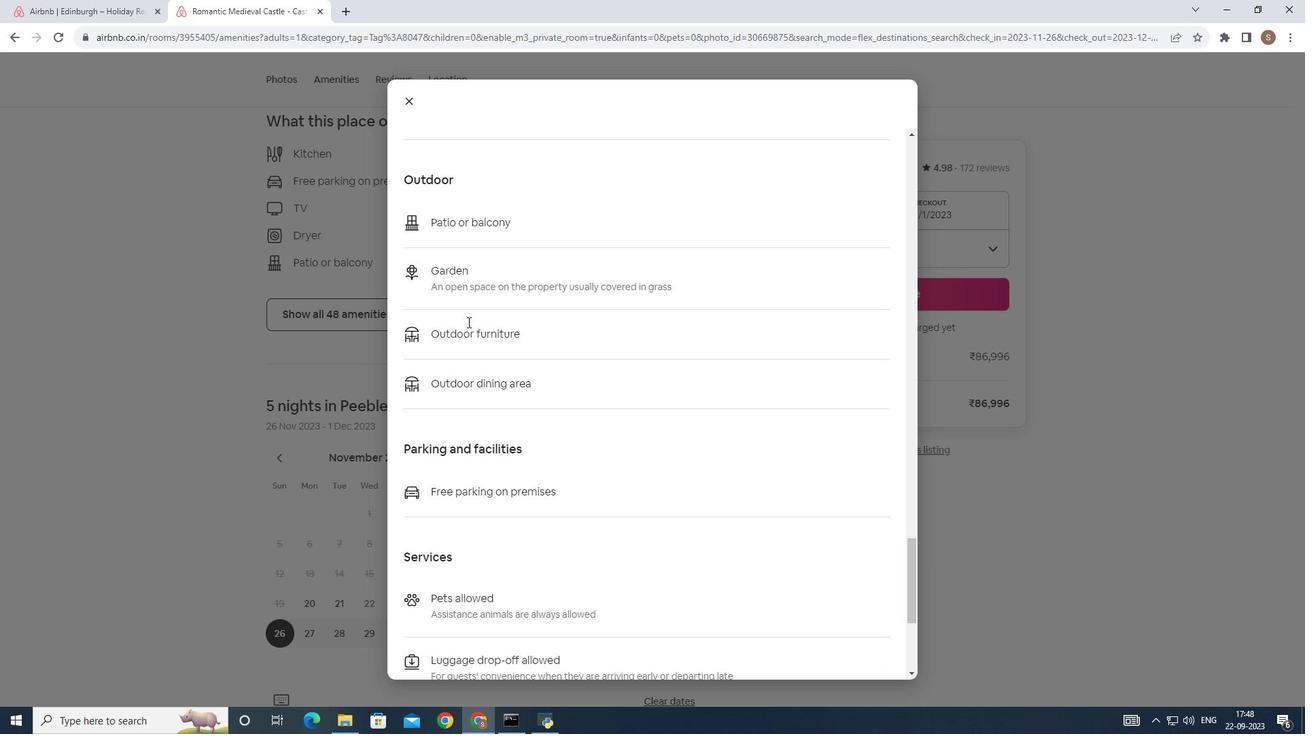 
Action: Mouse scrolled (473, 327) with delta (0, 0)
Screenshot: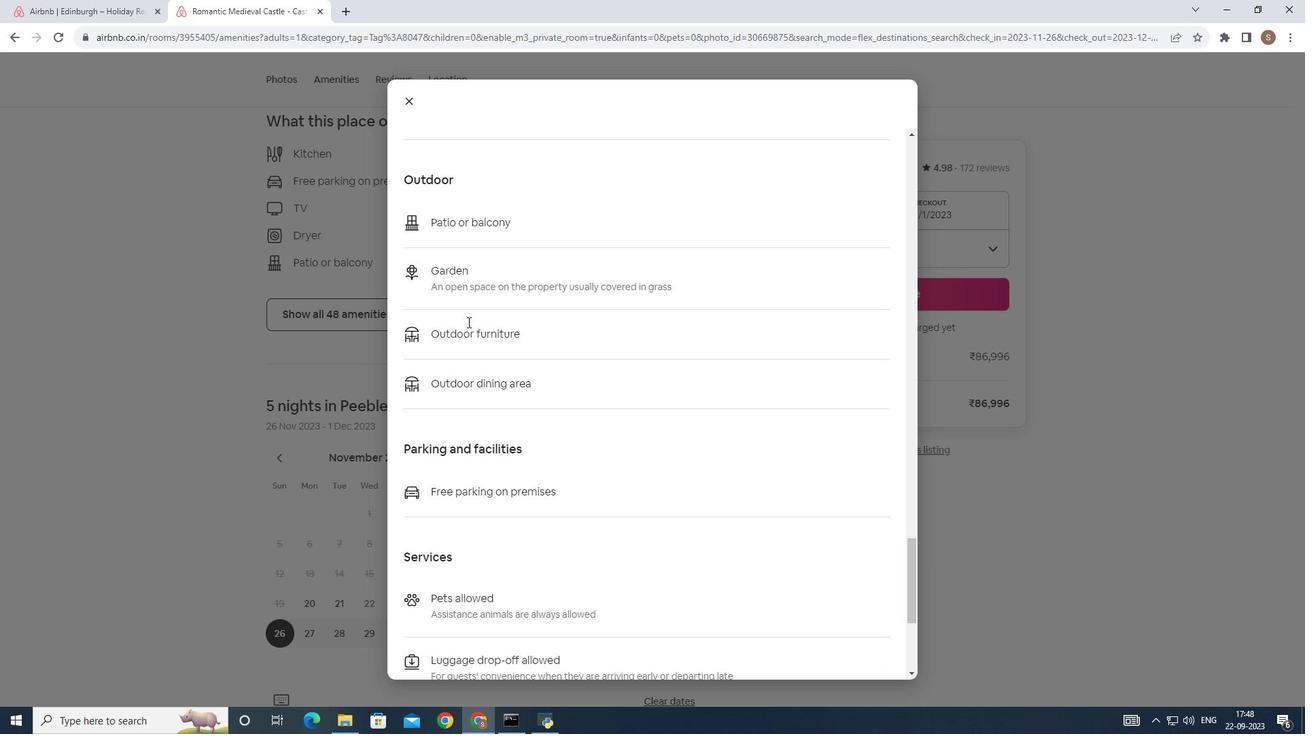 
Action: Mouse scrolled (473, 327) with delta (0, 0)
Screenshot: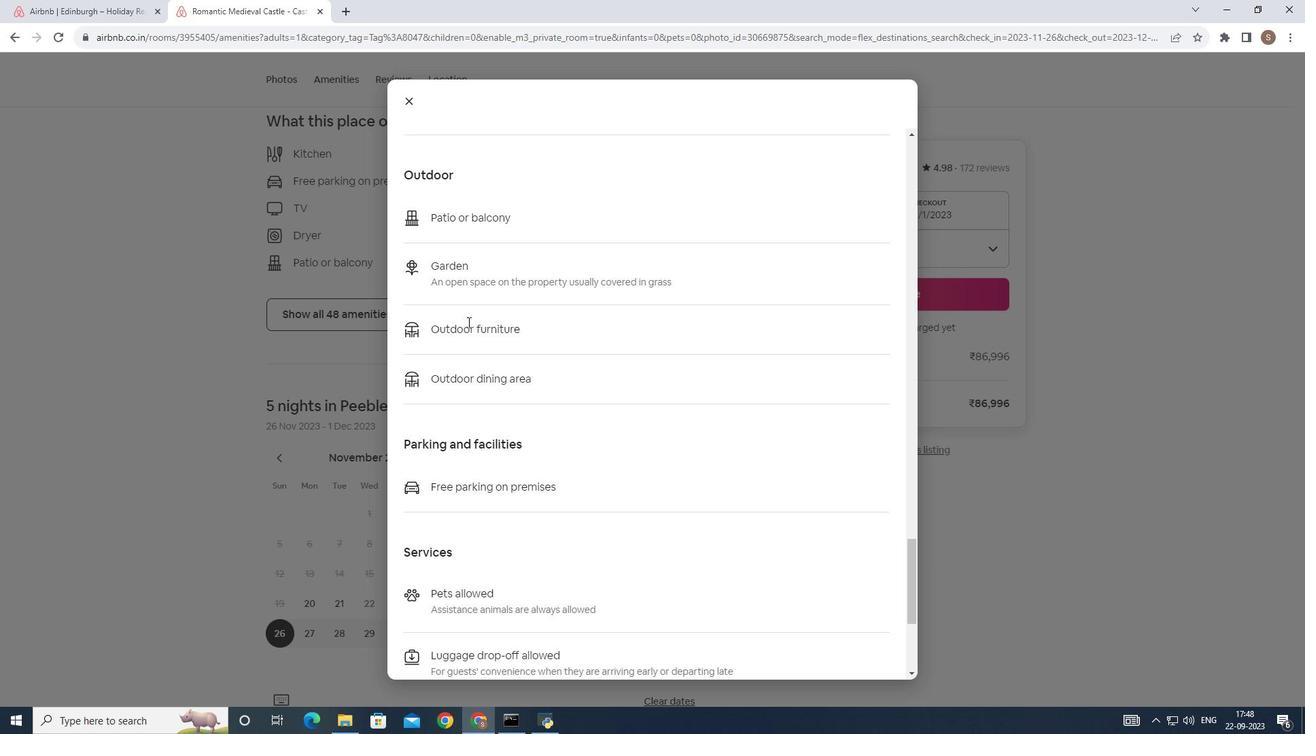 
Action: Mouse scrolled (473, 327) with delta (0, 0)
Screenshot: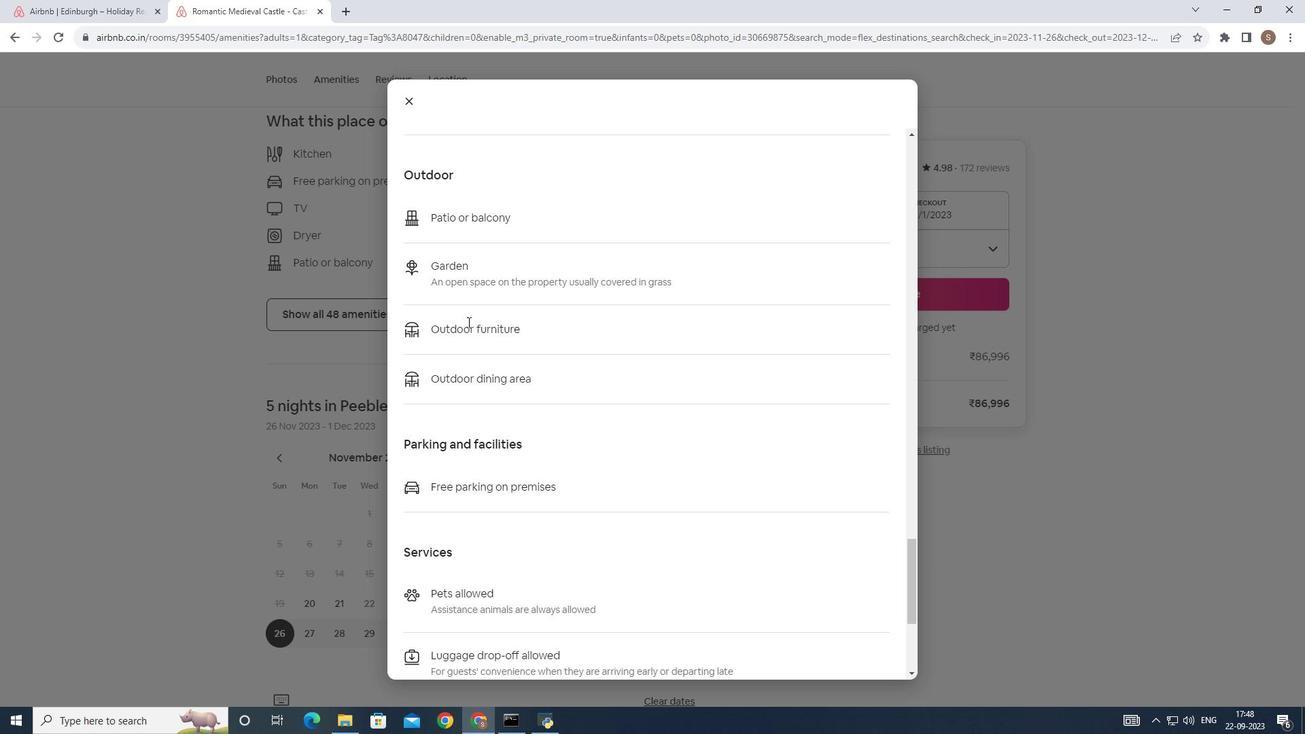 
Action: Mouse scrolled (473, 327) with delta (0, 0)
Screenshot: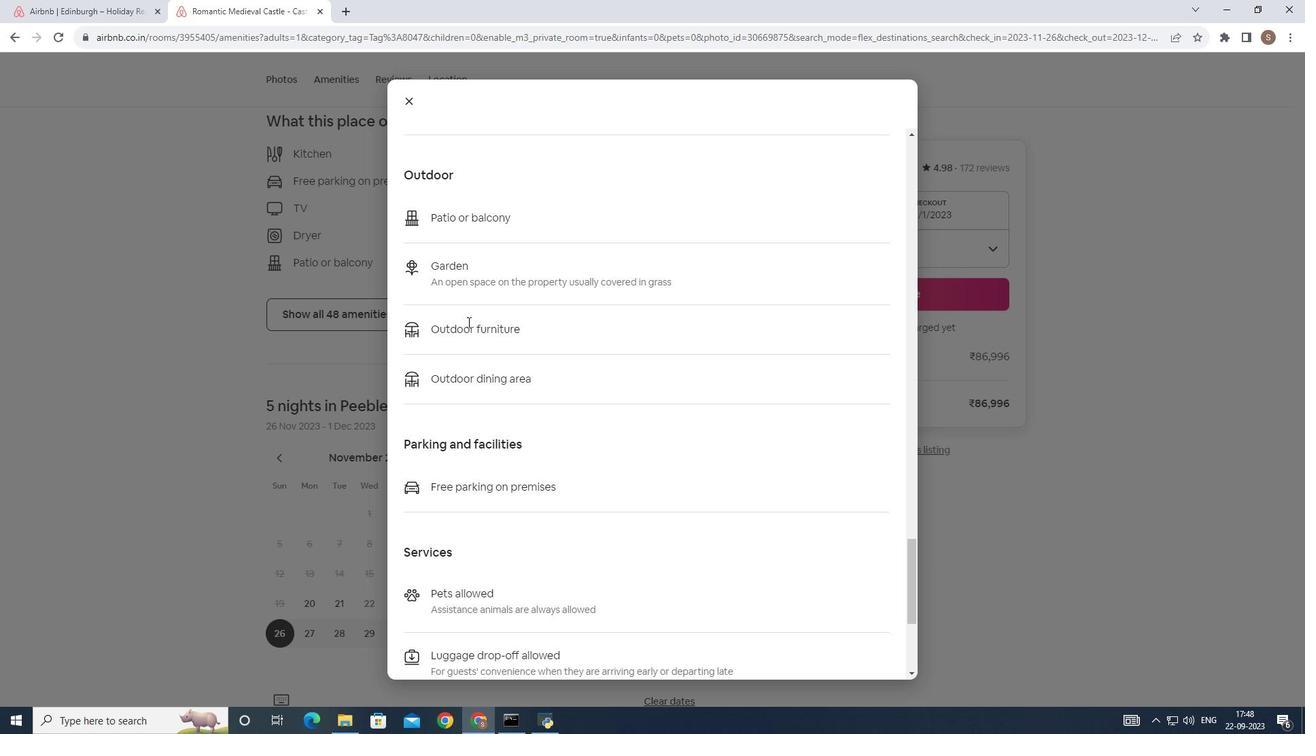 
Action: Mouse scrolled (473, 327) with delta (0, 0)
Screenshot: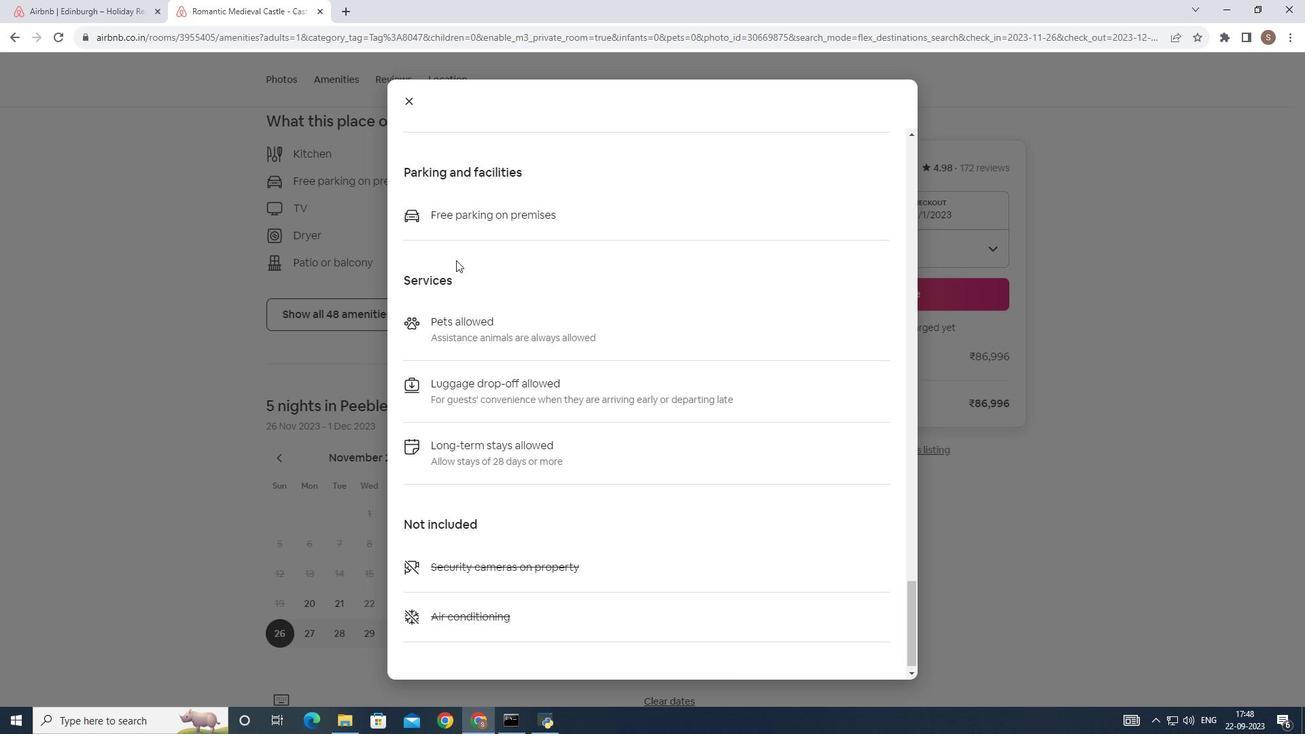 
Action: Mouse scrolled (473, 327) with delta (0, 0)
Screenshot: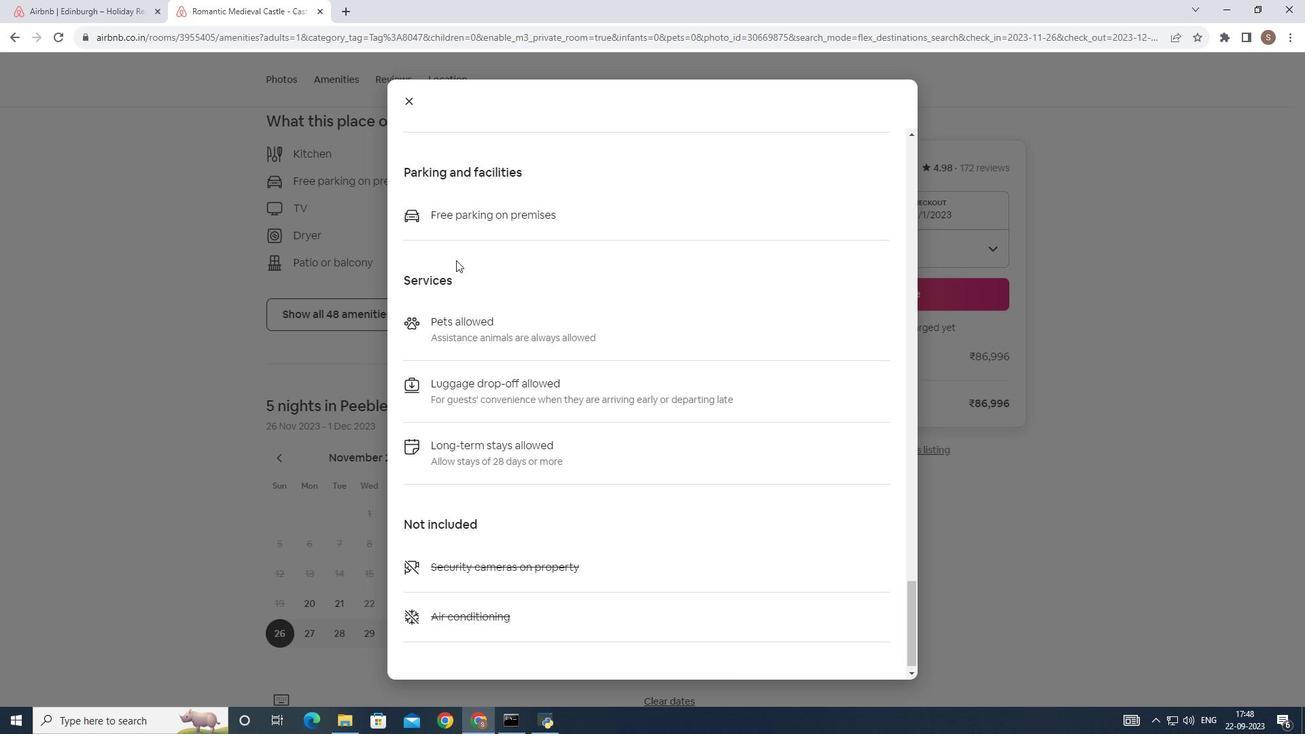 
Action: Mouse scrolled (473, 327) with delta (0, 0)
Screenshot: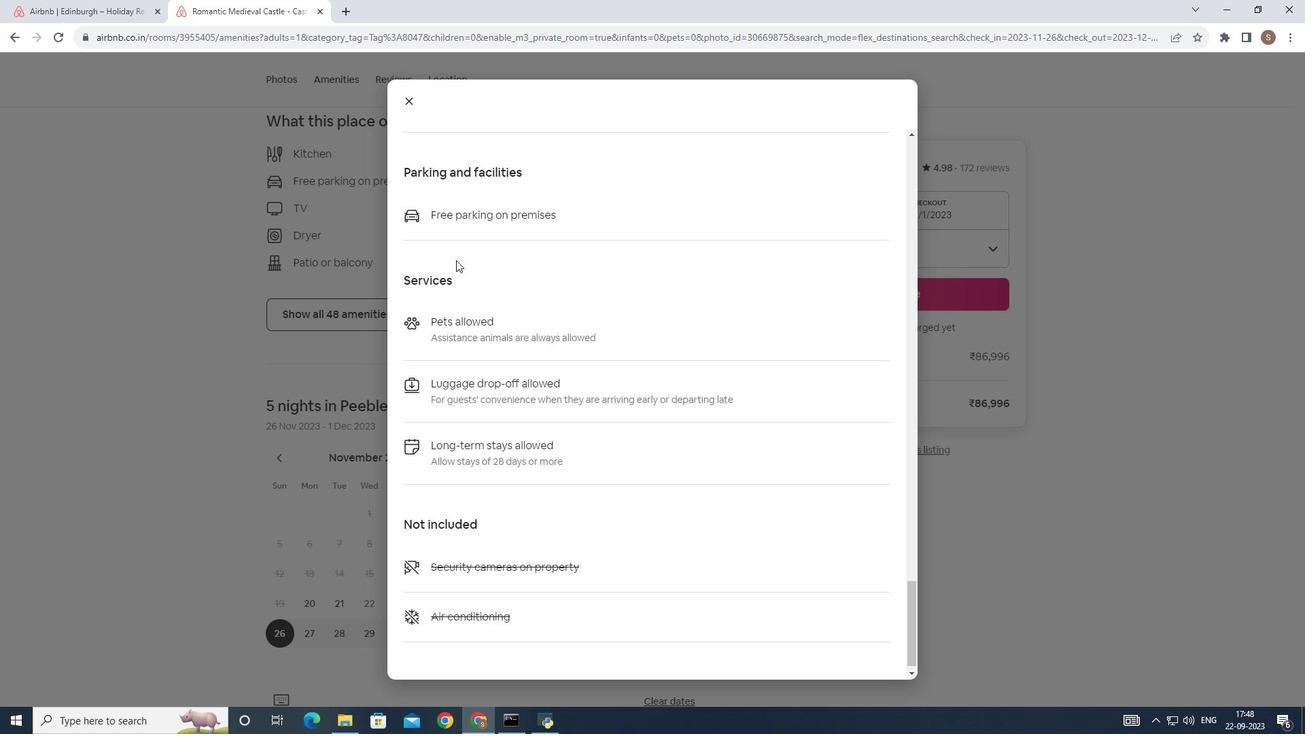
Action: Mouse scrolled (473, 327) with delta (0, 0)
Screenshot: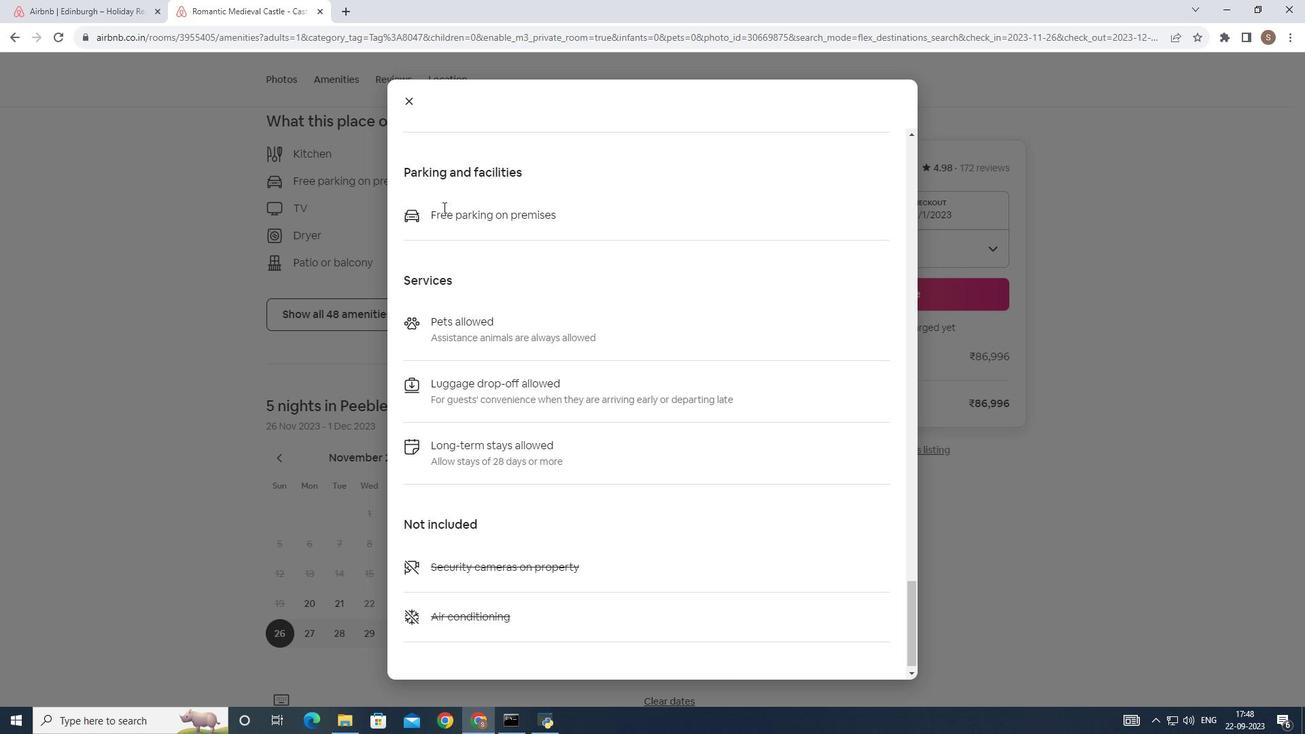 
Action: Mouse moved to (418, 108)
Screenshot: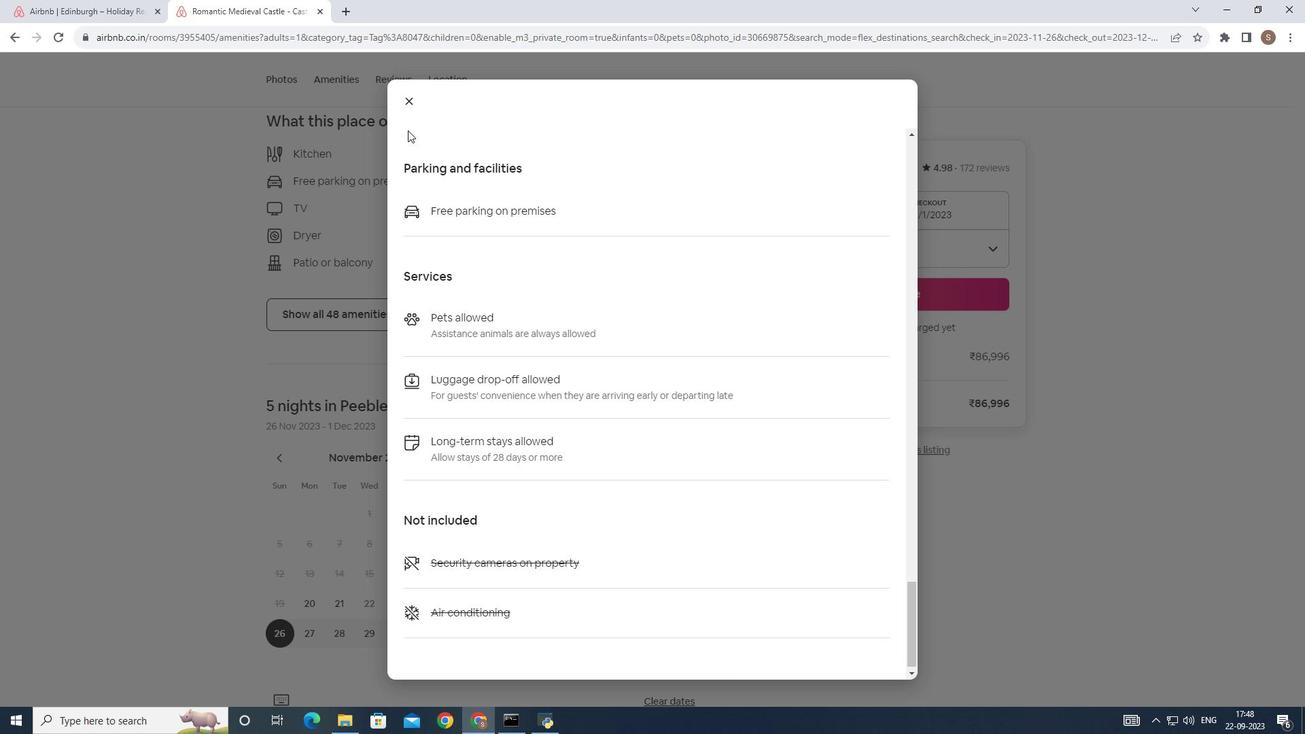 
Action: Mouse scrolled (418, 108) with delta (0, 0)
Screenshot: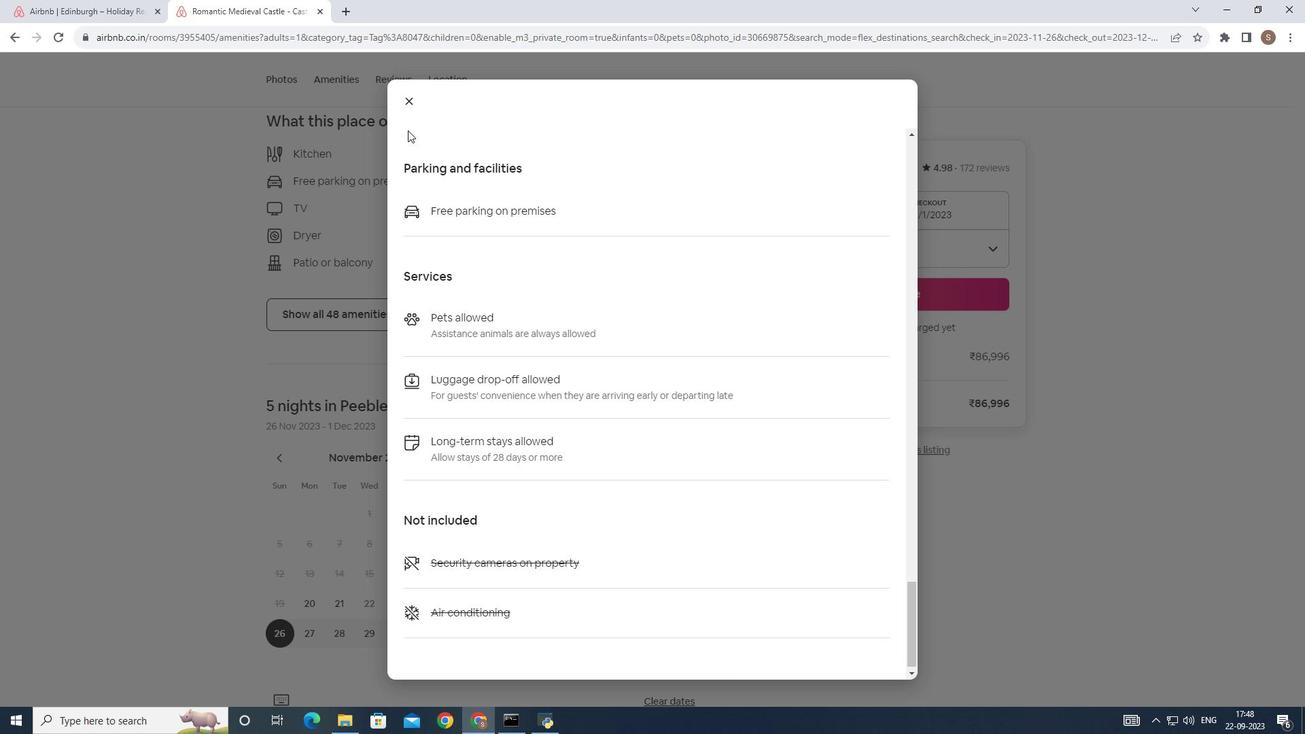 
Action: Mouse moved to (416, 114)
Screenshot: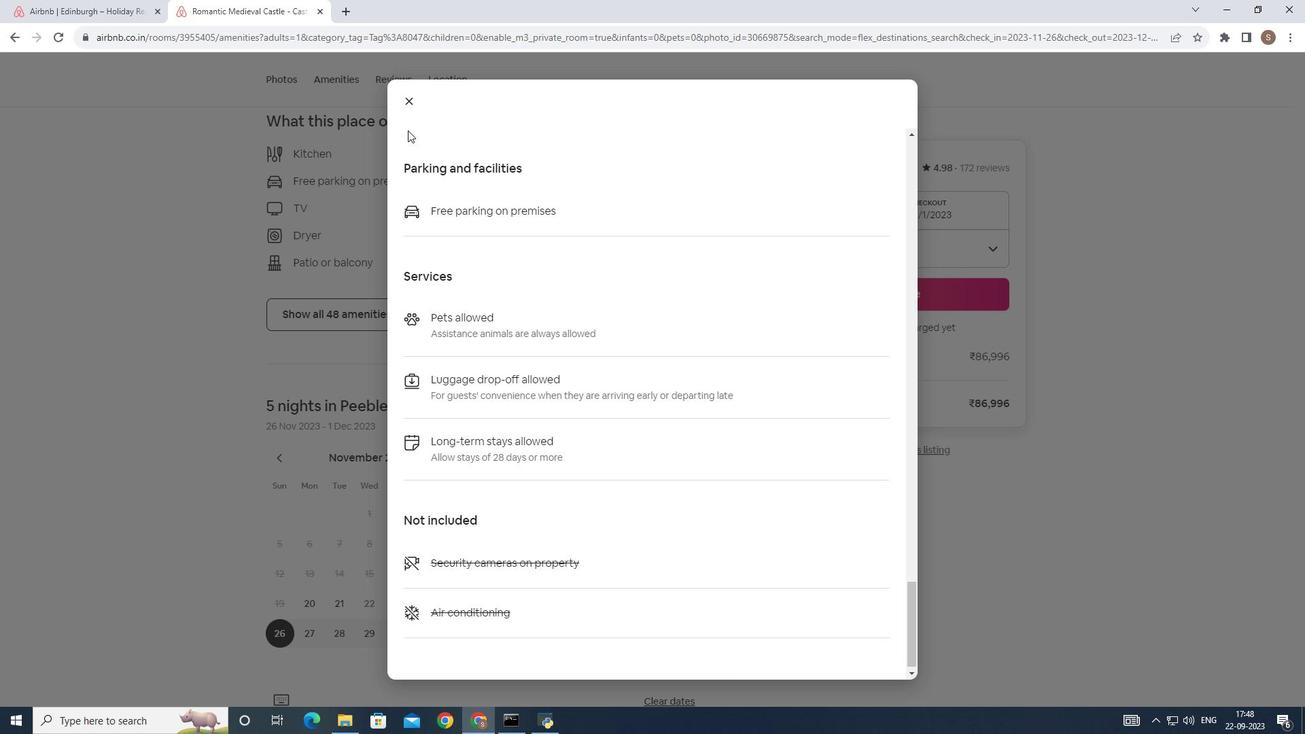 
Action: Mouse scrolled (416, 114) with delta (0, 0)
Screenshot: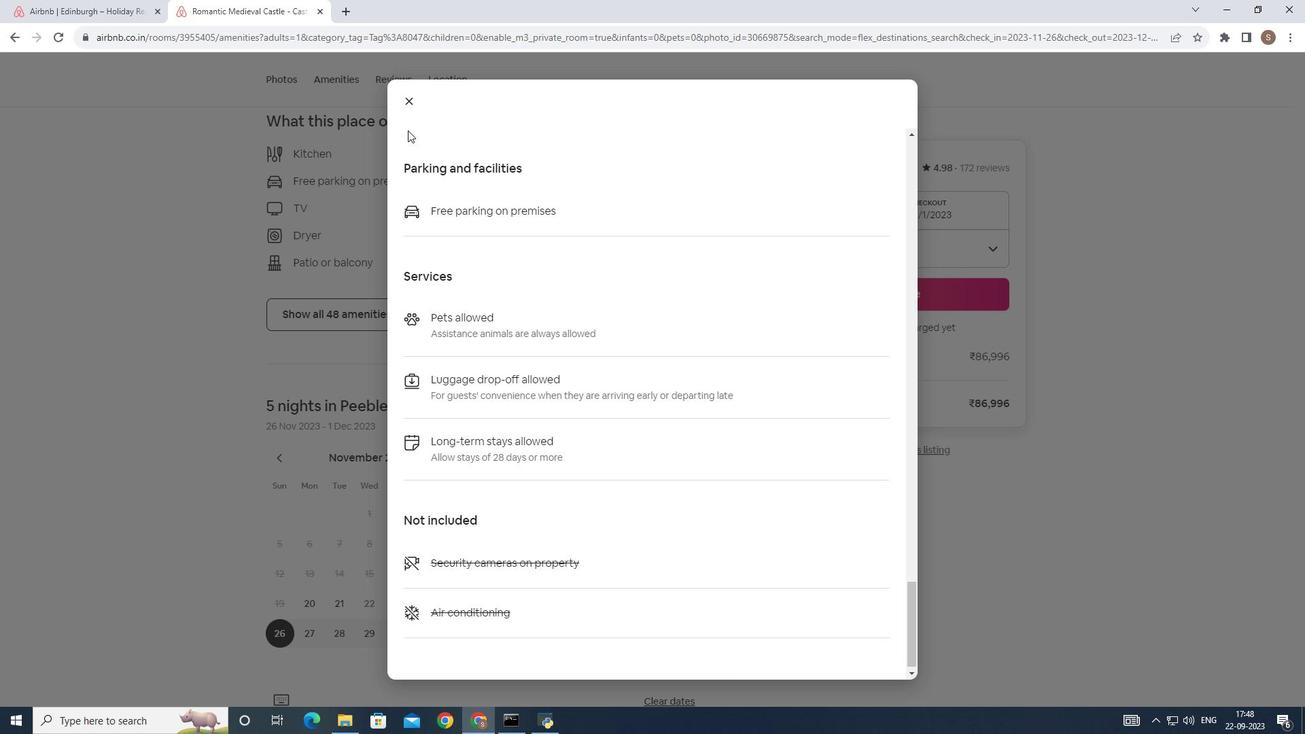 
Action: Mouse moved to (415, 123)
Screenshot: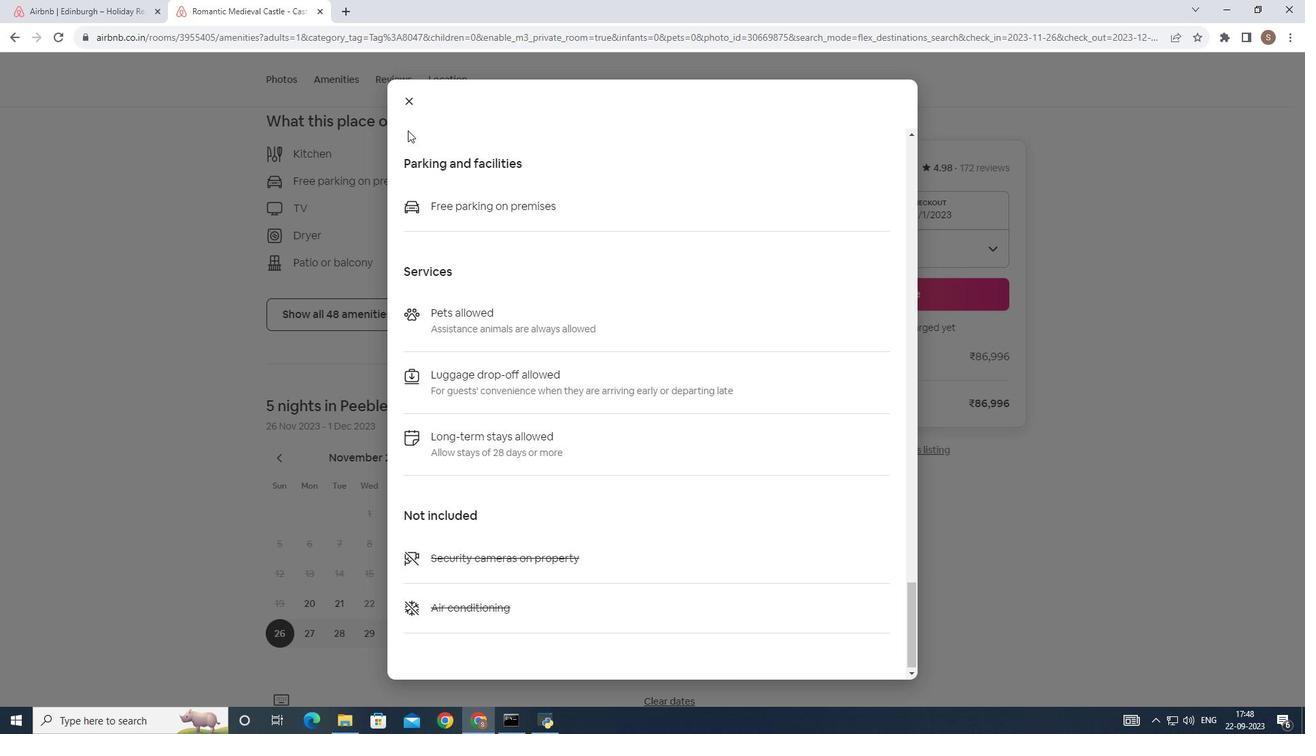 
Action: Mouse scrolled (415, 122) with delta (0, 0)
Screenshot: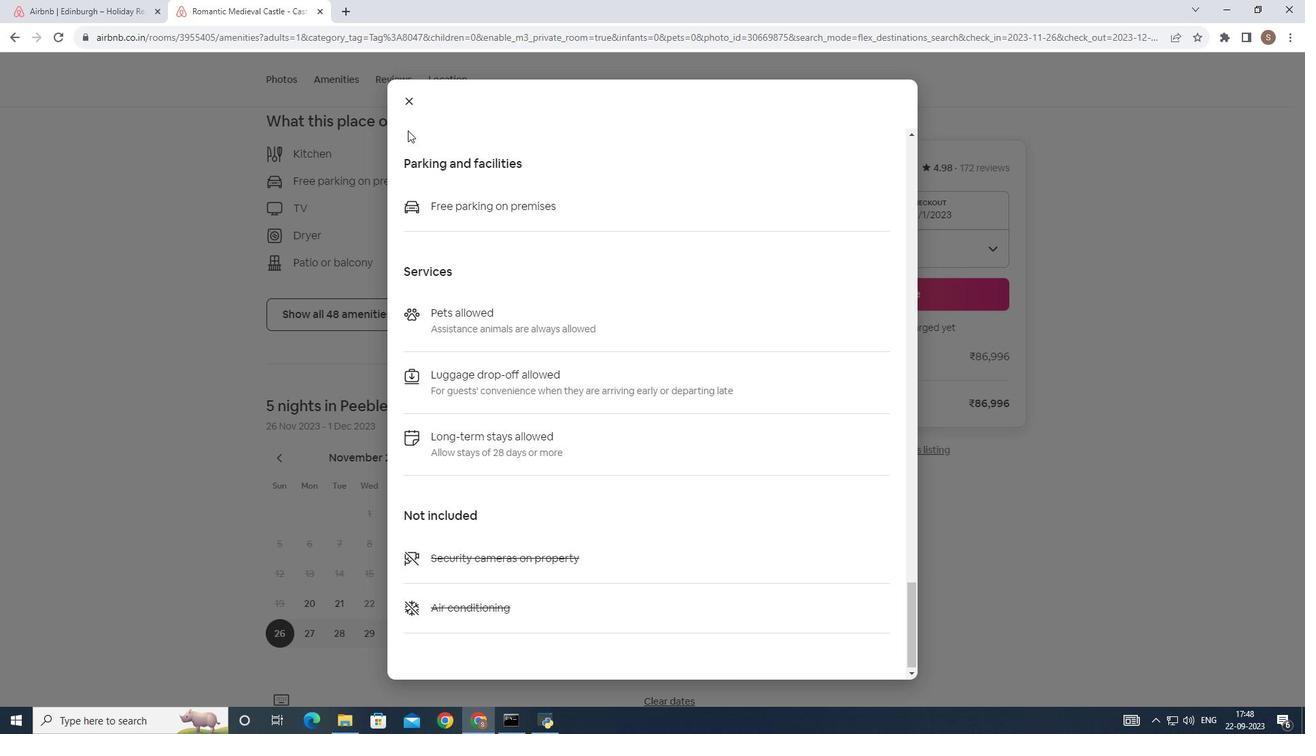 
Action: Mouse moved to (413, 135)
Screenshot: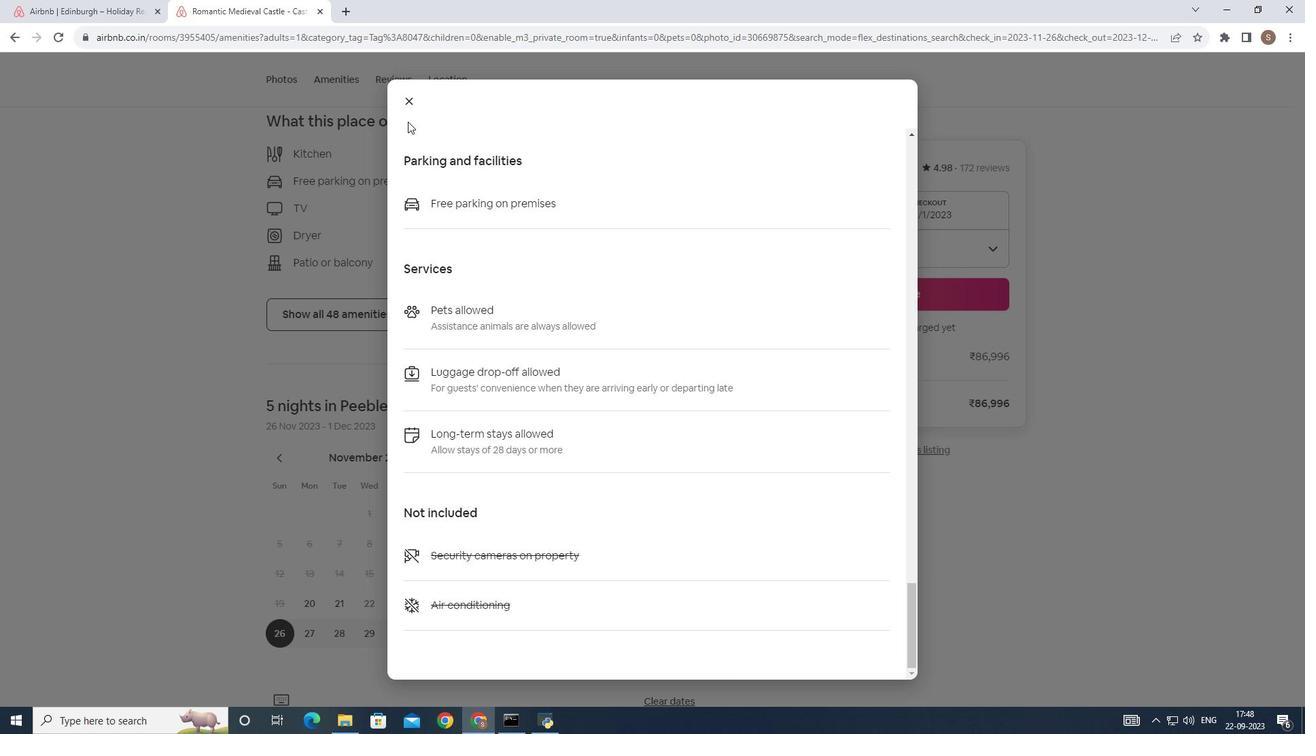 
Action: Mouse scrolled (413, 135) with delta (0, 0)
Screenshot: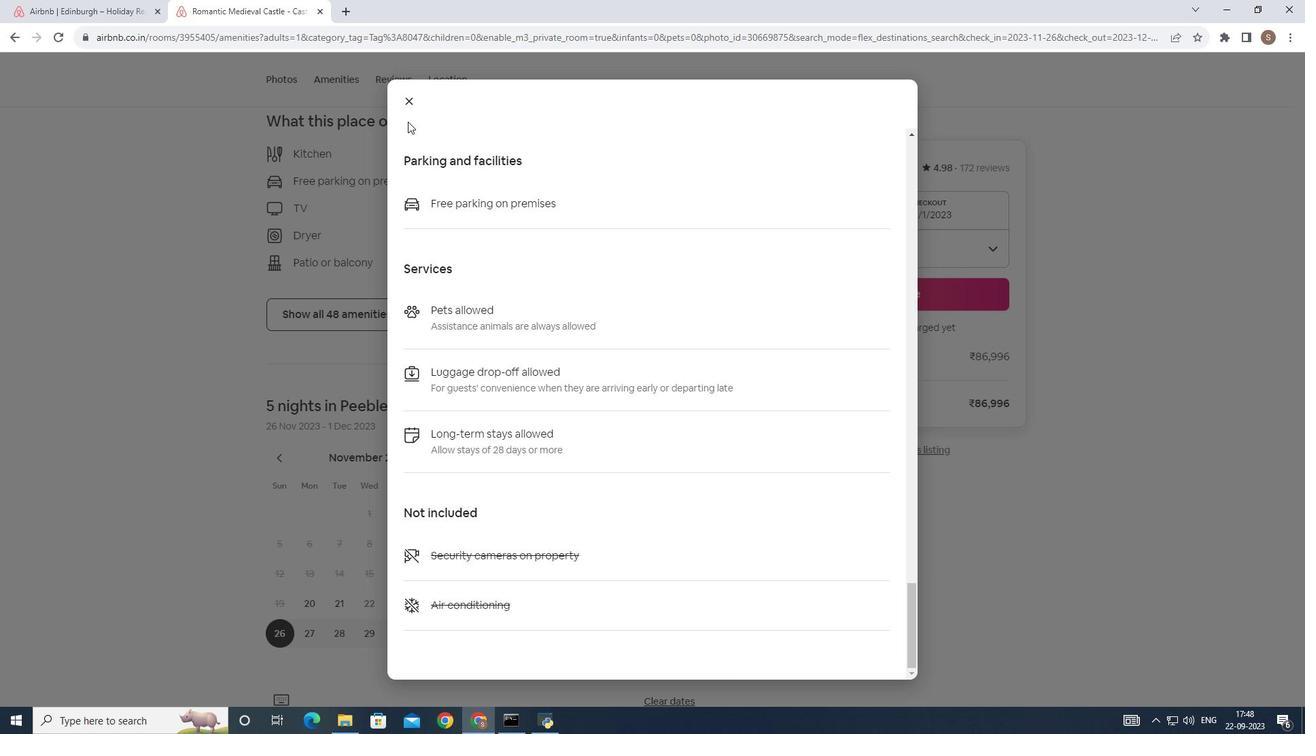 
Action: Mouse moved to (412, 113)
Screenshot: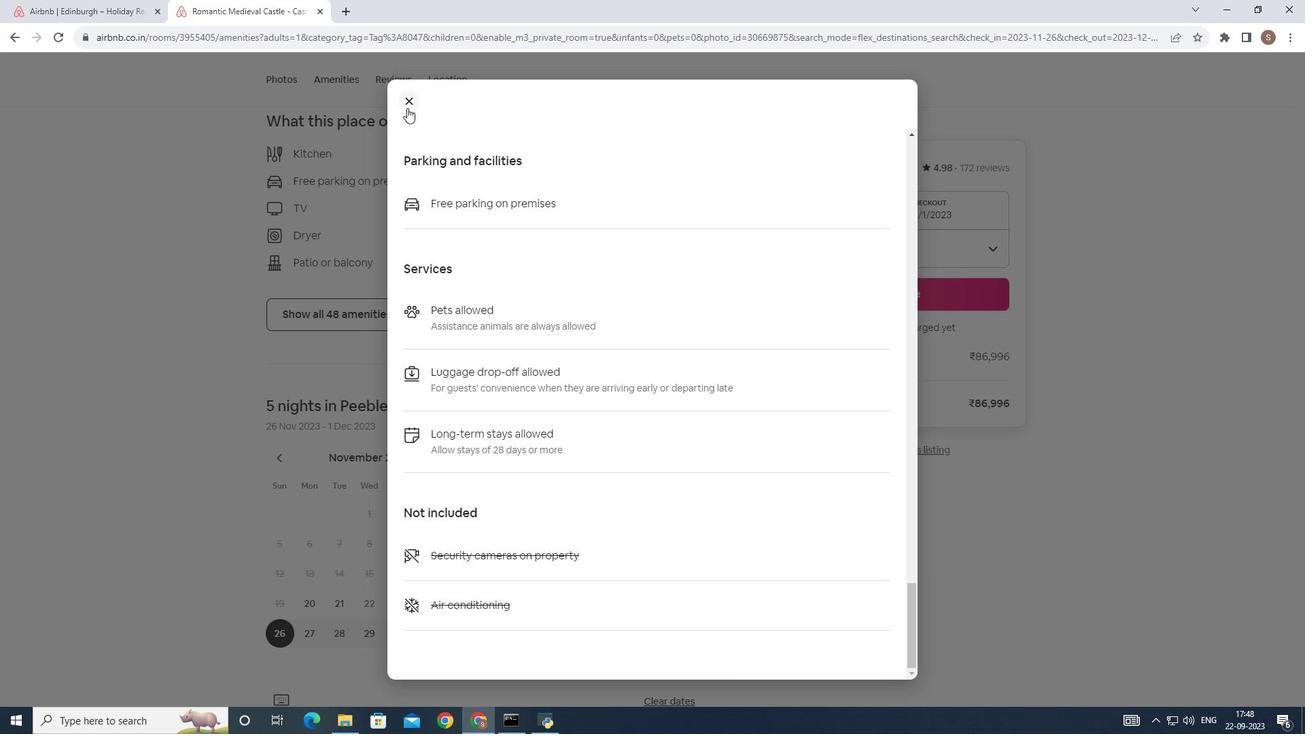
Action: Mouse pressed left at (412, 113)
Screenshot: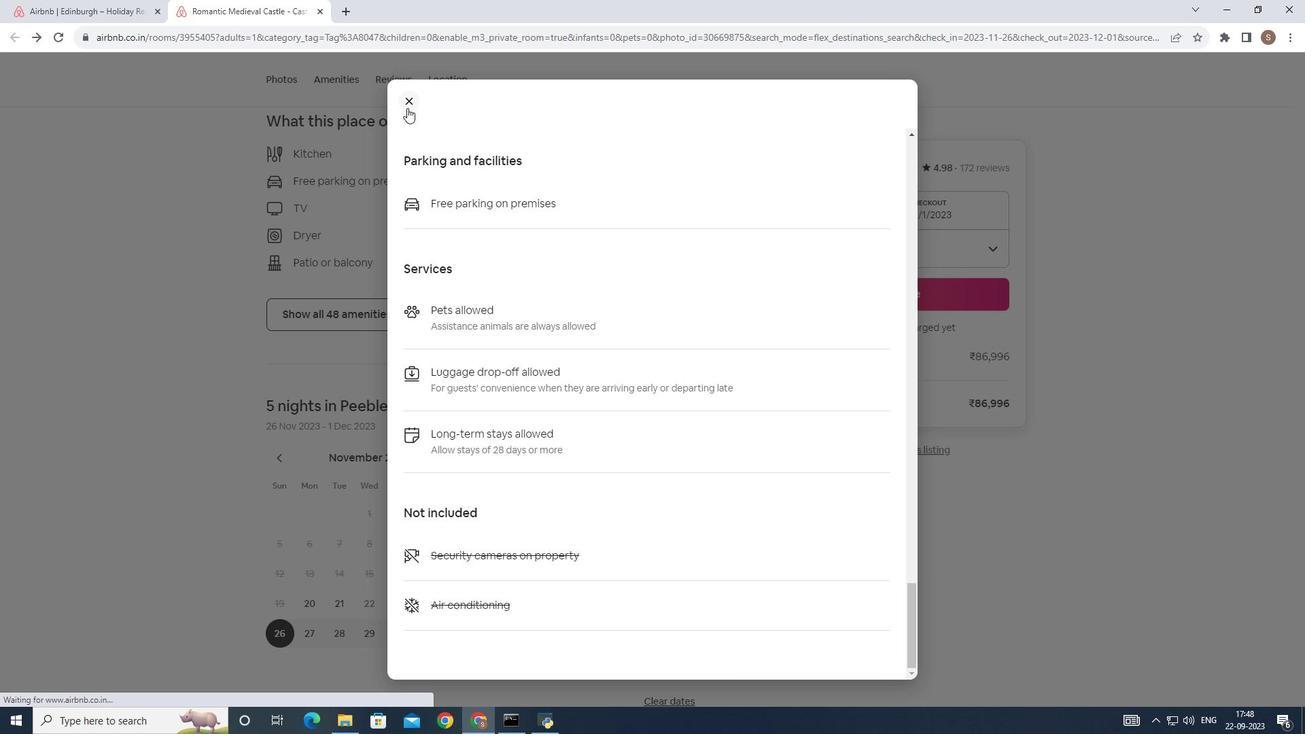 
Action: Mouse moved to (408, 344)
Screenshot: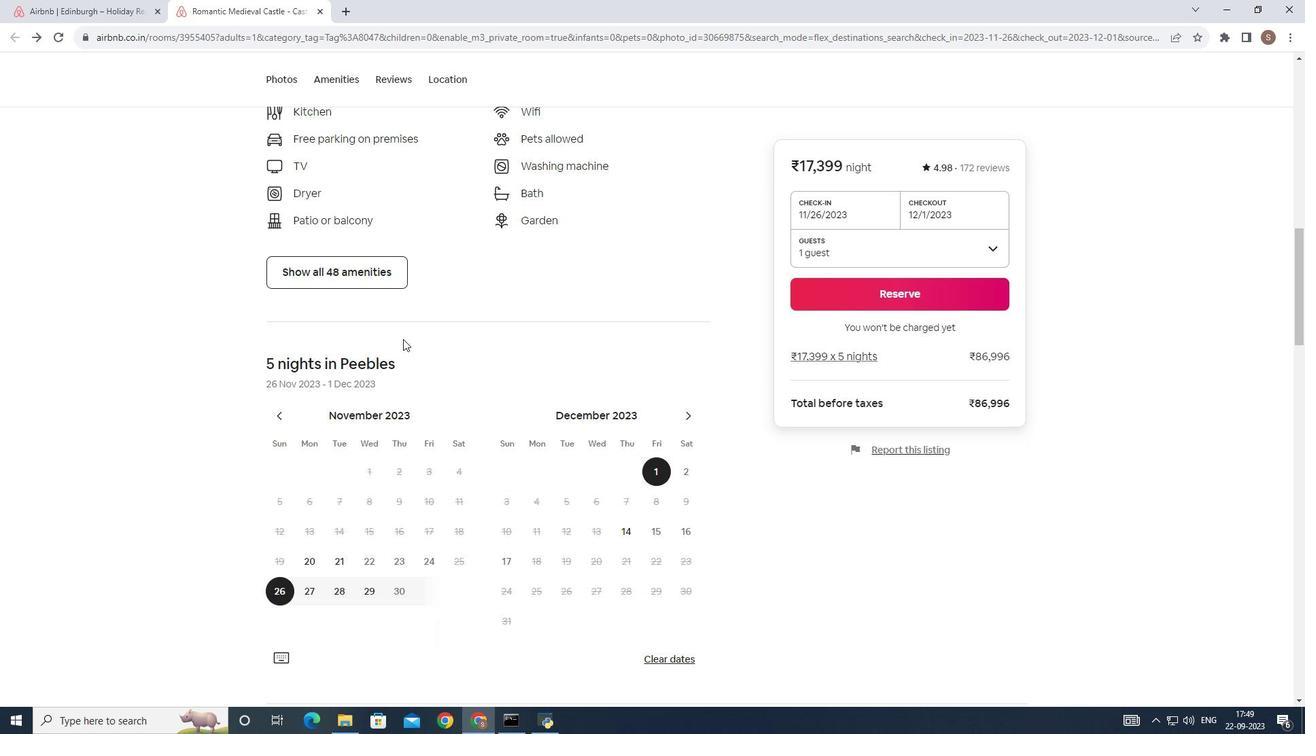 
Action: Mouse scrolled (408, 343) with delta (0, 0)
Screenshot: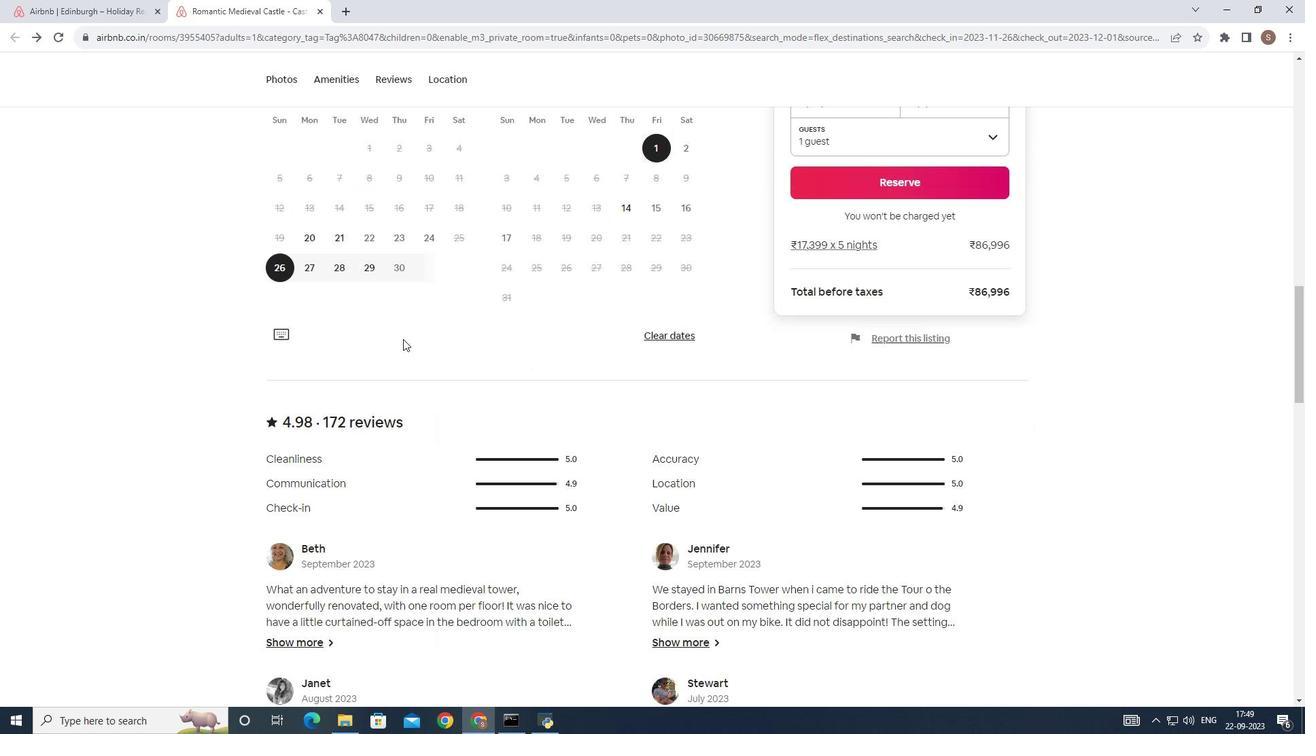 
Action: Mouse scrolled (408, 343) with delta (0, 0)
Screenshot: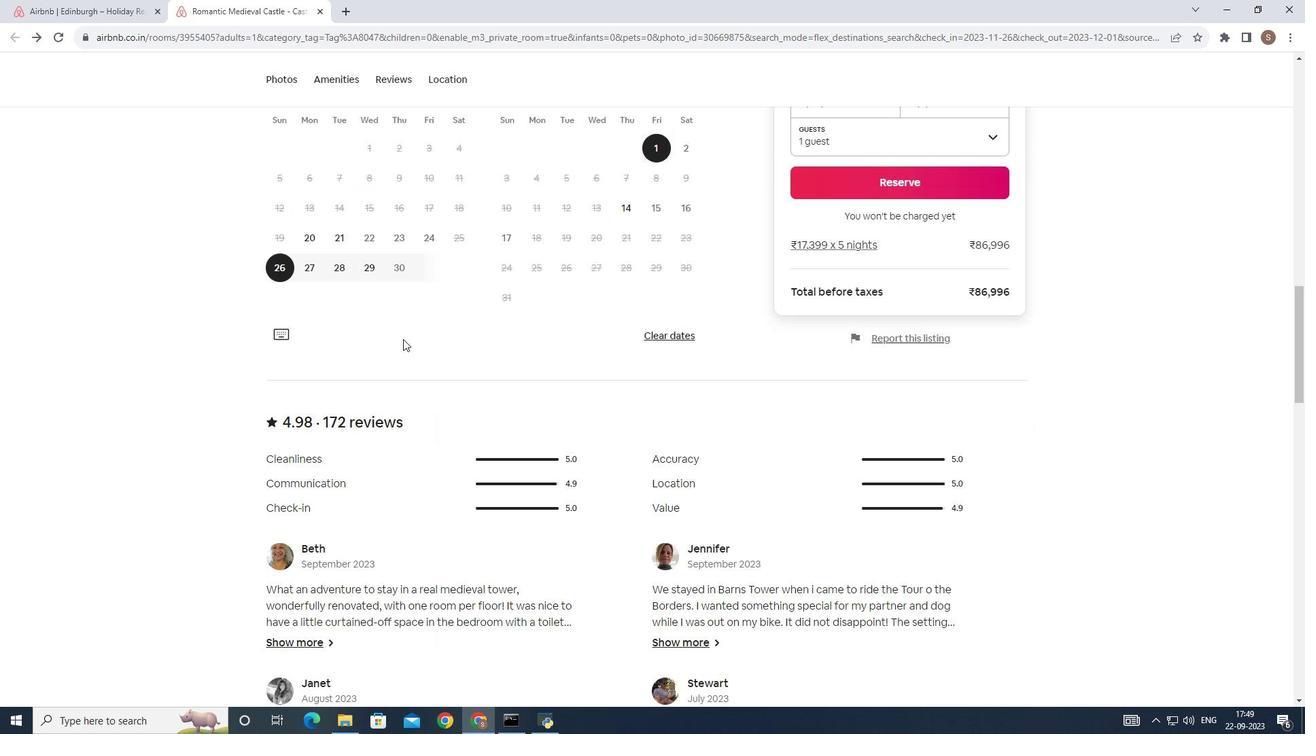 
Action: Mouse scrolled (408, 343) with delta (0, 0)
Screenshot: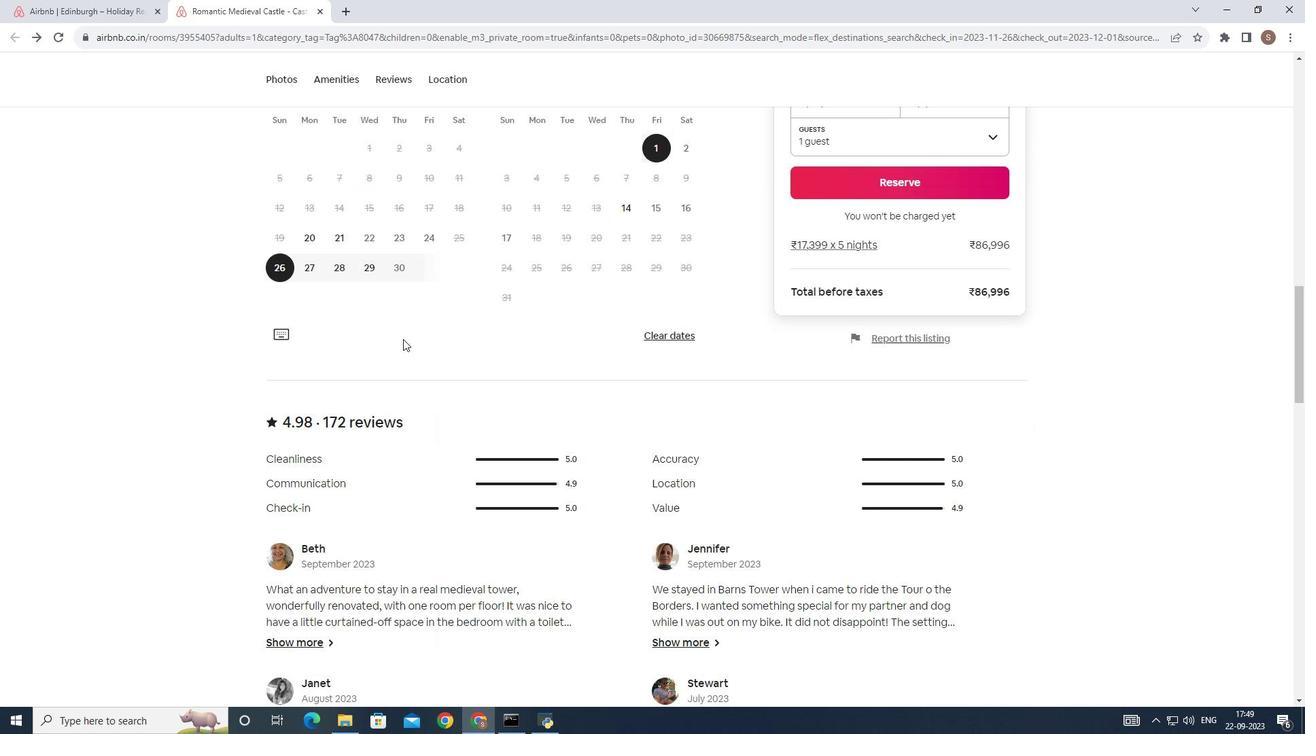 
Action: Mouse scrolled (408, 343) with delta (0, 0)
Screenshot: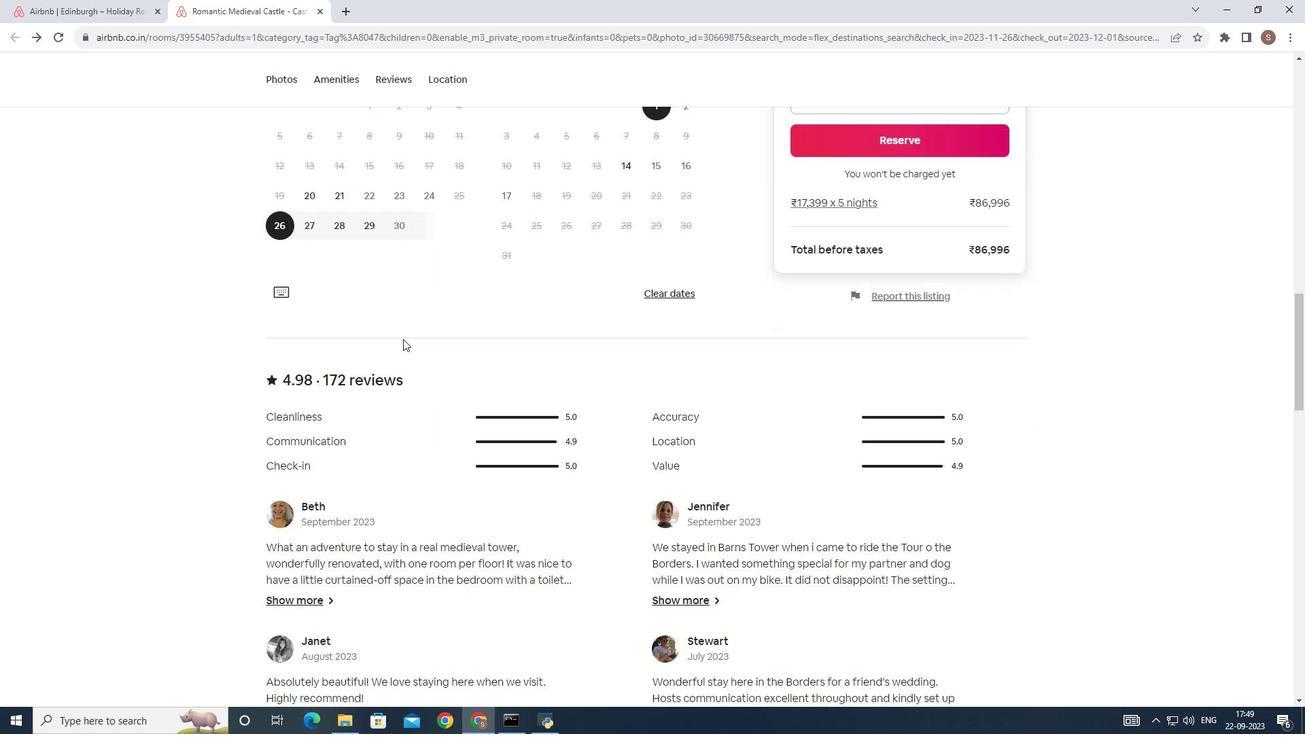 
Action: Mouse moved to (408, 344)
Screenshot: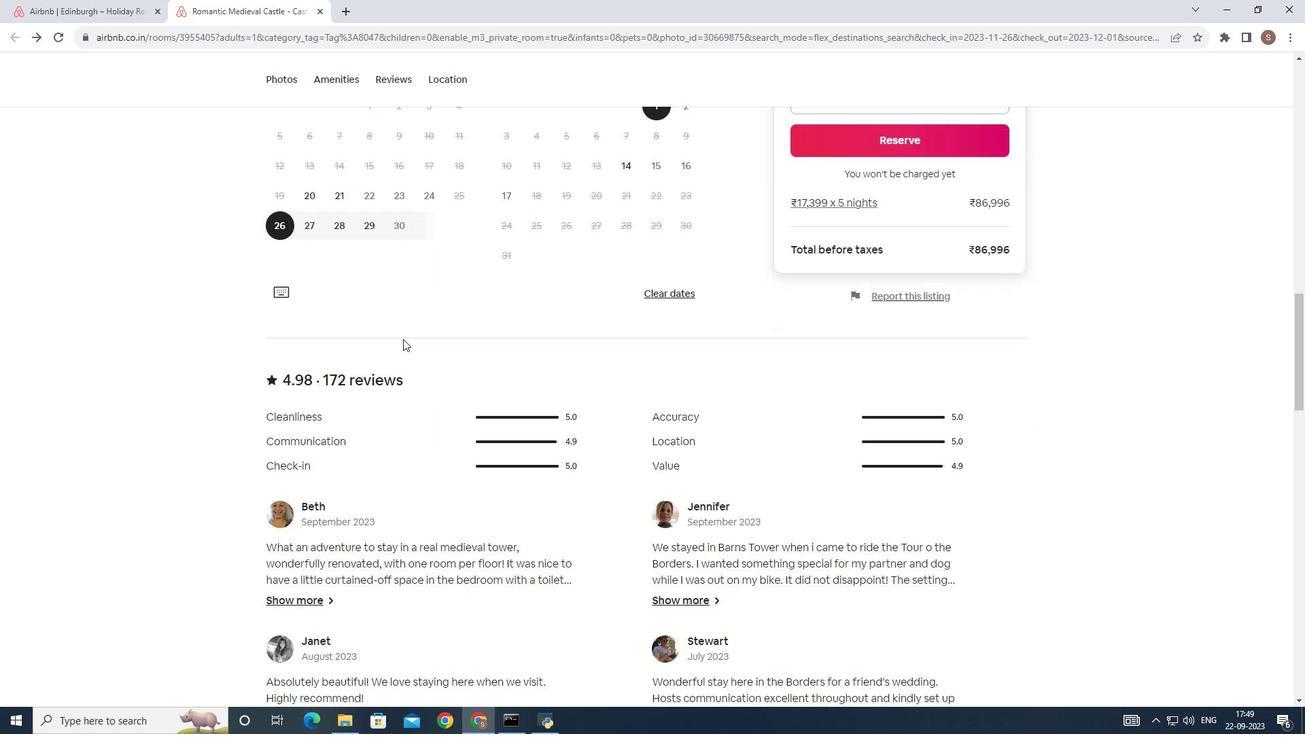 
Action: Mouse scrolled (408, 344) with delta (0, 0)
Screenshot: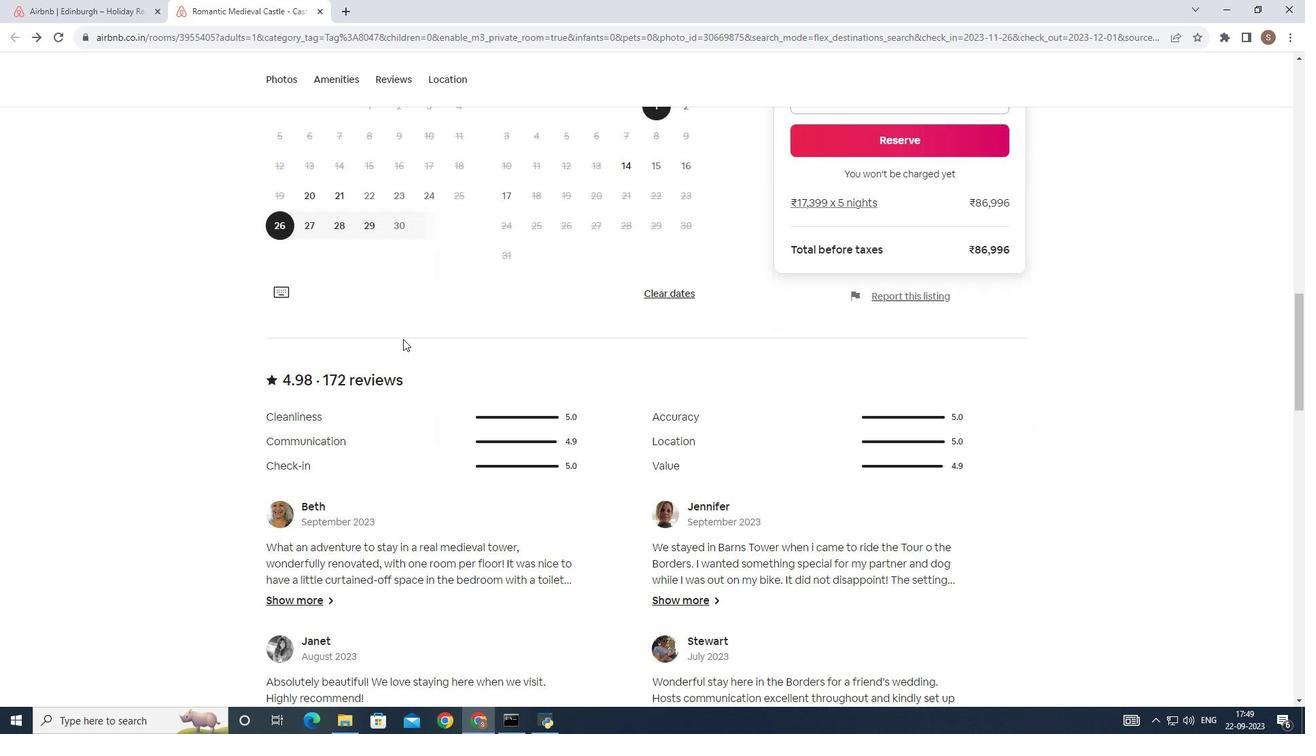 
Action: Mouse scrolled (408, 344) with delta (0, 0)
Screenshot: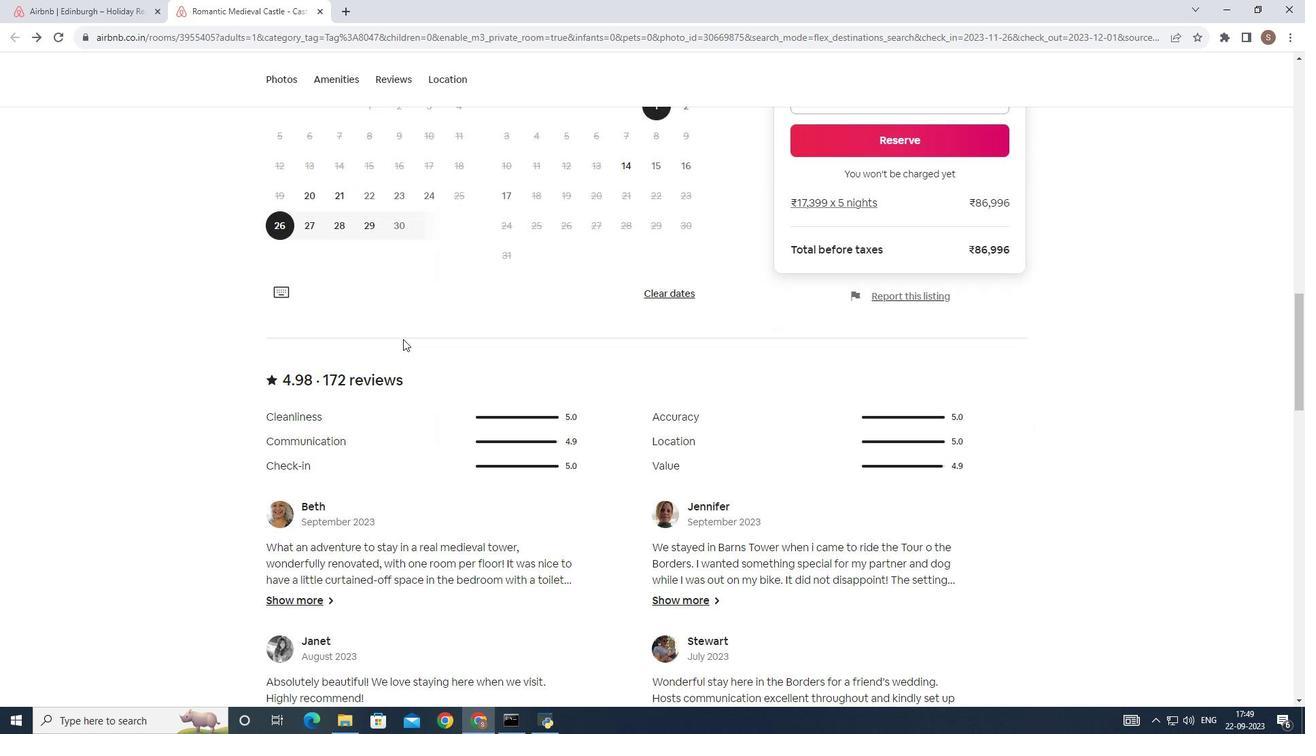 
Action: Mouse scrolled (408, 344) with delta (0, 0)
Screenshot: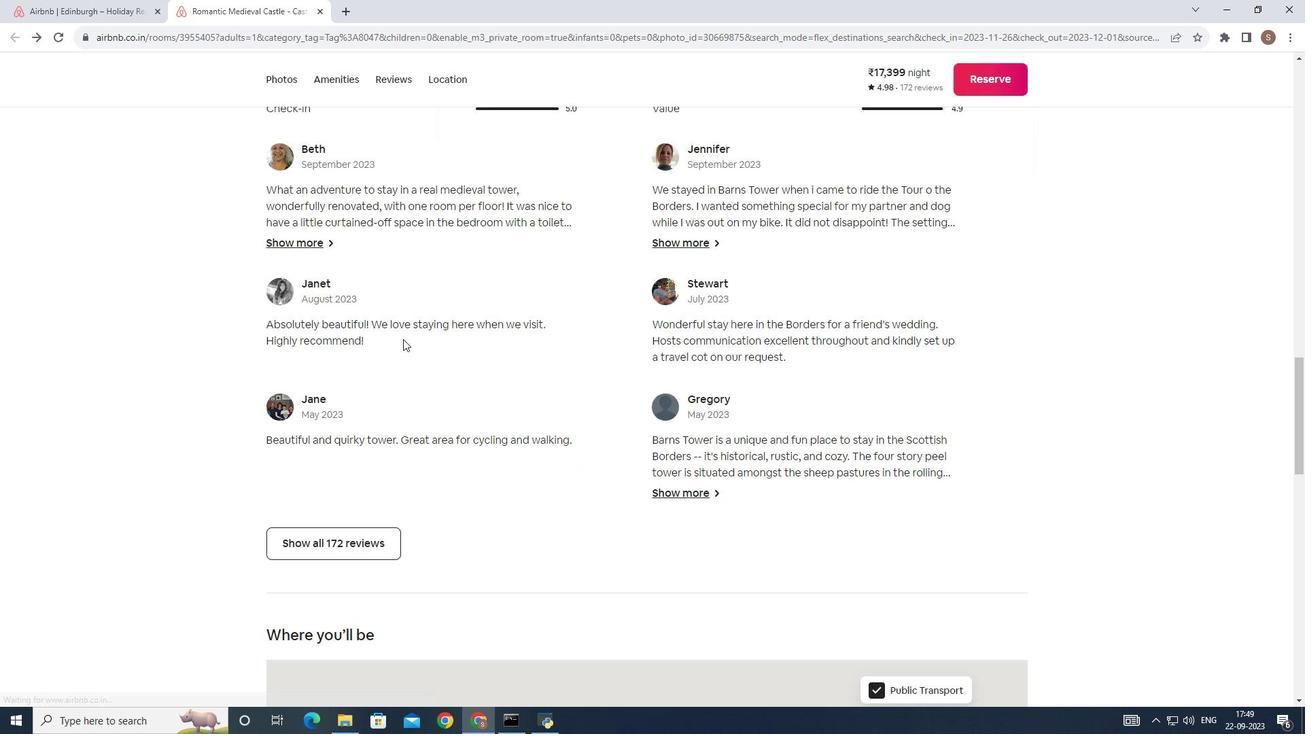 
Action: Mouse scrolled (408, 344) with delta (0, 0)
Screenshot: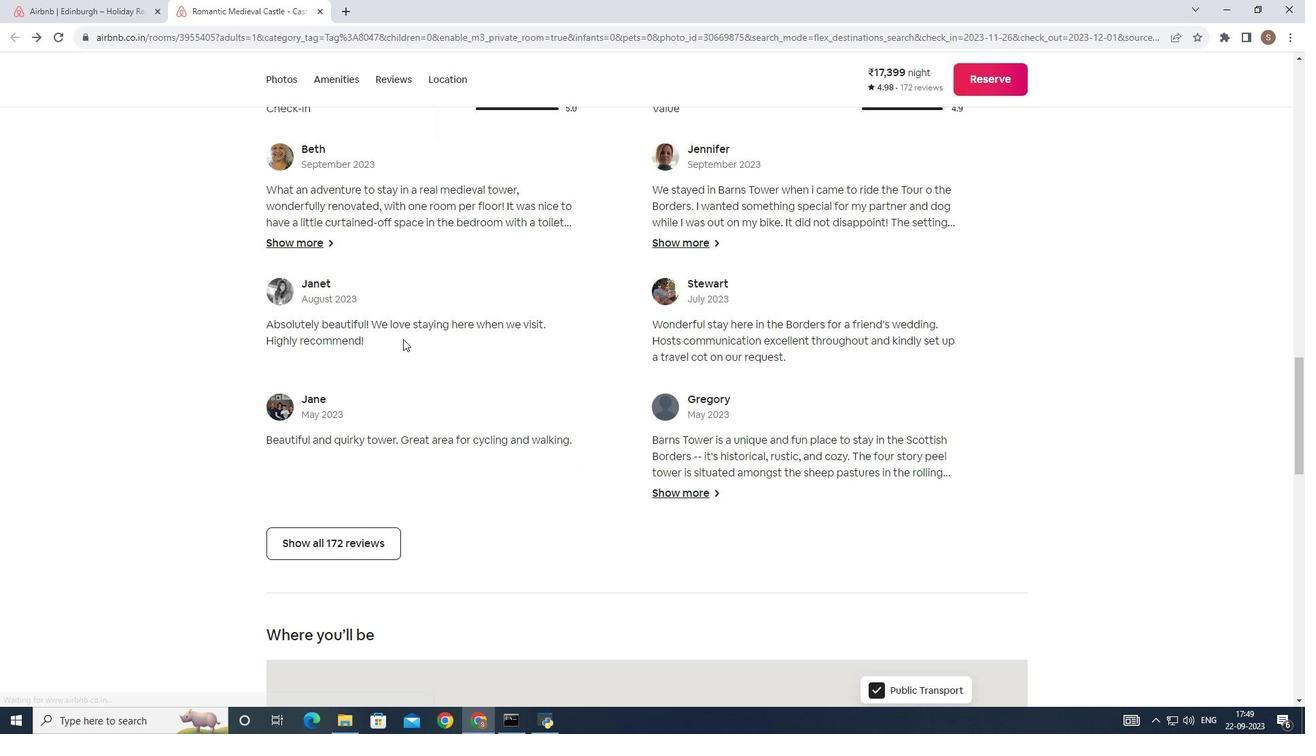 
Action: Mouse scrolled (408, 344) with delta (0, 0)
Screenshot: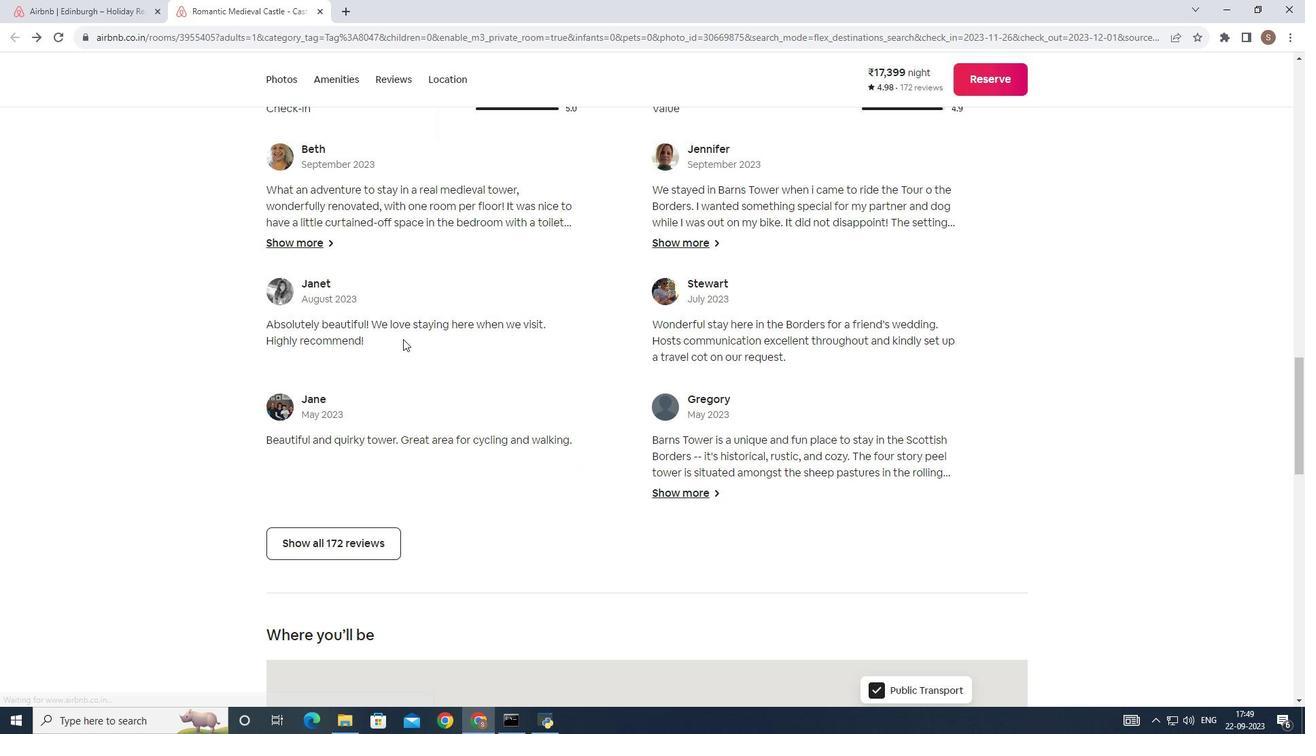 
Action: Mouse scrolled (408, 344) with delta (0, 0)
Screenshot: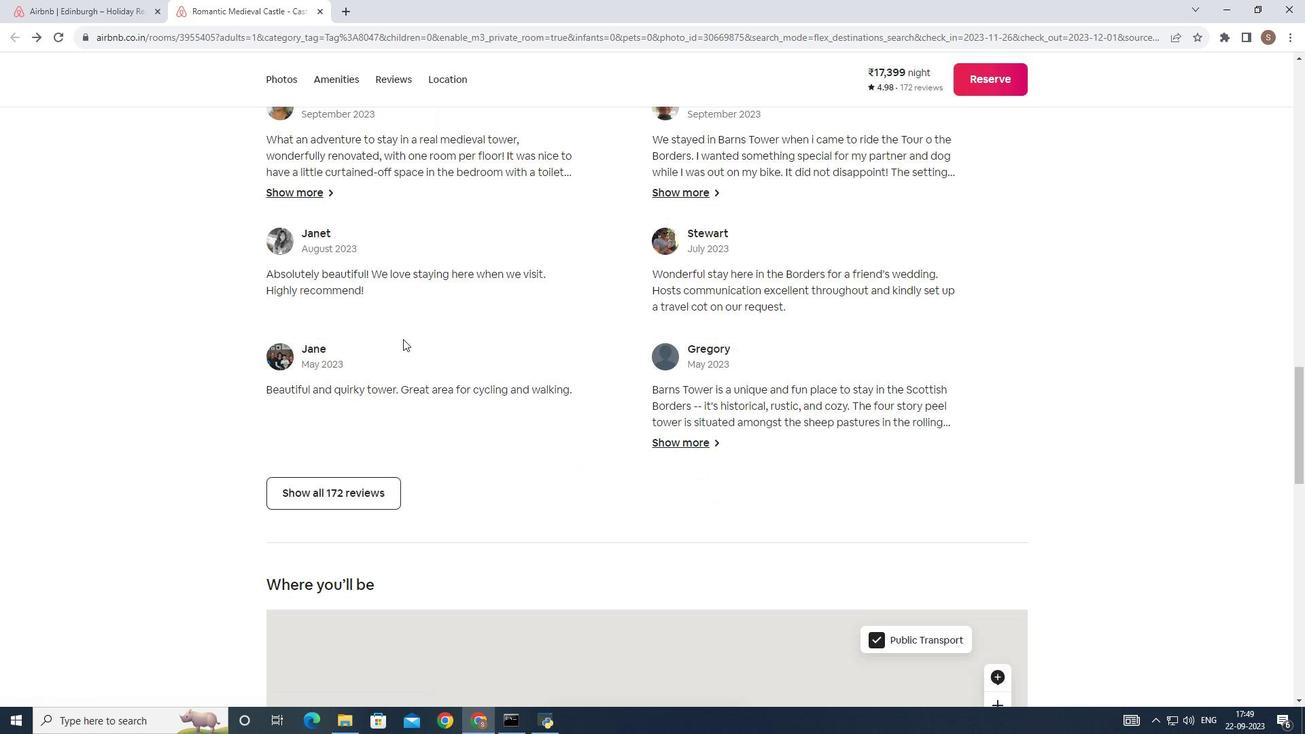 
Action: Mouse scrolled (408, 344) with delta (0, 0)
Screenshot: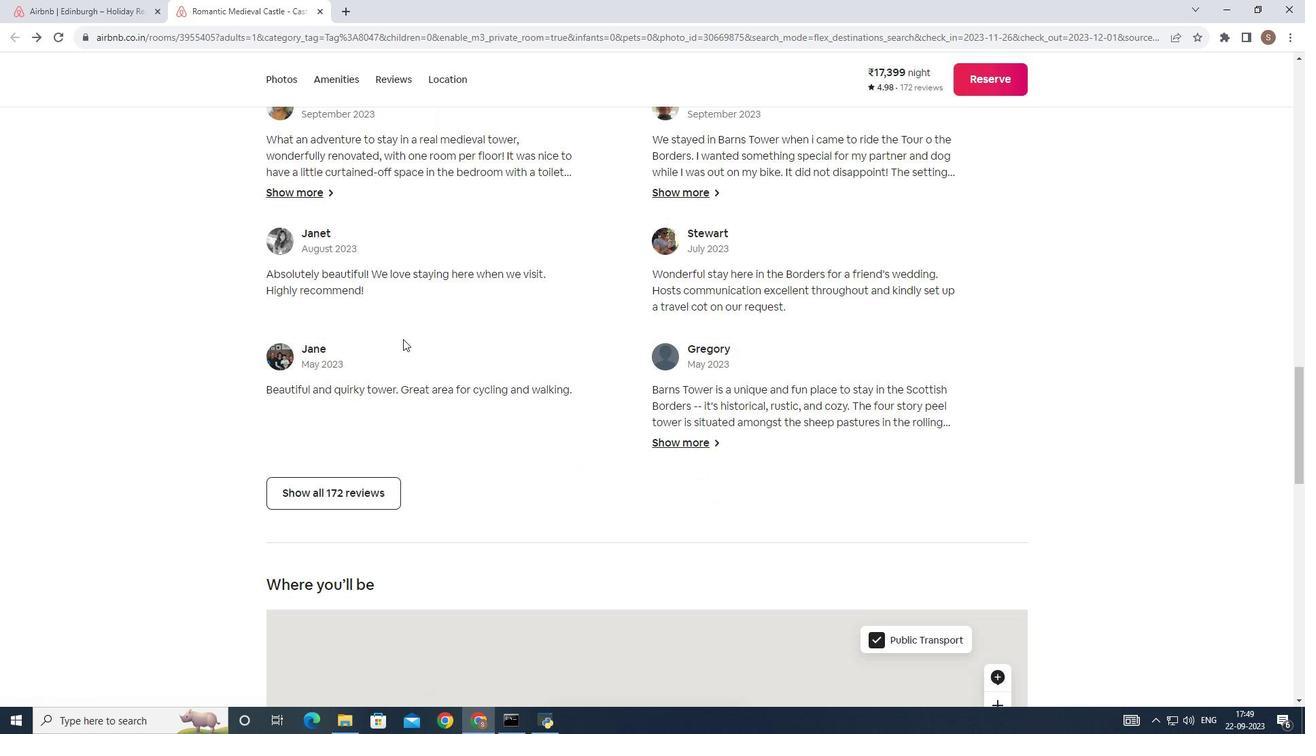 
Action: Mouse scrolled (408, 344) with delta (0, 0)
Screenshot: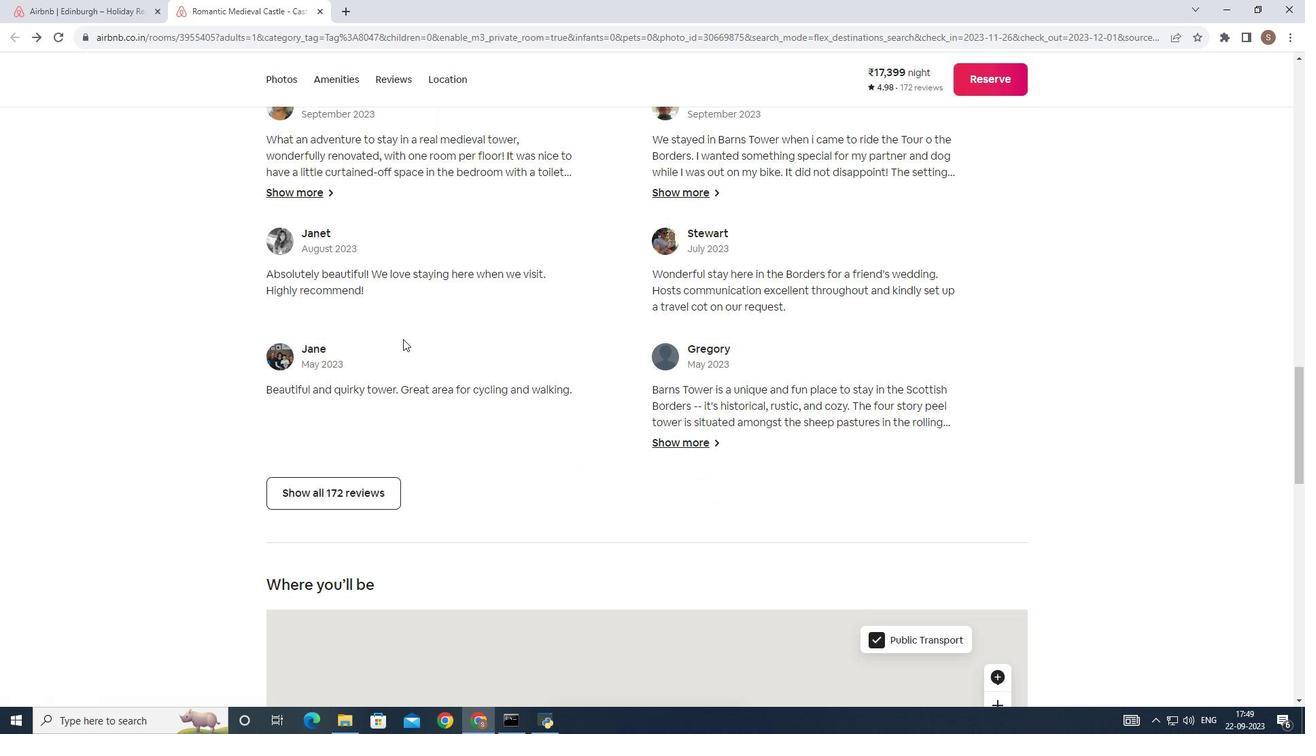 
Action: Mouse moved to (347, 478)
Screenshot: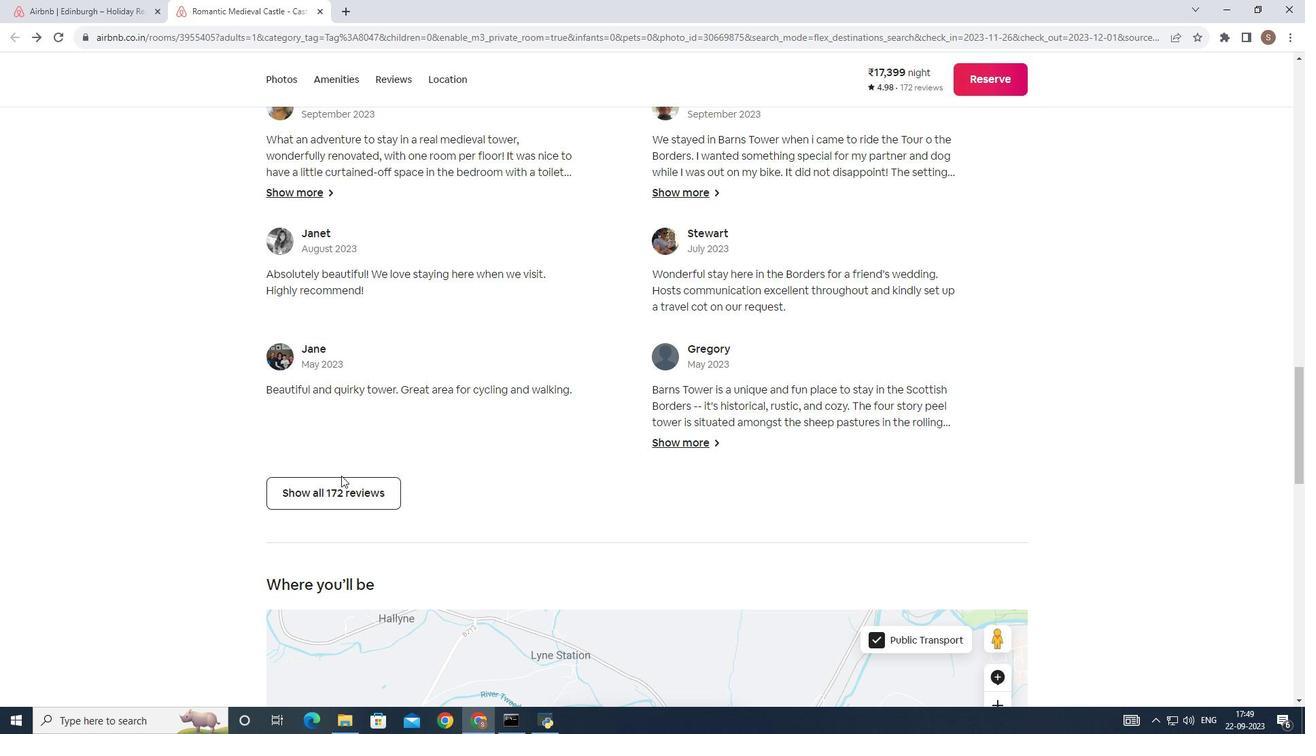 
Action: Mouse pressed left at (347, 478)
Screenshot: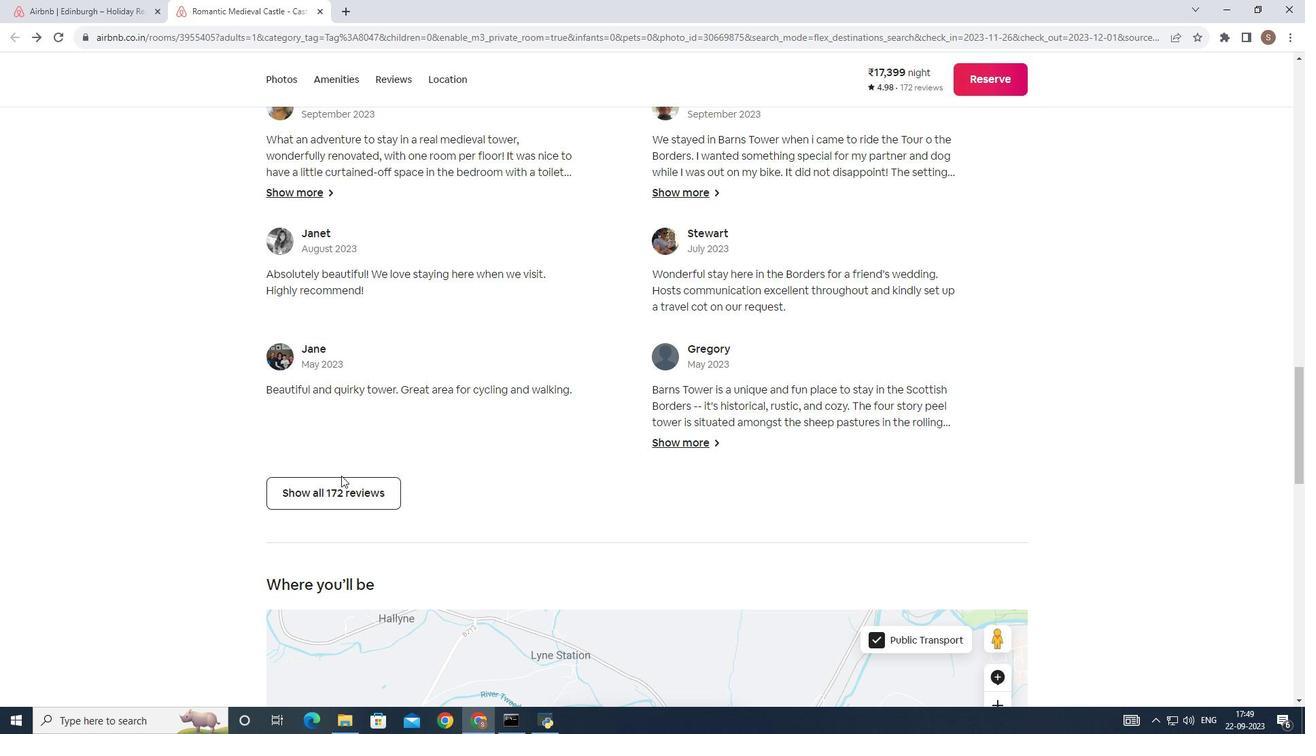 
Action: Mouse moved to (337, 492)
Screenshot: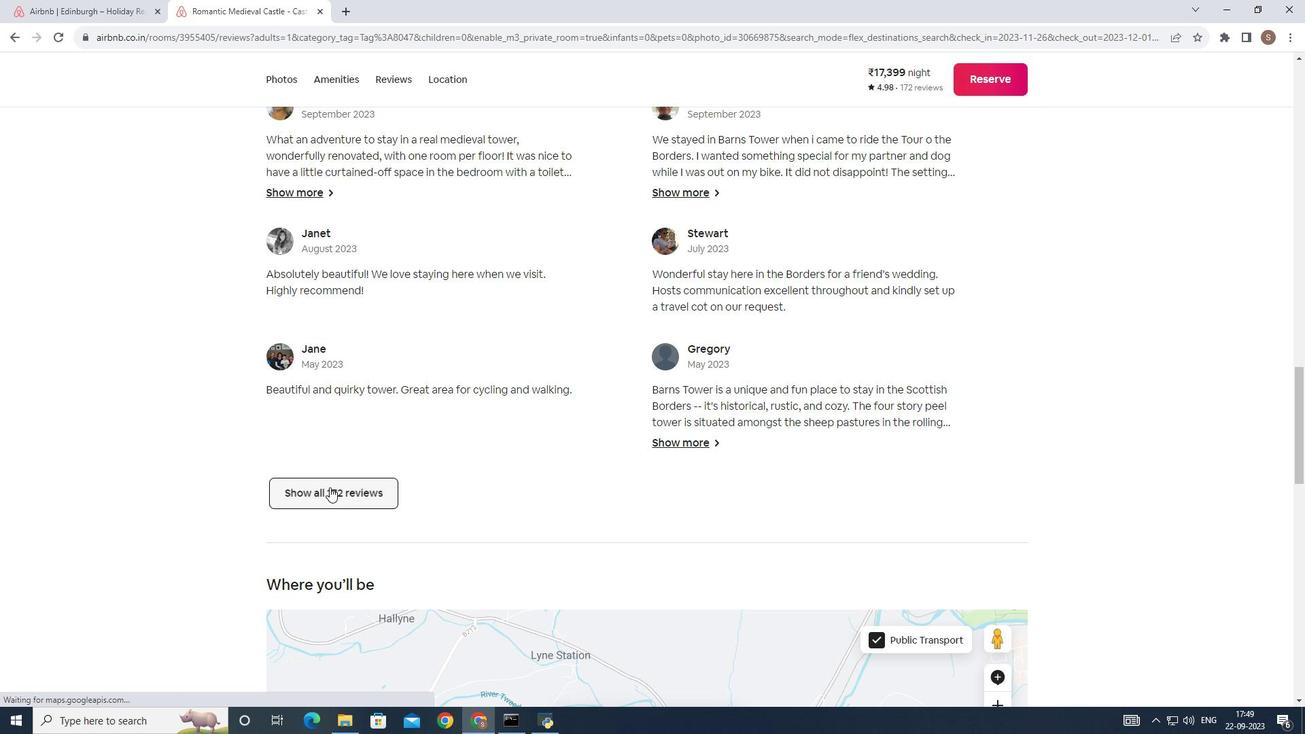 
Action: Mouse pressed left at (337, 492)
Screenshot: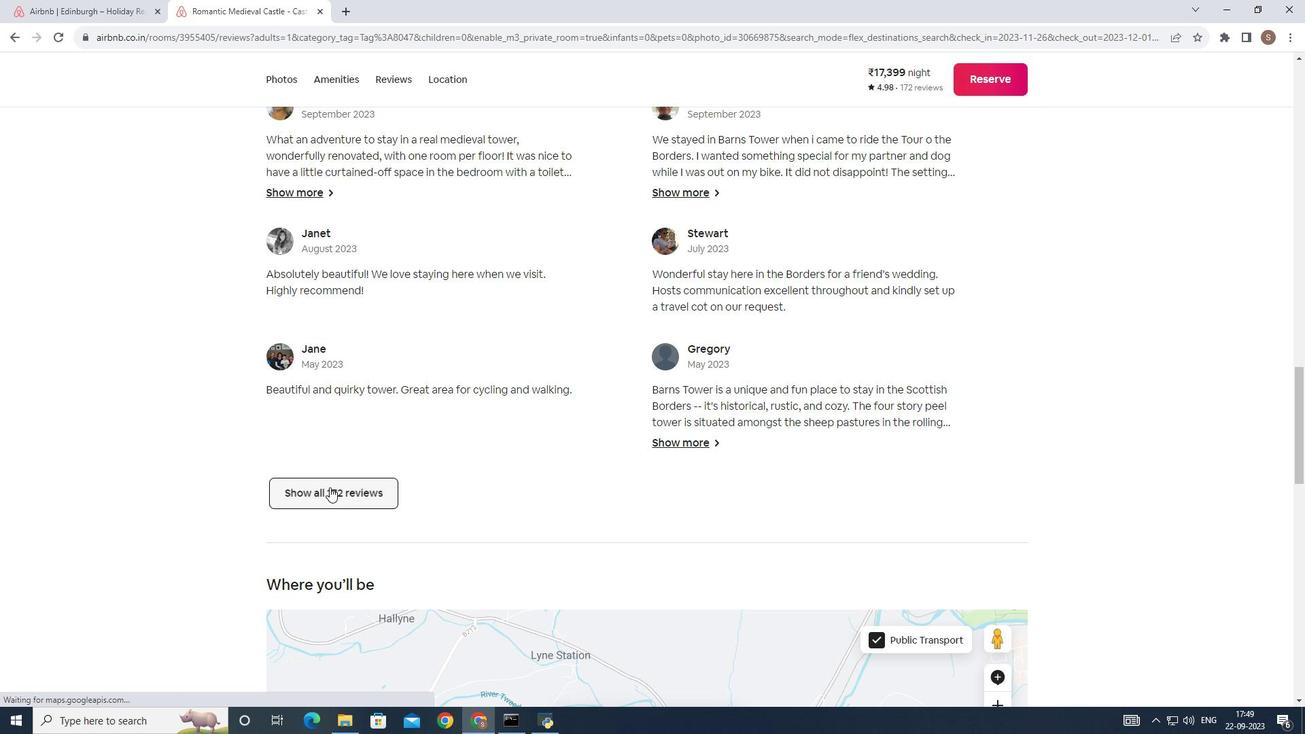 
Action: Mouse moved to (757, 373)
Screenshot: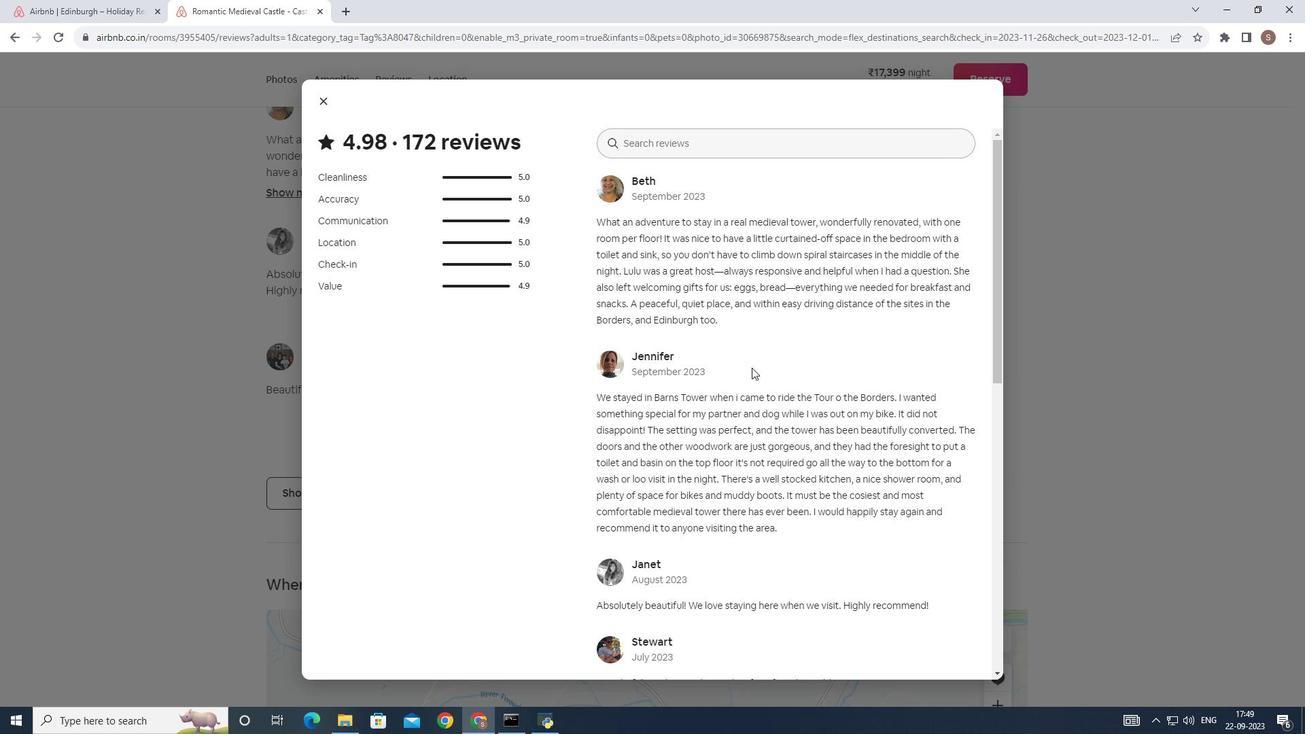 
Action: Mouse scrolled (757, 372) with delta (0, 0)
Screenshot: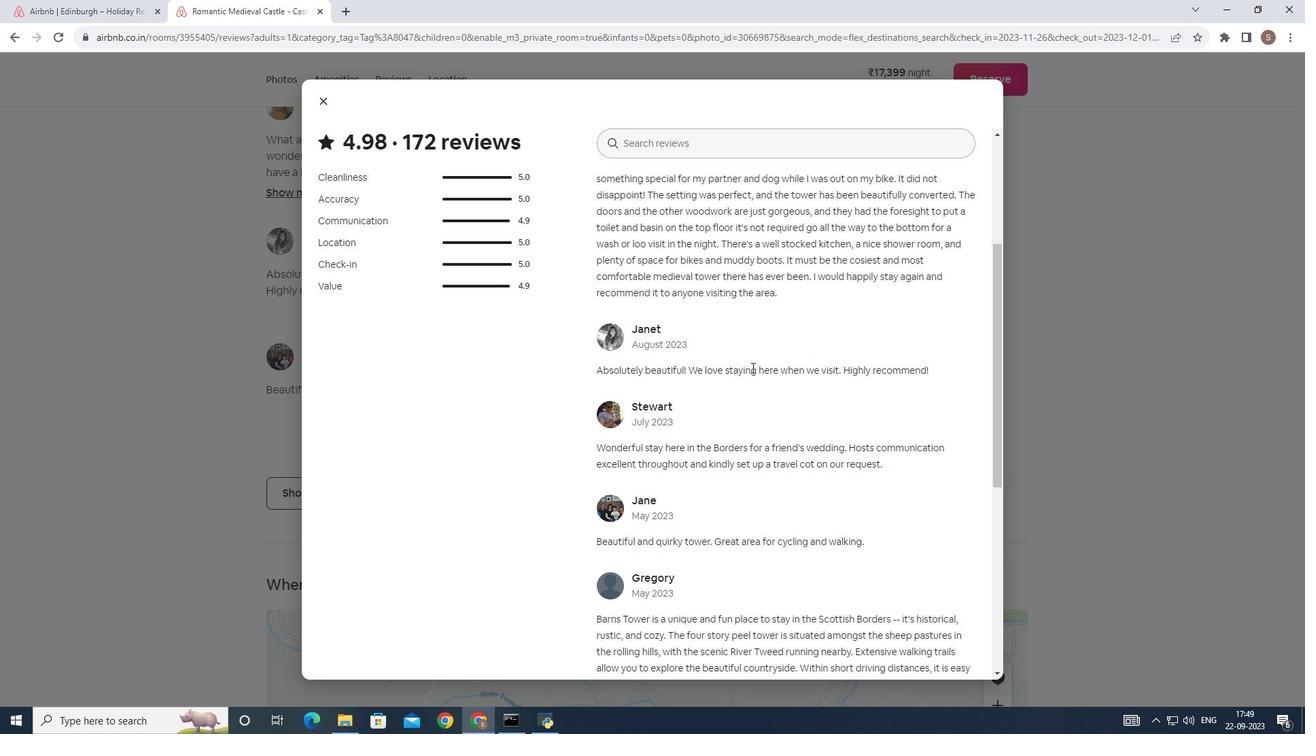 
Action: Mouse scrolled (757, 372) with delta (0, 0)
Screenshot: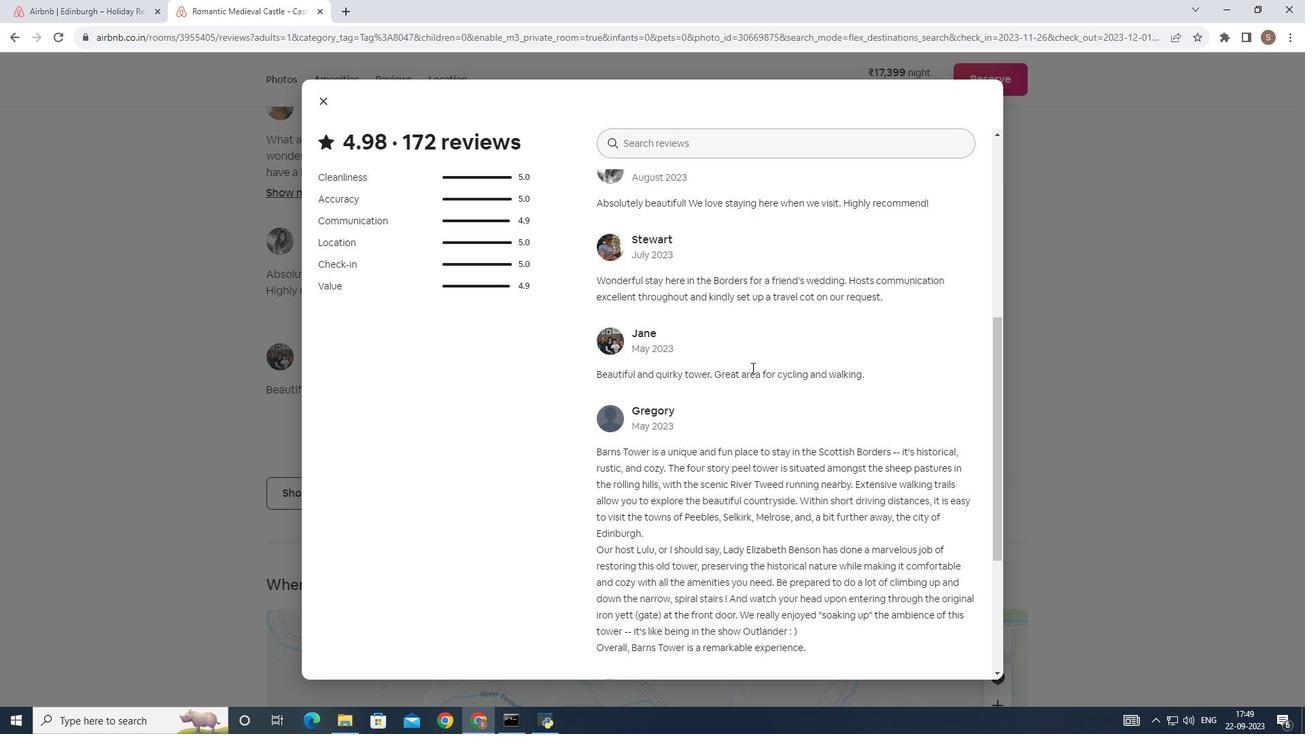 
Action: Mouse scrolled (757, 372) with delta (0, 0)
Screenshot: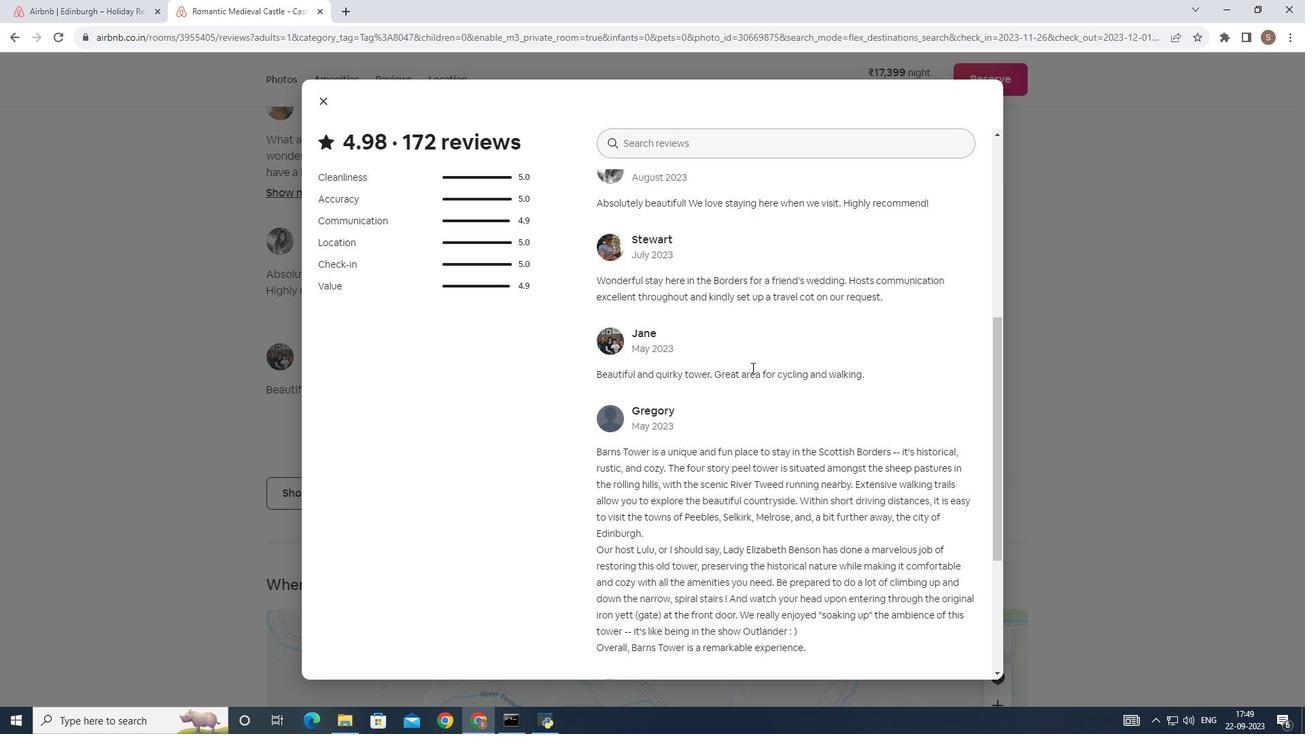
Action: Mouse scrolled (757, 372) with delta (0, 0)
Screenshot: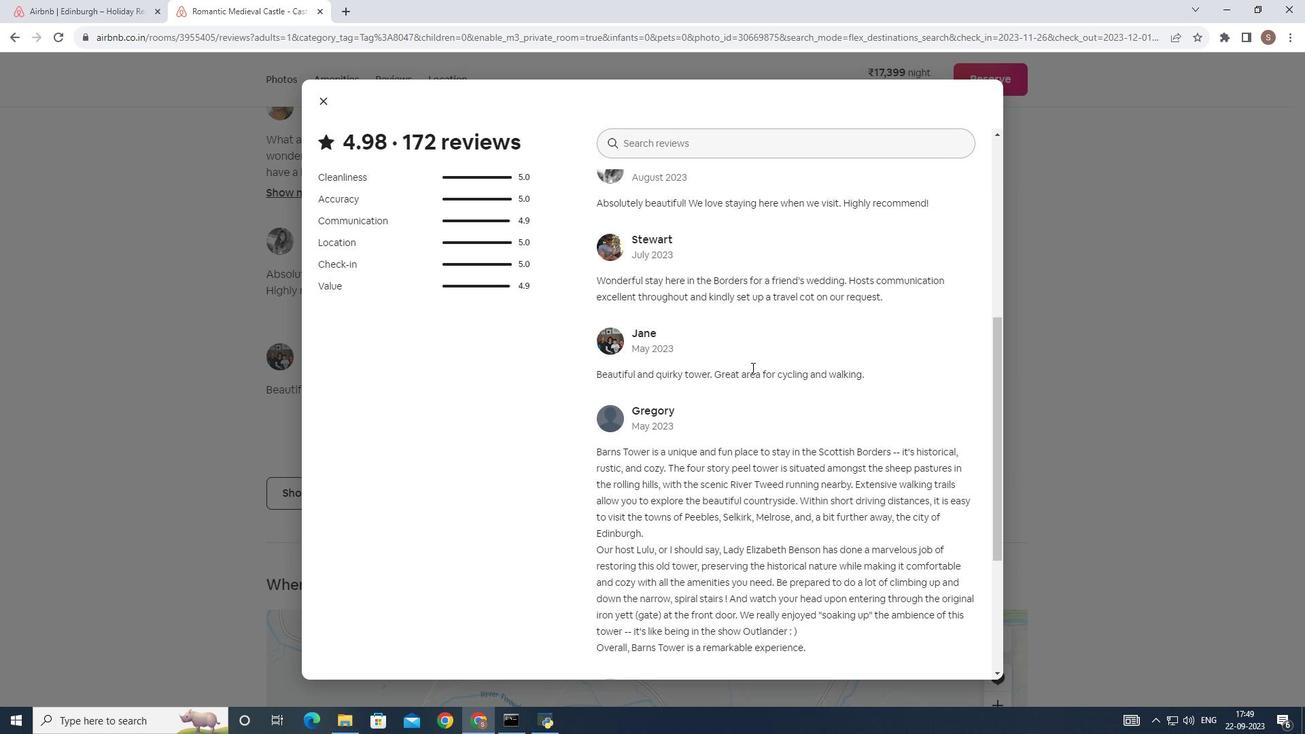 
Action: Mouse scrolled (757, 372) with delta (0, 0)
Screenshot: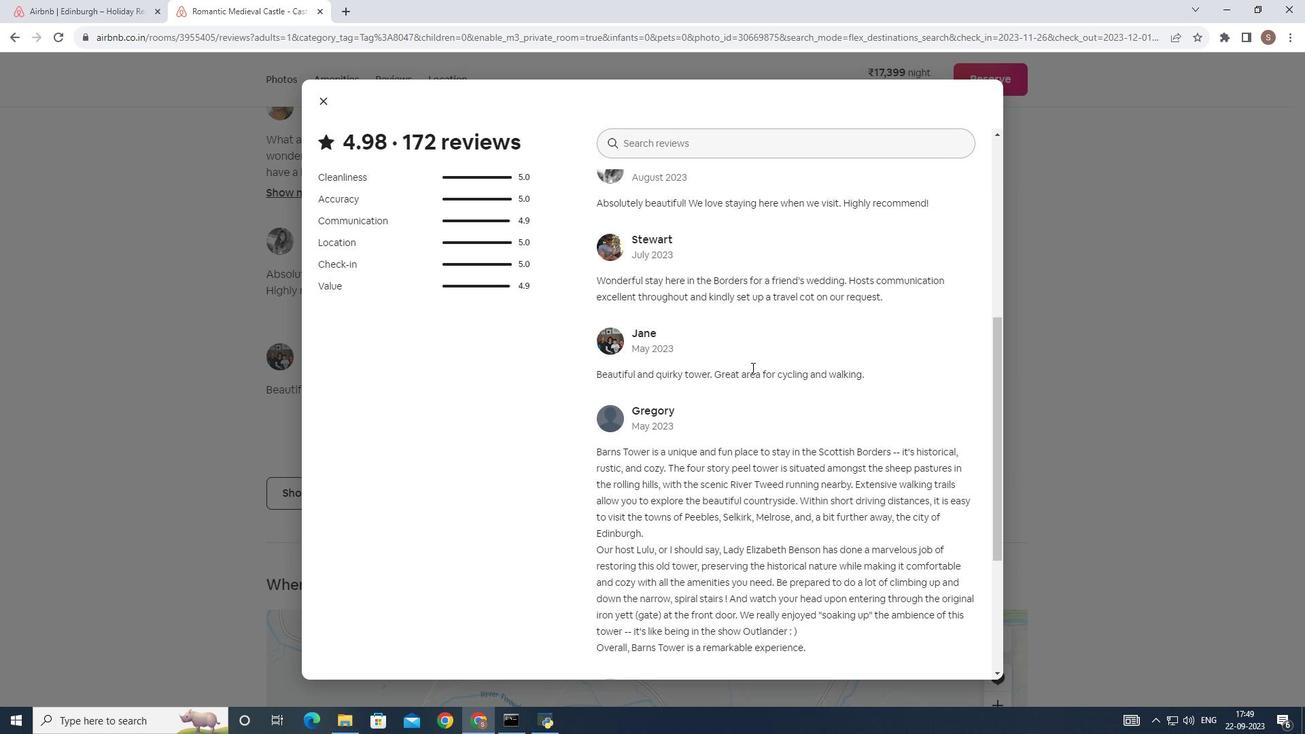 
Action: Mouse scrolled (757, 372) with delta (0, 0)
Screenshot: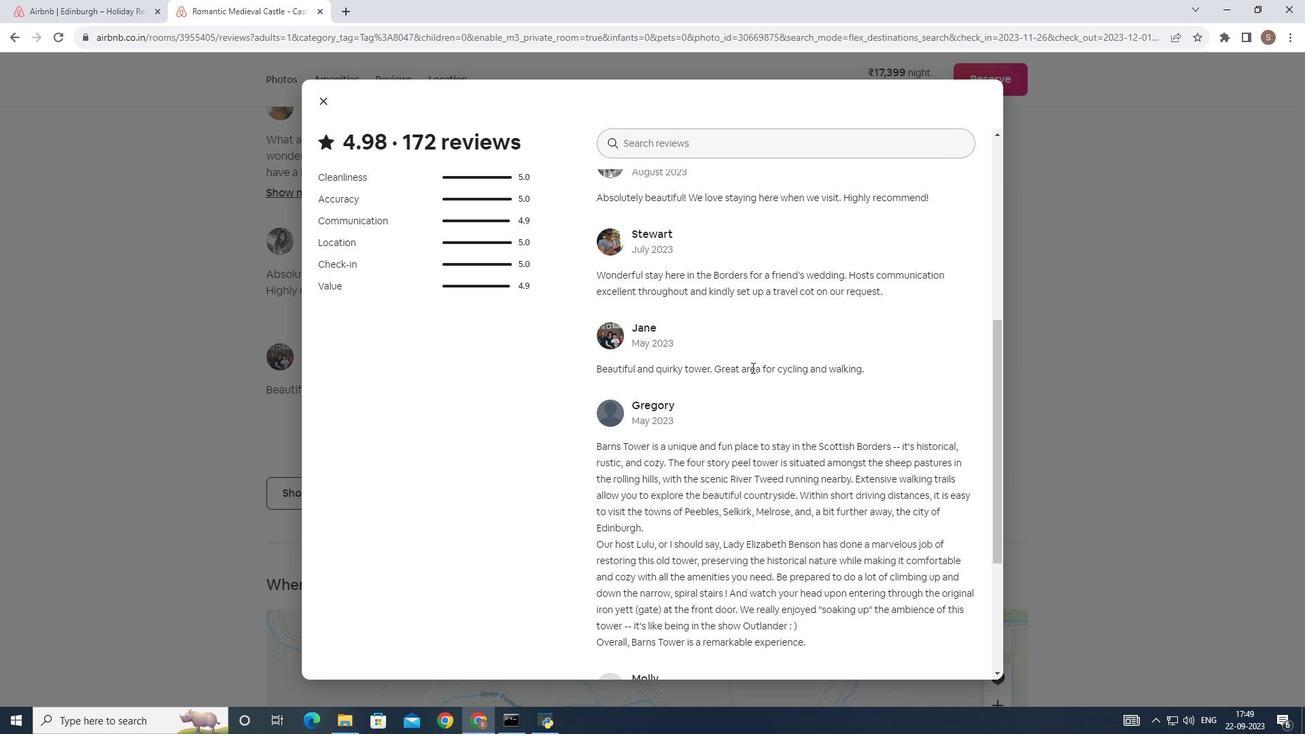 
Action: Mouse scrolled (757, 372) with delta (0, 0)
Screenshot: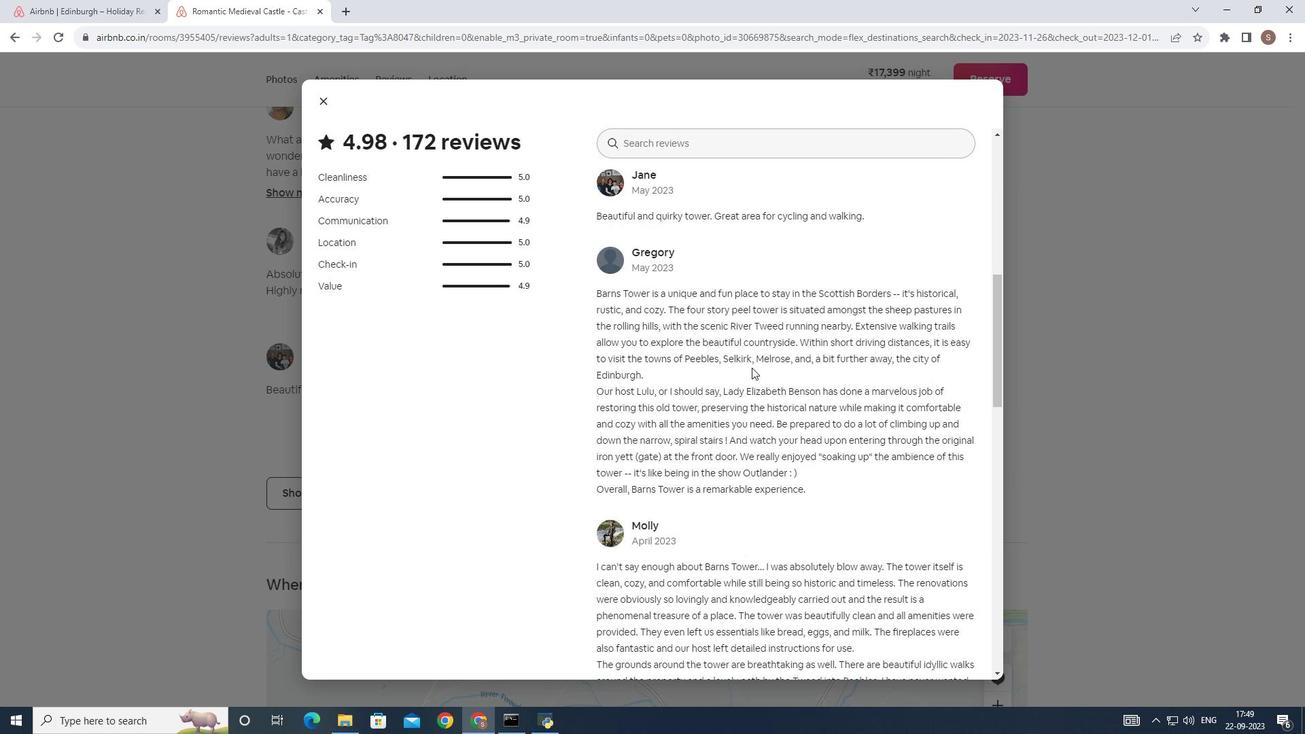 
Action: Mouse moved to (757, 373)
Screenshot: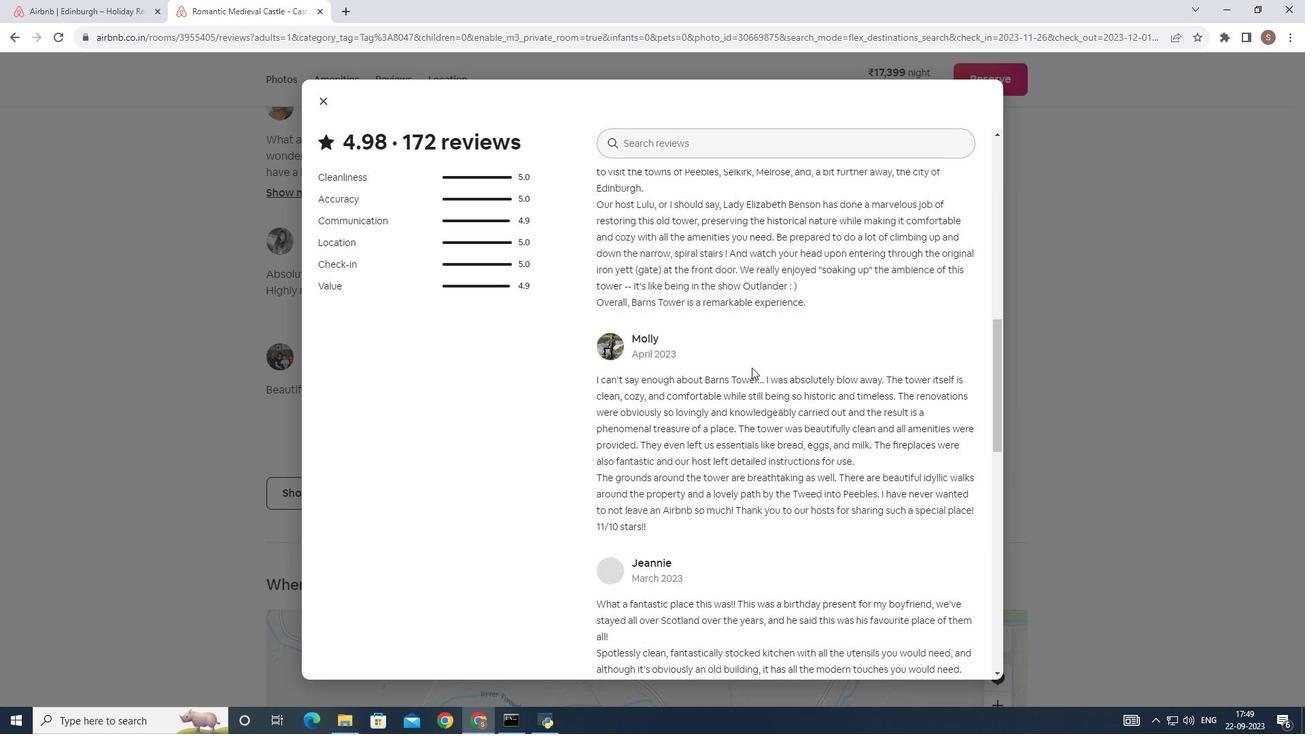 
Action: Mouse scrolled (757, 372) with delta (0, 0)
Screenshot: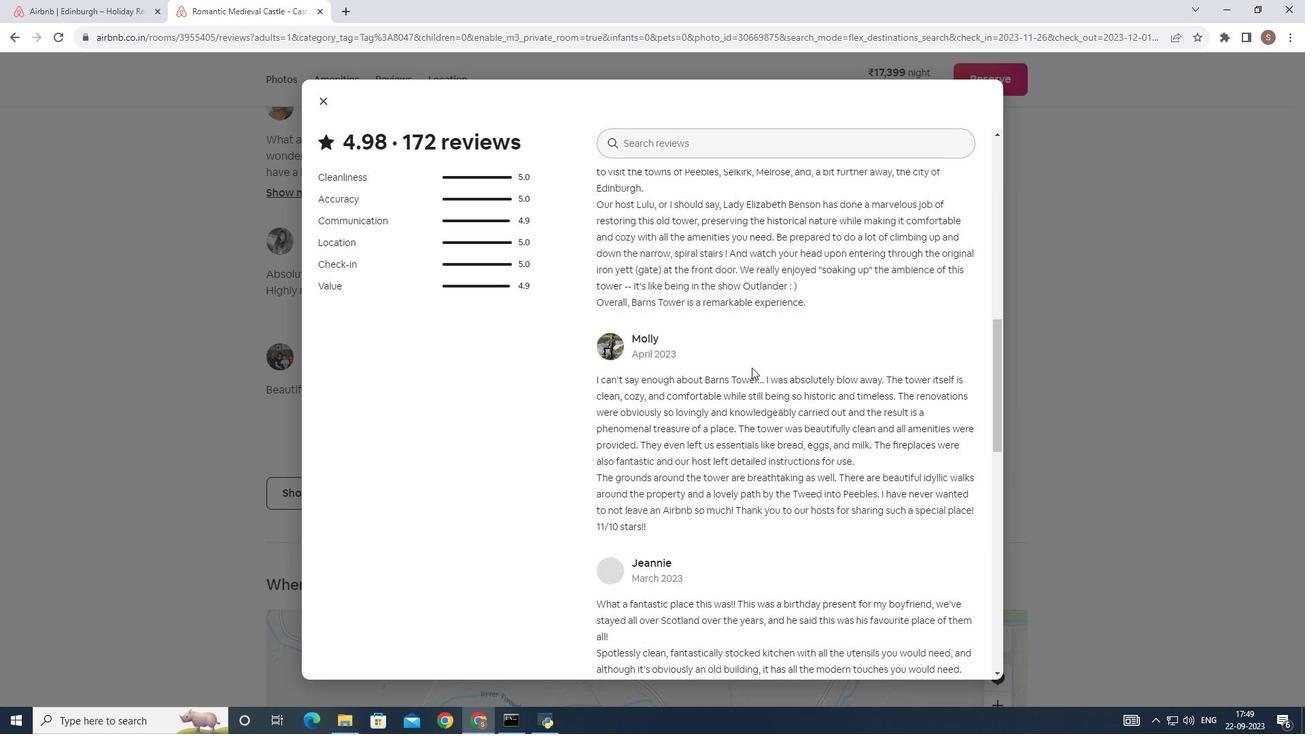 
Action: Mouse scrolled (757, 372) with delta (0, 0)
Screenshot: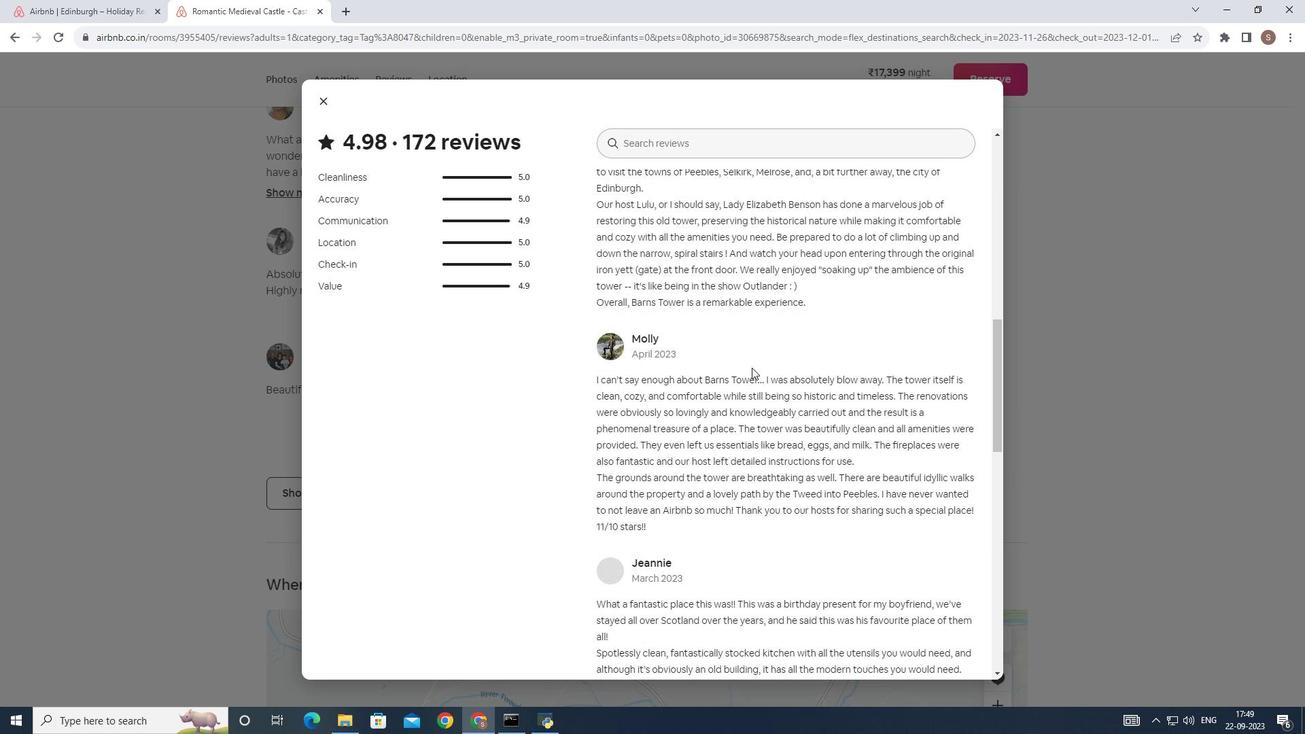 
Action: Mouse scrolled (757, 372) with delta (0, 0)
Screenshot: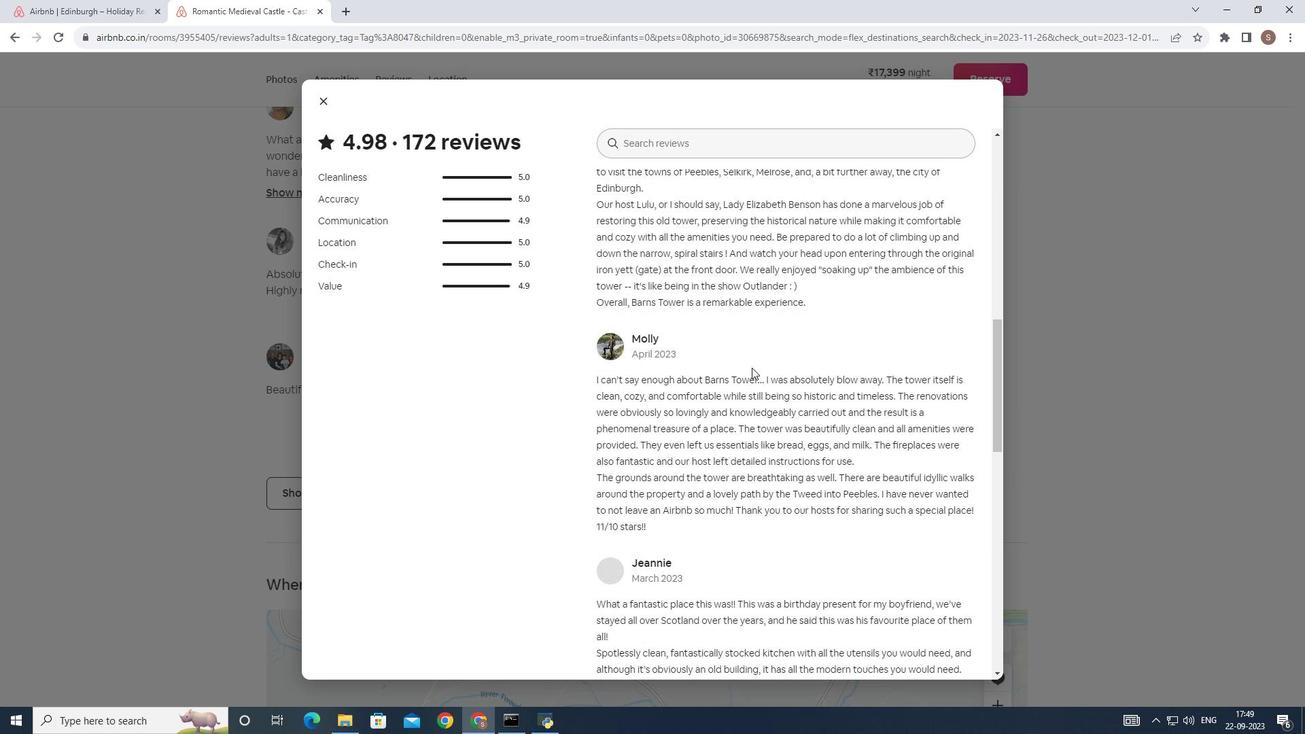 
Action: Mouse scrolled (757, 372) with delta (0, 0)
Screenshot: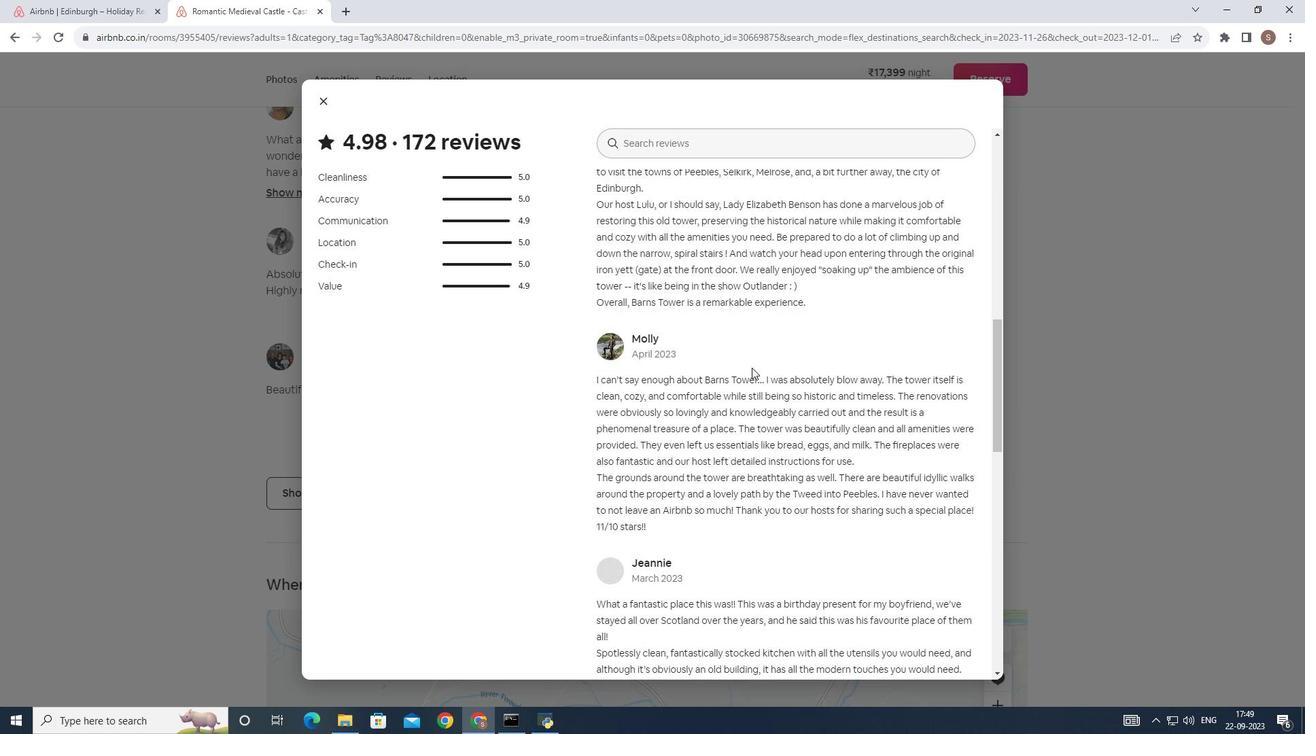 
Action: Mouse moved to (757, 373)
Screenshot: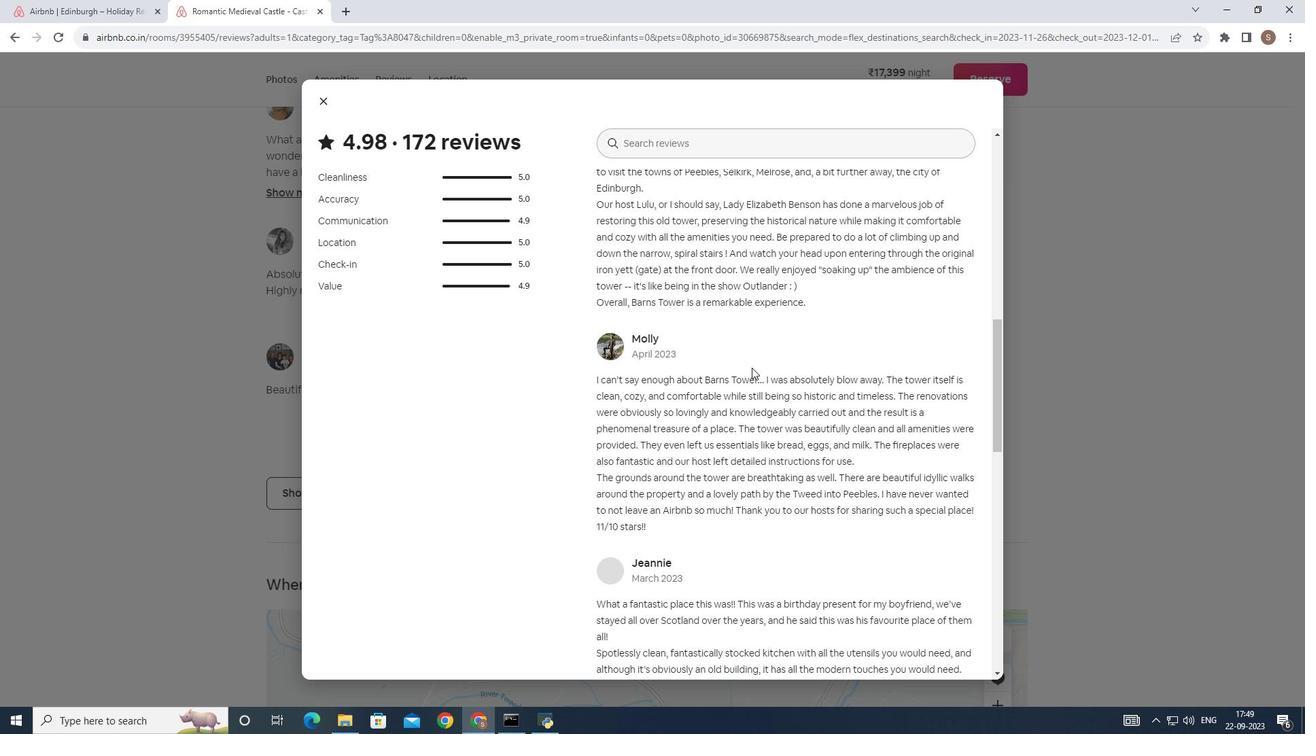 
Action: Mouse scrolled (757, 372) with delta (0, 0)
Screenshot: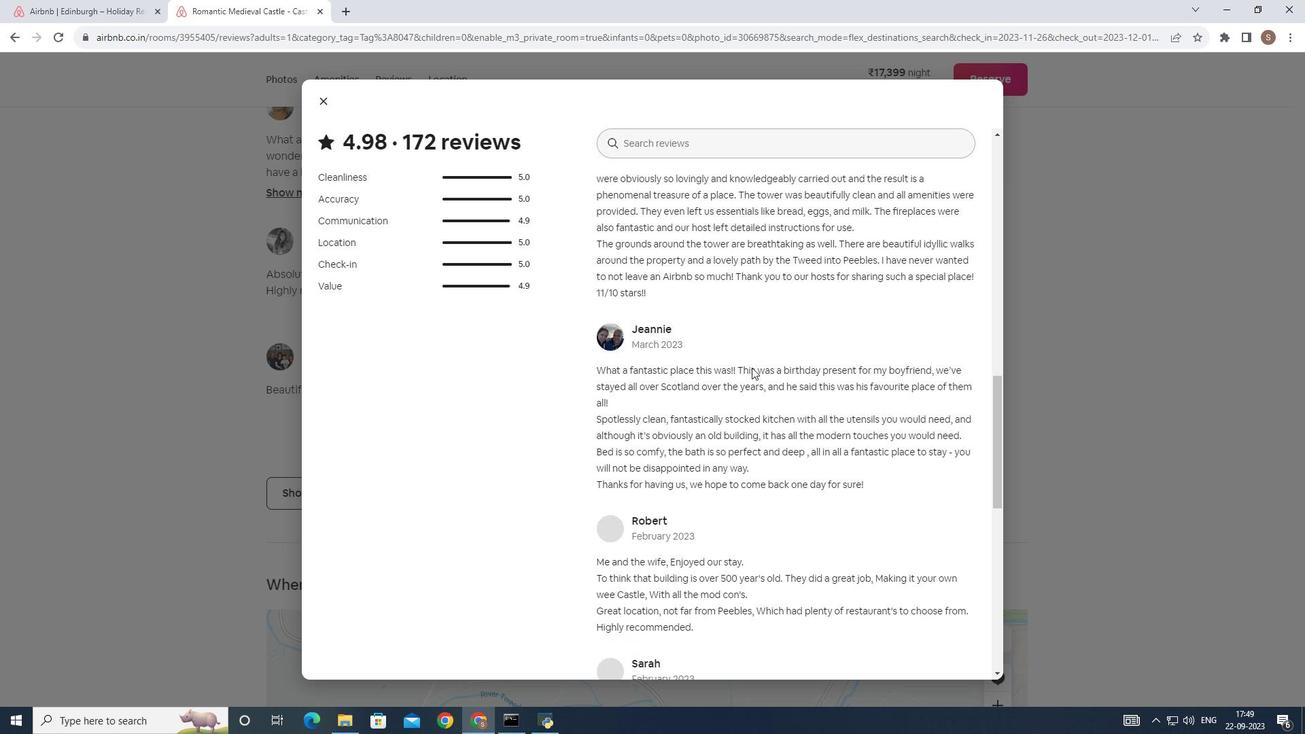 
Action: Mouse scrolled (757, 372) with delta (0, 0)
Screenshot: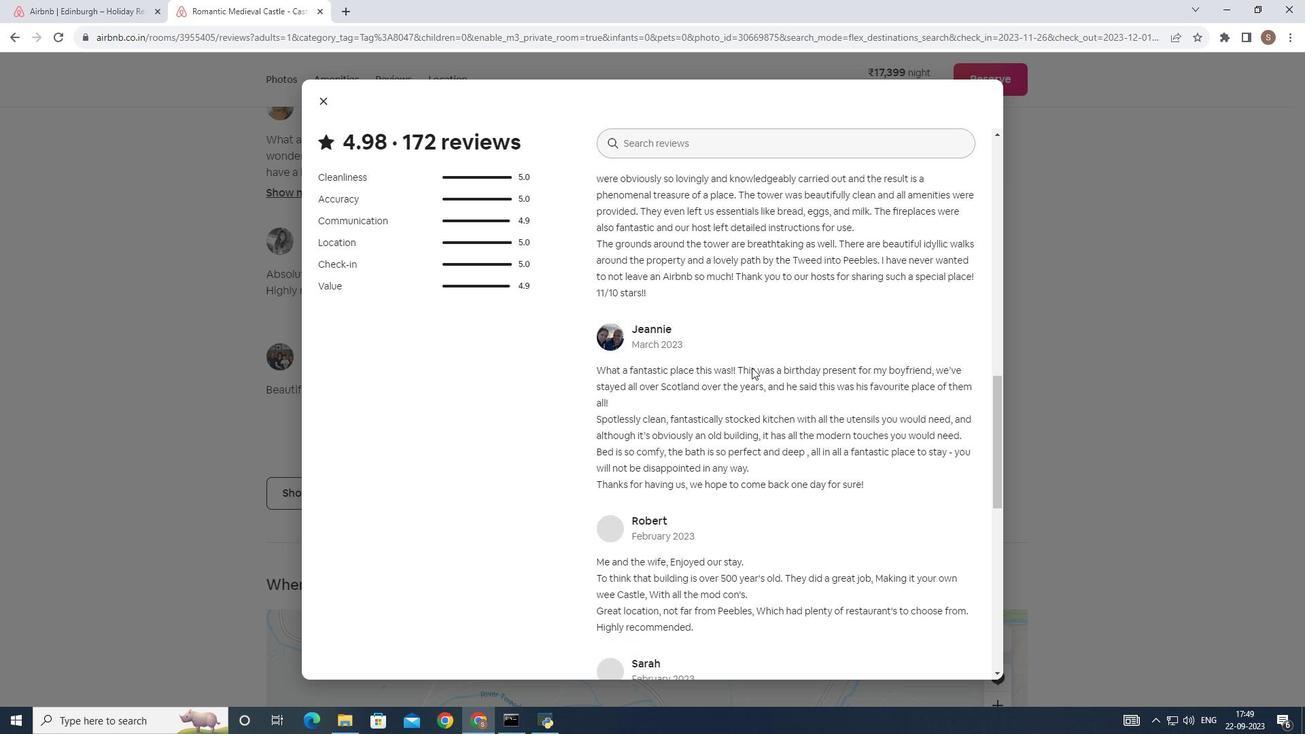 
Action: Mouse scrolled (757, 372) with delta (0, 0)
Screenshot: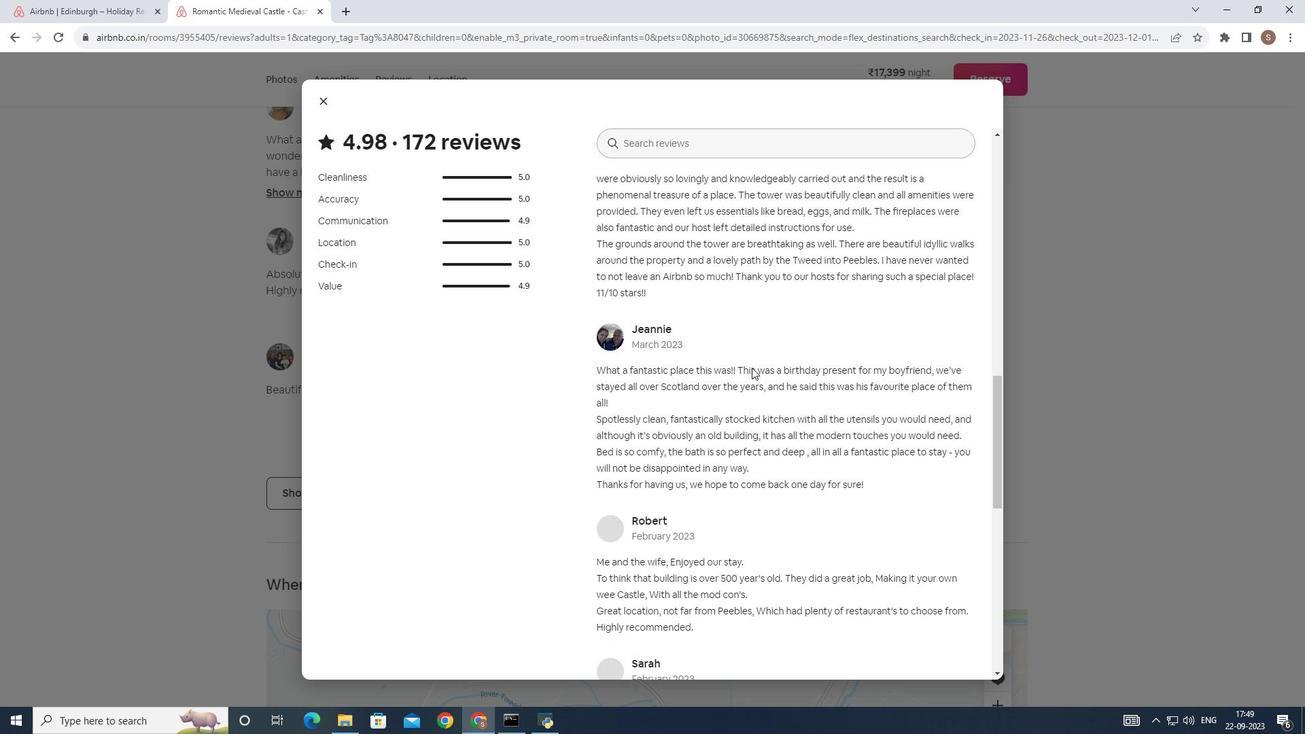 
Action: Mouse scrolled (757, 372) with delta (0, 0)
Screenshot: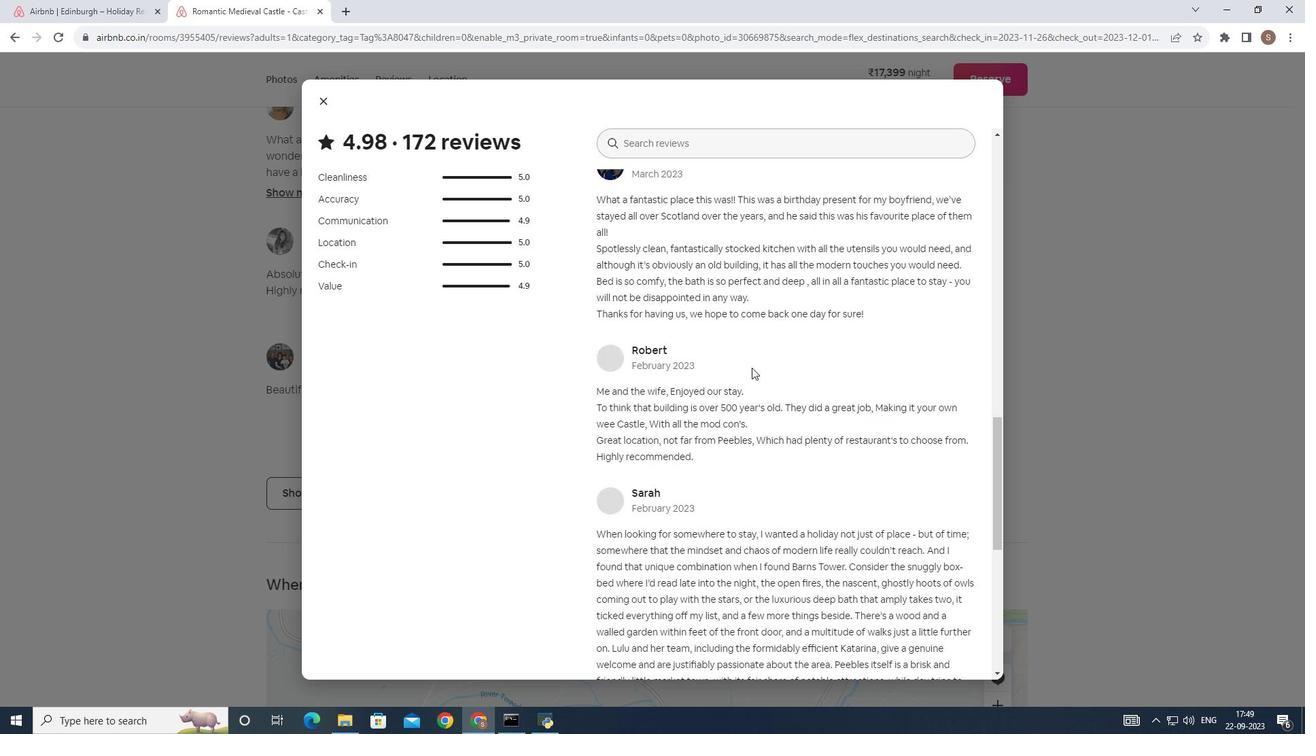 
Action: Mouse scrolled (757, 372) with delta (0, 0)
Screenshot: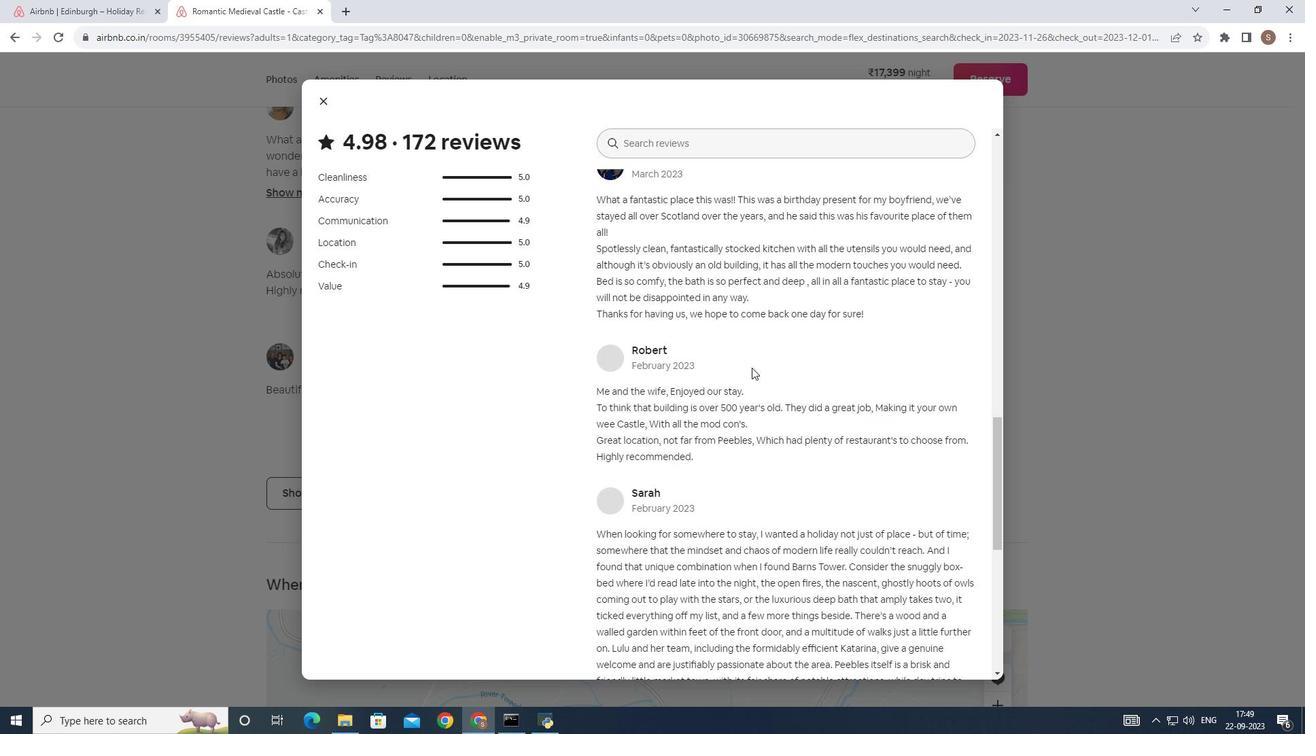 
Action: Mouse scrolled (757, 372) with delta (0, 0)
Screenshot: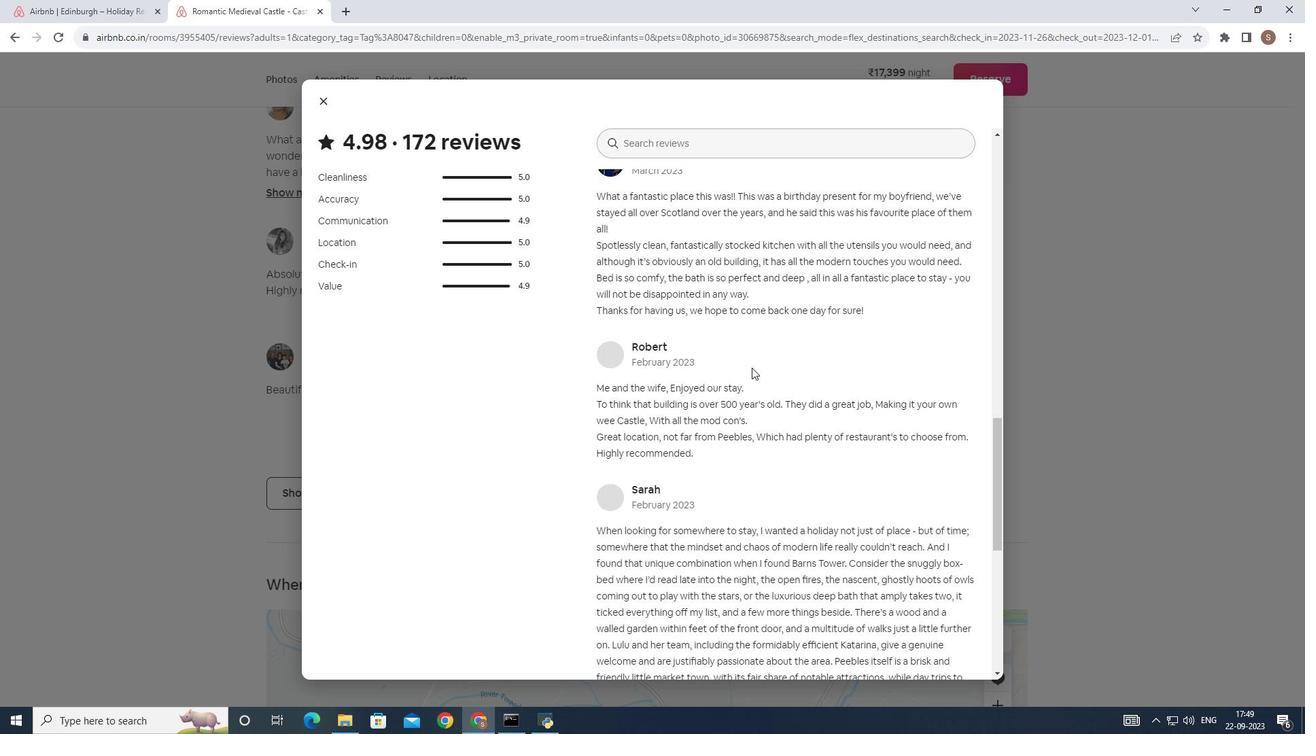 
Action: Mouse scrolled (757, 372) with delta (0, 0)
Screenshot: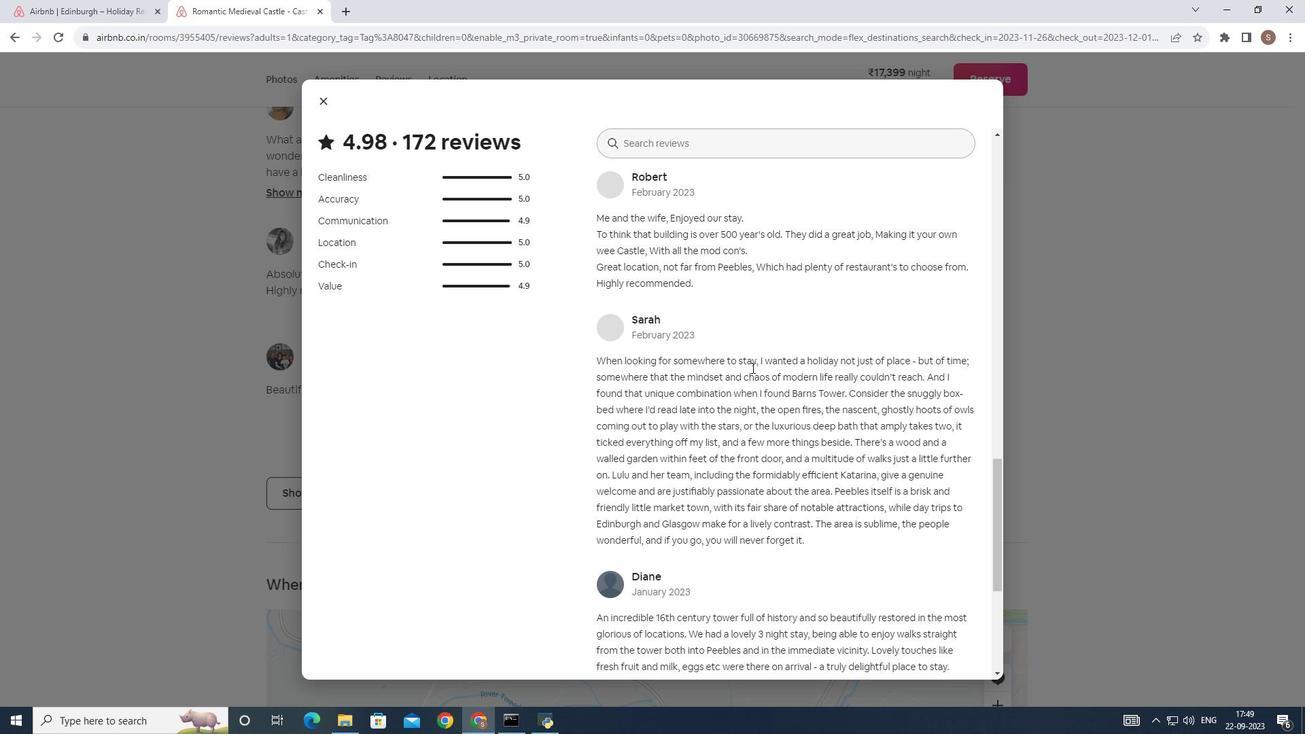 
Action: Mouse scrolled (757, 372) with delta (0, 0)
Screenshot: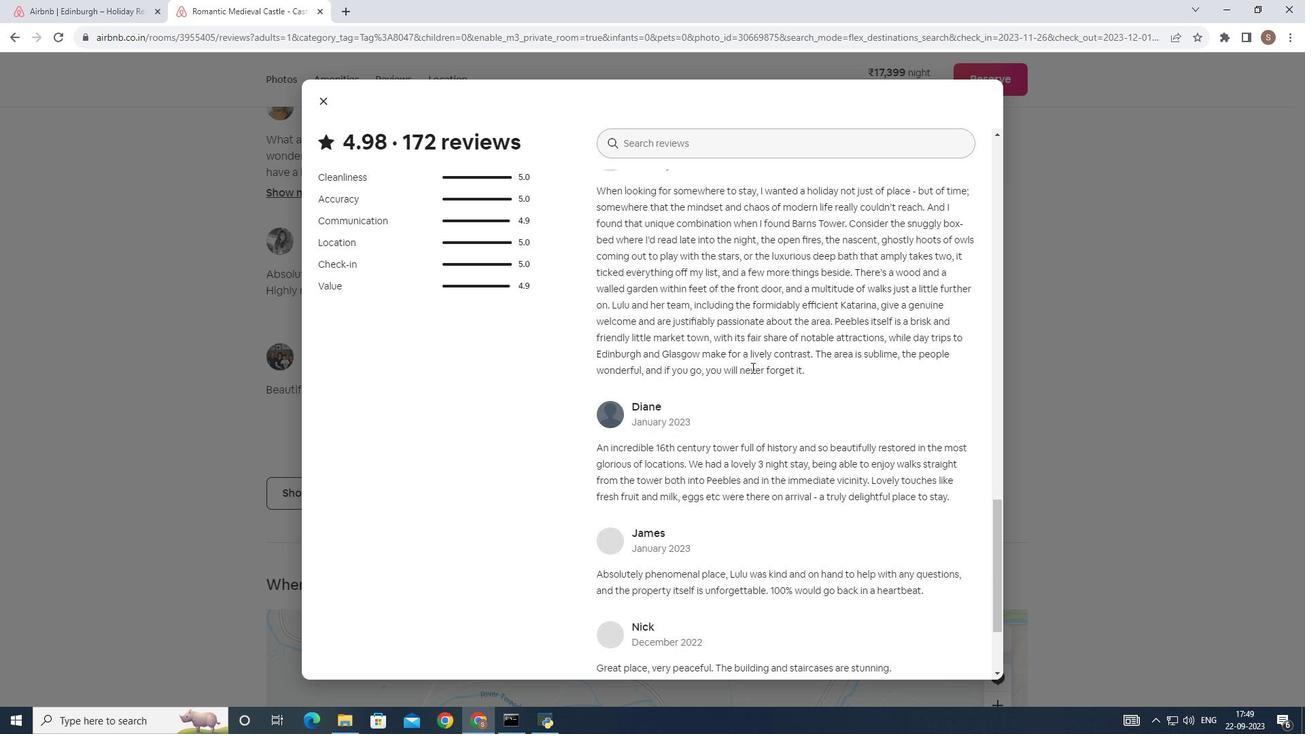 
Action: Mouse scrolled (757, 372) with delta (0, 0)
Screenshot: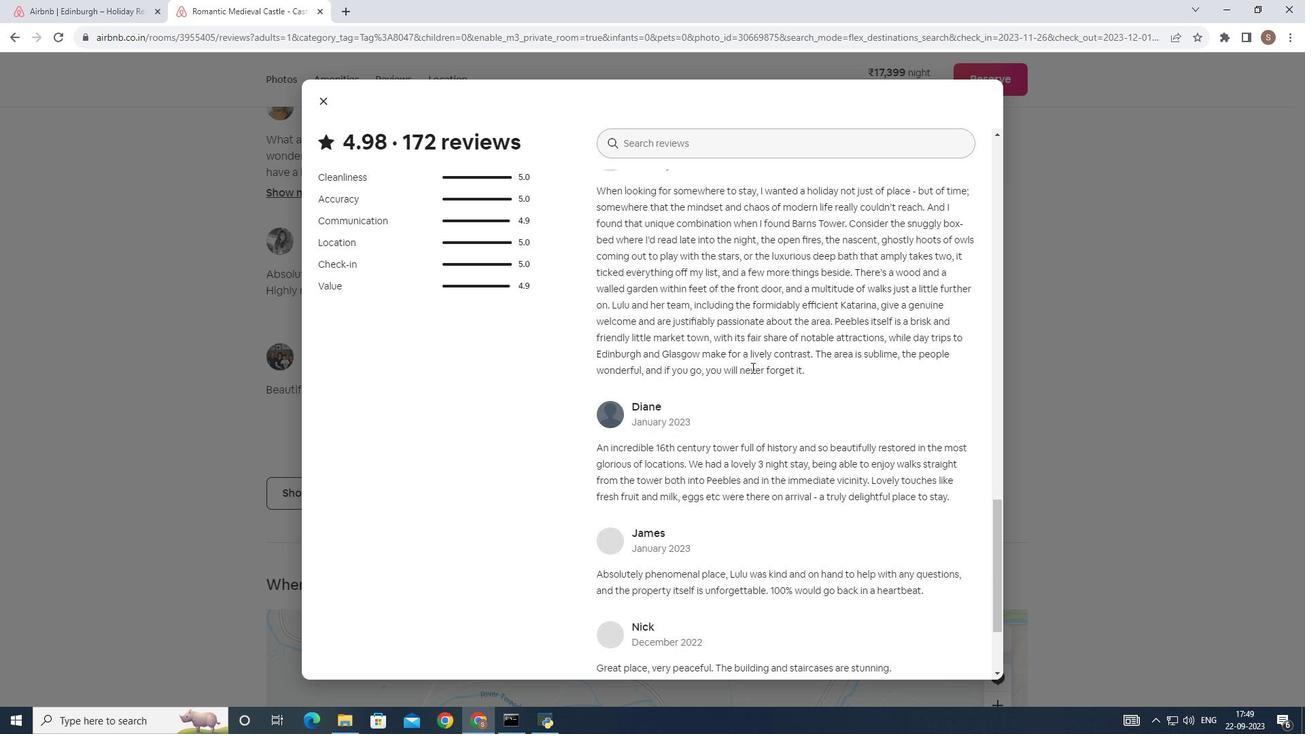 
Action: Mouse scrolled (757, 372) with delta (0, 0)
Screenshot: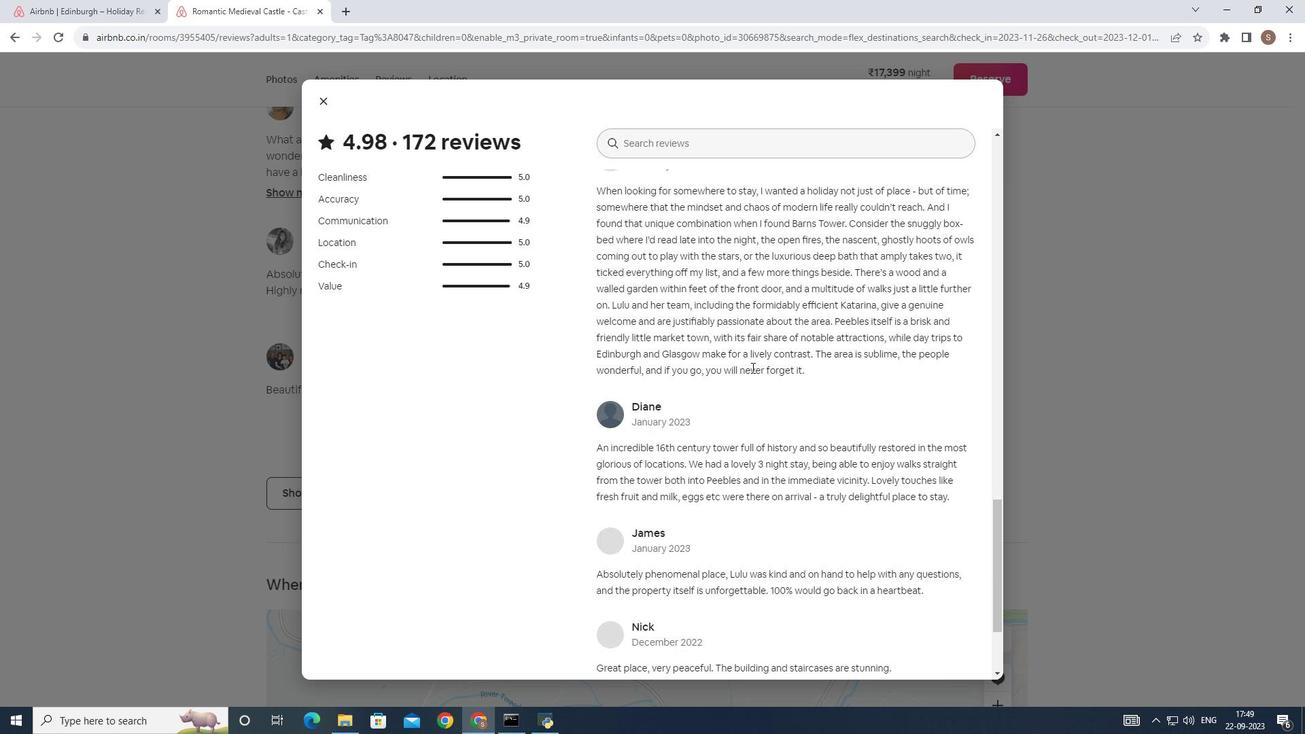 
Action: Mouse scrolled (757, 372) with delta (0, 0)
Screenshot: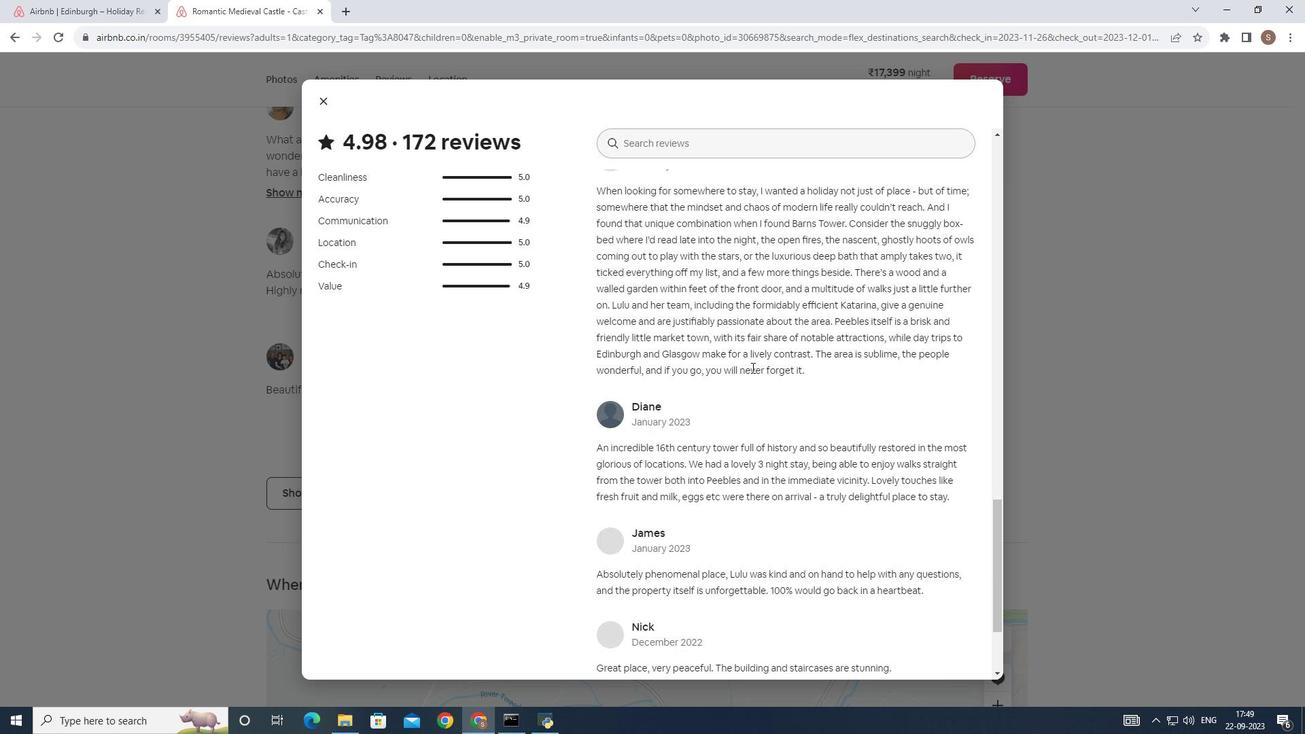 
Action: Mouse scrolled (757, 372) with delta (0, 0)
Screenshot: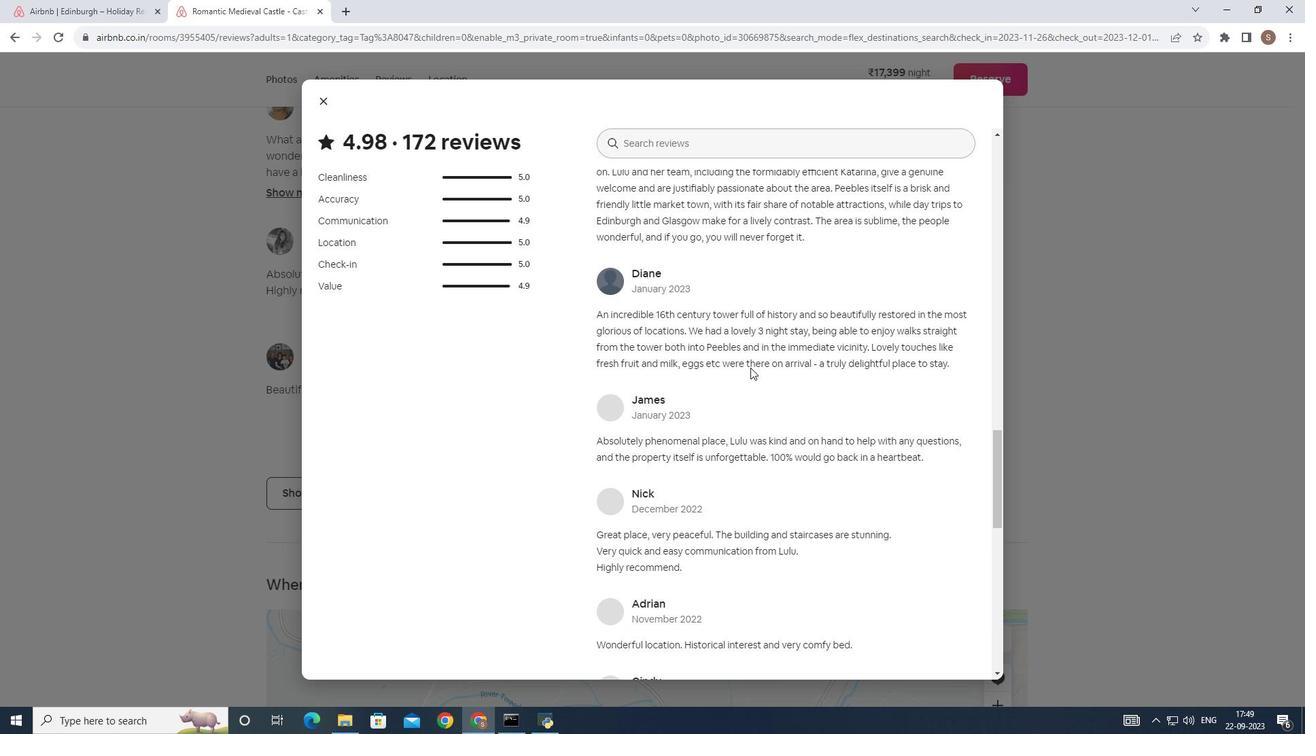 
Action: Mouse moved to (756, 373)
Screenshot: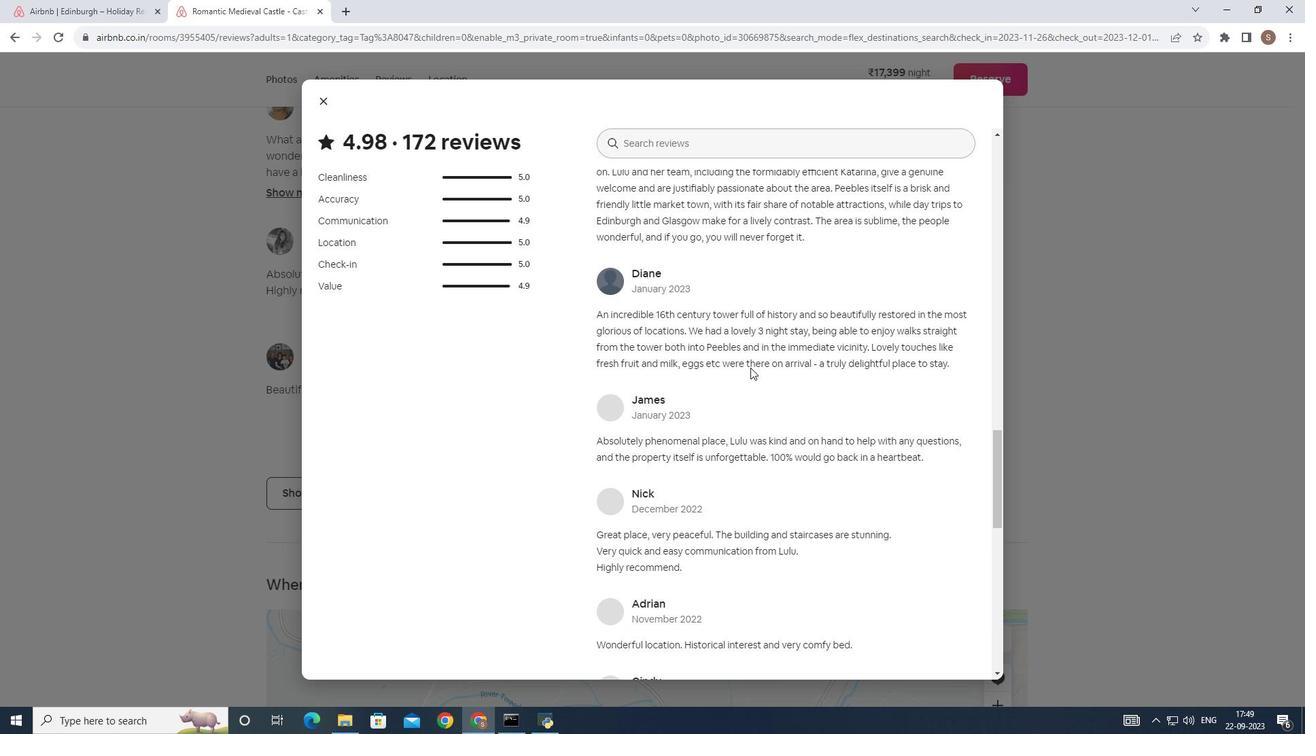 
Action: Mouse scrolled (756, 372) with delta (0, 0)
Screenshot: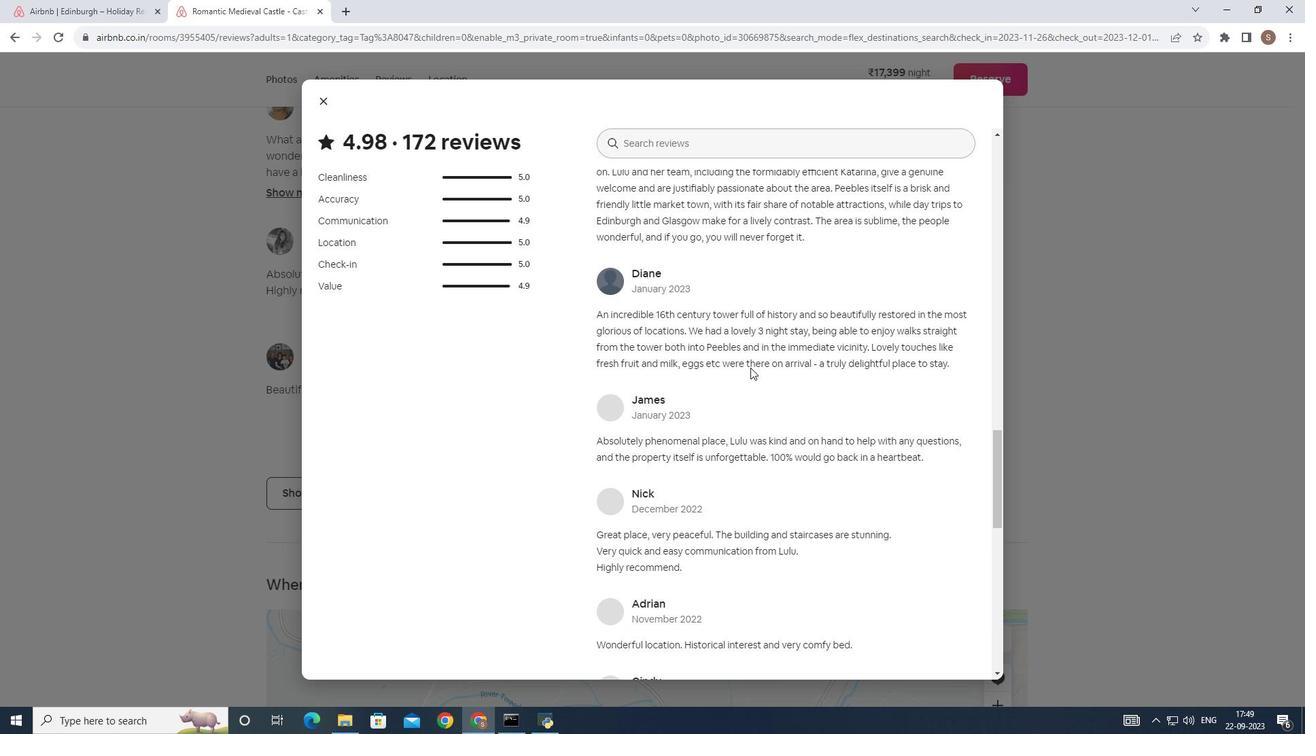 
Action: Mouse scrolled (756, 372) with delta (0, 0)
Screenshot: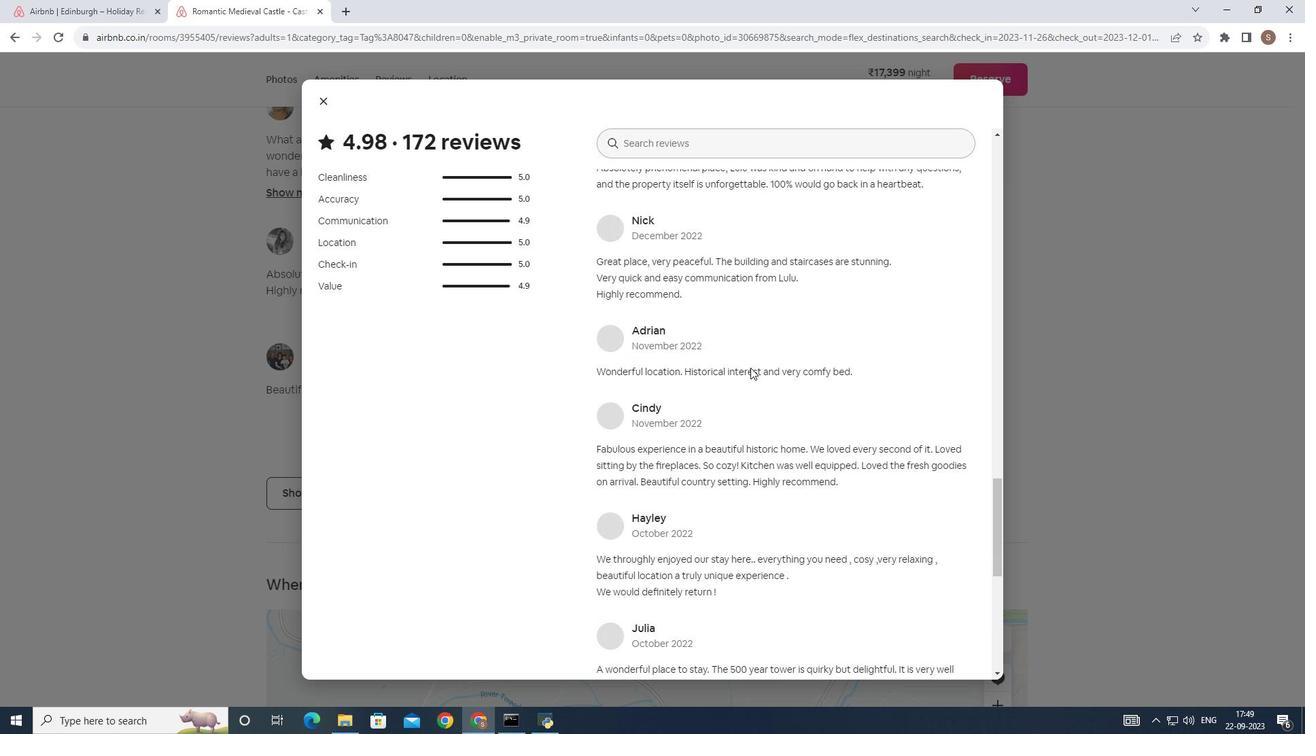 
Action: Mouse scrolled (756, 372) with delta (0, 0)
Screenshot: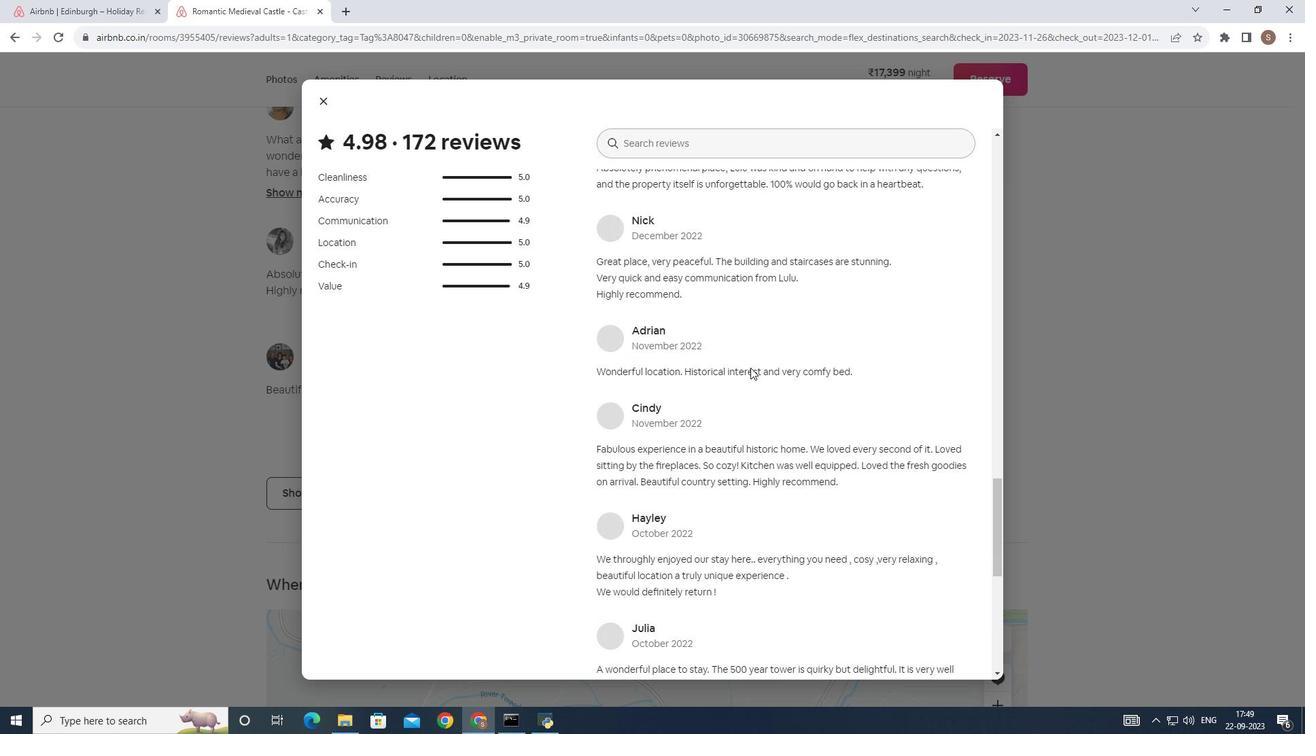 
Action: Mouse scrolled (756, 372) with delta (0, 0)
Screenshot: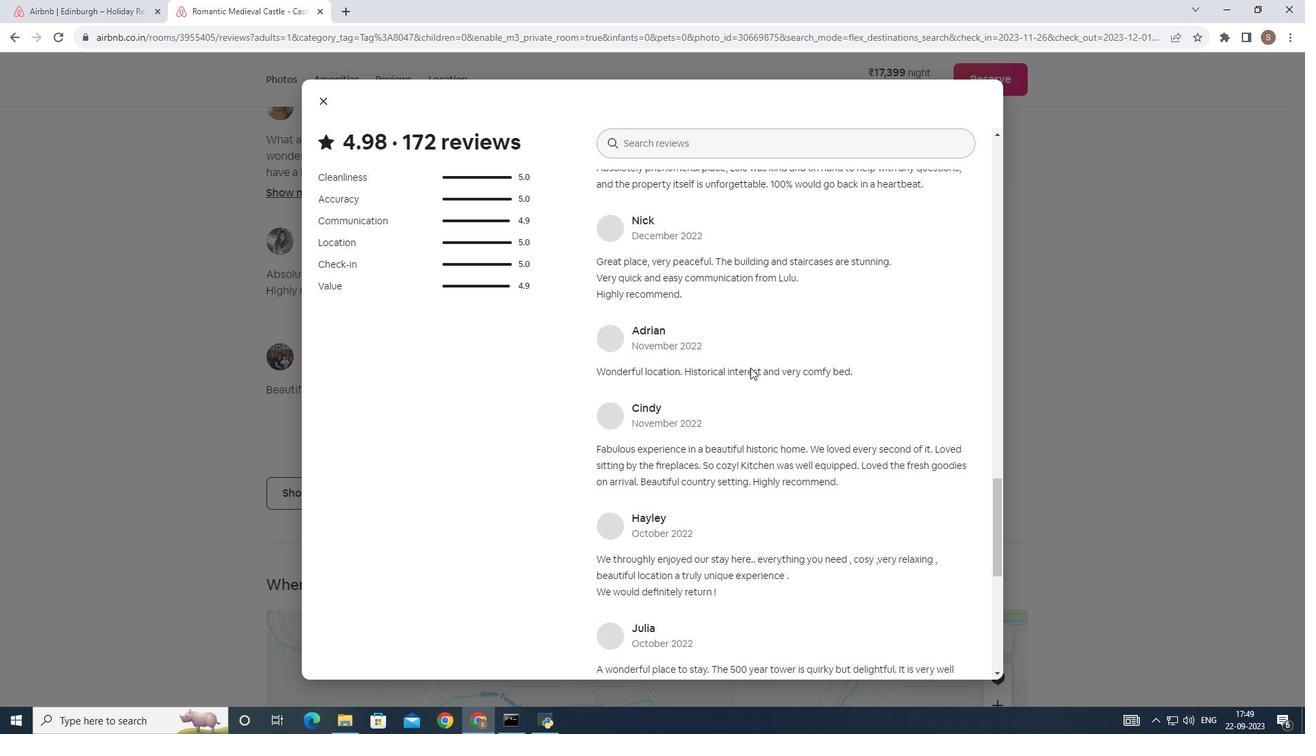 
Action: Mouse moved to (755, 373)
Screenshot: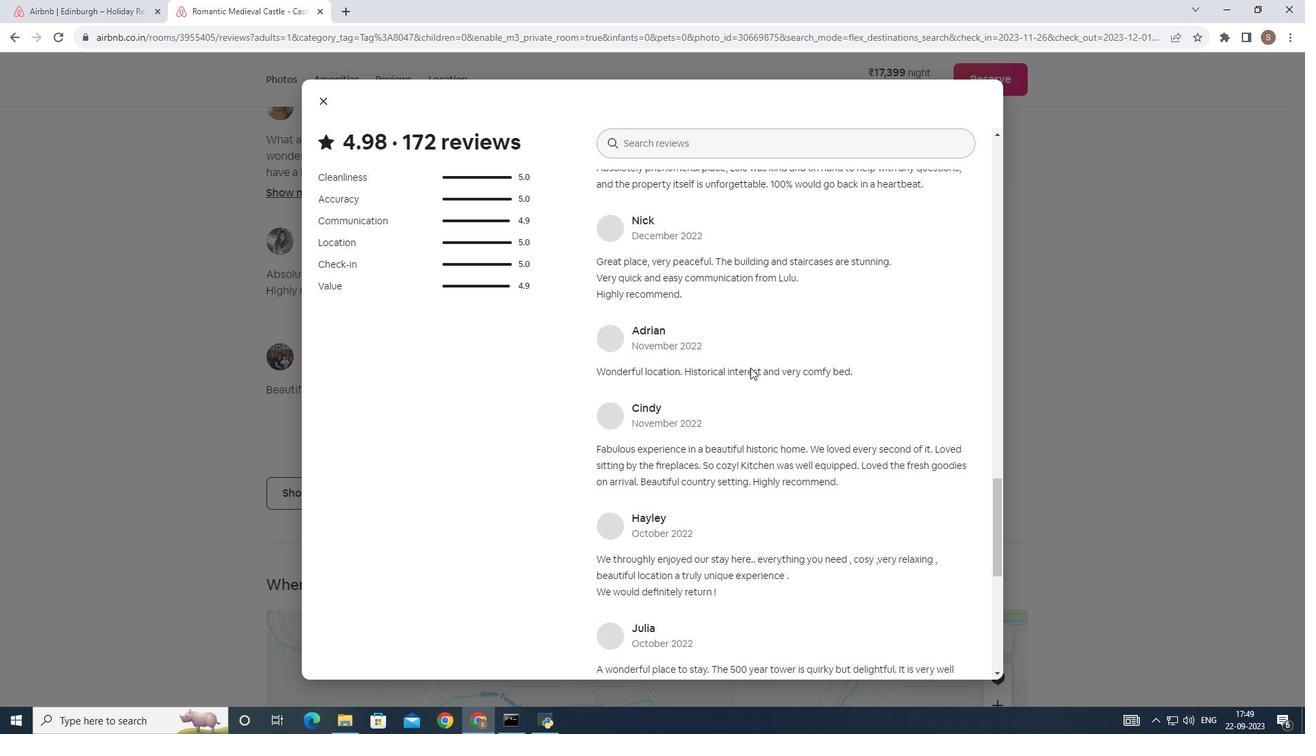 
Action: Mouse scrolled (755, 372) with delta (0, 0)
Screenshot: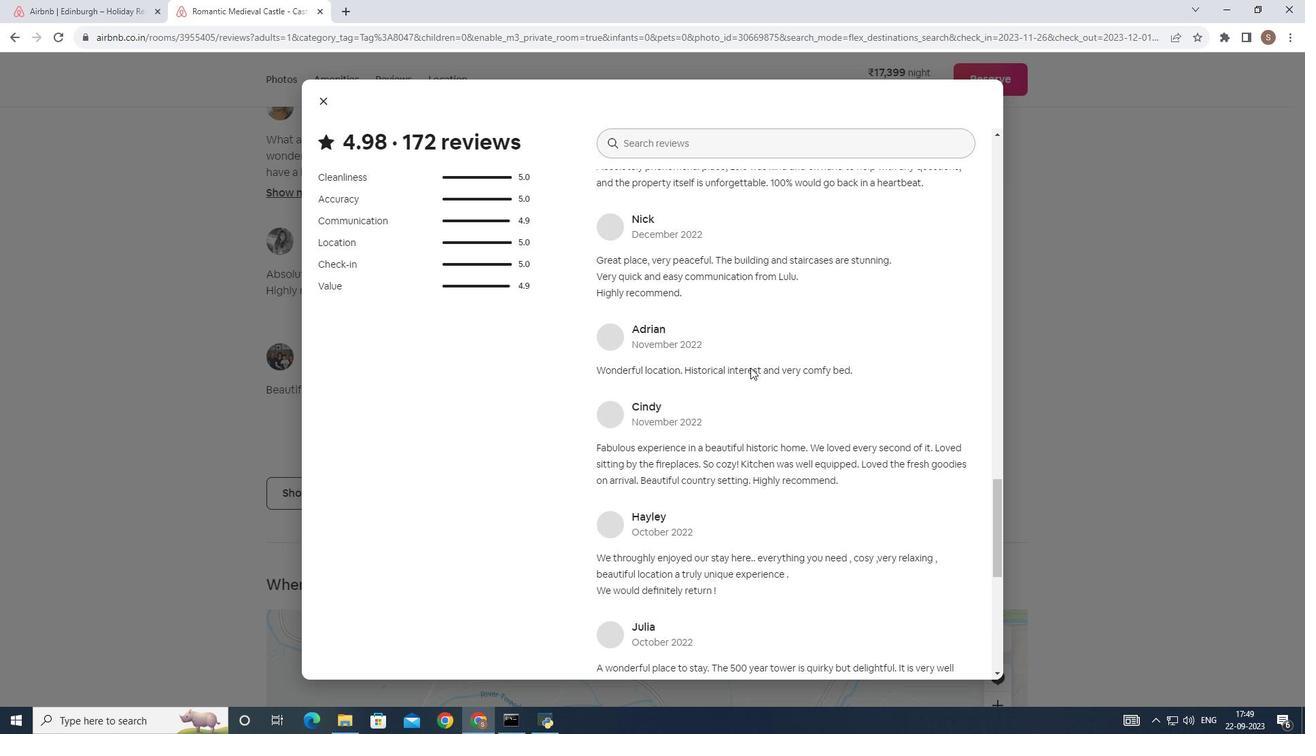 
Action: Mouse scrolled (755, 372) with delta (0, 0)
Screenshot: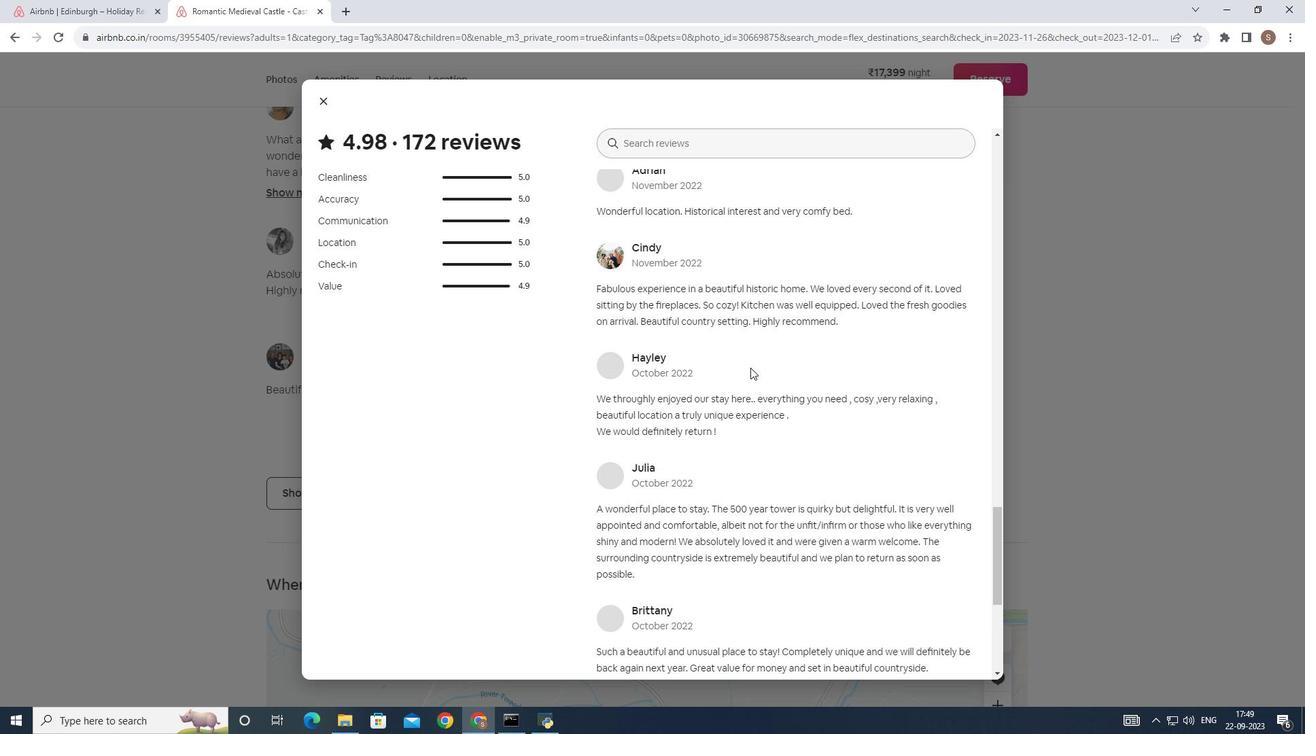 
Action: Mouse scrolled (755, 372) with delta (0, 0)
Screenshot: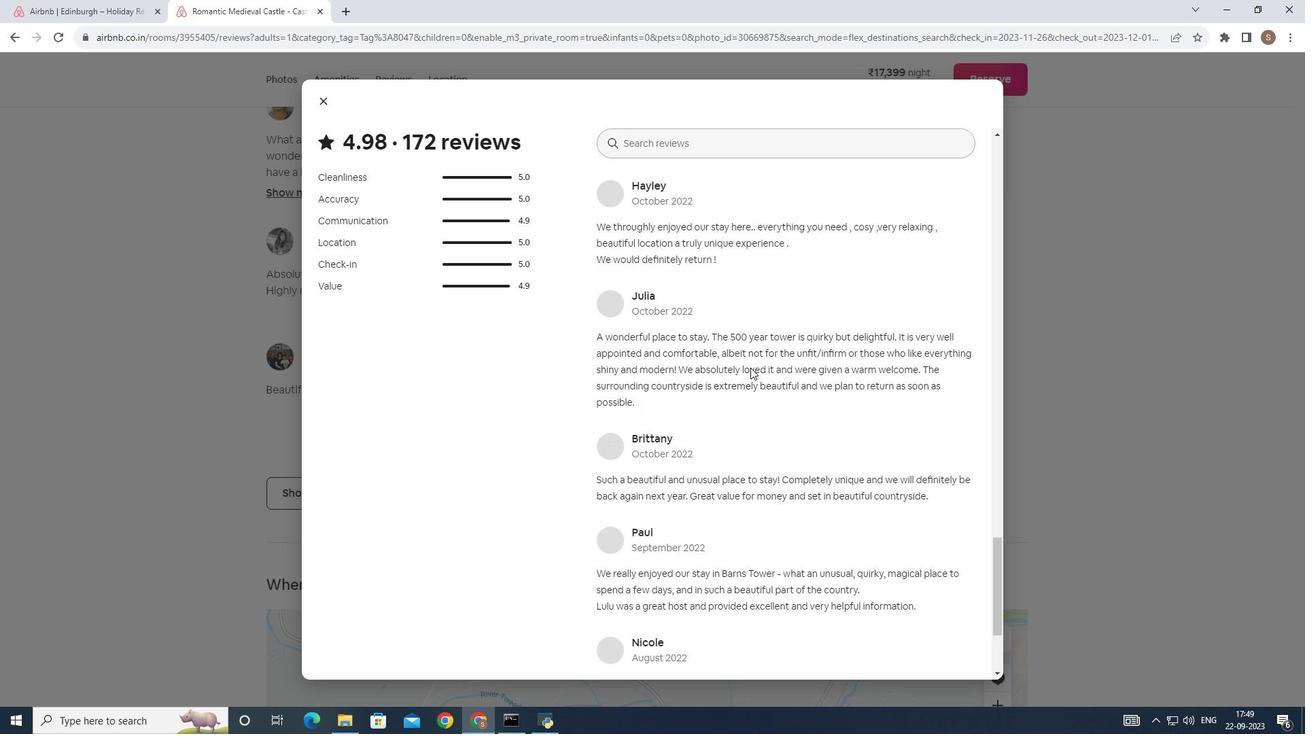 
Action: Mouse scrolled (755, 372) with delta (0, 0)
Screenshot: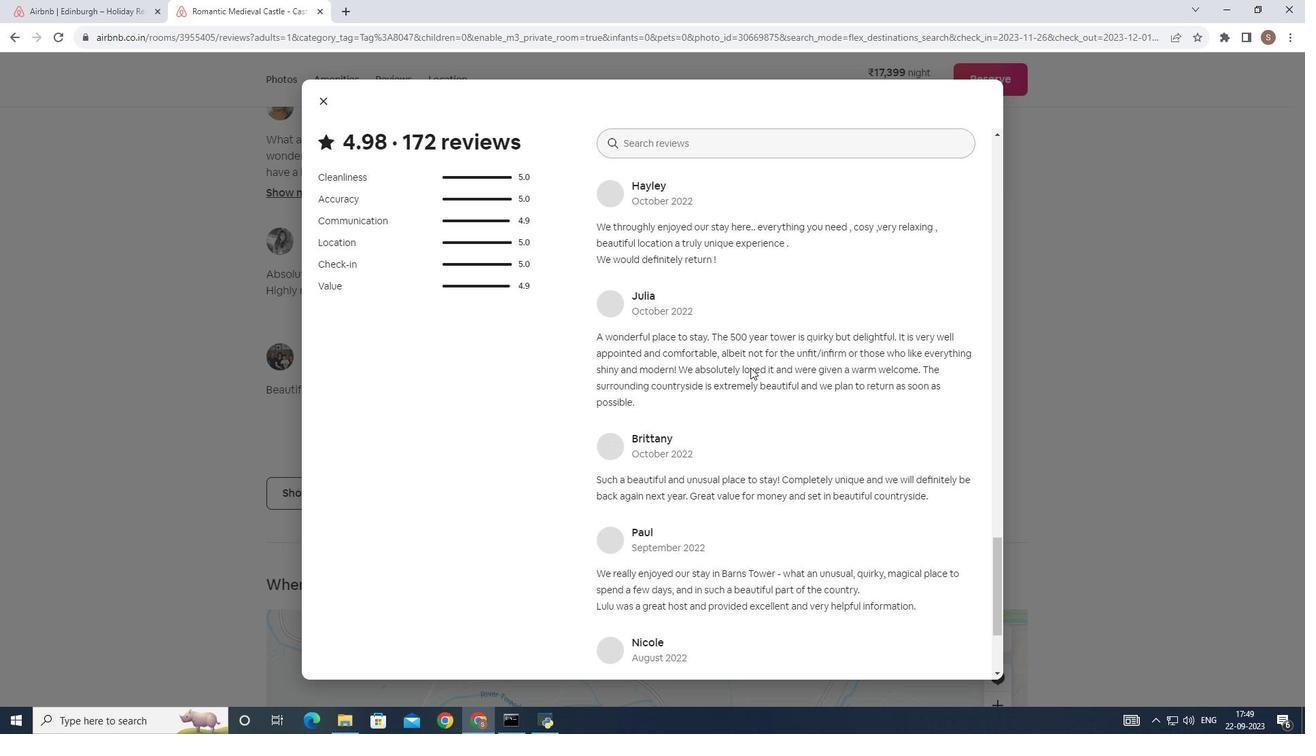 
Action: Mouse scrolled (755, 372) with delta (0, 0)
Screenshot: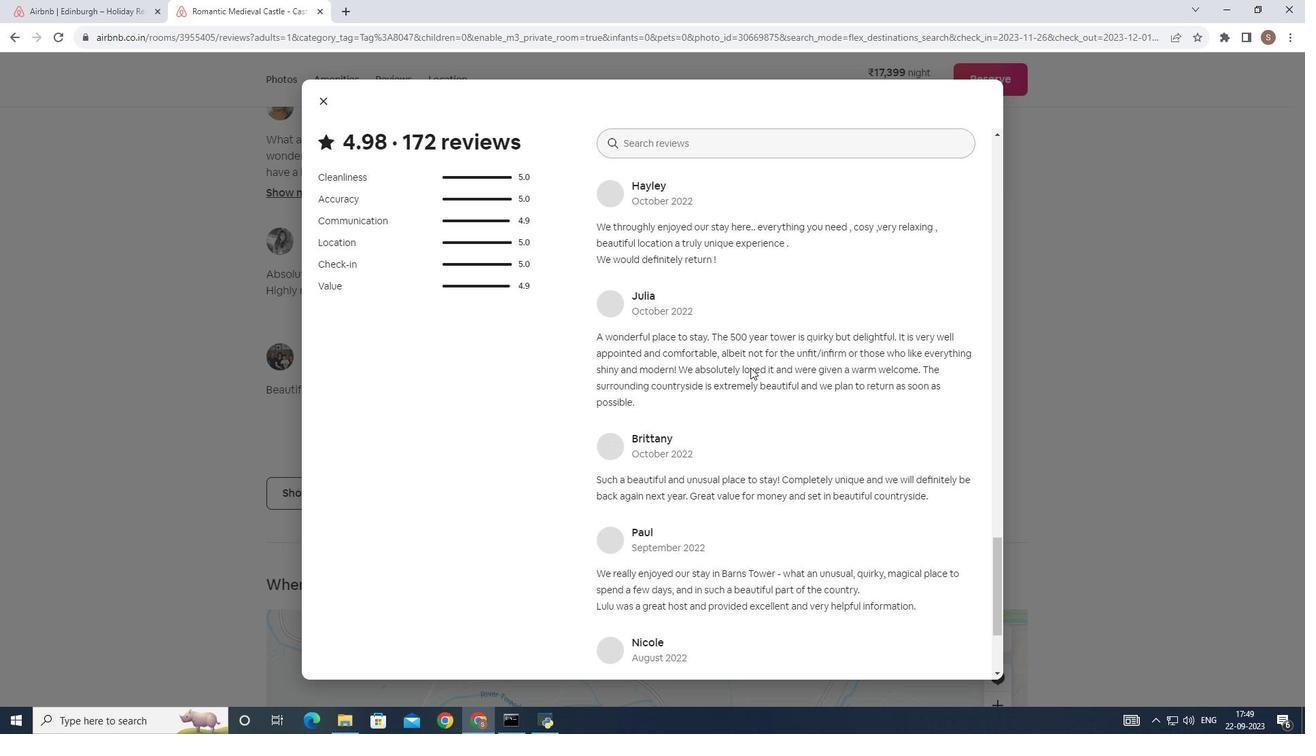 
Action: Mouse scrolled (755, 372) with delta (0, 0)
Screenshot: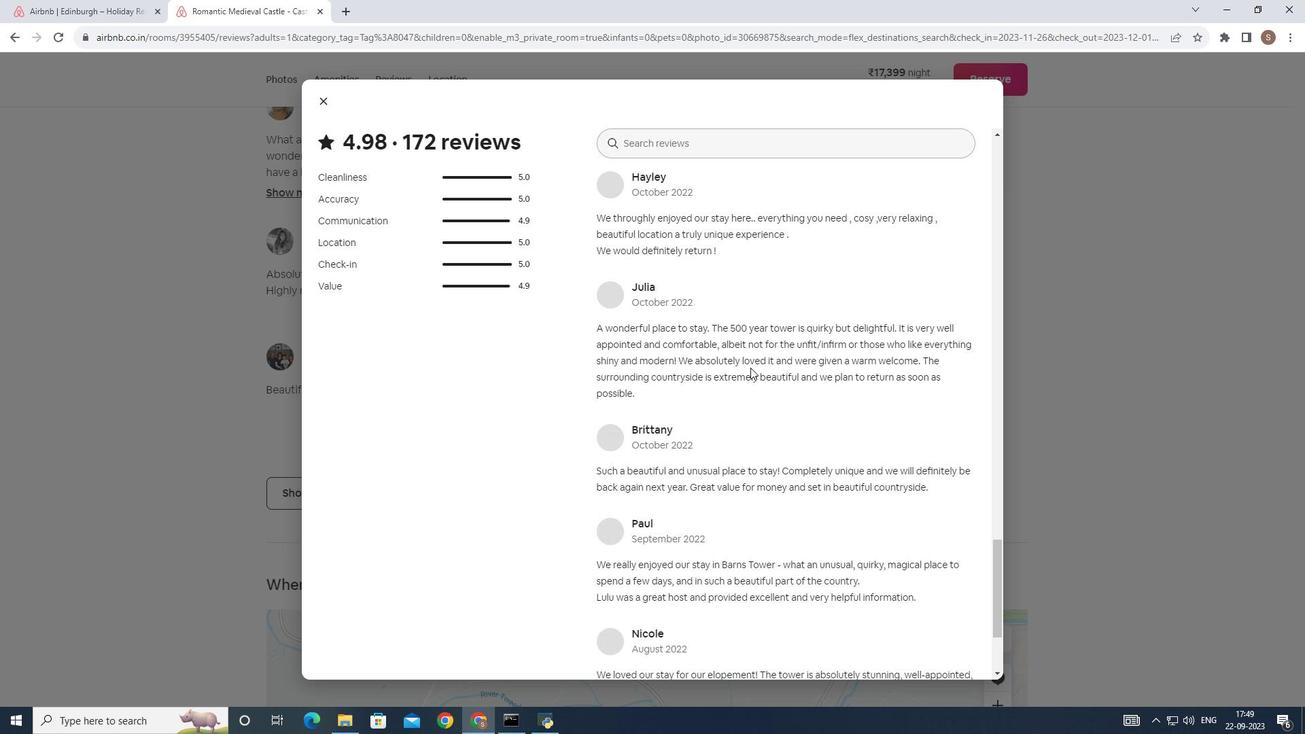
Action: Mouse scrolled (755, 372) with delta (0, 0)
Screenshot: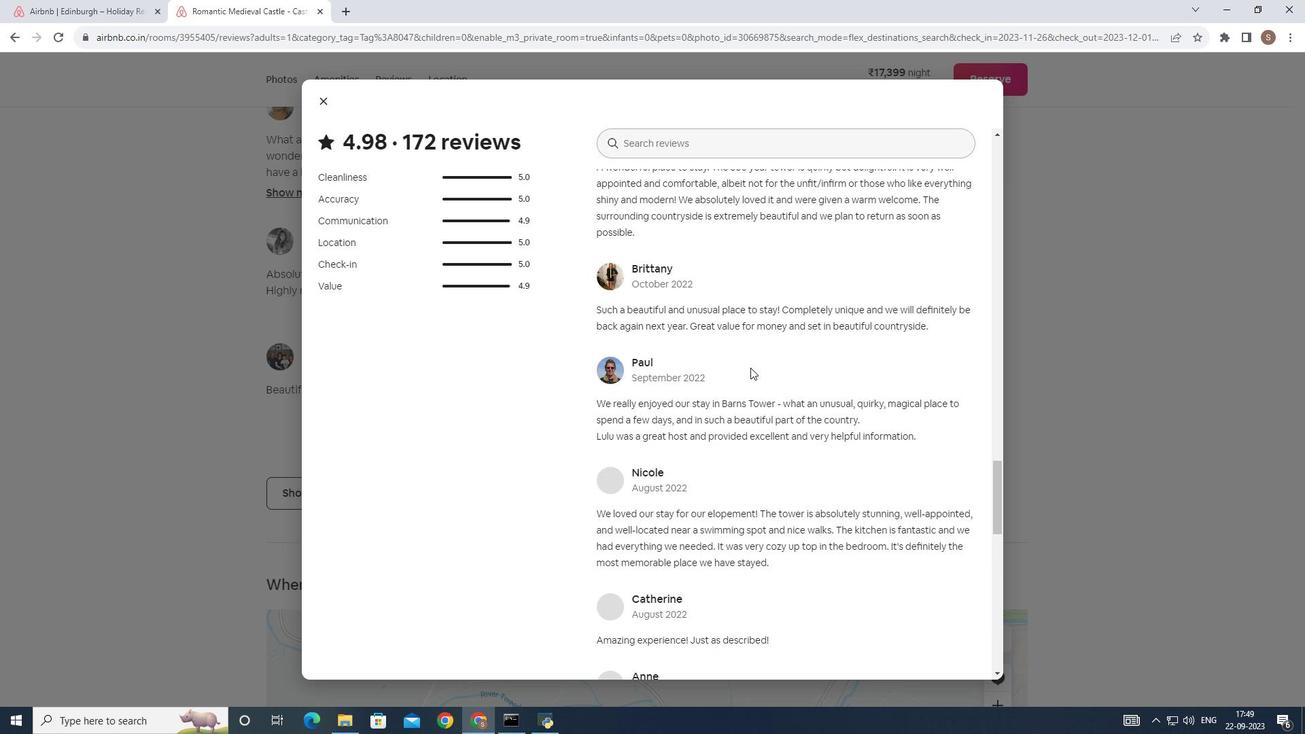 
Action: Mouse scrolled (755, 372) with delta (0, 0)
Screenshot: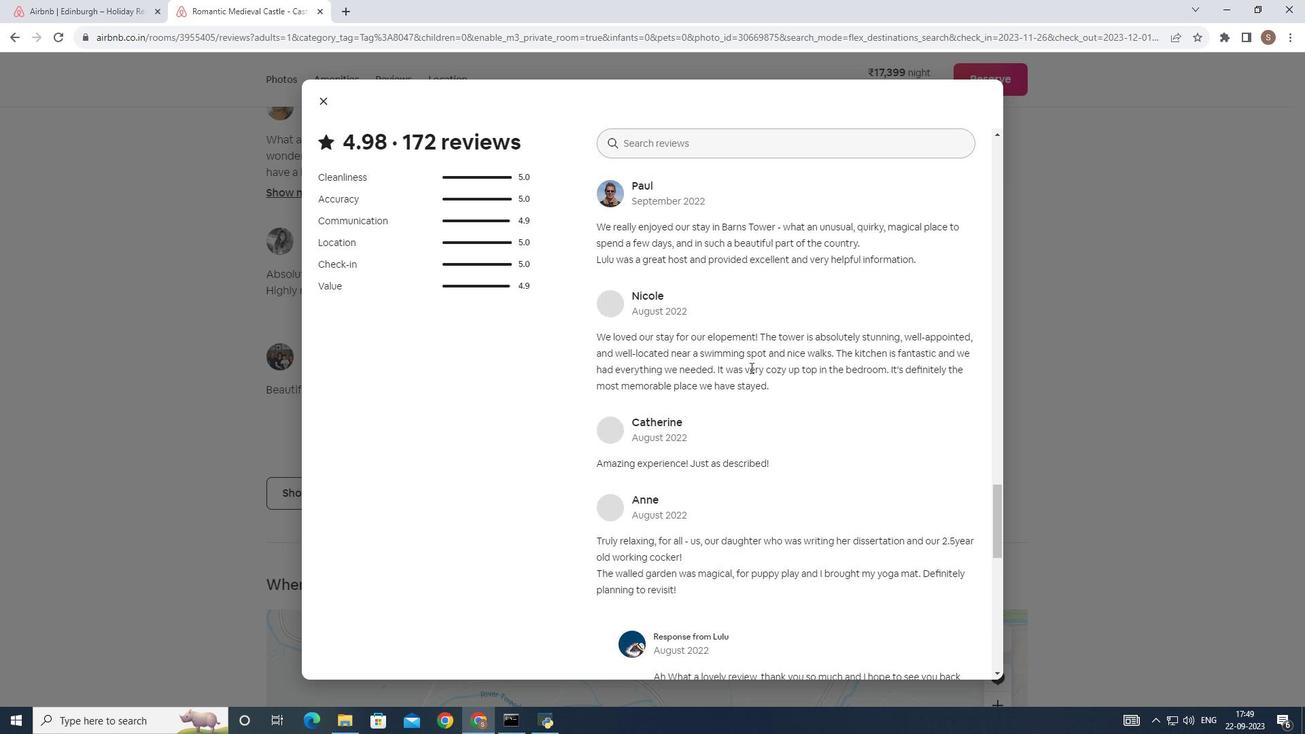 
Action: Mouse scrolled (755, 372) with delta (0, 0)
Screenshot: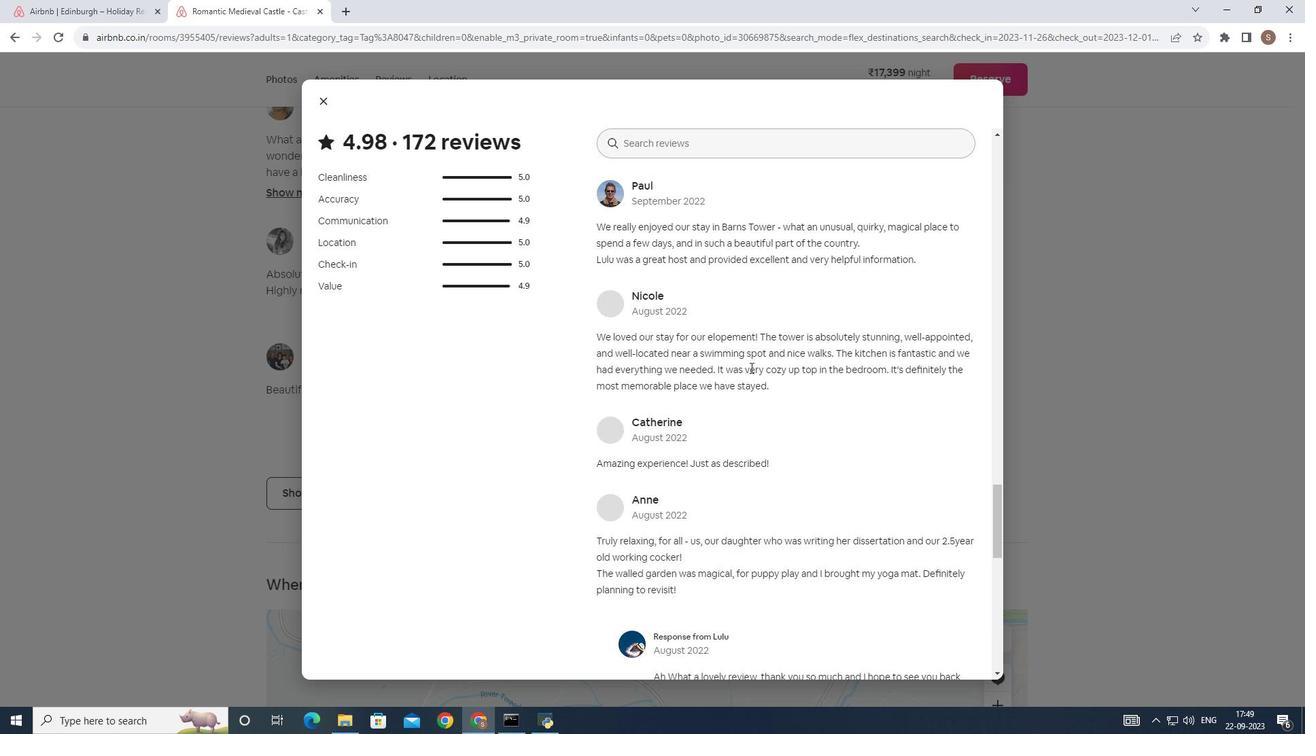 
Action: Mouse scrolled (755, 372) with delta (0, 0)
Screenshot: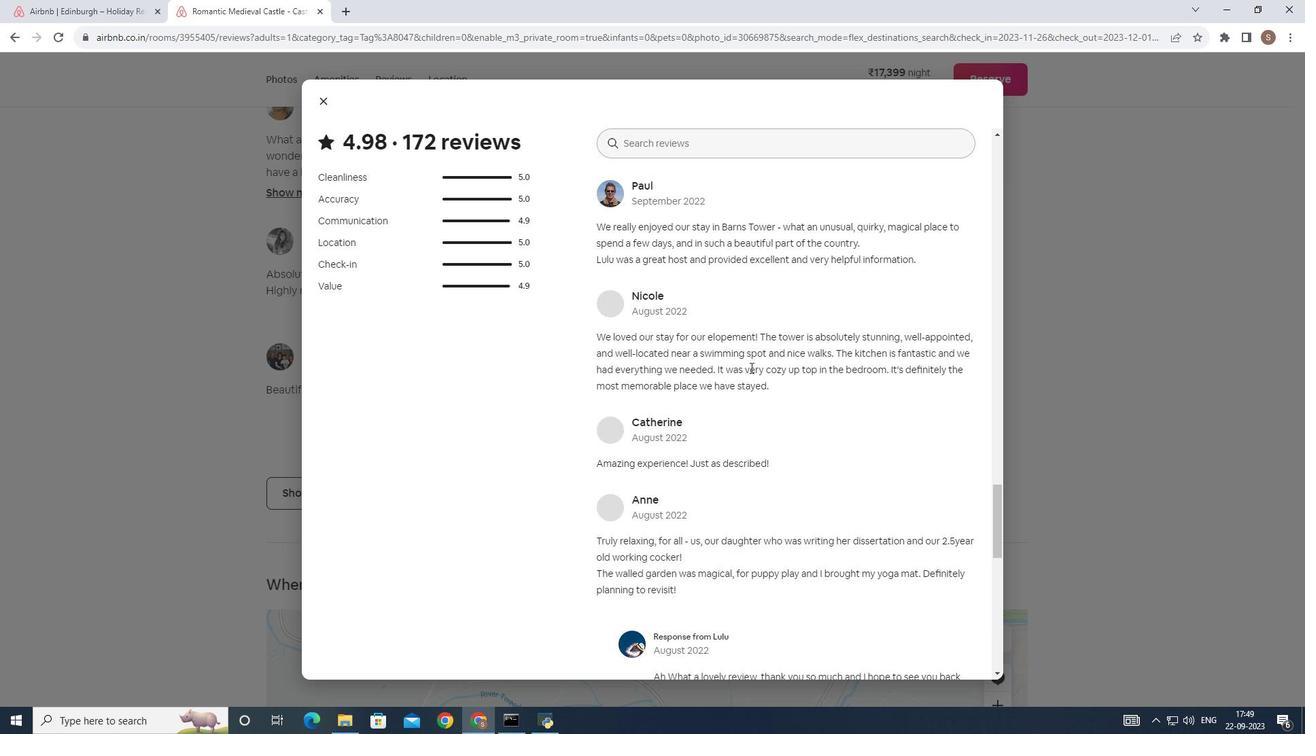 
Action: Mouse scrolled (755, 372) with delta (0, 0)
Screenshot: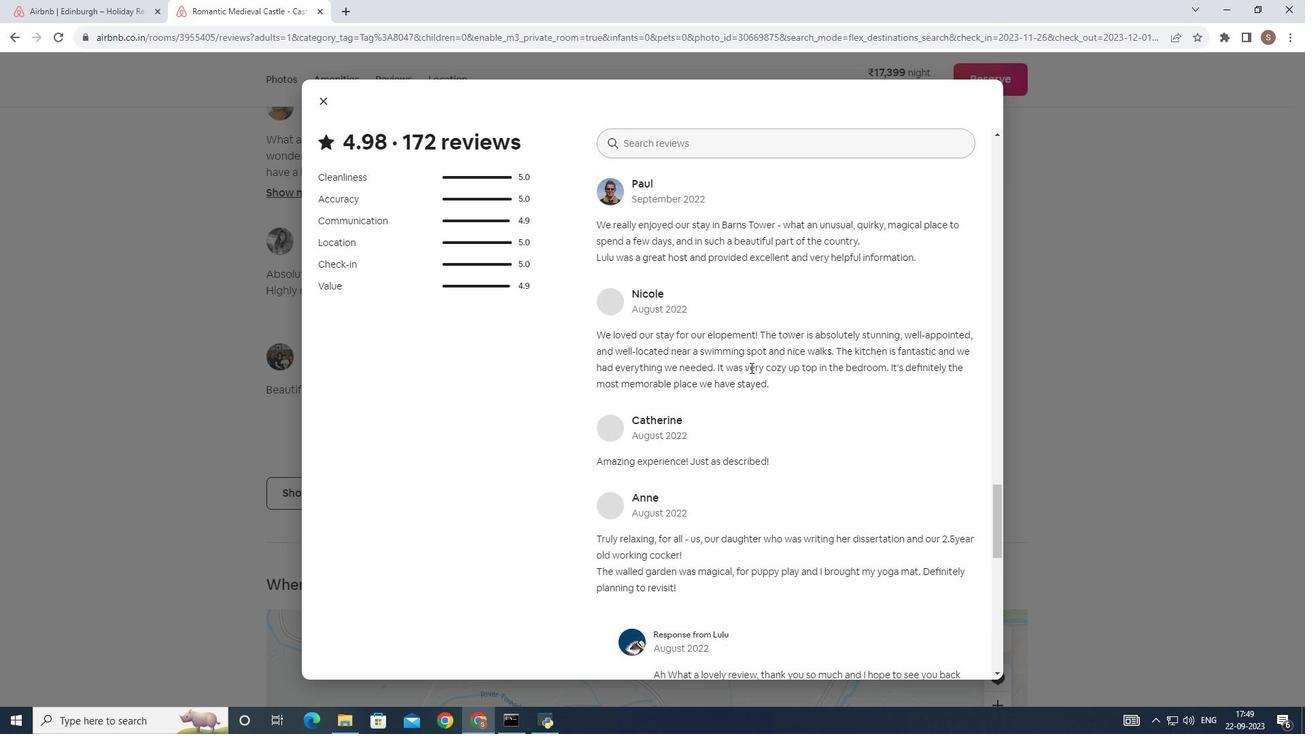 
Action: Mouse scrolled (755, 372) with delta (0, 0)
Screenshot: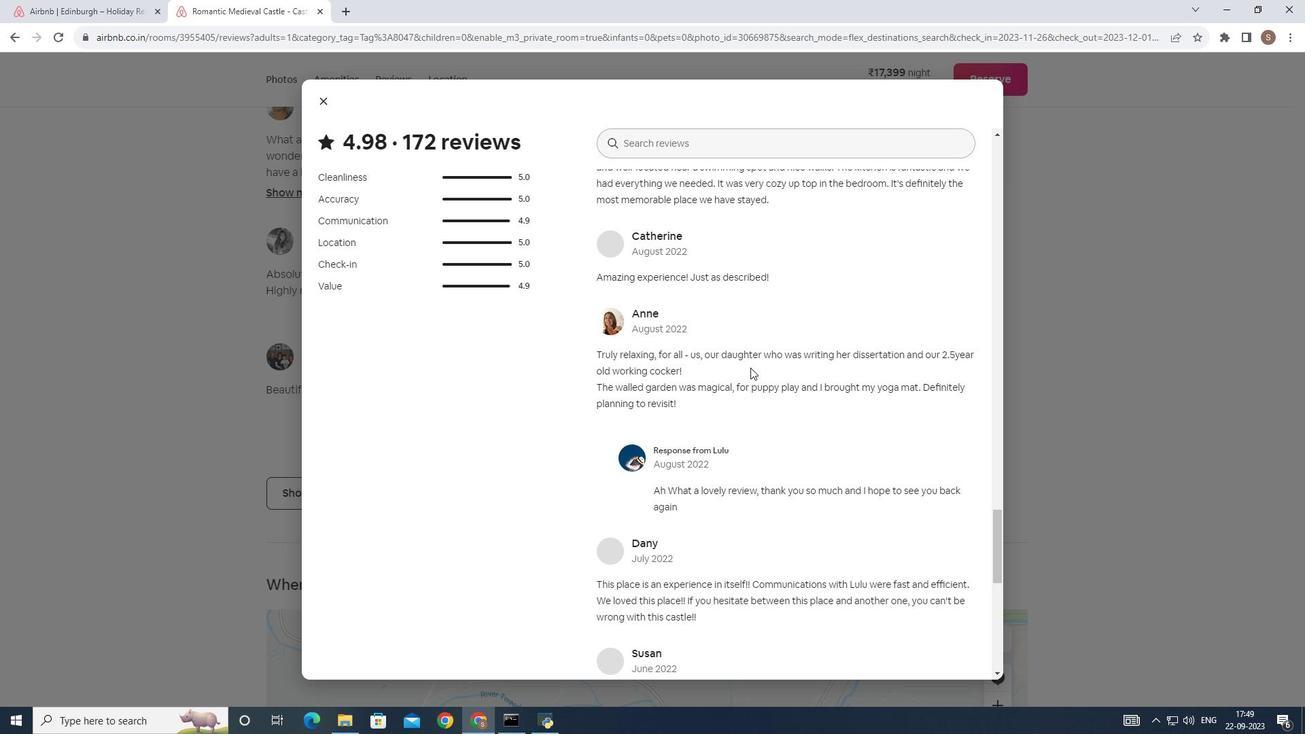 
Action: Mouse scrolled (755, 372) with delta (0, 0)
Screenshot: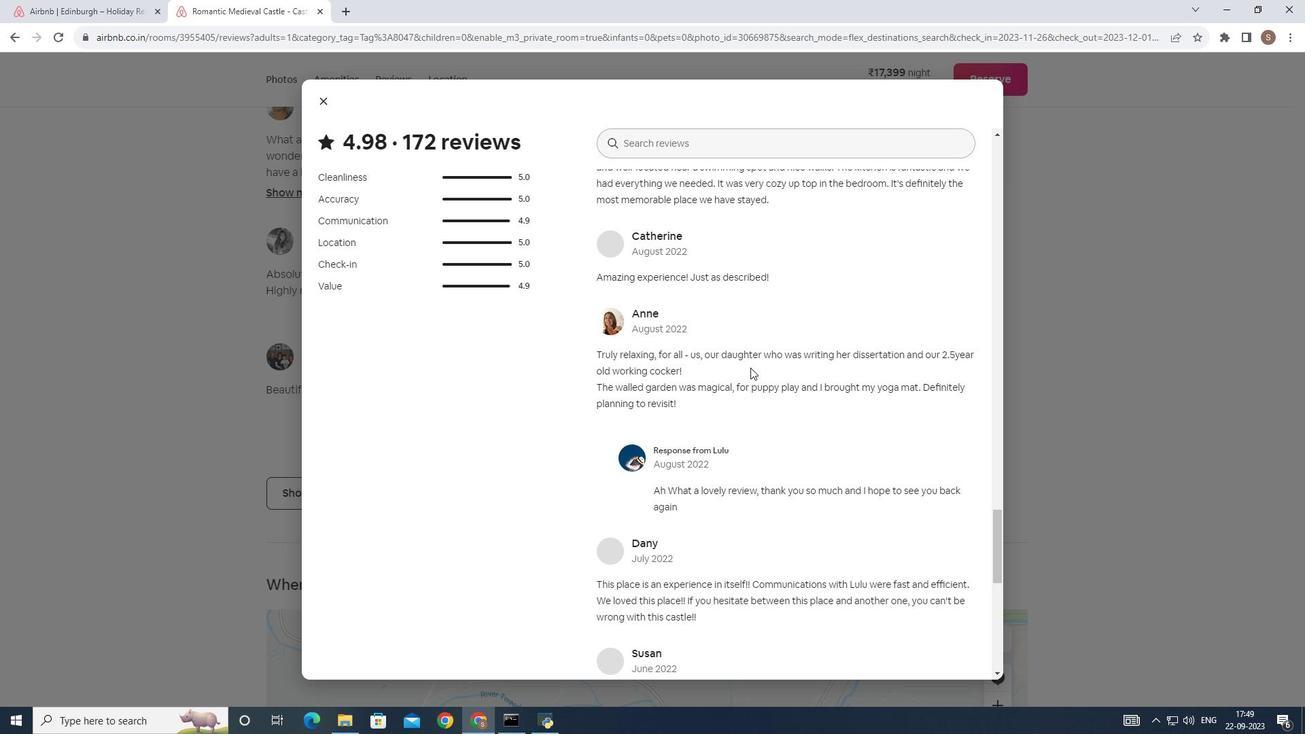 
Action: Mouse scrolled (755, 372) with delta (0, 0)
Screenshot: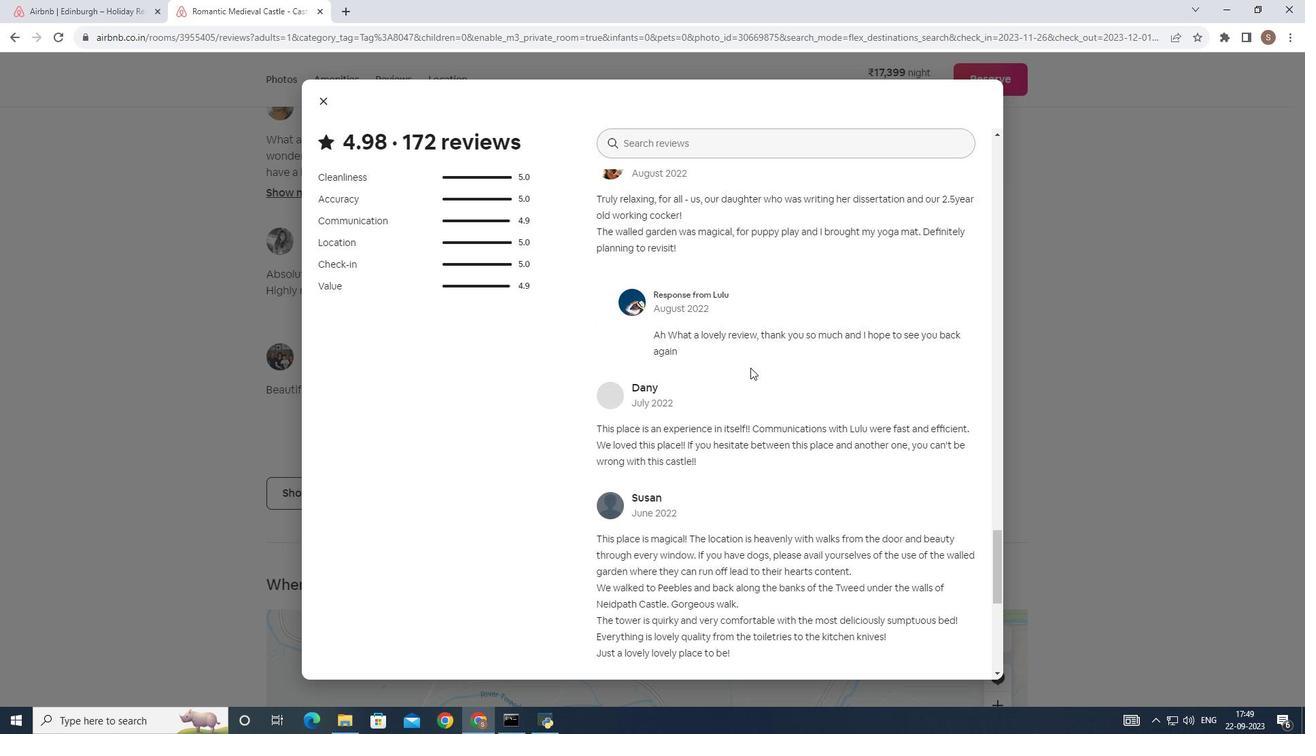 
Action: Mouse scrolled (755, 372) with delta (0, 0)
Screenshot: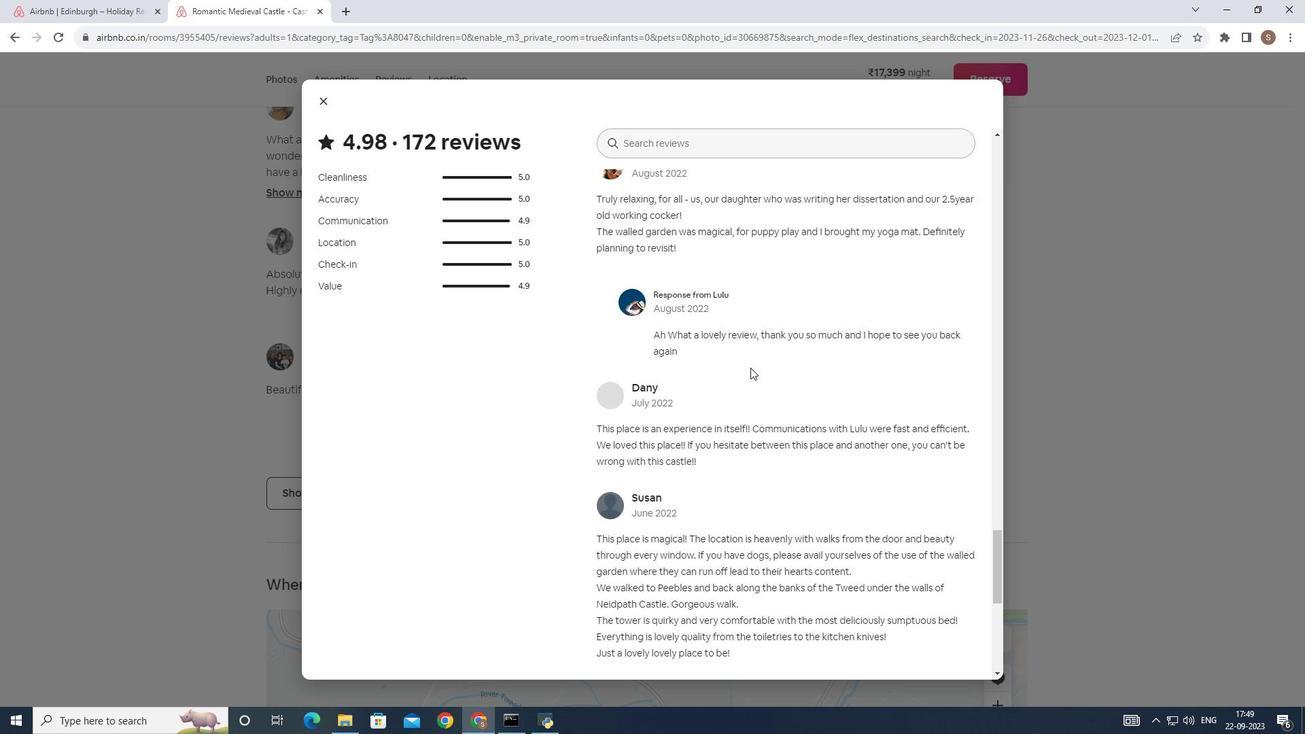 
Action: Mouse scrolled (755, 372) with delta (0, 0)
Screenshot: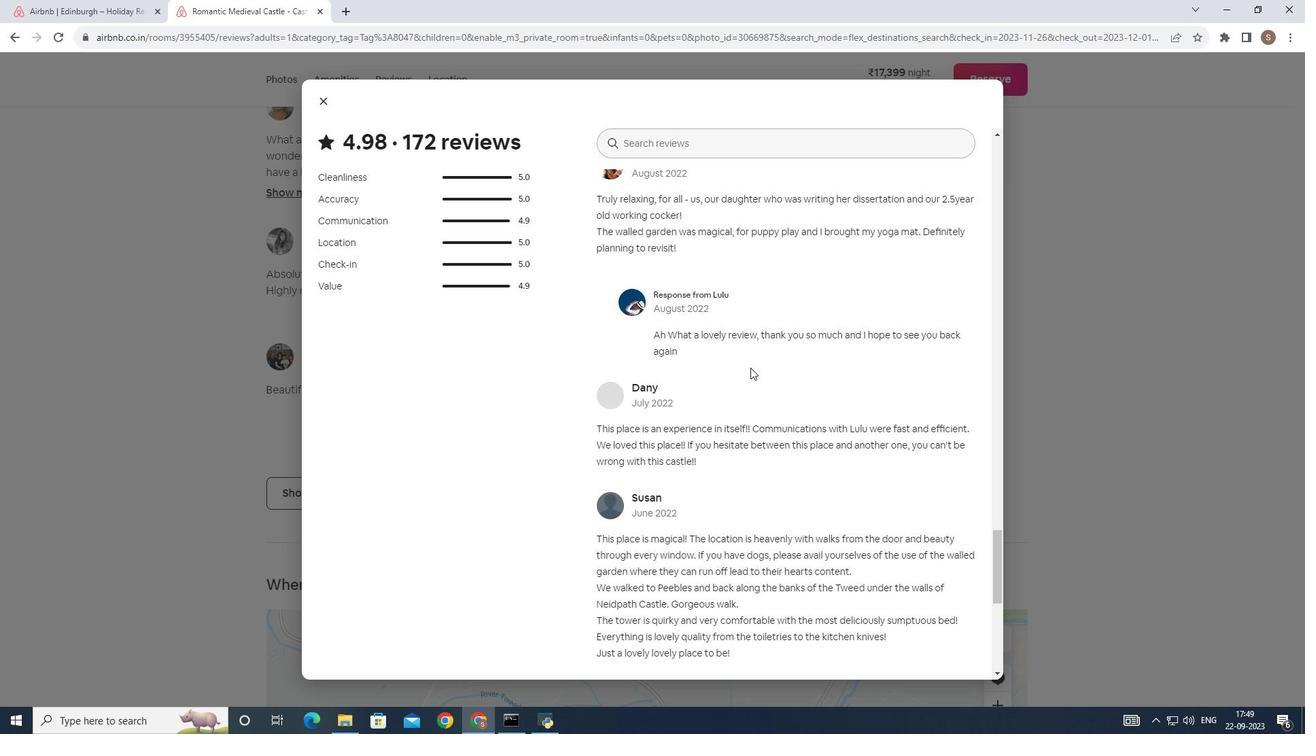 
Action: Mouse scrolled (755, 372) with delta (0, 0)
Screenshot: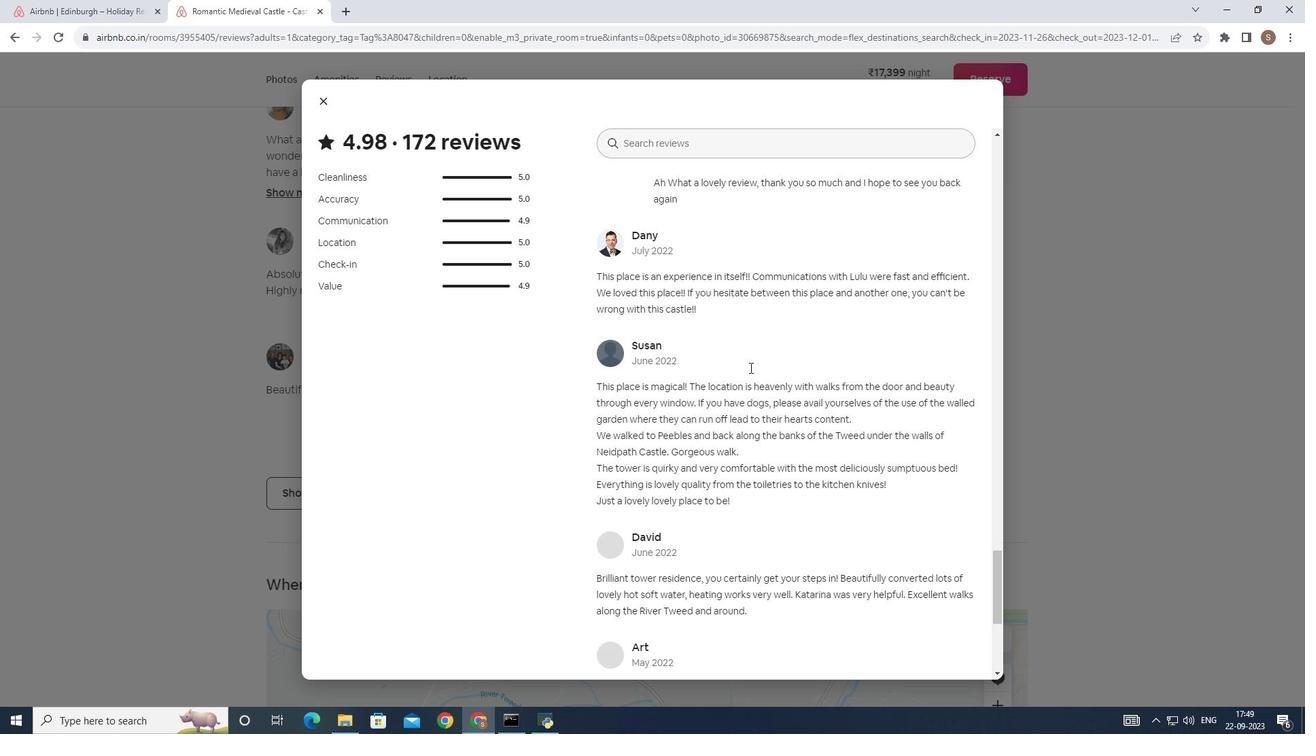 
Action: Mouse scrolled (755, 372) with delta (0, 0)
Screenshot: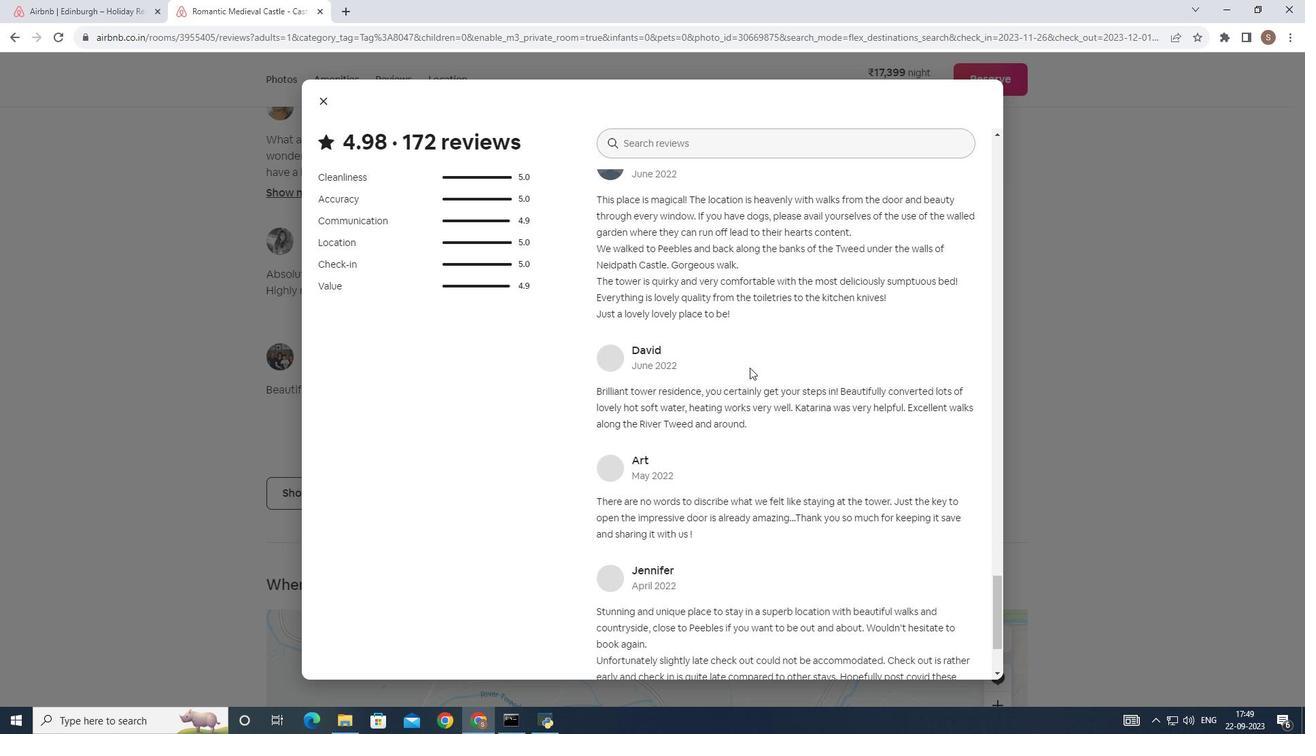 
Action: Mouse scrolled (755, 372) with delta (0, 0)
Screenshot: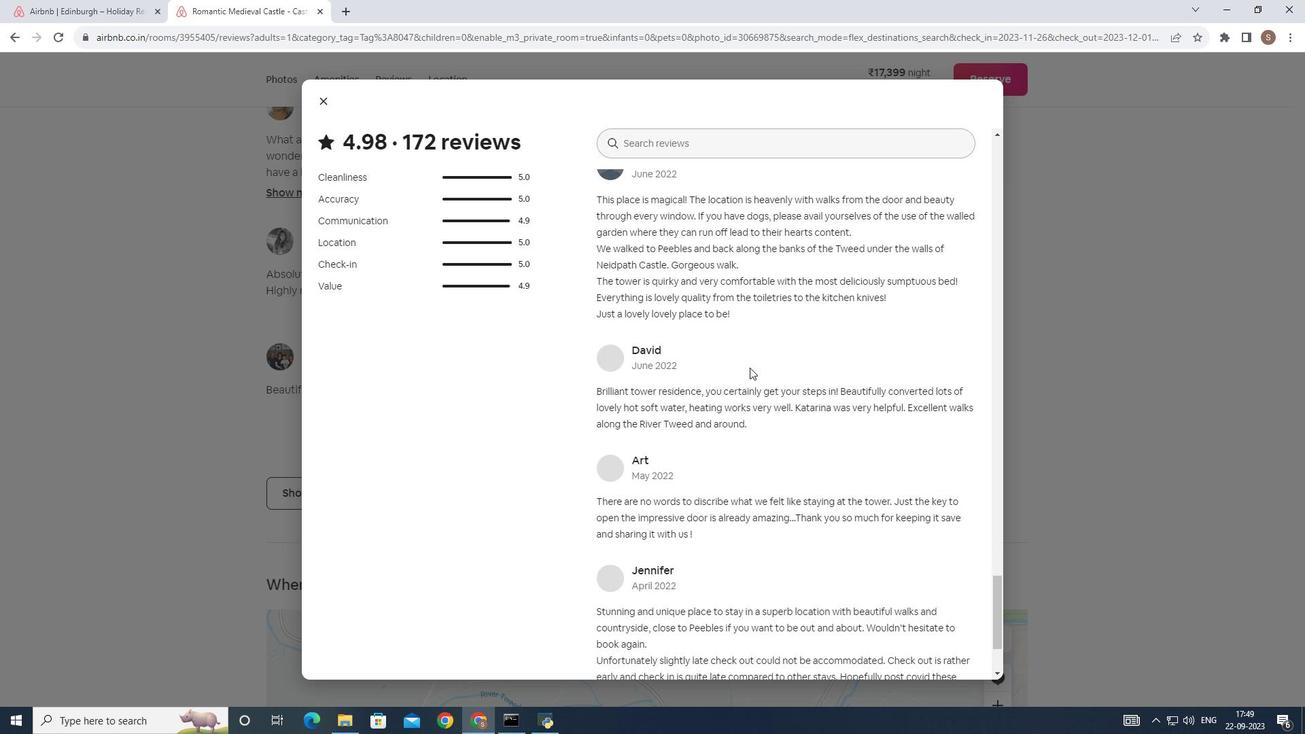 
Action: Mouse scrolled (755, 372) with delta (0, 0)
Screenshot: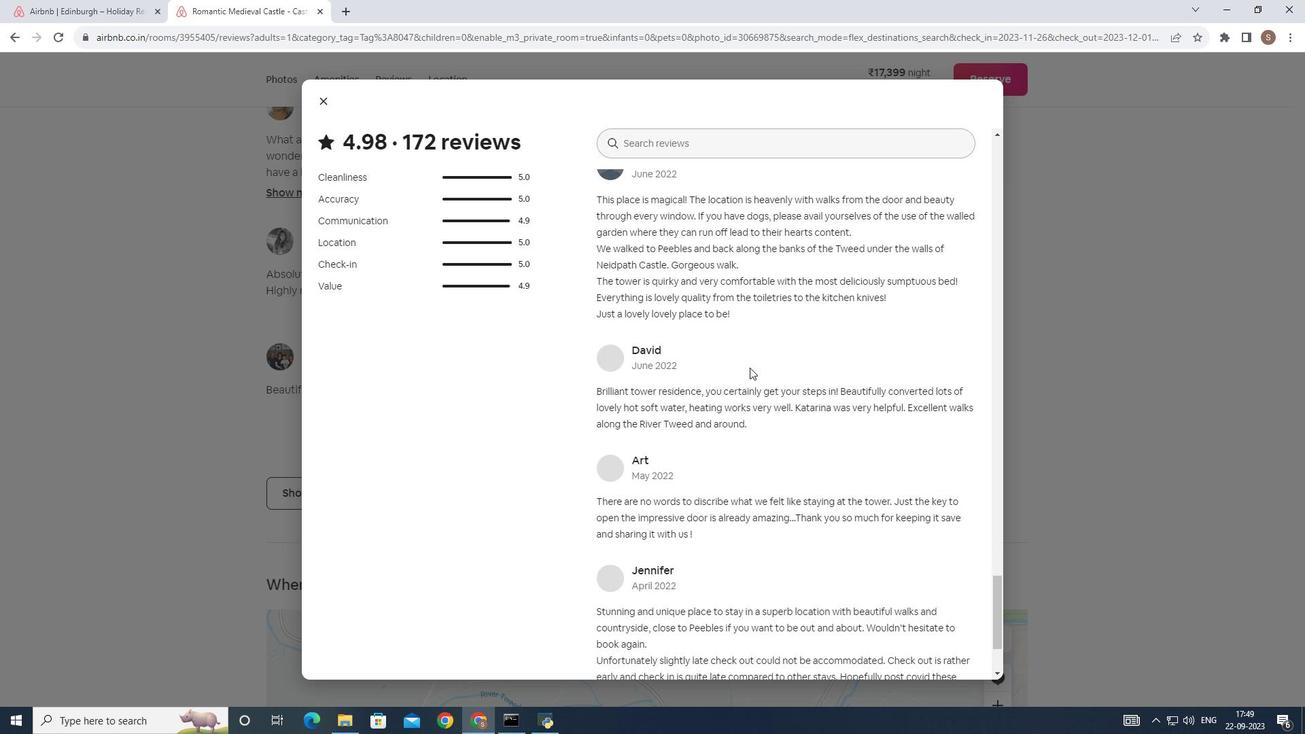 
Action: Mouse moved to (755, 373)
Screenshot: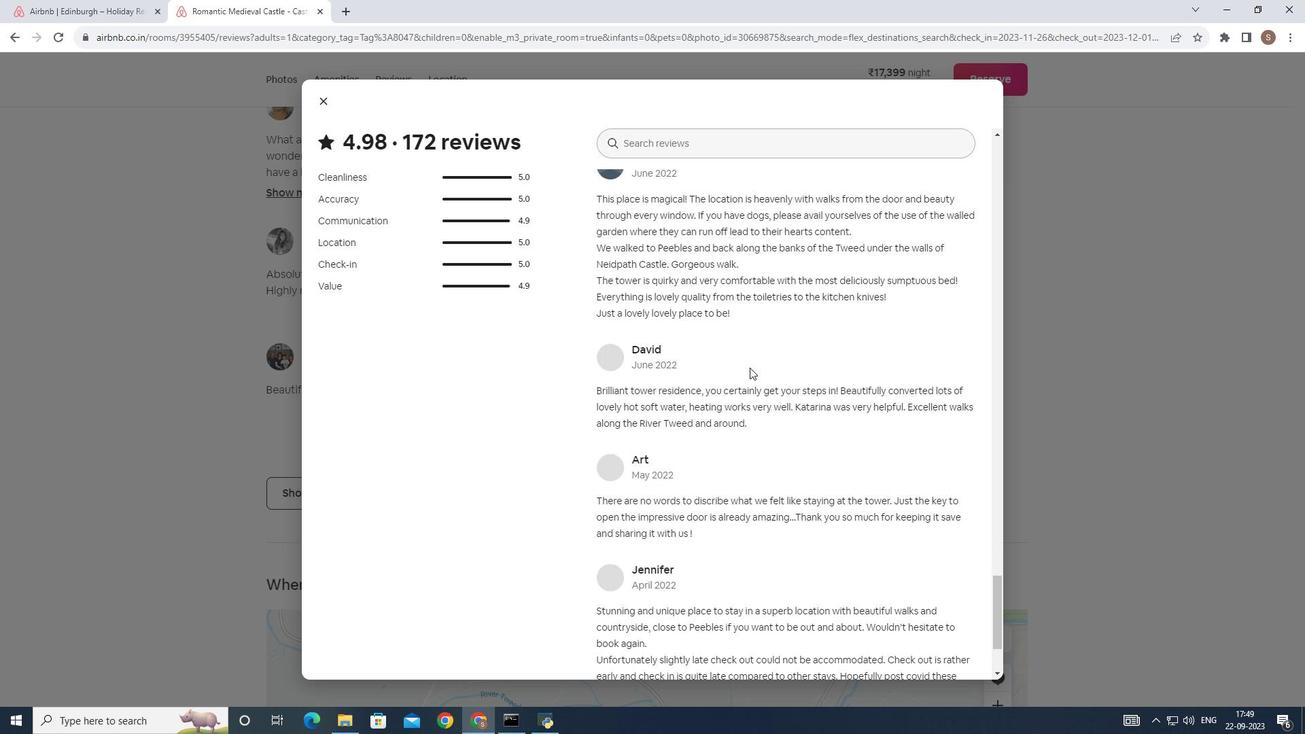 
Action: Mouse scrolled (755, 372) with delta (0, 0)
Screenshot: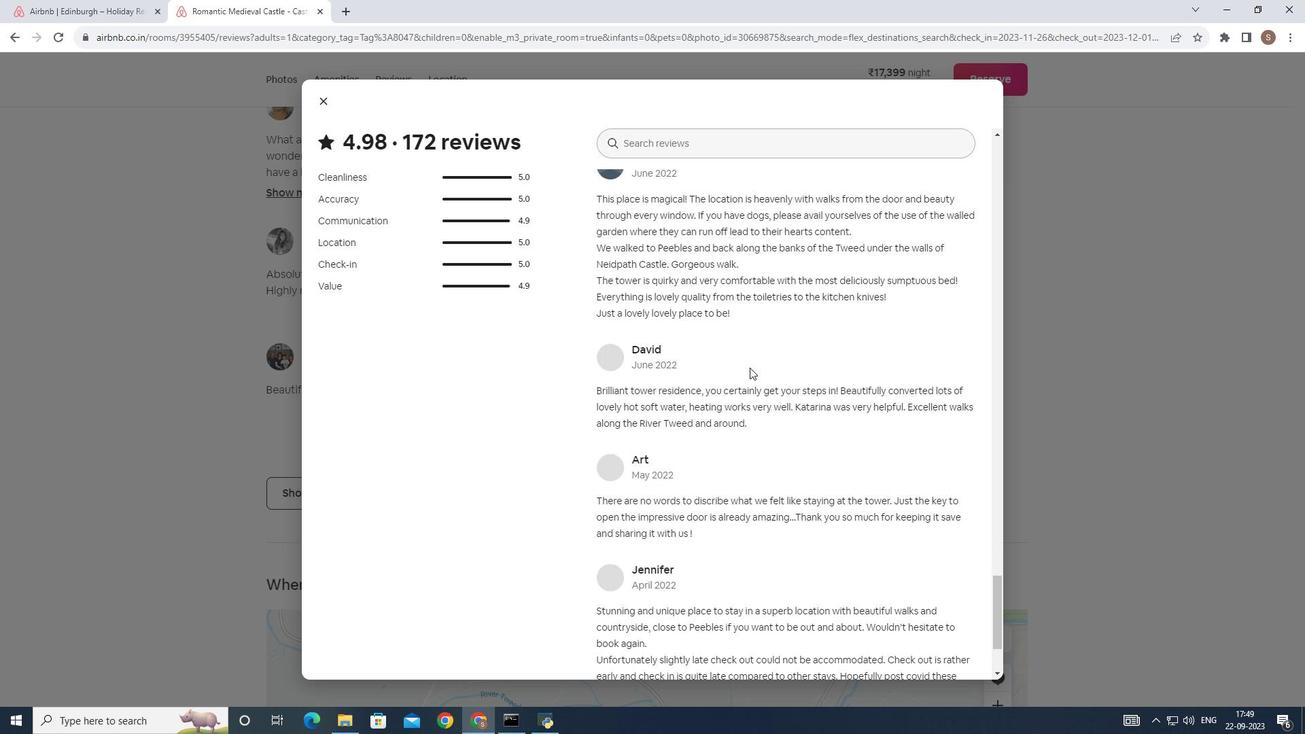 
Action: Mouse scrolled (755, 372) with delta (0, 0)
Screenshot: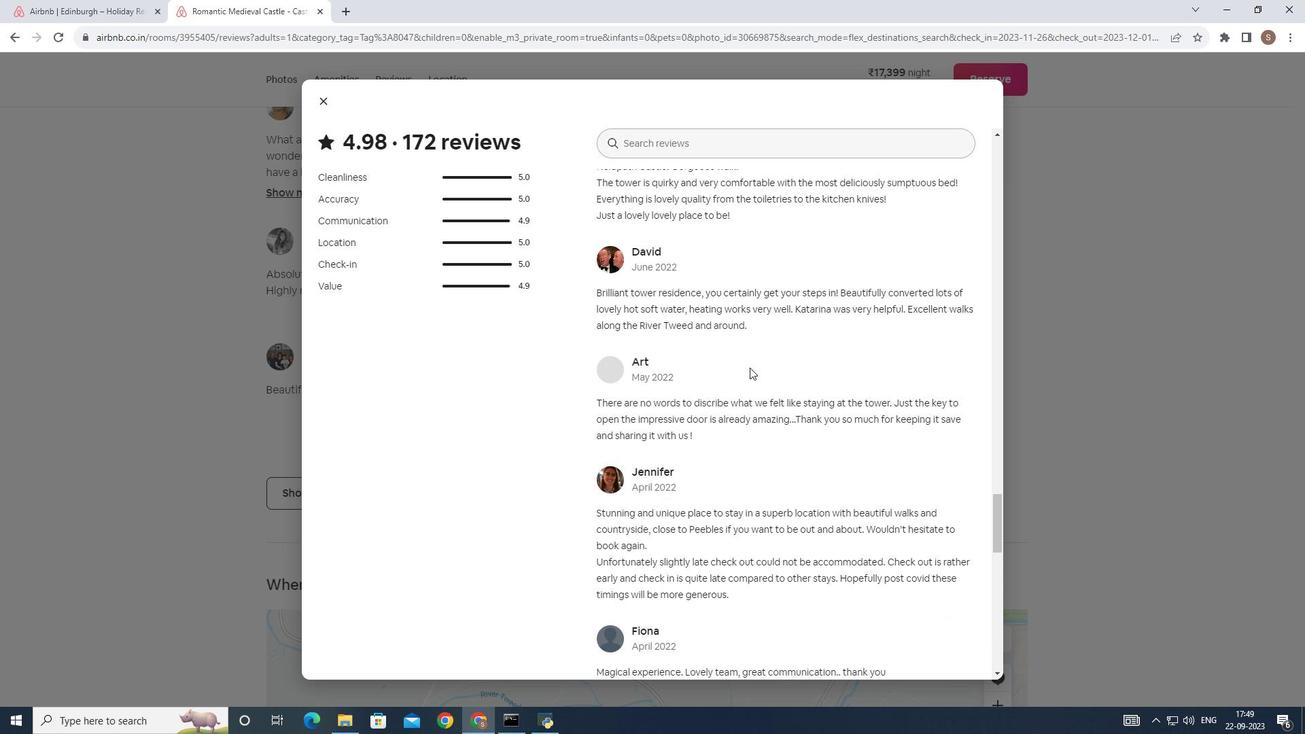 
Action: Mouse scrolled (755, 372) with delta (0, 0)
Screenshot: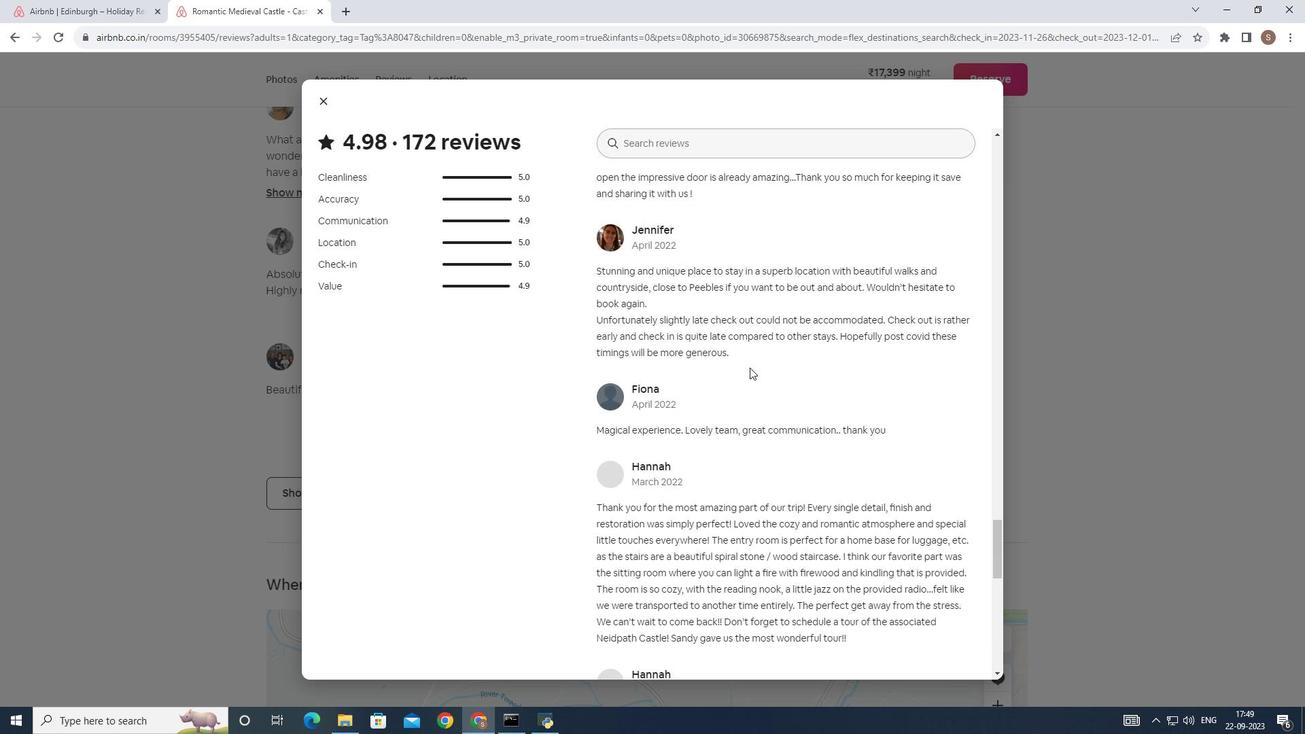 
Action: Mouse scrolled (755, 372) with delta (0, 0)
Screenshot: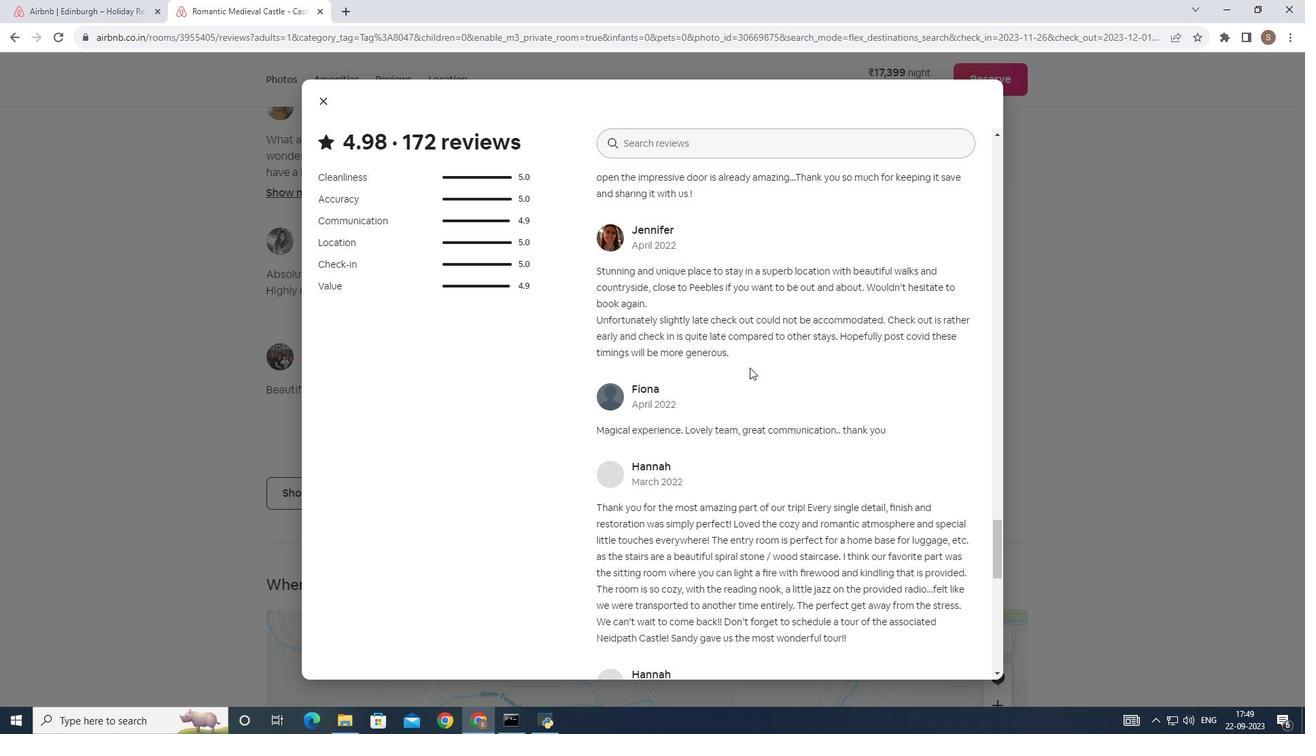 
Action: Mouse scrolled (755, 372) with delta (0, 0)
Screenshot: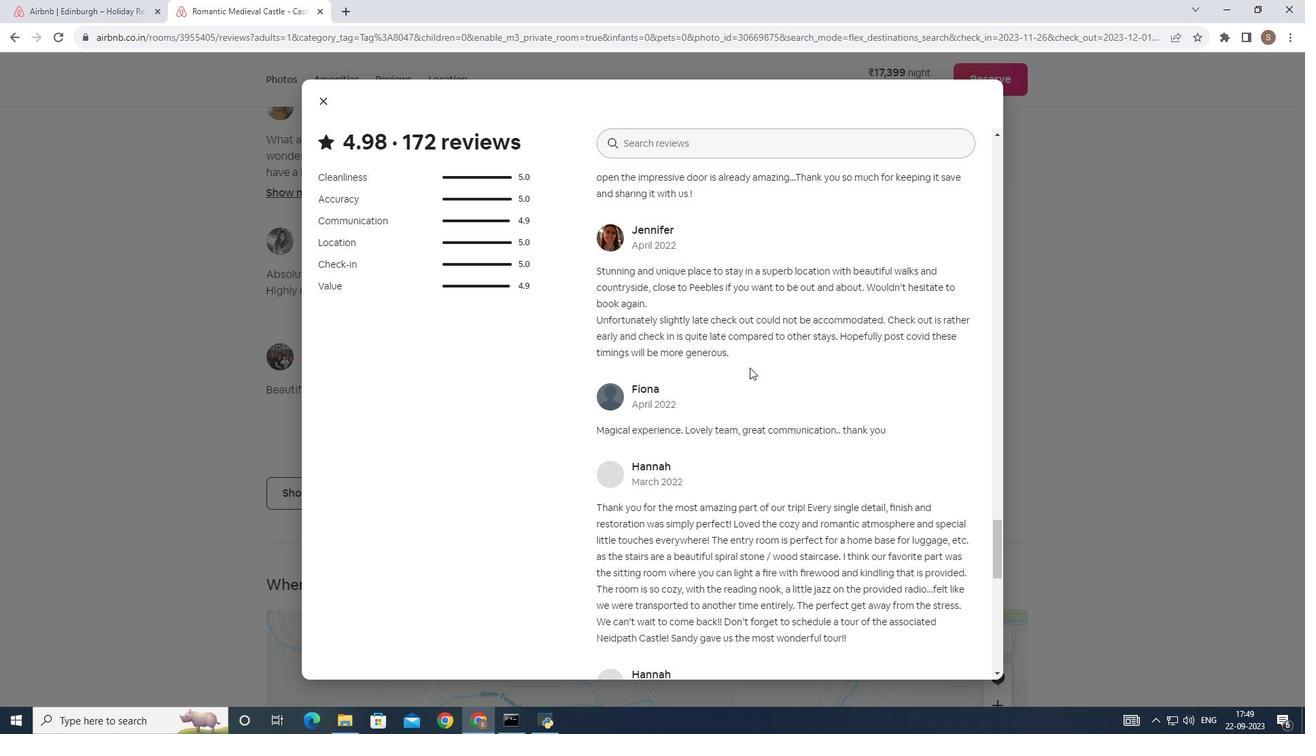 
Action: Mouse scrolled (755, 372) with delta (0, 0)
Screenshot: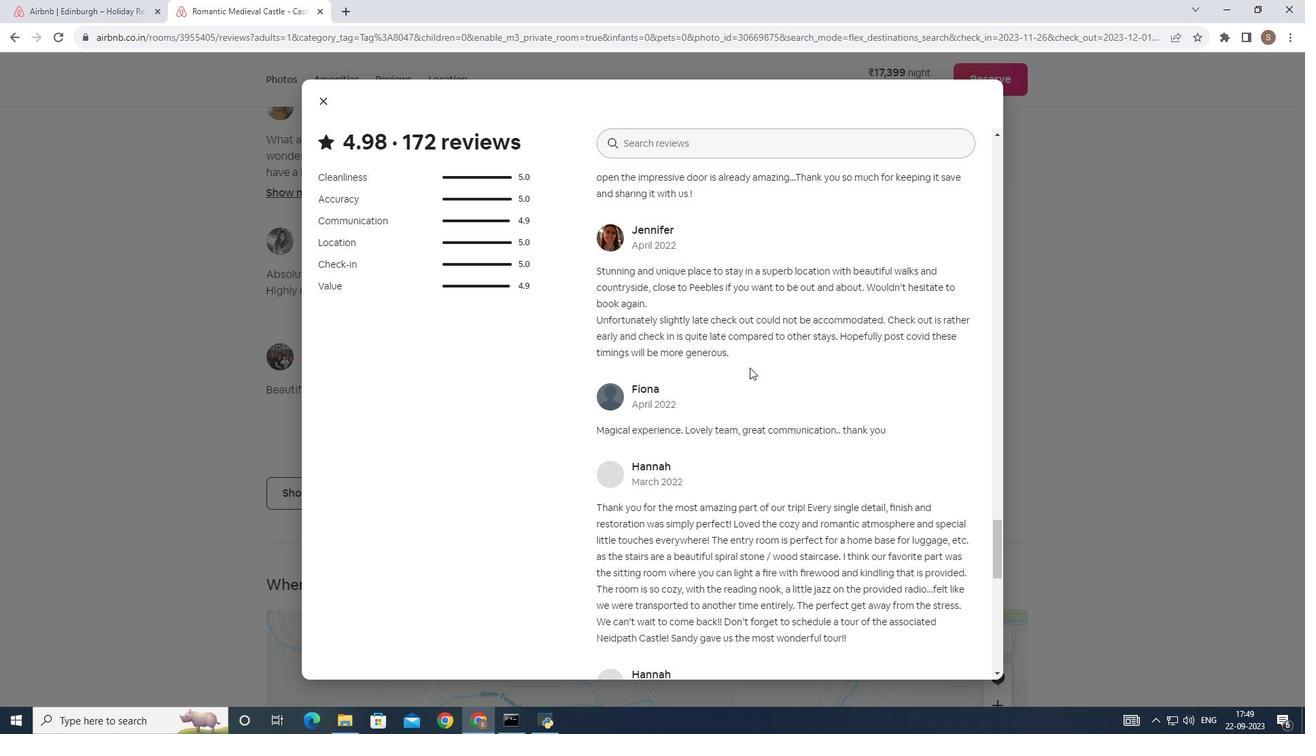
Action: Mouse scrolled (755, 372) with delta (0, 0)
Screenshot: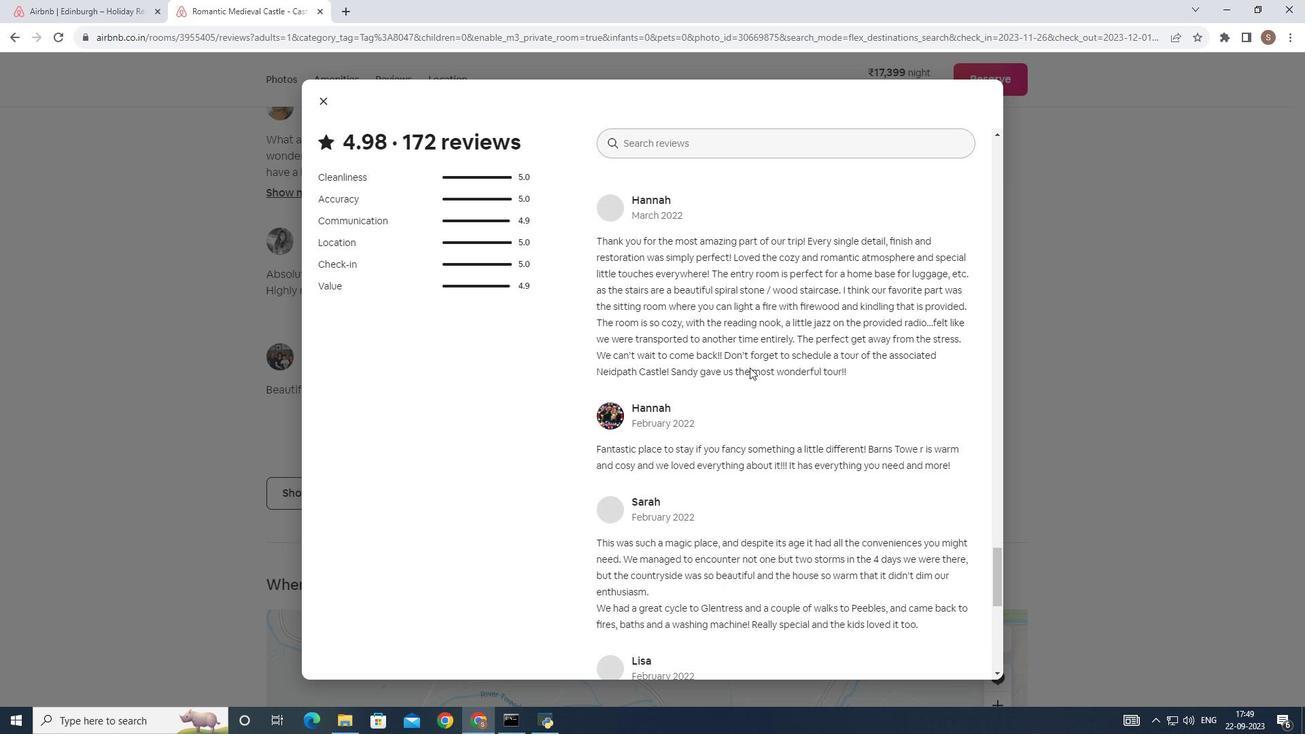 
Action: Mouse scrolled (755, 372) with delta (0, 0)
Screenshot: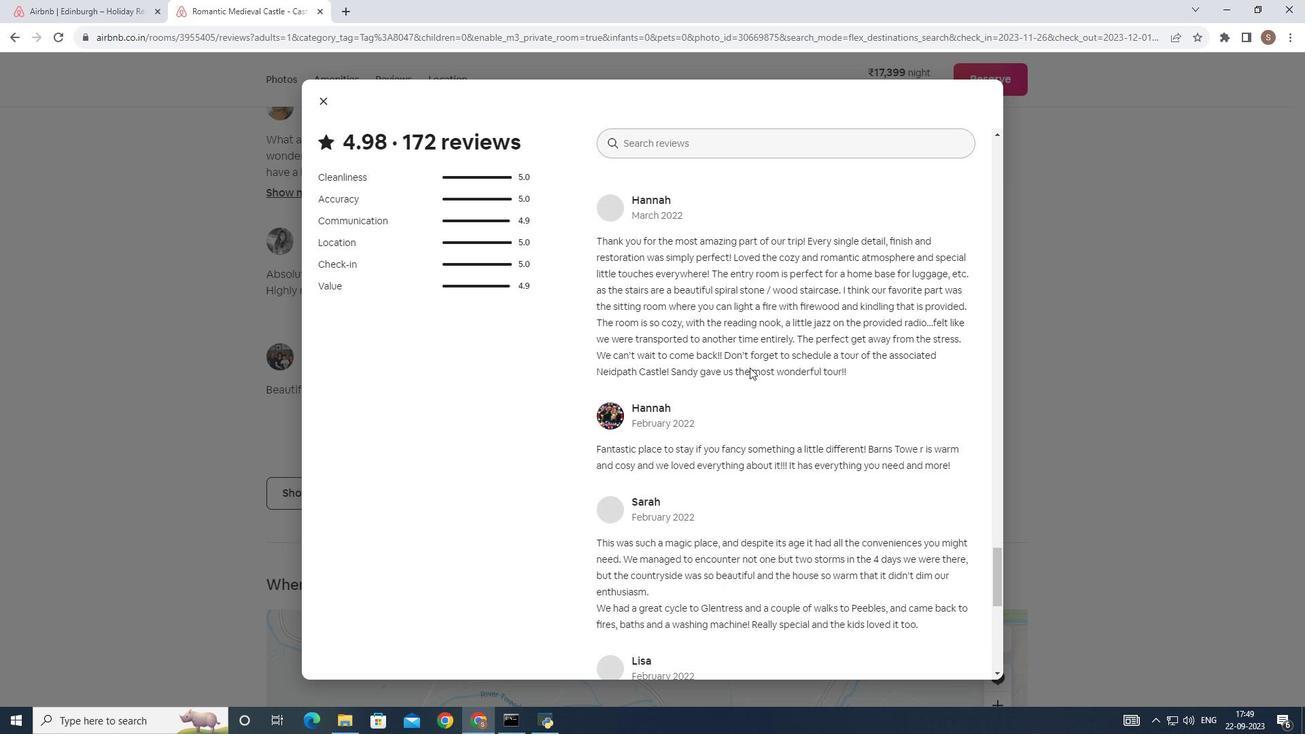 
Action: Mouse scrolled (755, 372) with delta (0, 0)
Screenshot: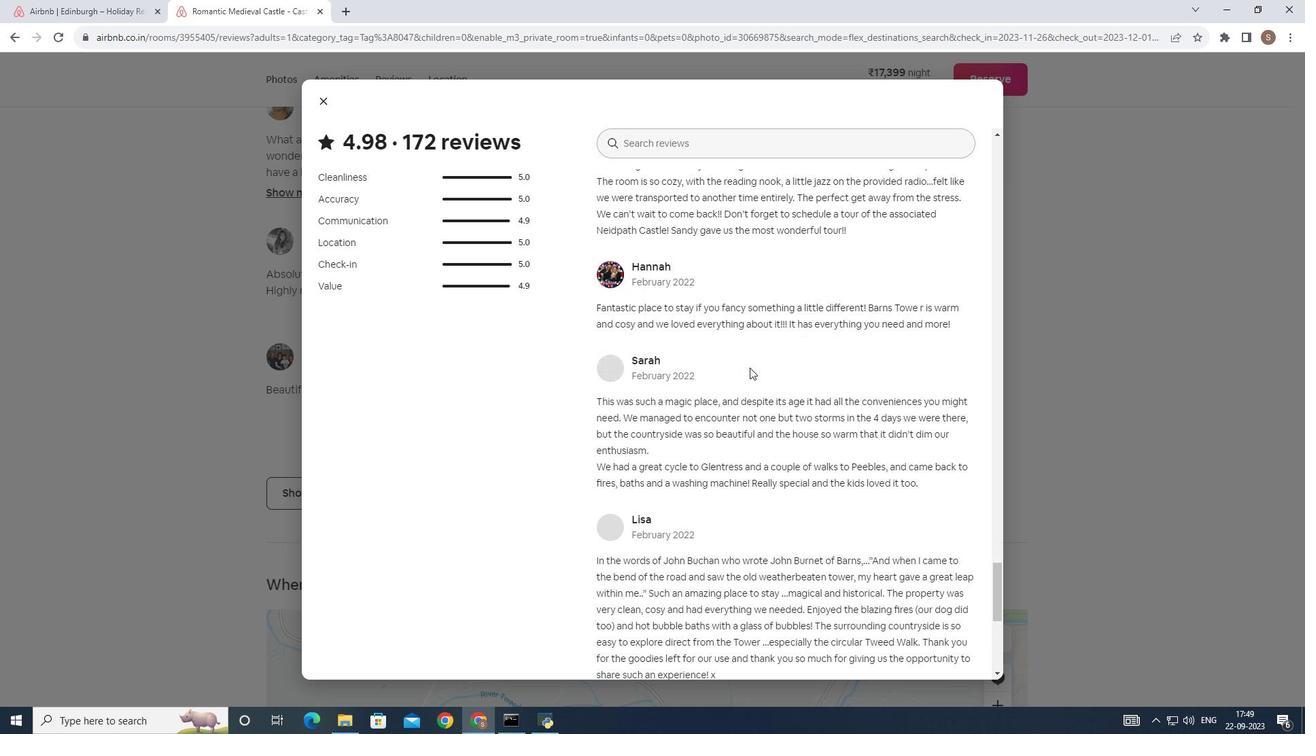 
Action: Mouse scrolled (755, 372) with delta (0, 0)
Screenshot: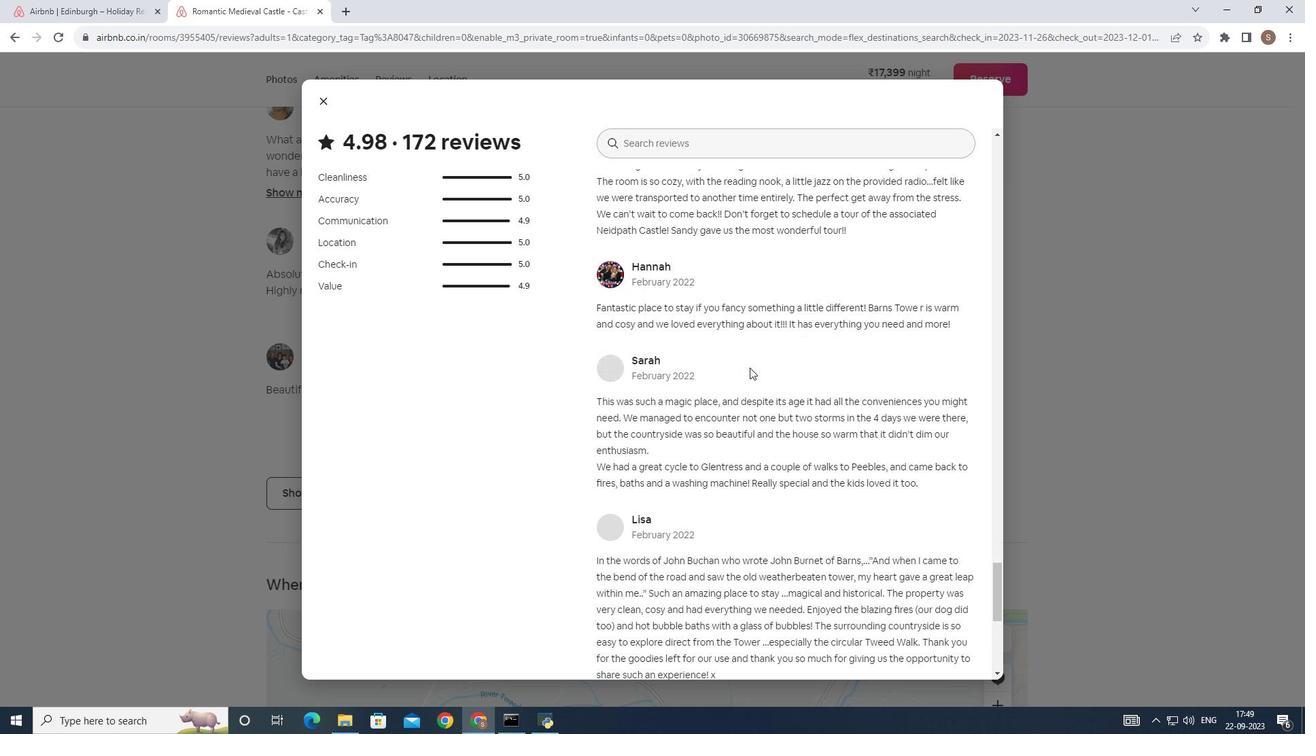 
Action: Mouse scrolled (755, 372) with delta (0, 0)
Screenshot: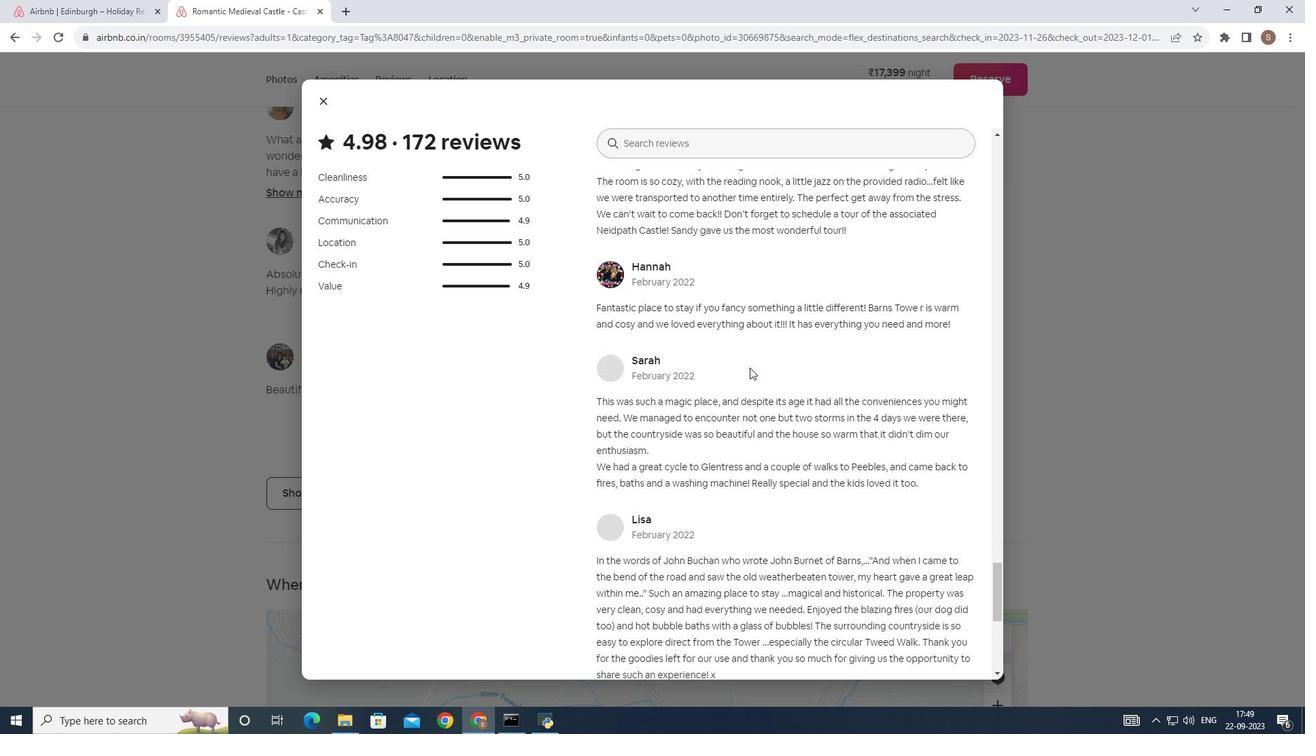 
Action: Mouse scrolled (755, 372) with delta (0, 0)
Screenshot: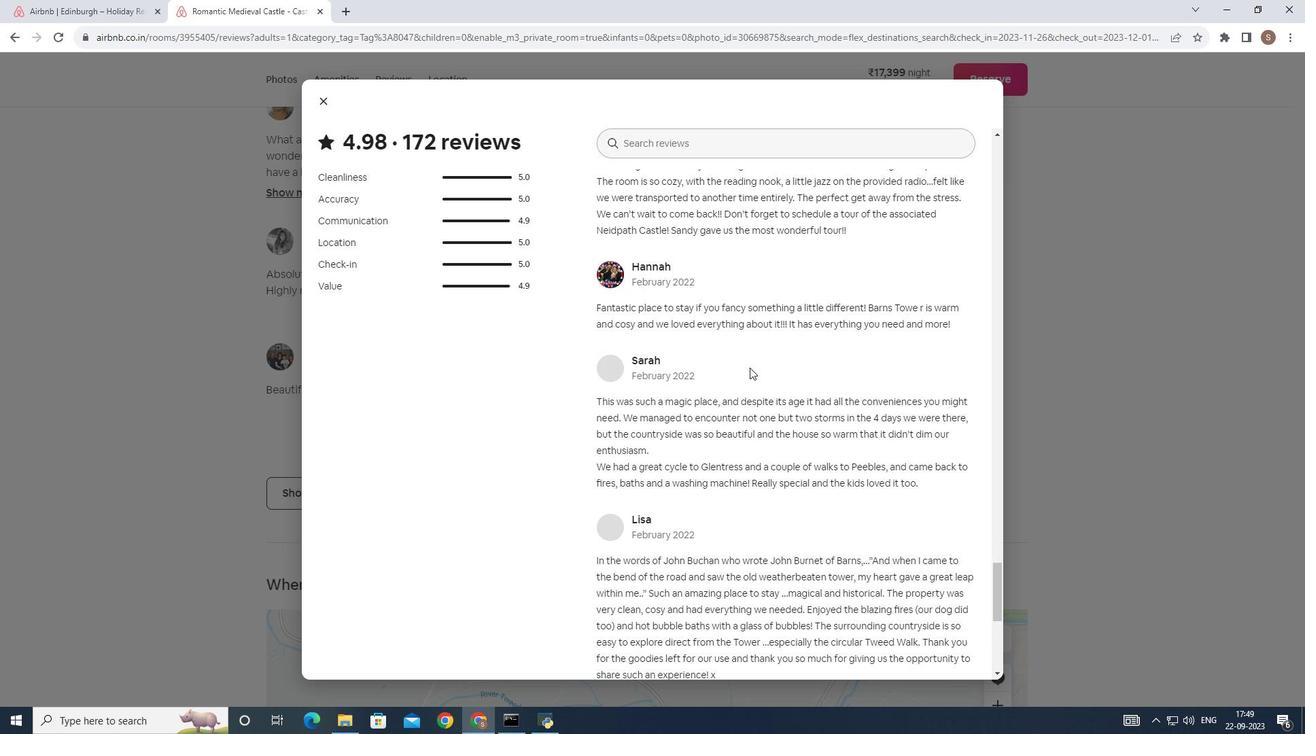 
Action: Mouse scrolled (755, 372) with delta (0, 0)
Screenshot: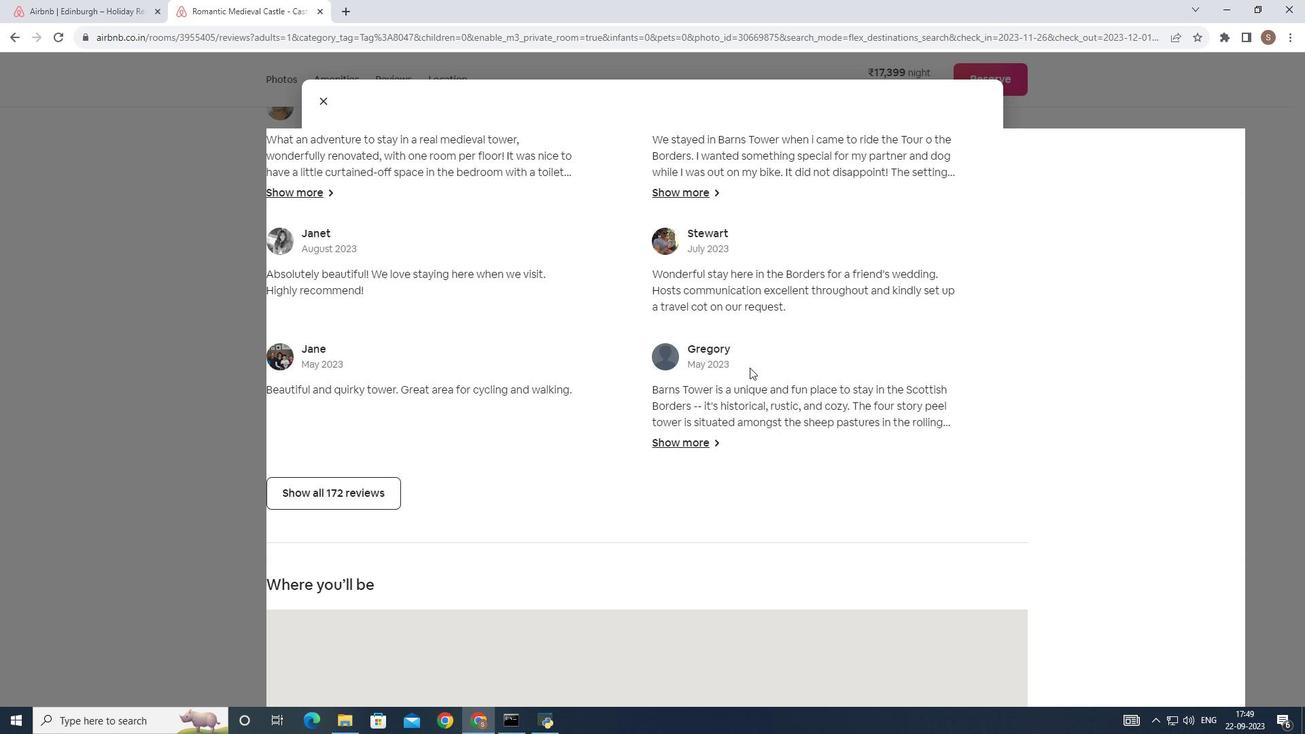 
Action: Mouse scrolled (755, 372) with delta (0, 0)
Screenshot: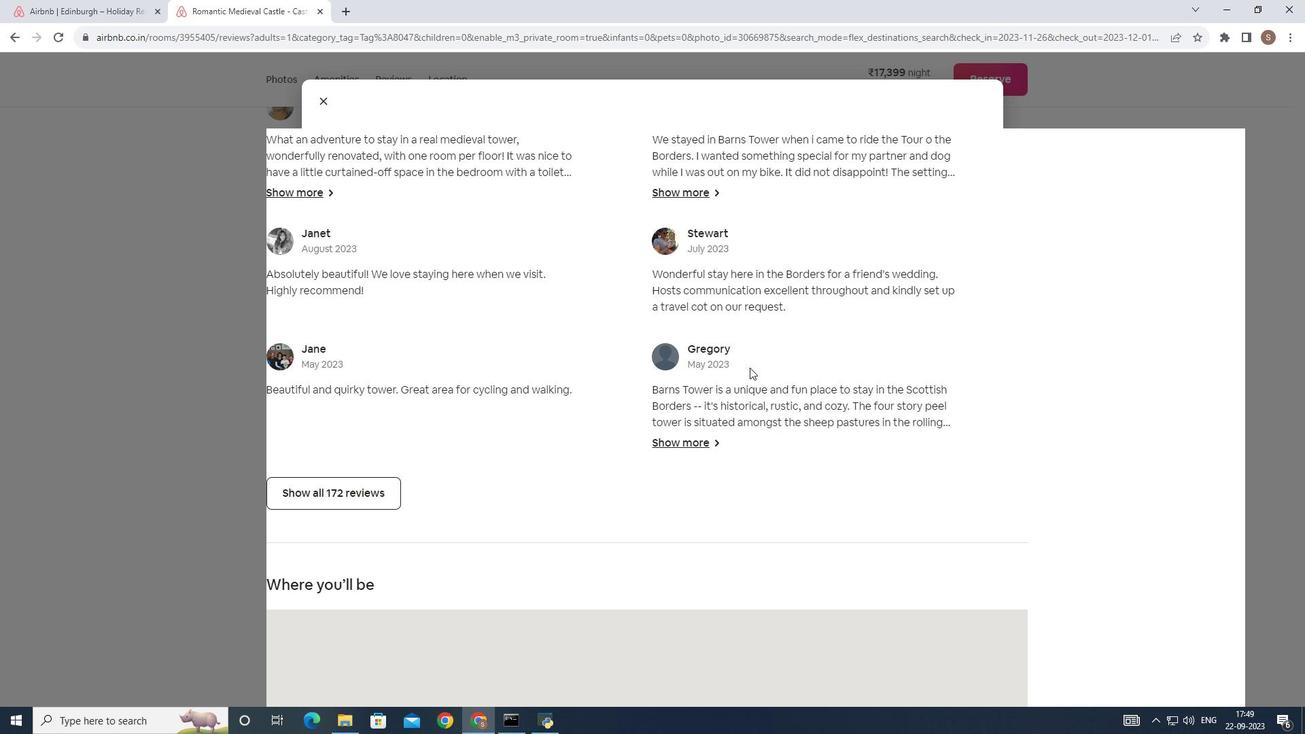 
Action: Mouse scrolled (755, 372) with delta (0, 0)
Screenshot: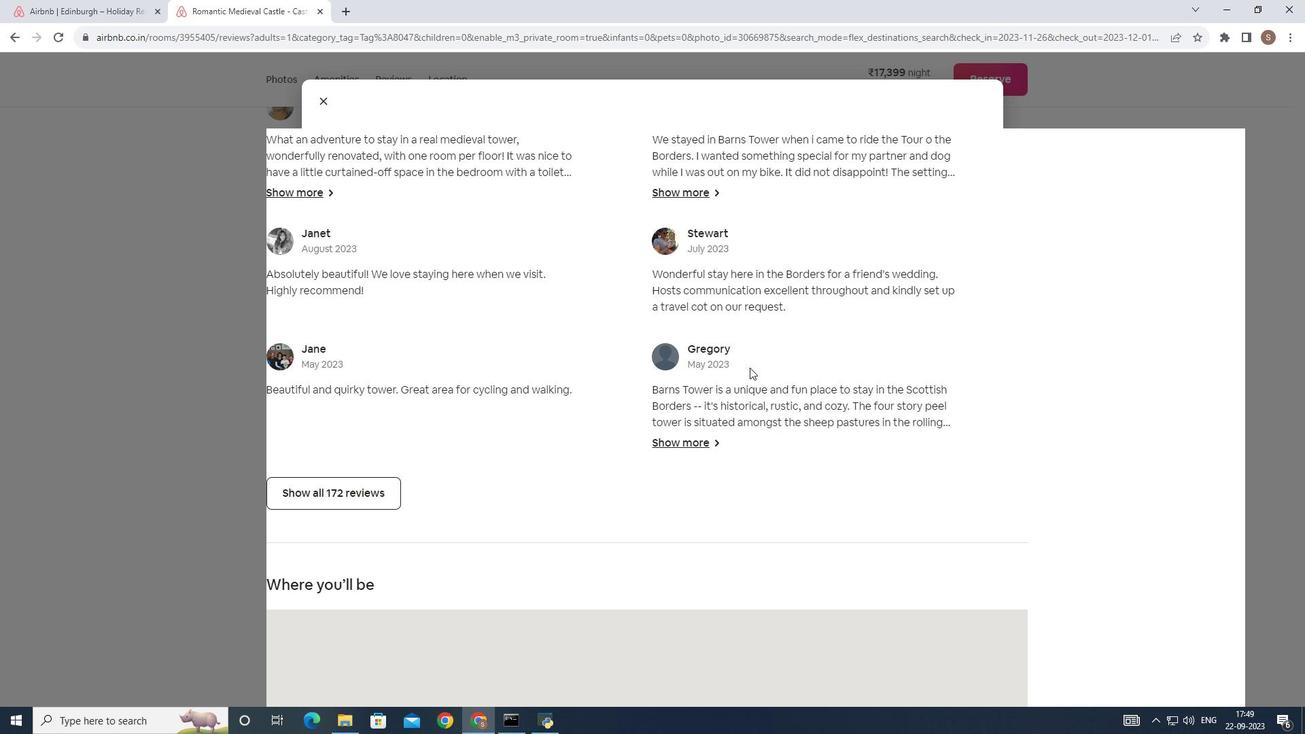 
Action: Mouse scrolled (755, 372) with delta (0, 0)
Screenshot: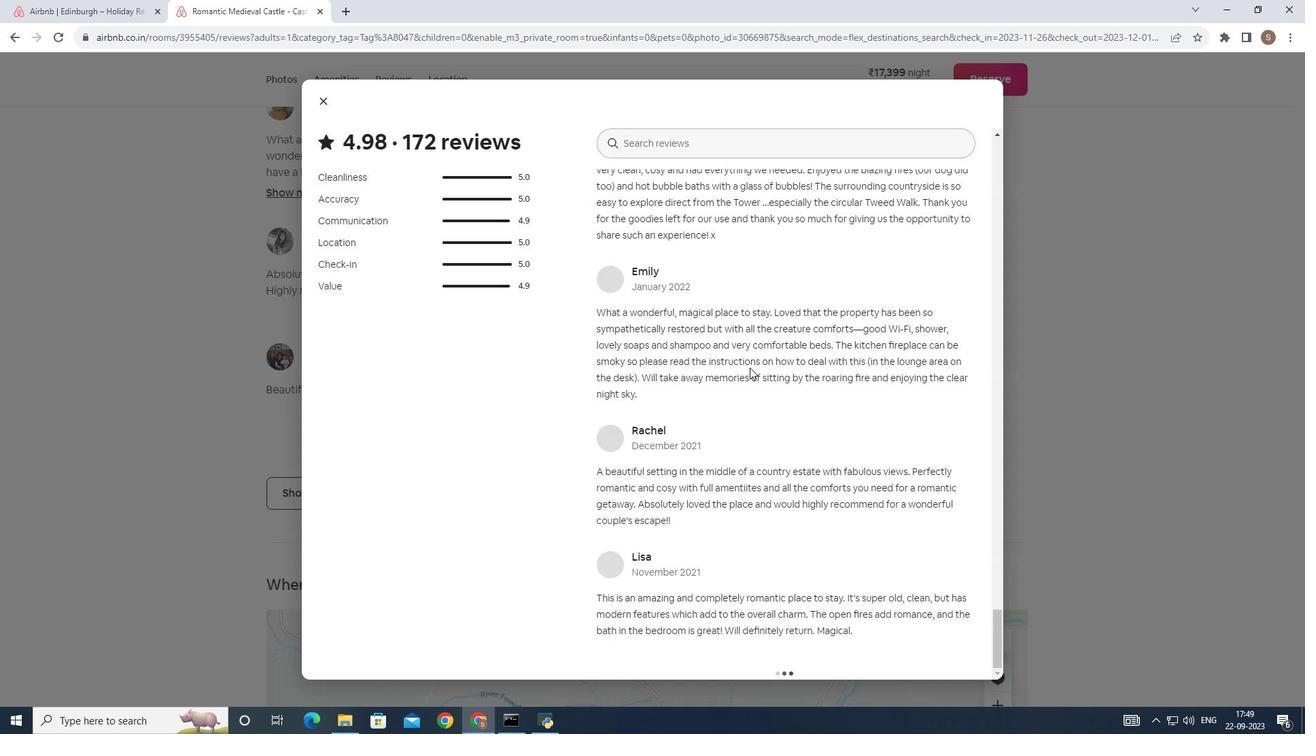 
Action: Mouse scrolled (755, 372) with delta (0, 0)
Screenshot: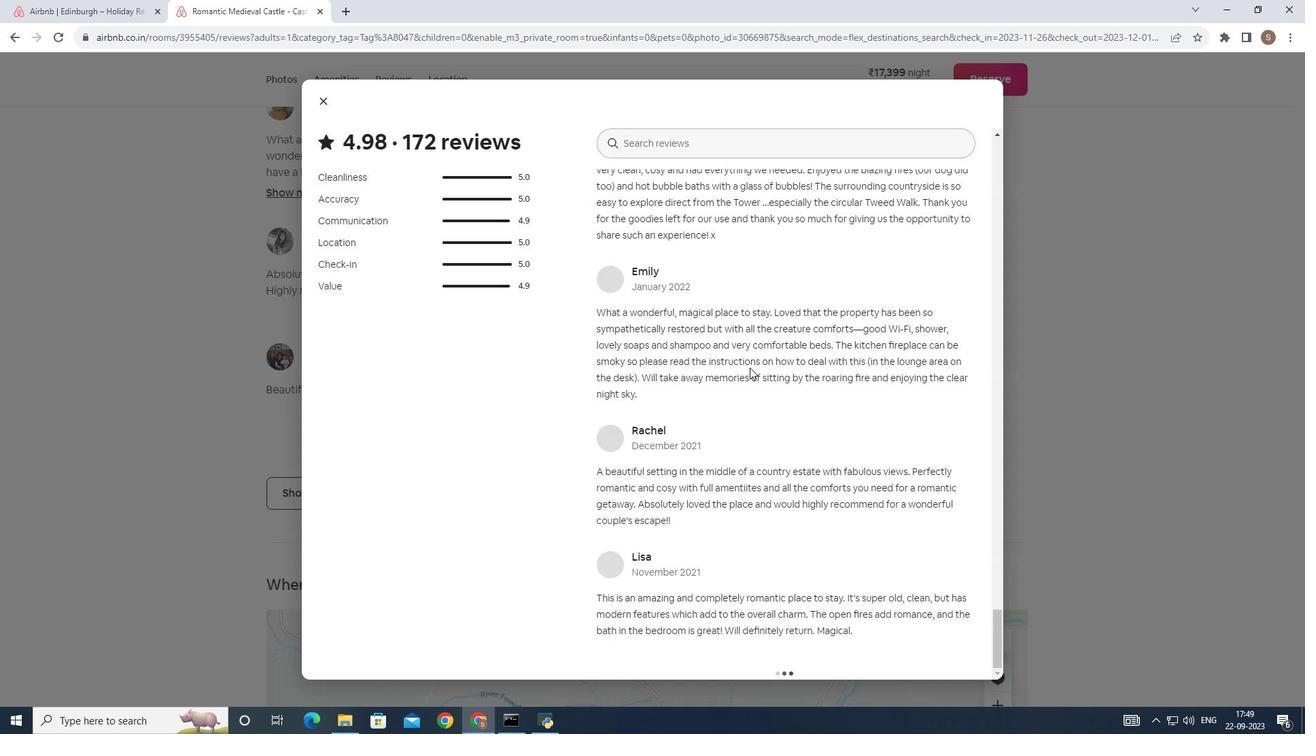 
Action: Mouse scrolled (755, 372) with delta (0, 0)
Screenshot: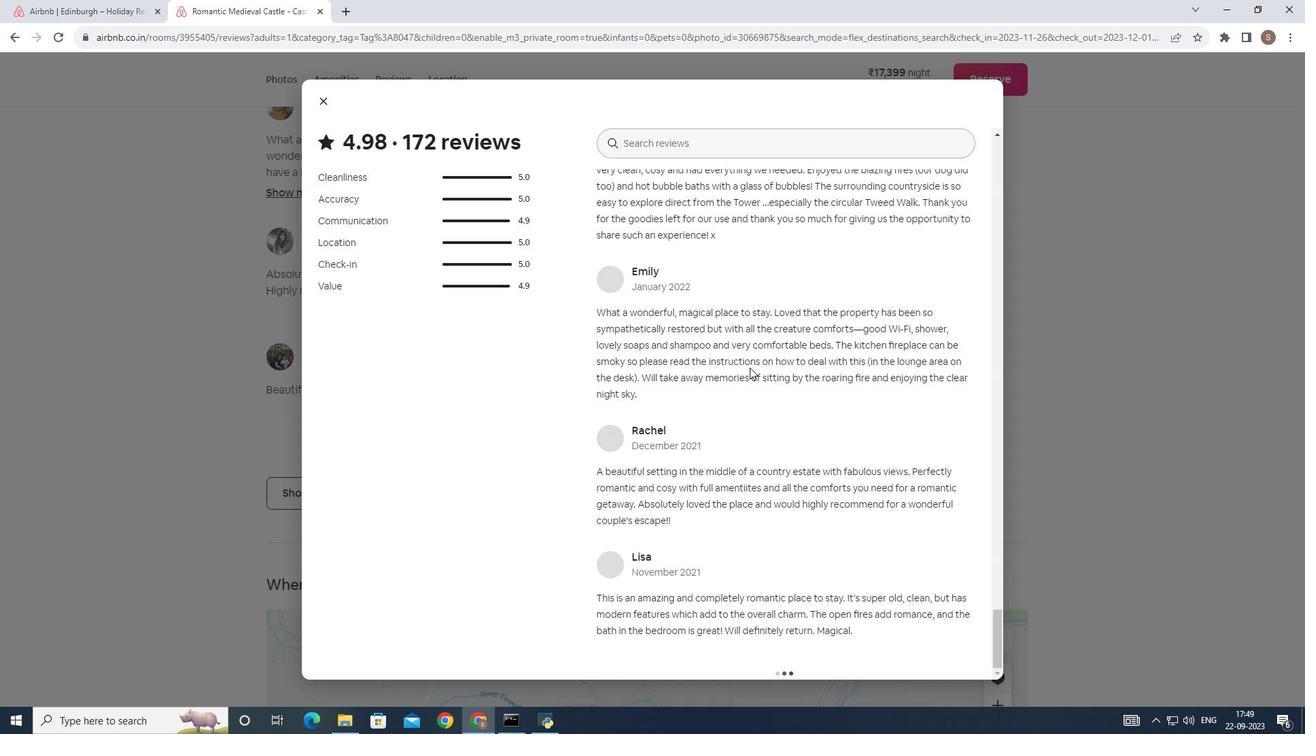 
Action: Mouse scrolled (755, 372) with delta (0, 0)
Screenshot: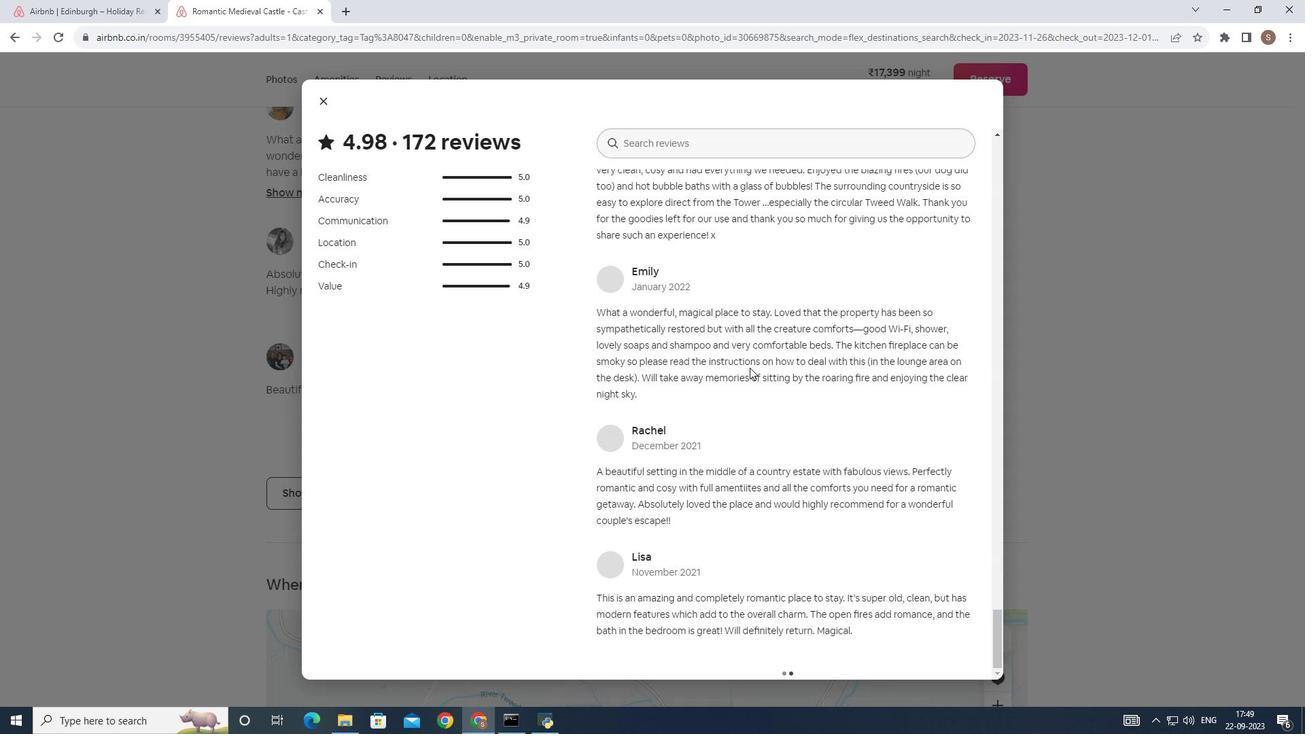
Action: Mouse scrolled (755, 372) with delta (0, 0)
